 Task: Buy 3 Hand Blenders from Blenders section under best seller category for shipping address: Mitchell Evans, 3618 Station Street, Austin, Texas 78702, Cell Number 5122113583. Pay from credit card ending with 7965, CVV 549
Action: Mouse moved to (28, 89)
Screenshot: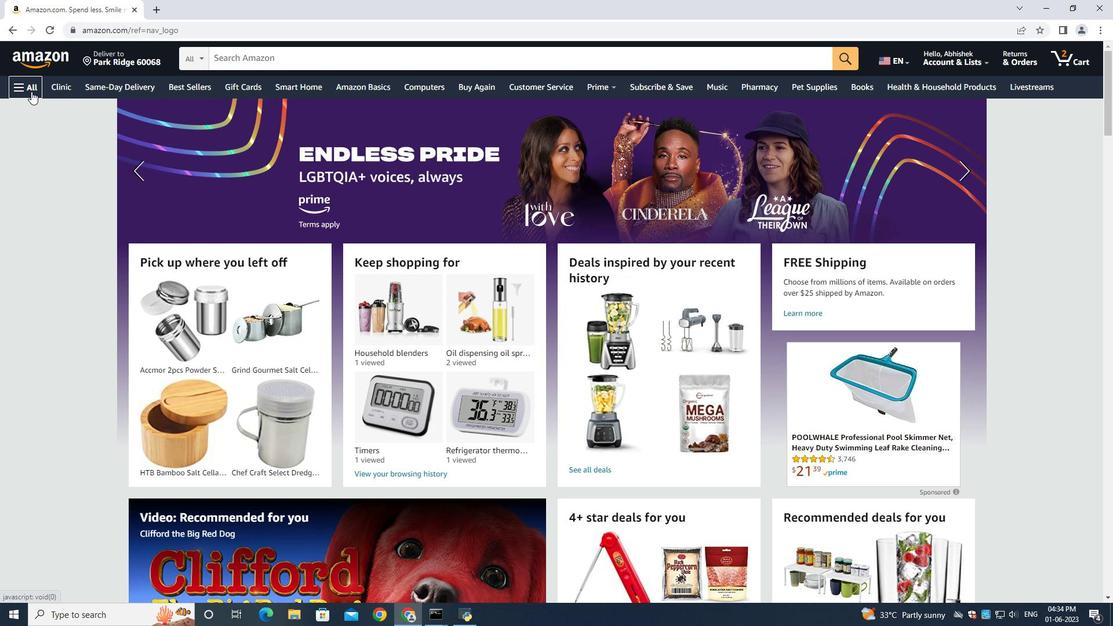 
Action: Mouse pressed left at (28, 89)
Screenshot: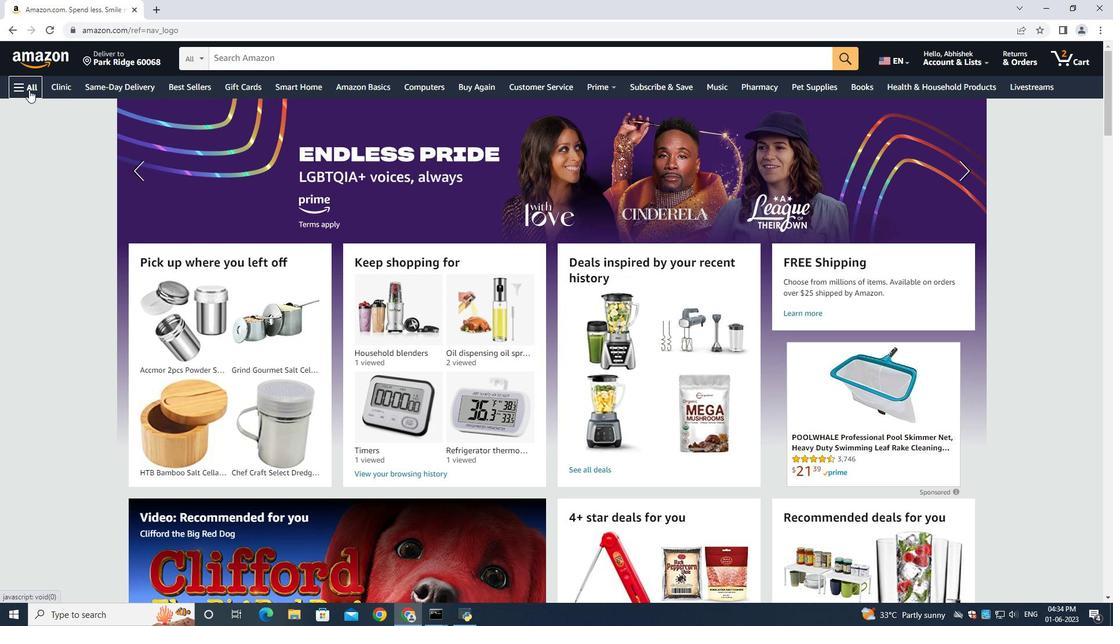 
Action: Mouse moved to (61, 115)
Screenshot: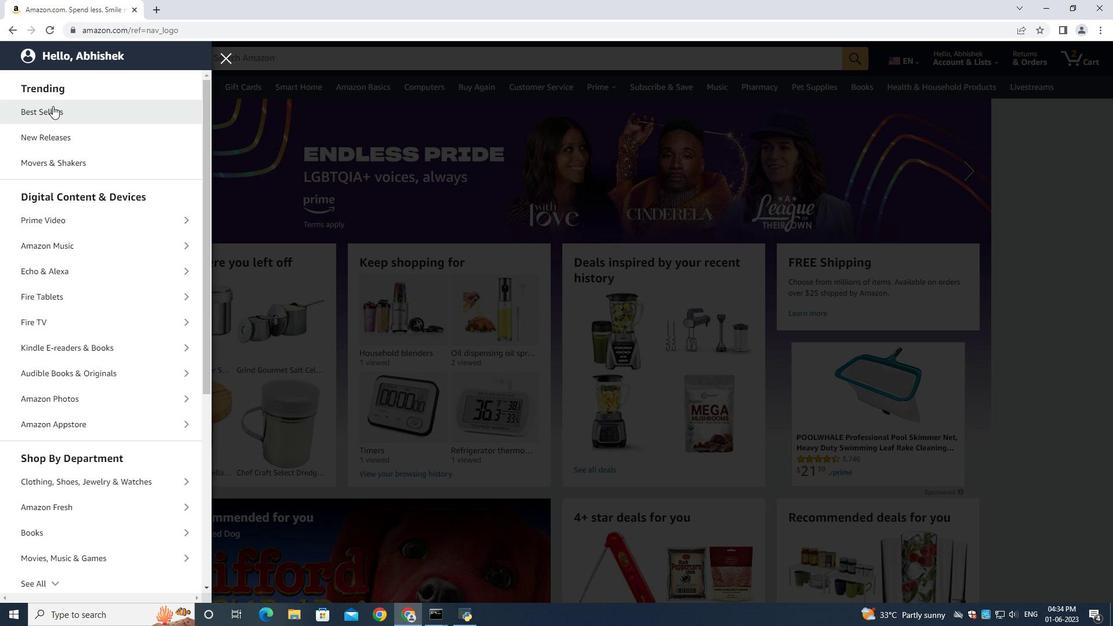 
Action: Mouse pressed left at (61, 115)
Screenshot: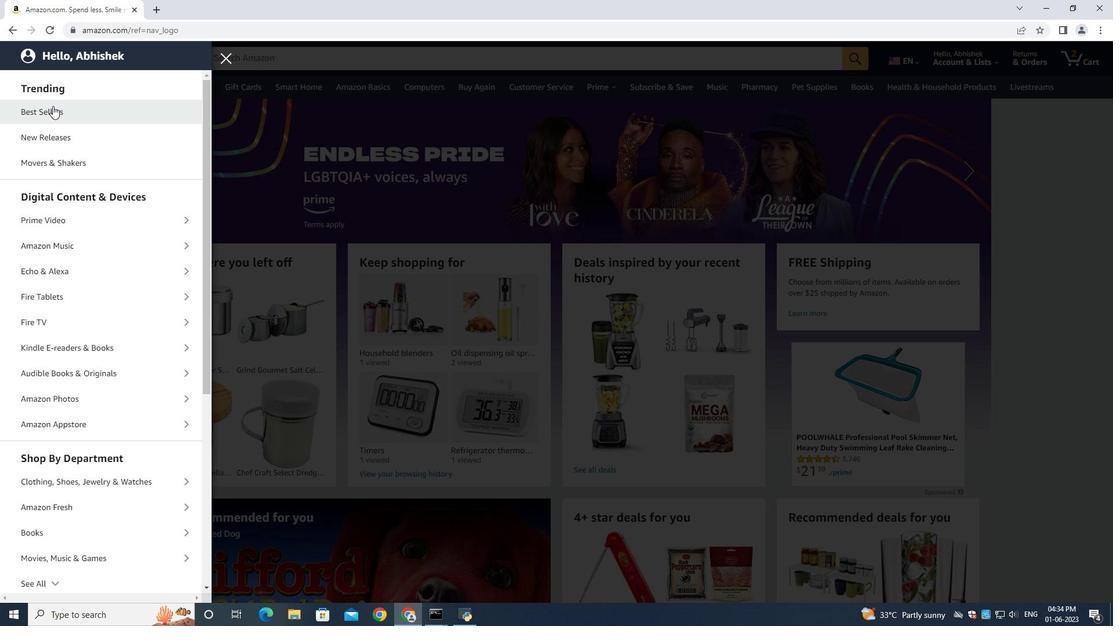 
Action: Mouse moved to (247, 60)
Screenshot: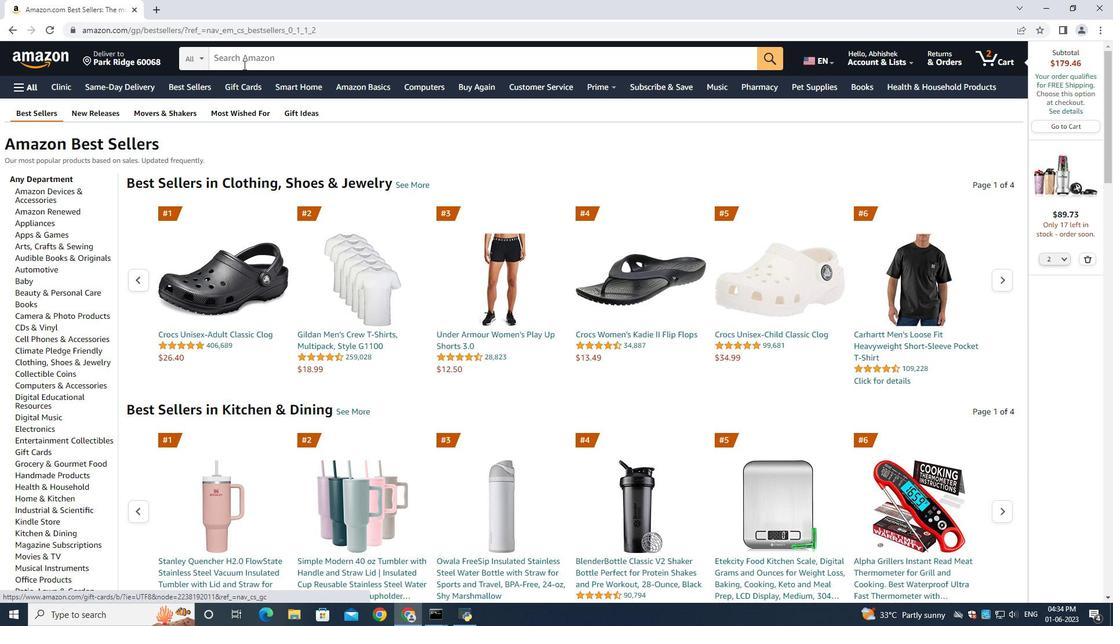 
Action: Mouse pressed left at (247, 60)
Screenshot: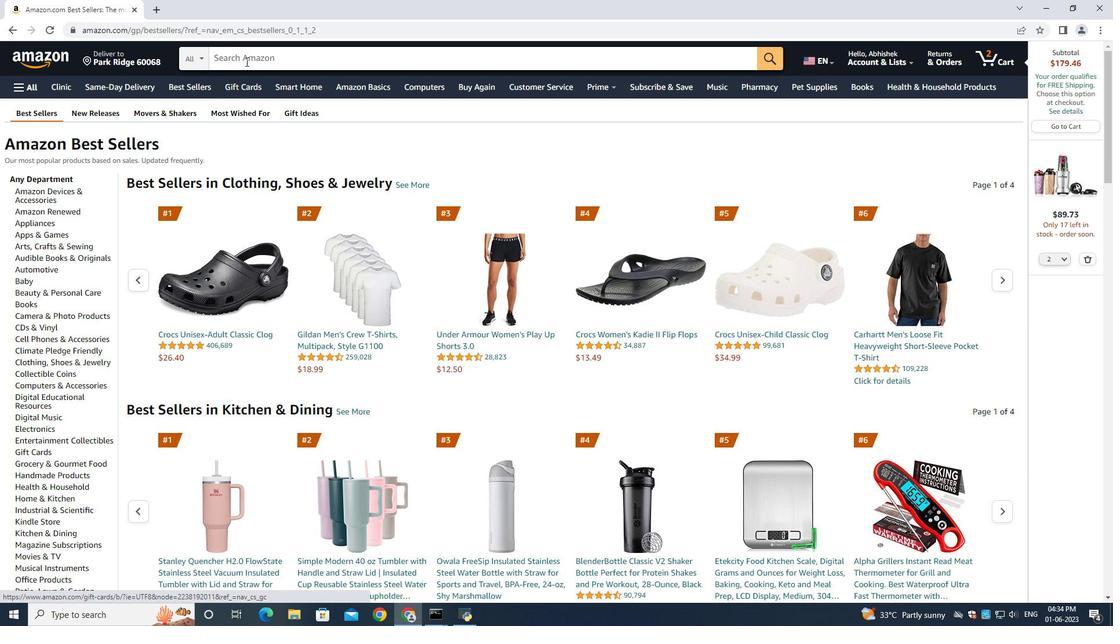 
Action: Key pressed <Key.shift>Hand<Key.space><Key.shift><Key.shift><Key.shift><Key.shift><Key.shift><Key.shift><Key.shift><Key.shift><Key.shift><Key.shift><Key.shift><Key.shift><Key.shift><Key.shift><Key.shift><Key.shift><Key.shift><Key.shift><Key.shift><Key.shift><Key.shift><Key.shift><Key.shift><Key.shift><Key.shift>Blenders<Key.enter>
Screenshot: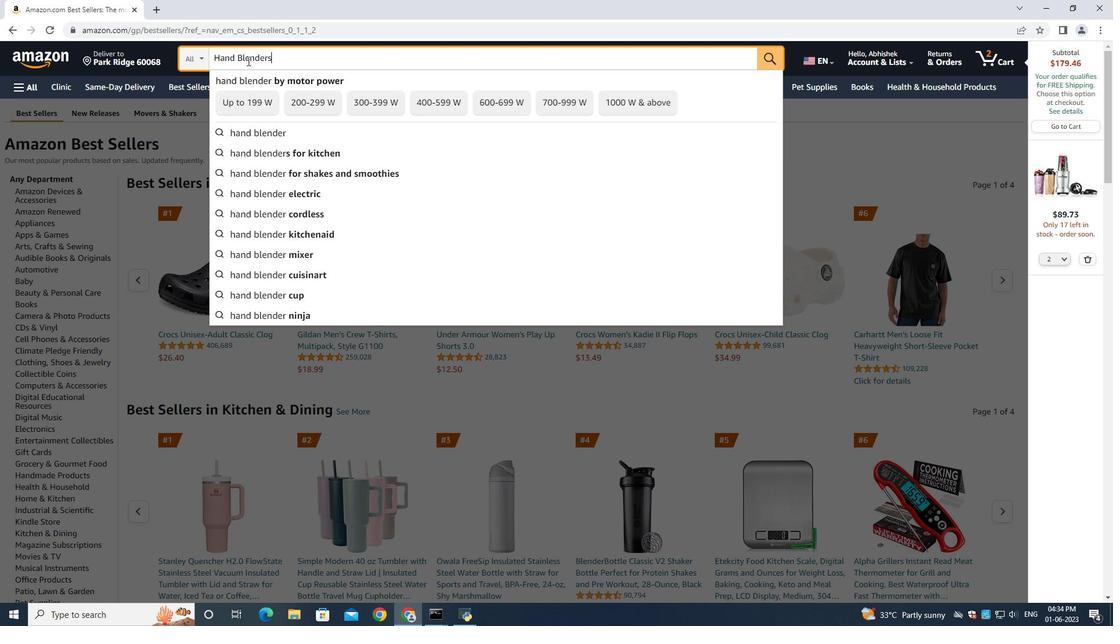 
Action: Mouse moved to (1086, 260)
Screenshot: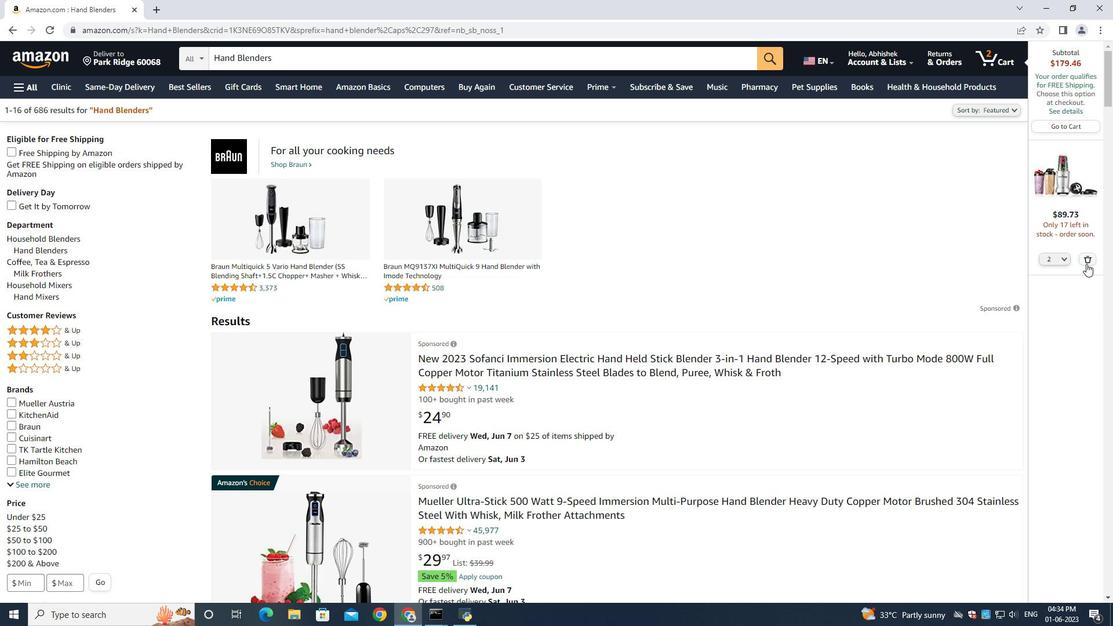 
Action: Mouse pressed left at (1086, 260)
Screenshot: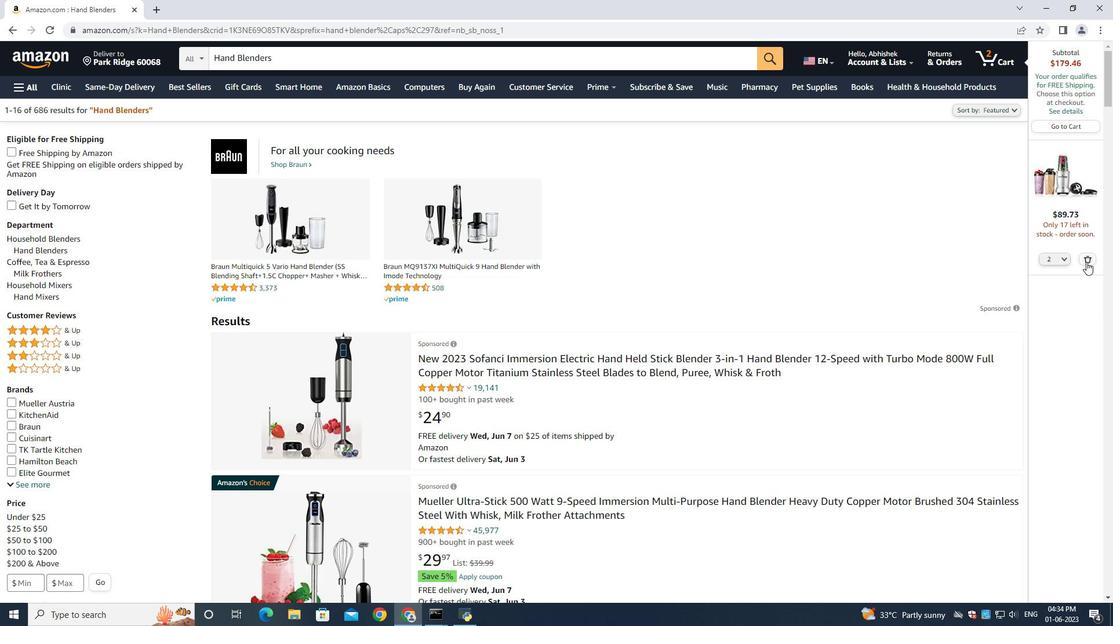 
Action: Mouse moved to (42, 251)
Screenshot: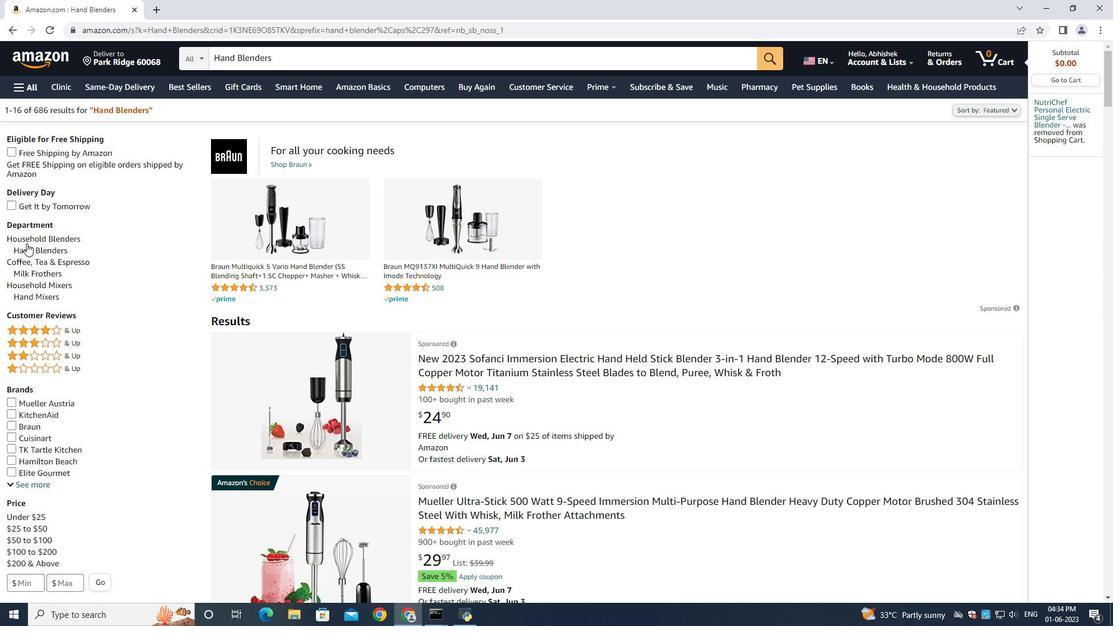
Action: Mouse pressed left at (42, 251)
Screenshot: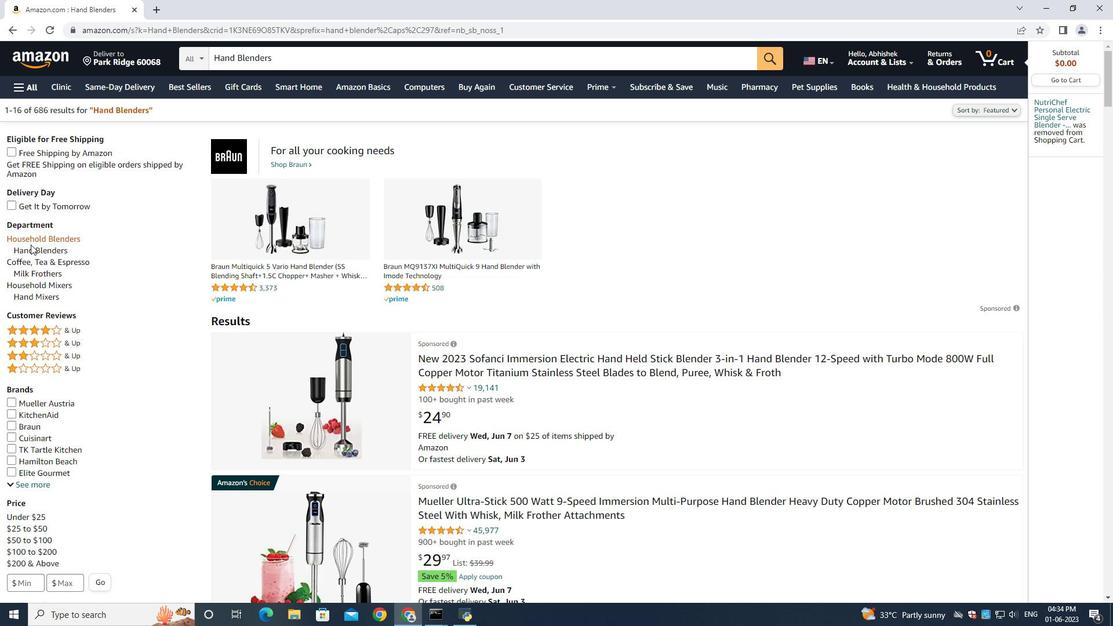 
Action: Mouse moved to (497, 358)
Screenshot: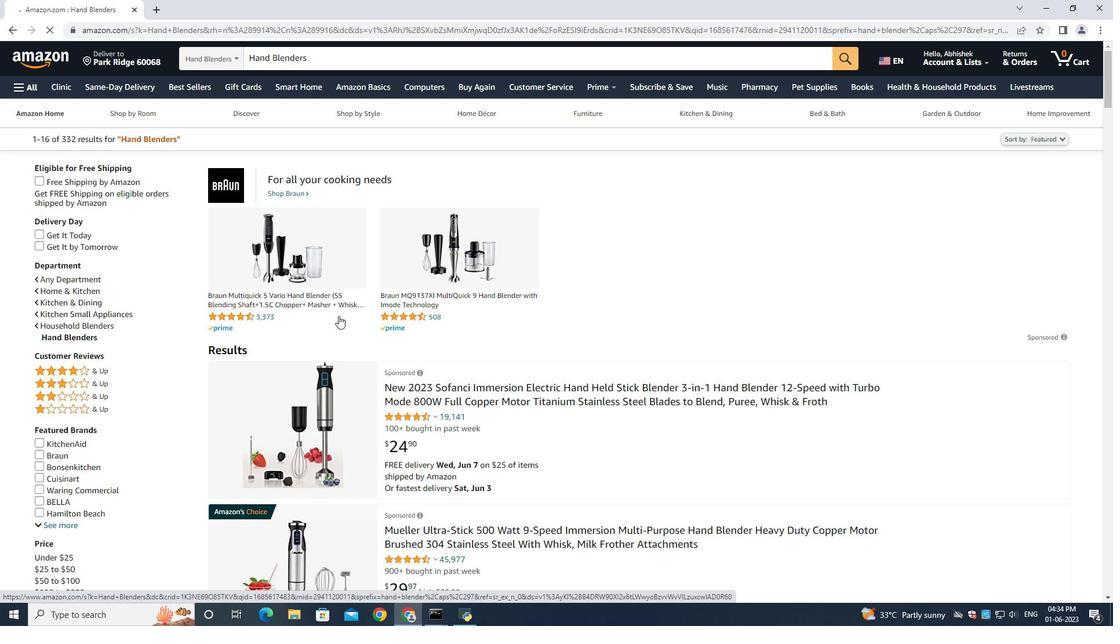 
Action: Mouse scrolled (497, 357) with delta (0, 0)
Screenshot: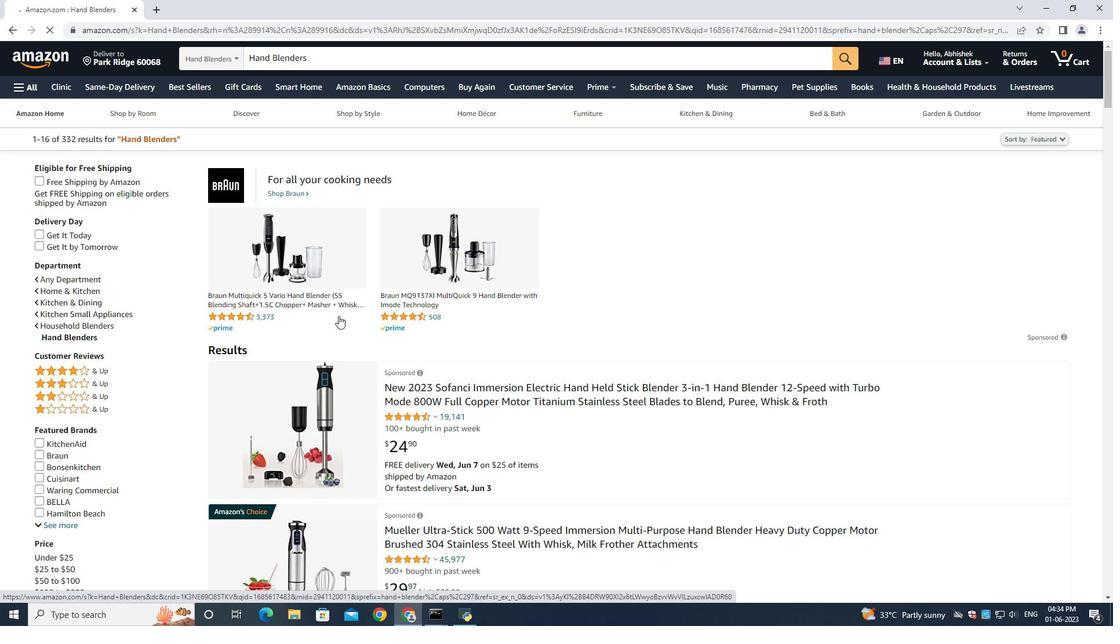 
Action: Mouse moved to (497, 359)
Screenshot: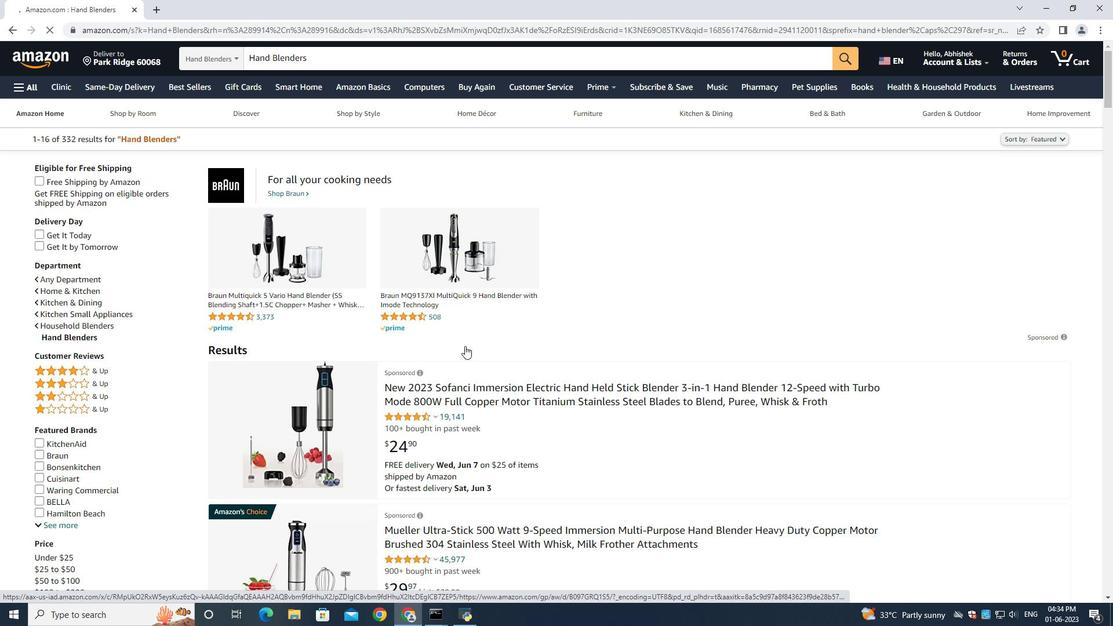 
Action: Mouse scrolled (497, 357) with delta (0, 0)
Screenshot: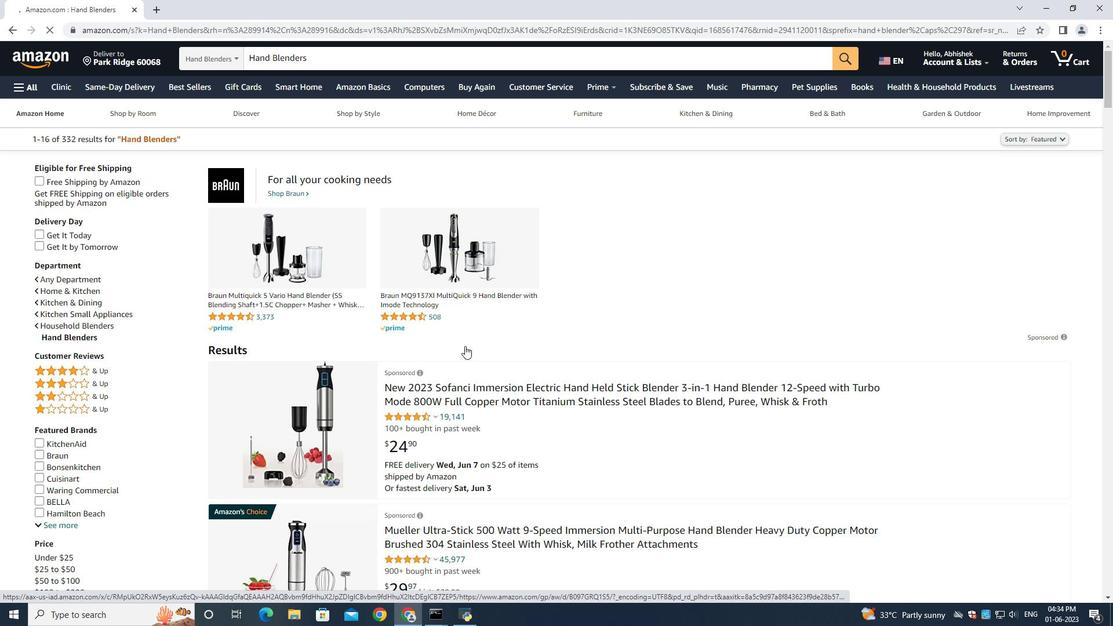 
Action: Mouse moved to (497, 359)
Screenshot: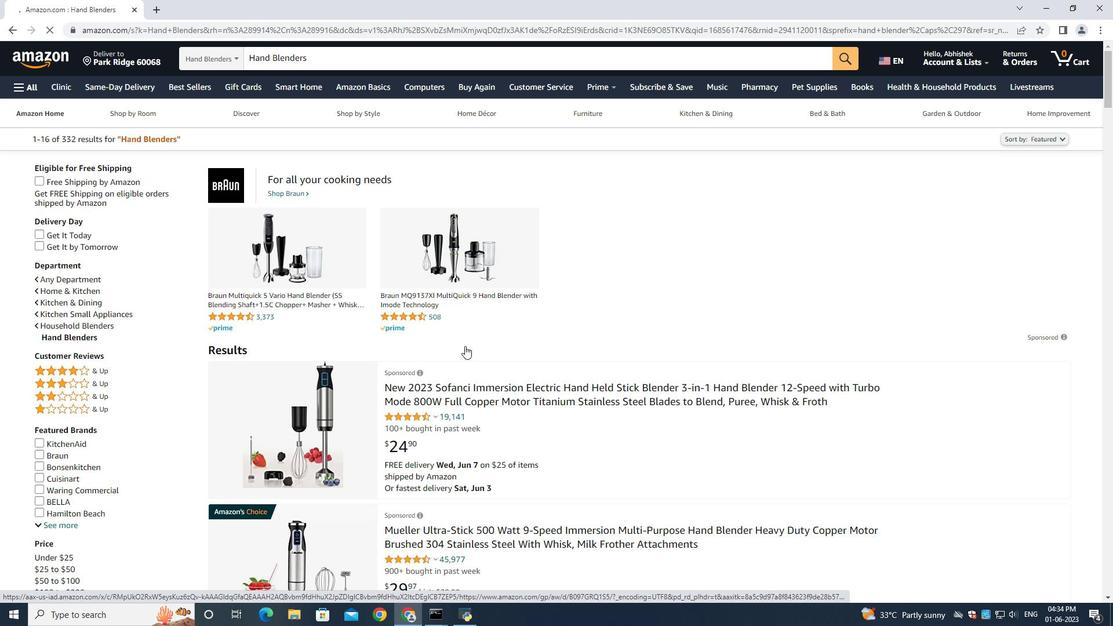 
Action: Mouse scrolled (497, 358) with delta (0, 0)
Screenshot: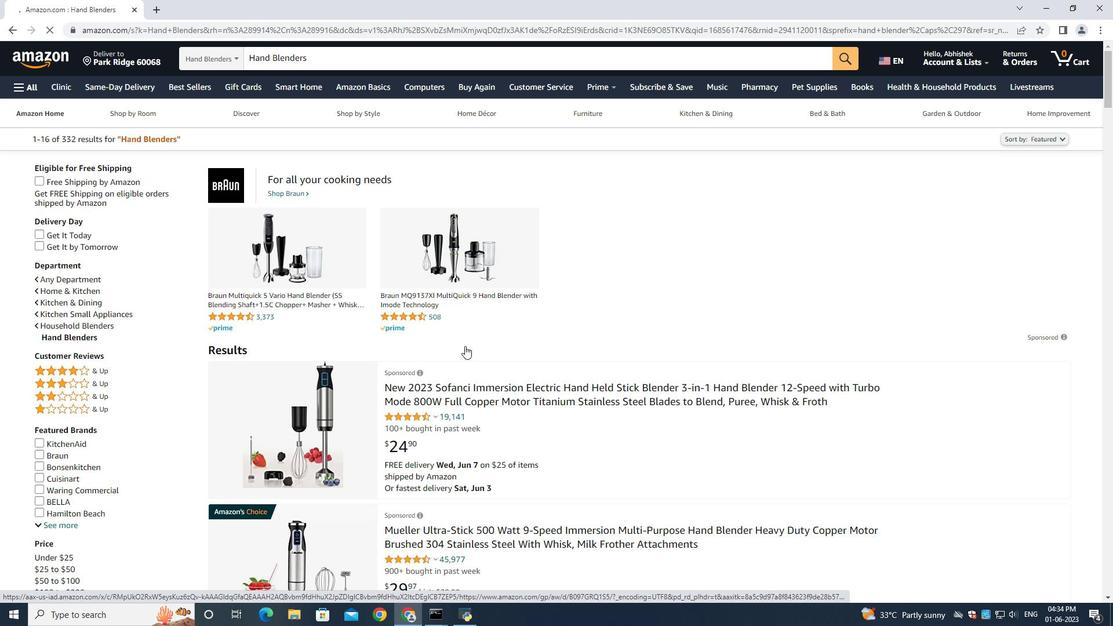 
Action: Mouse moved to (497, 359)
Screenshot: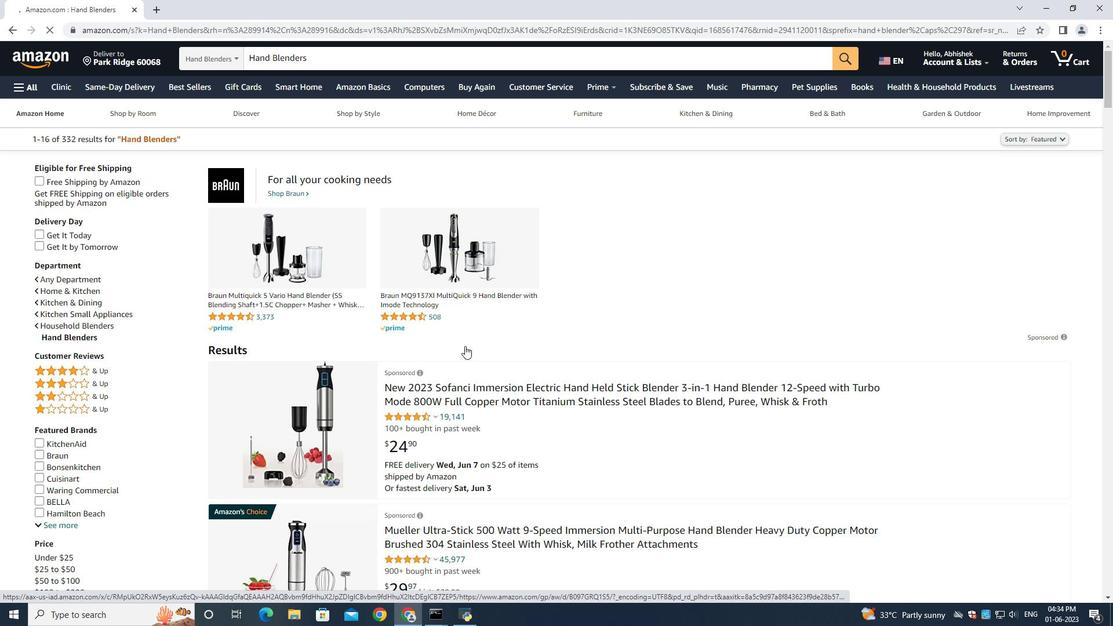 
Action: Mouse scrolled (497, 358) with delta (0, 0)
Screenshot: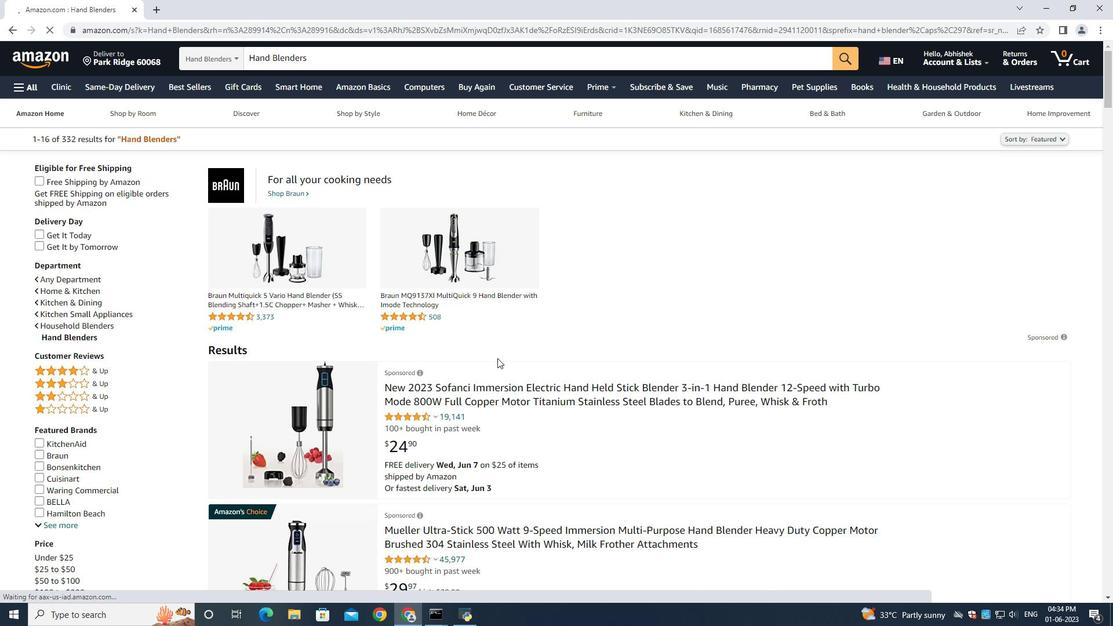 
Action: Mouse moved to (466, 301)
Screenshot: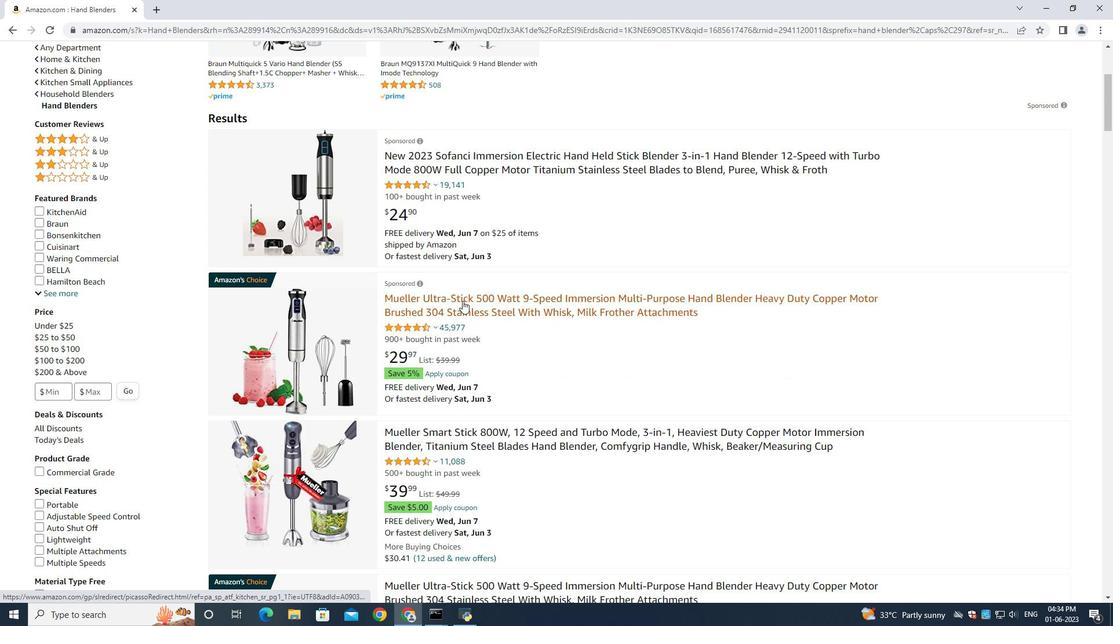 
Action: Mouse pressed left at (466, 301)
Screenshot: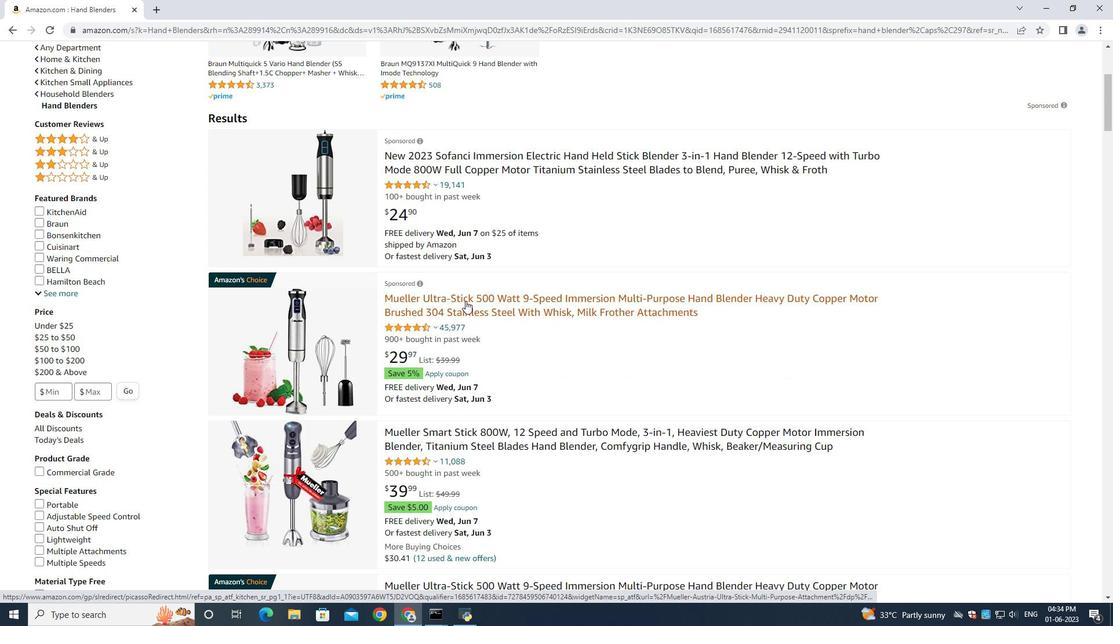 
Action: Mouse moved to (865, 451)
Screenshot: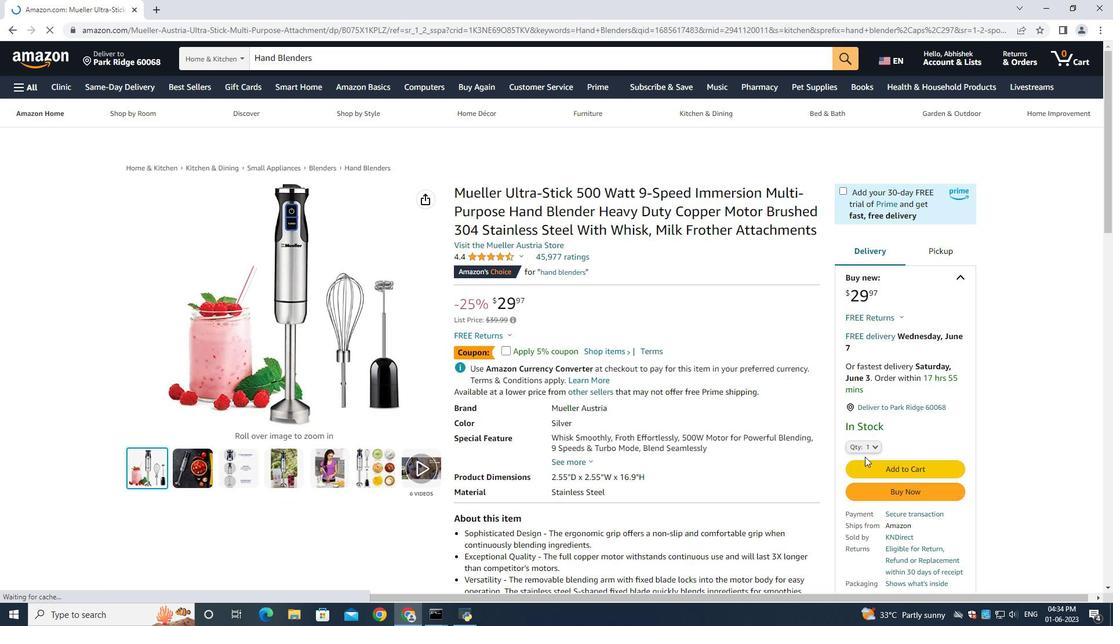 
Action: Mouse pressed left at (865, 451)
Screenshot: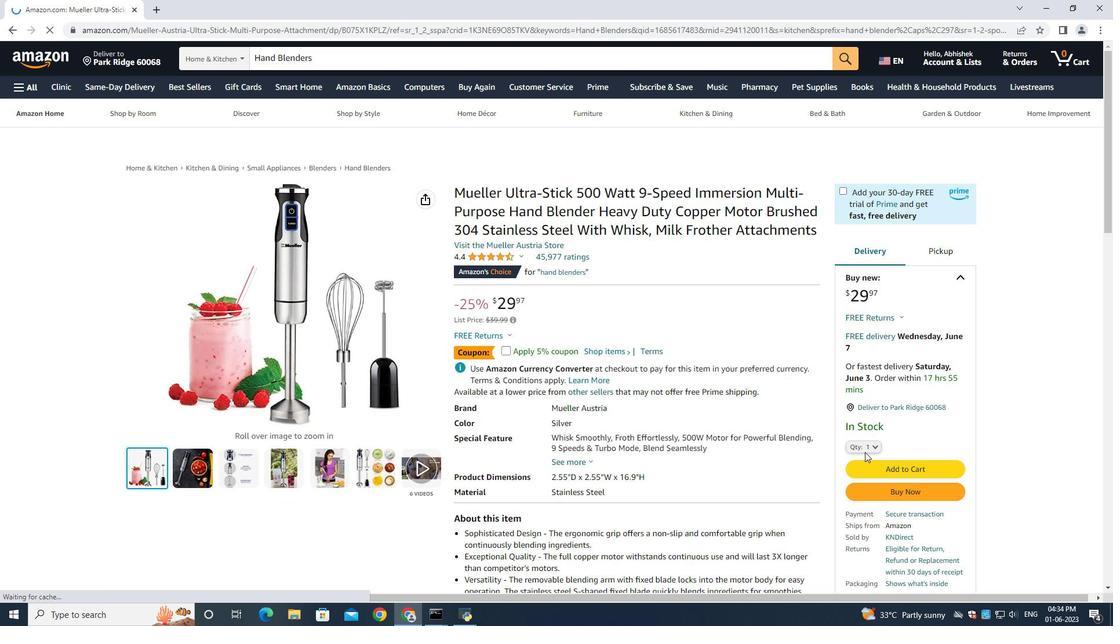 
Action: Mouse moved to (857, 95)
Screenshot: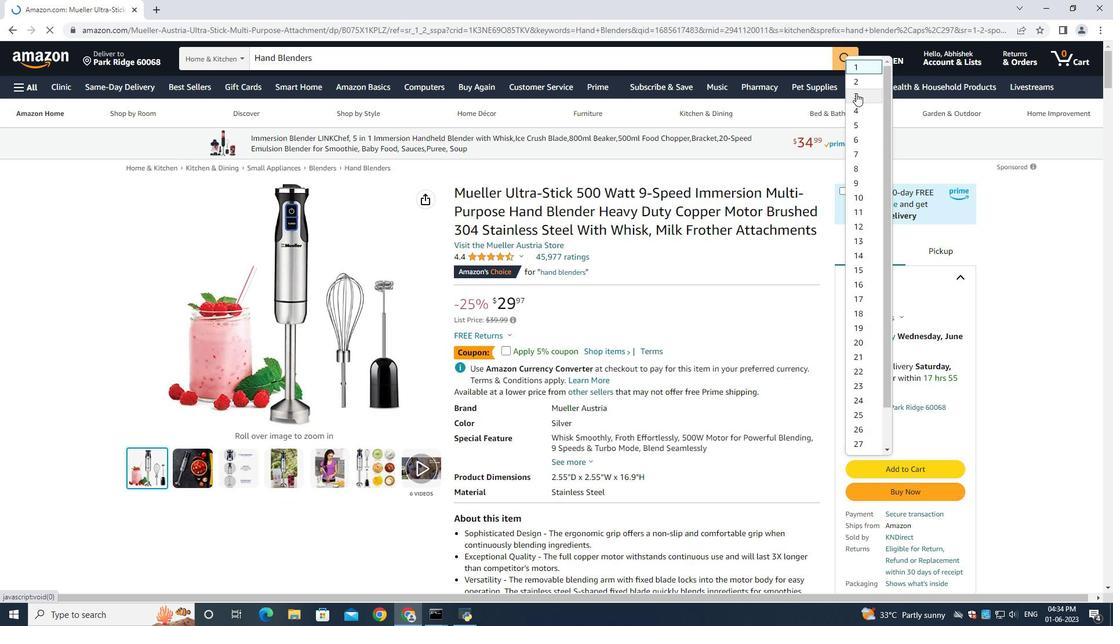 
Action: Mouse pressed left at (857, 94)
Screenshot: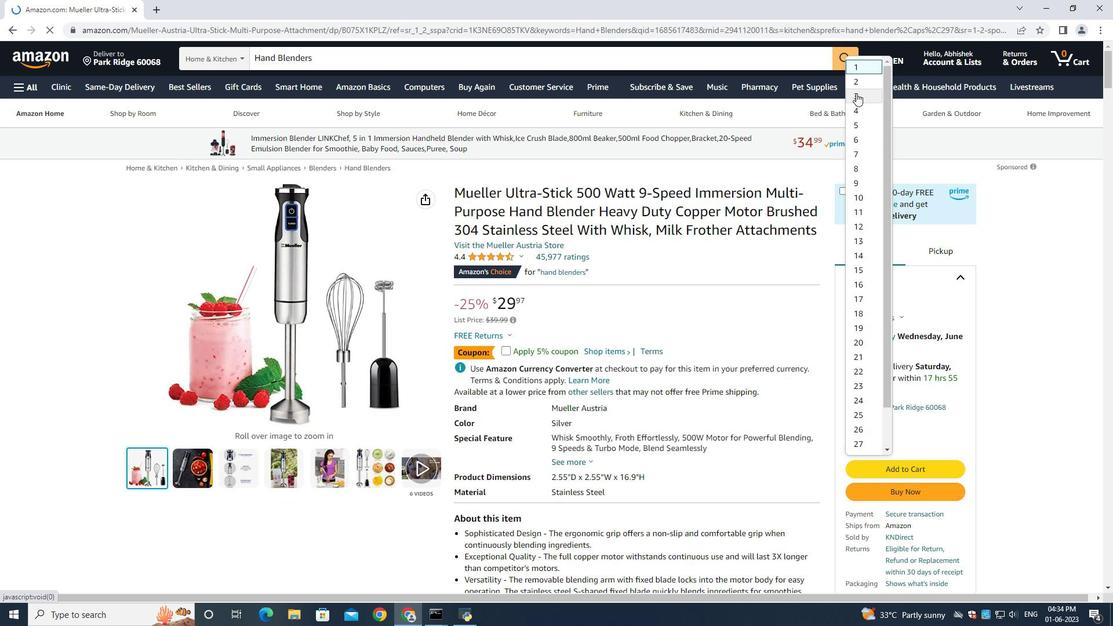 
Action: Mouse moved to (908, 492)
Screenshot: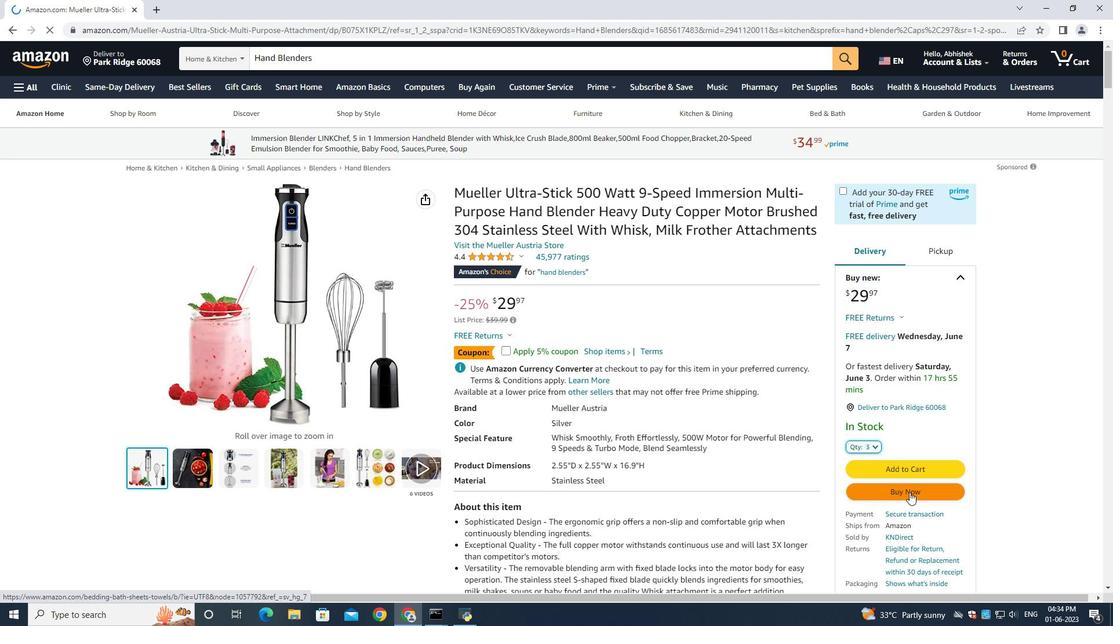 
Action: Mouse pressed left at (908, 492)
Screenshot: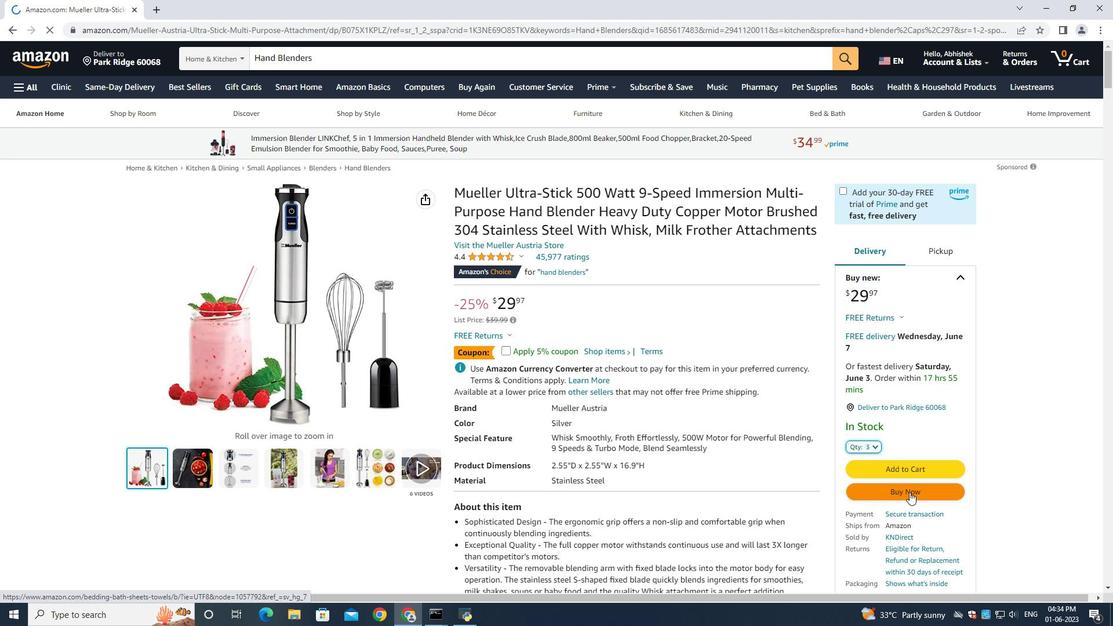 
Action: Mouse moved to (717, 423)
Screenshot: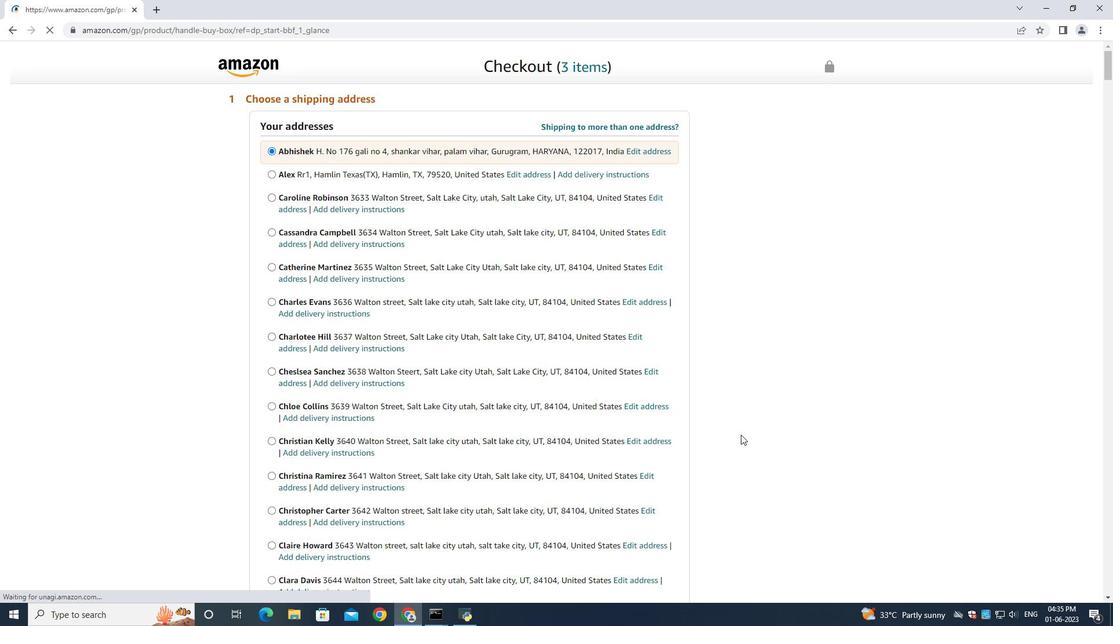
Action: Mouse scrolled (717, 422) with delta (0, 0)
Screenshot: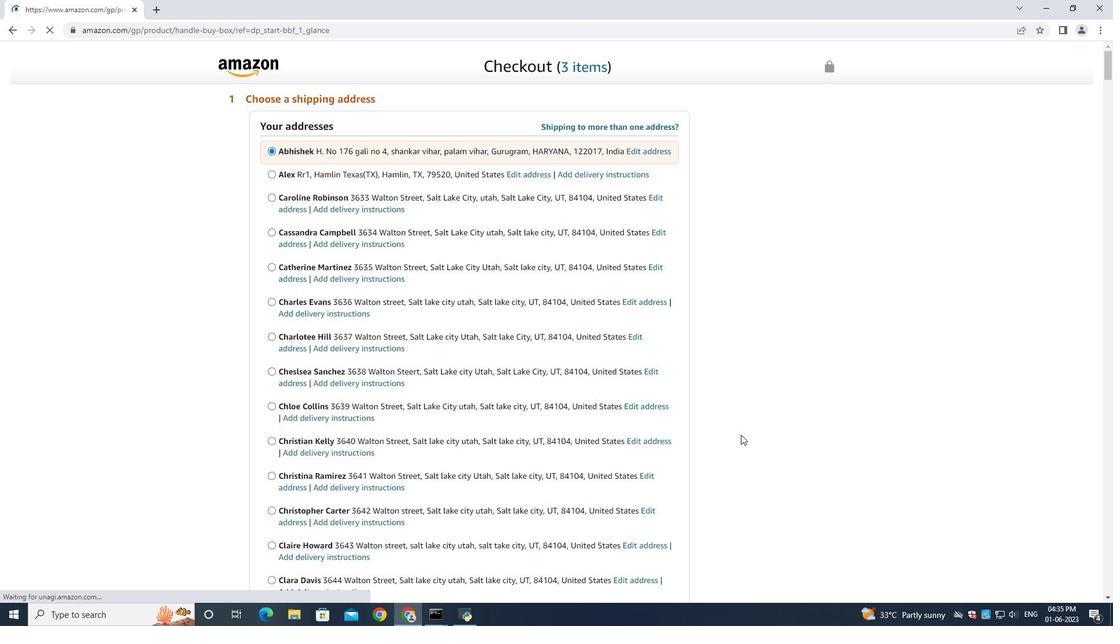 
Action: Mouse moved to (717, 423)
Screenshot: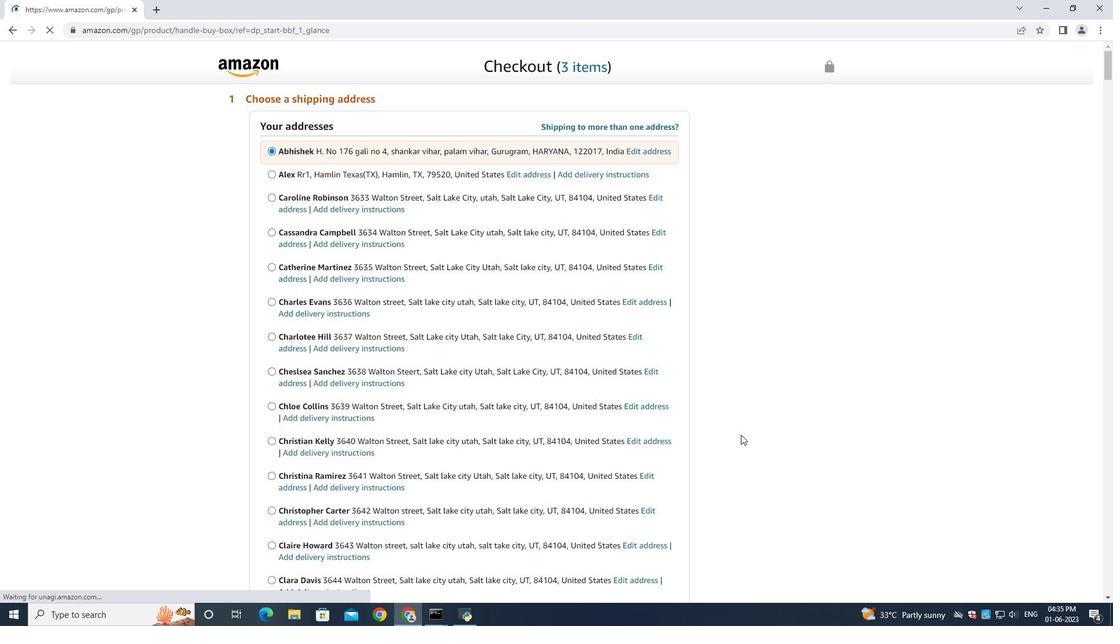 
Action: Mouse scrolled (717, 422) with delta (0, 0)
Screenshot: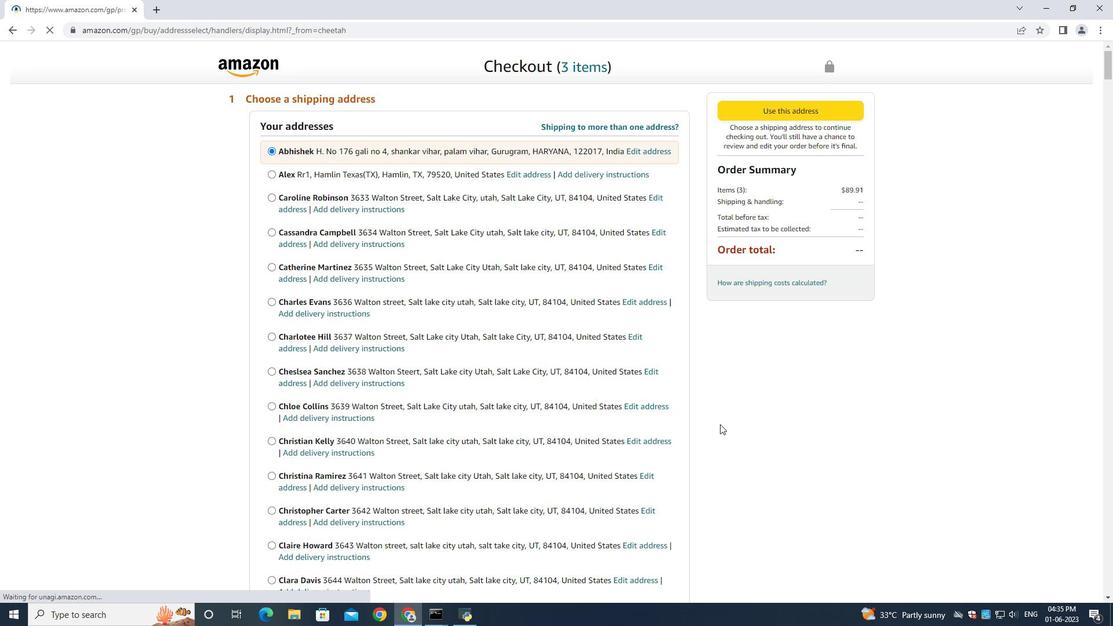 
Action: Mouse moved to (717, 423)
Screenshot: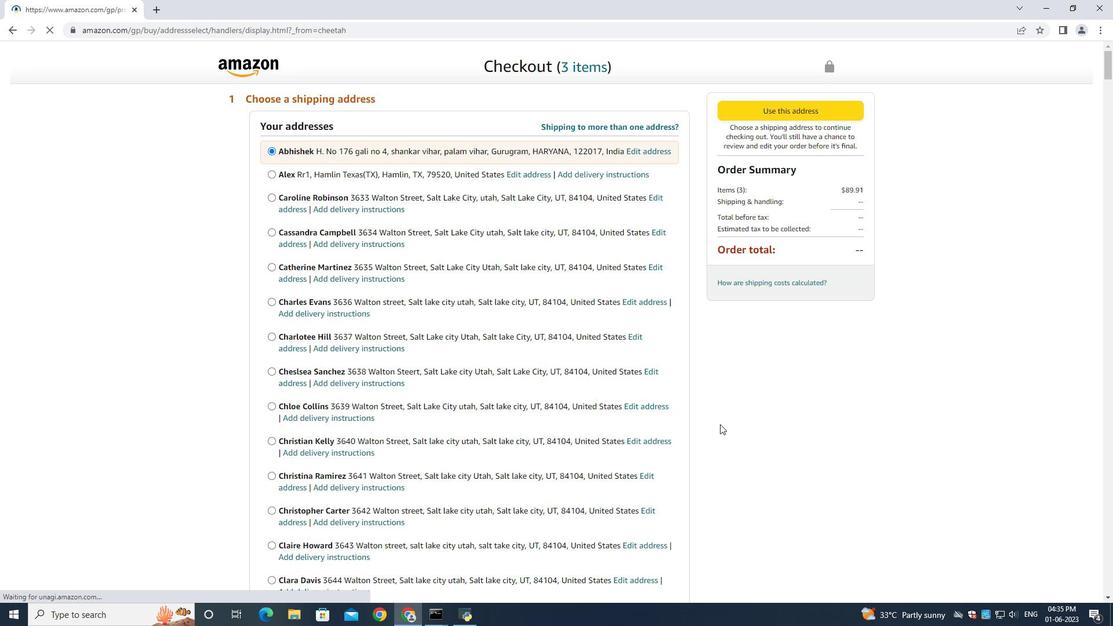 
Action: Mouse scrolled (717, 422) with delta (0, 0)
Screenshot: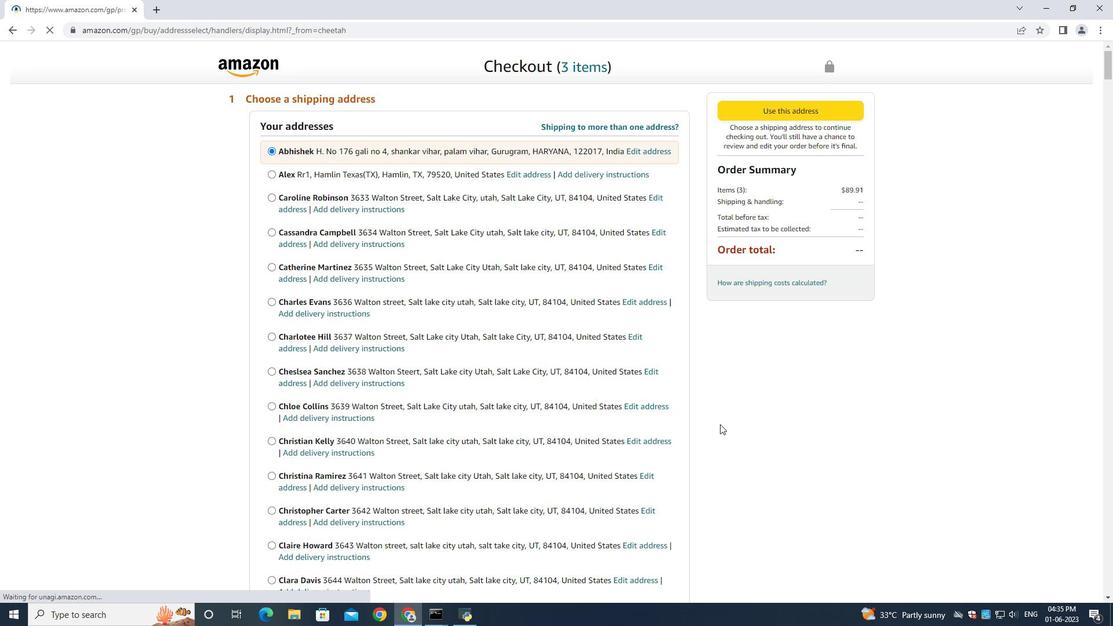 
Action: Mouse moved to (716, 423)
Screenshot: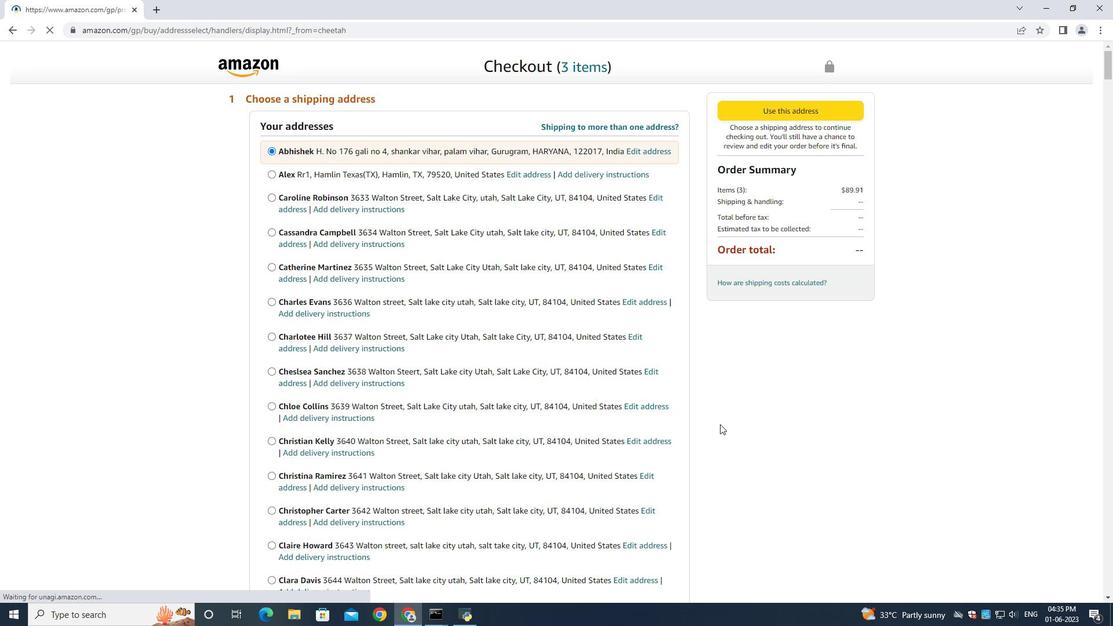 
Action: Mouse scrolled (717, 422) with delta (0, 0)
Screenshot: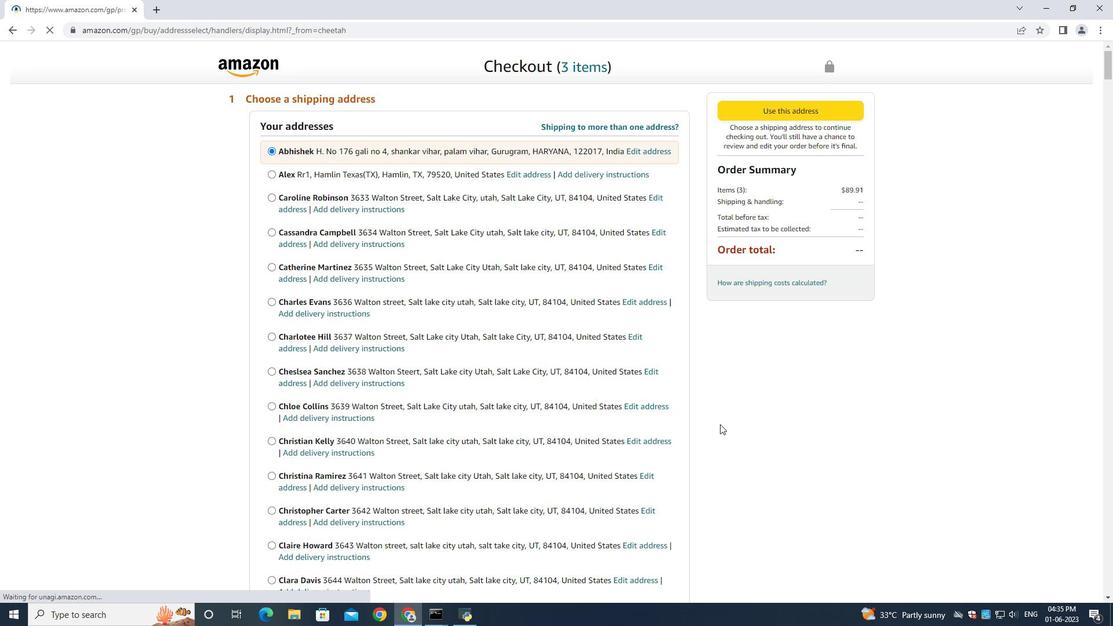 
Action: Mouse moved to (715, 423)
Screenshot: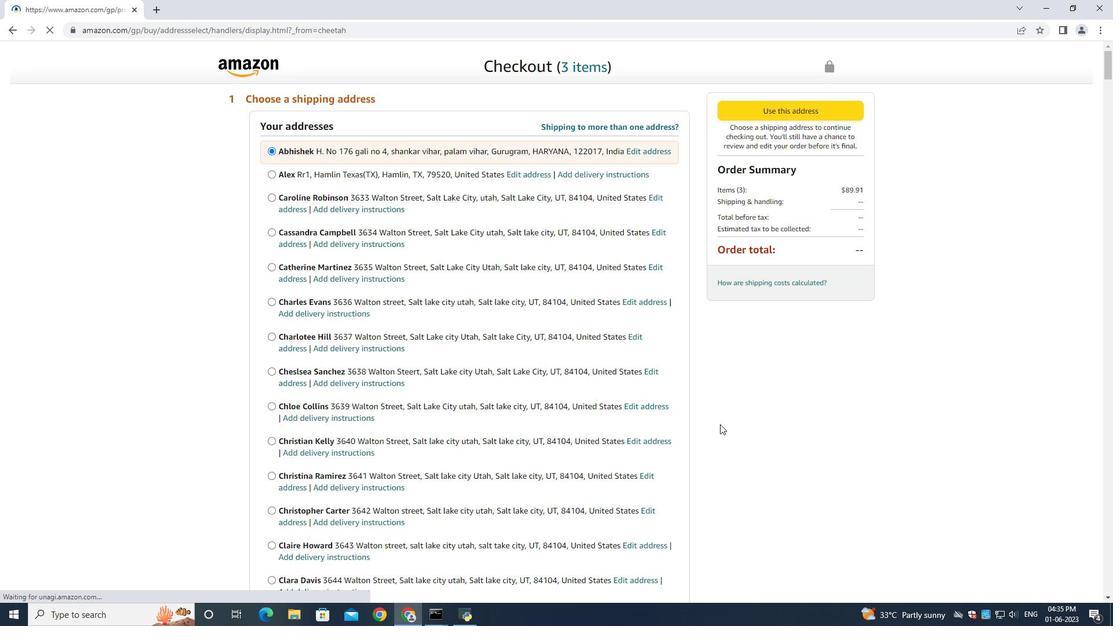 
Action: Mouse scrolled (716, 422) with delta (0, -1)
Screenshot: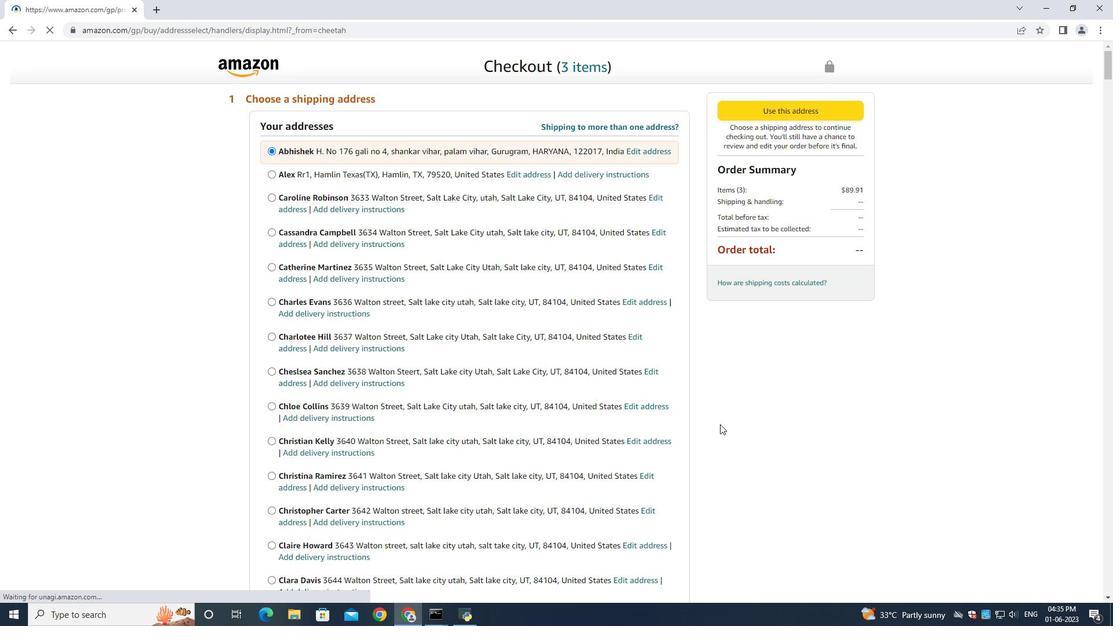 
Action: Mouse moved to (713, 422)
Screenshot: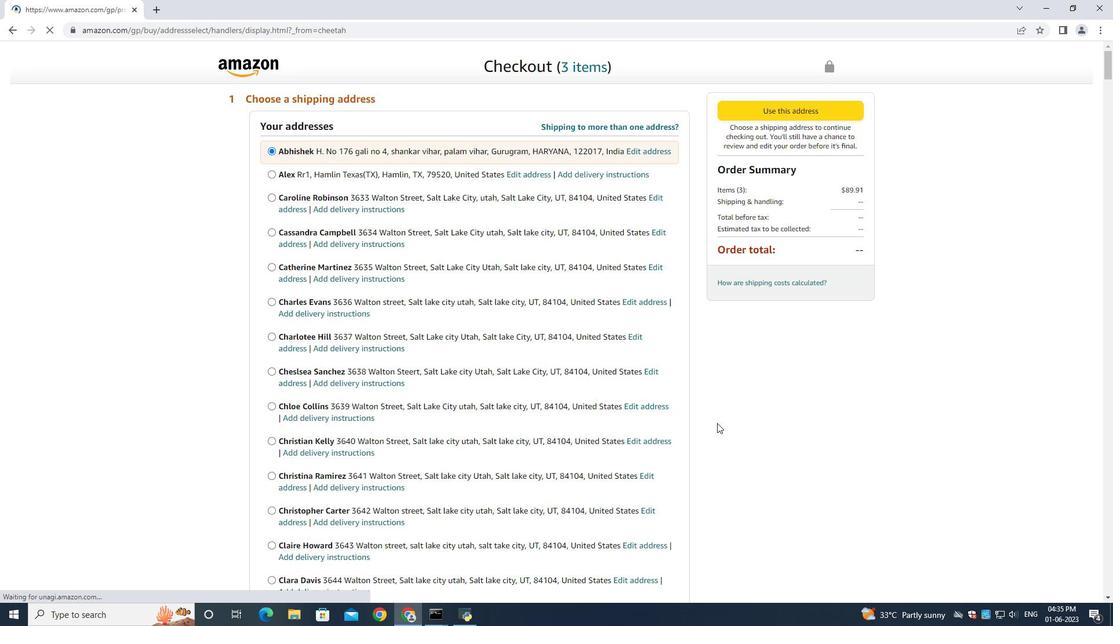 
Action: Mouse scrolled (715, 422) with delta (0, -1)
Screenshot: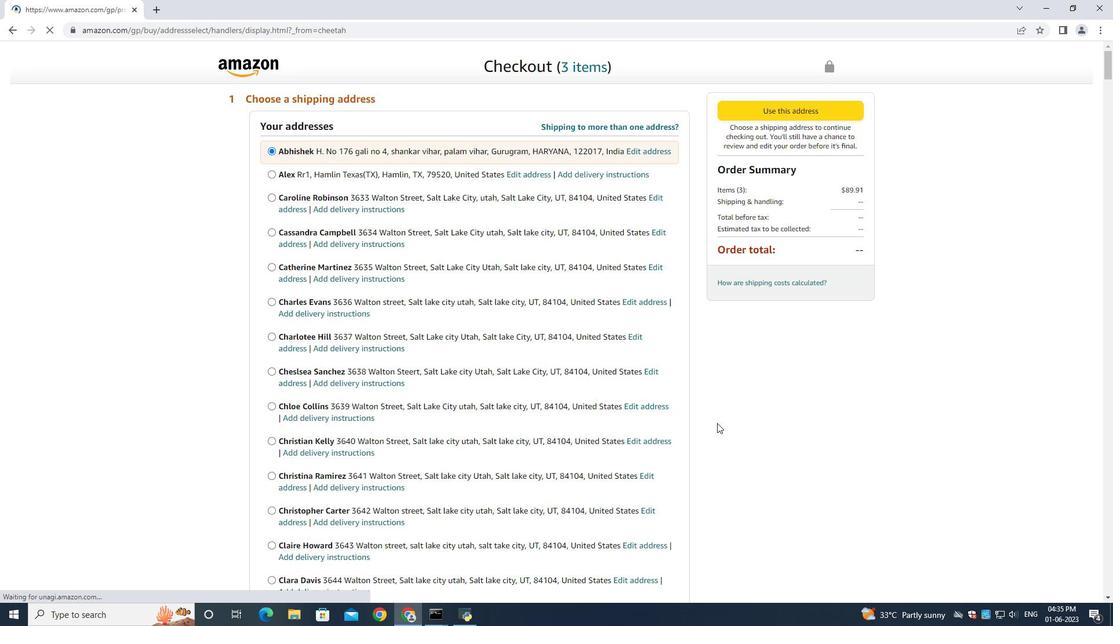 
Action: Mouse moved to (709, 421)
Screenshot: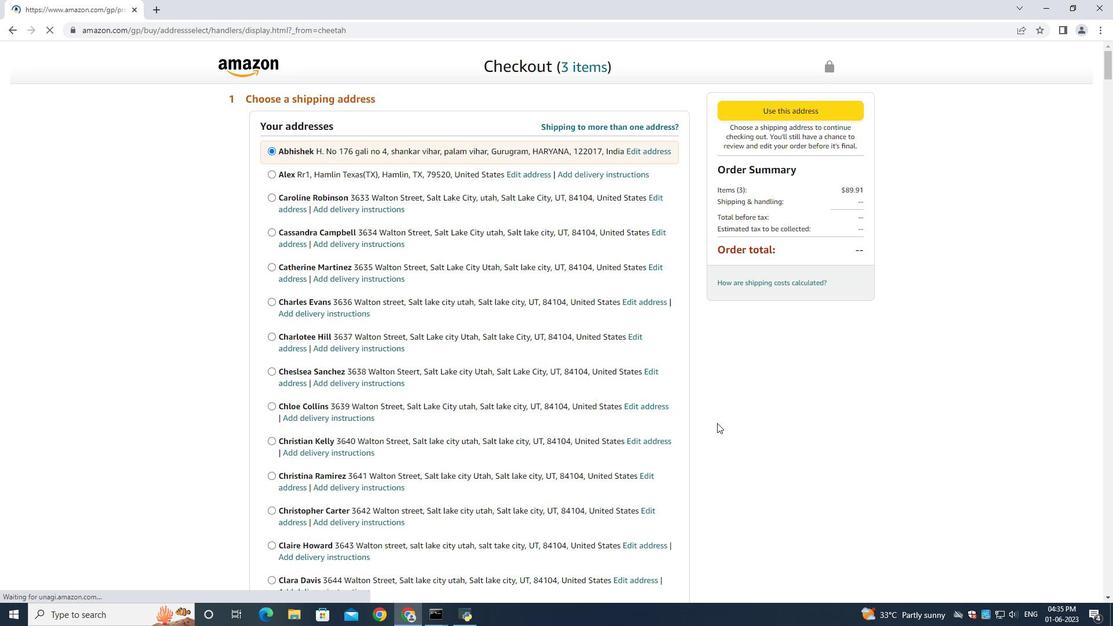 
Action: Mouse scrolled (713, 422) with delta (0, 0)
Screenshot: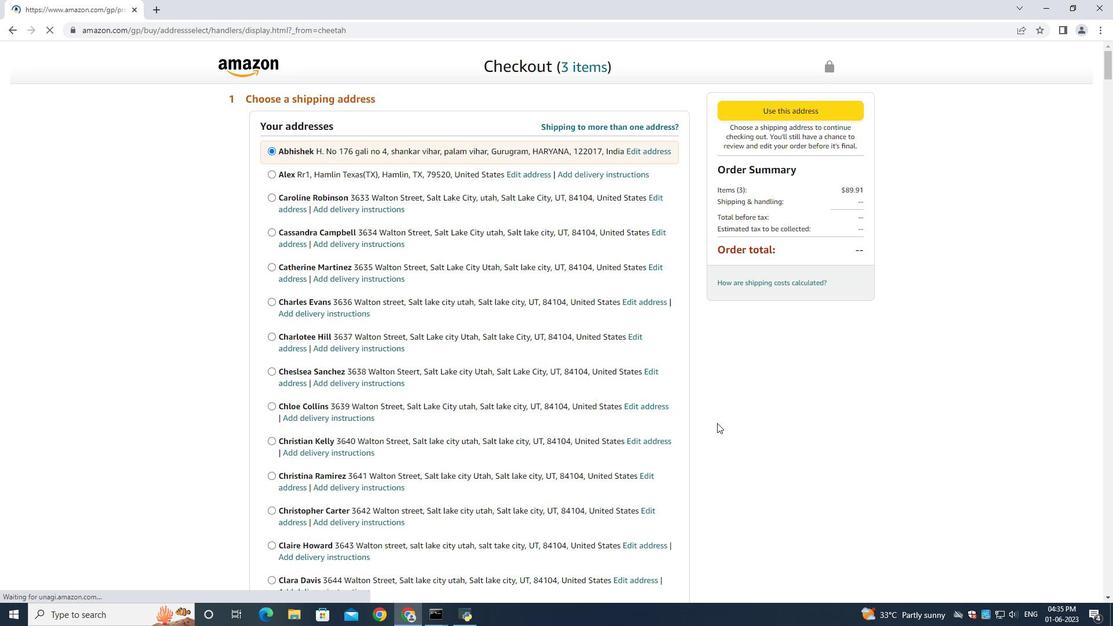 
Action: Mouse moved to (592, 407)
Screenshot: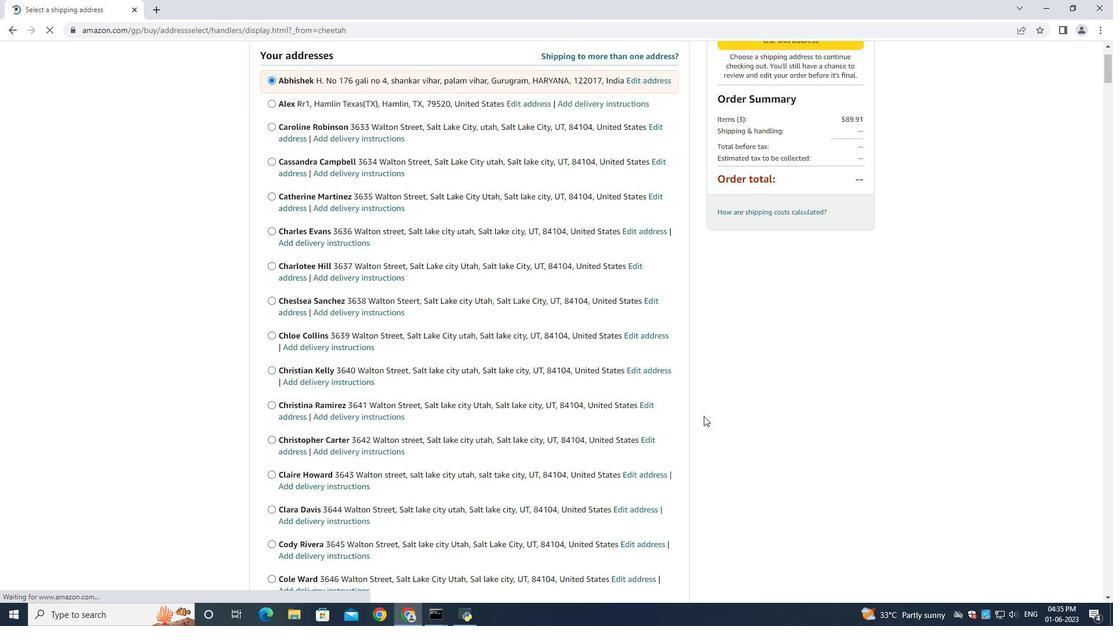 
Action: Mouse scrolled (592, 407) with delta (0, 0)
Screenshot: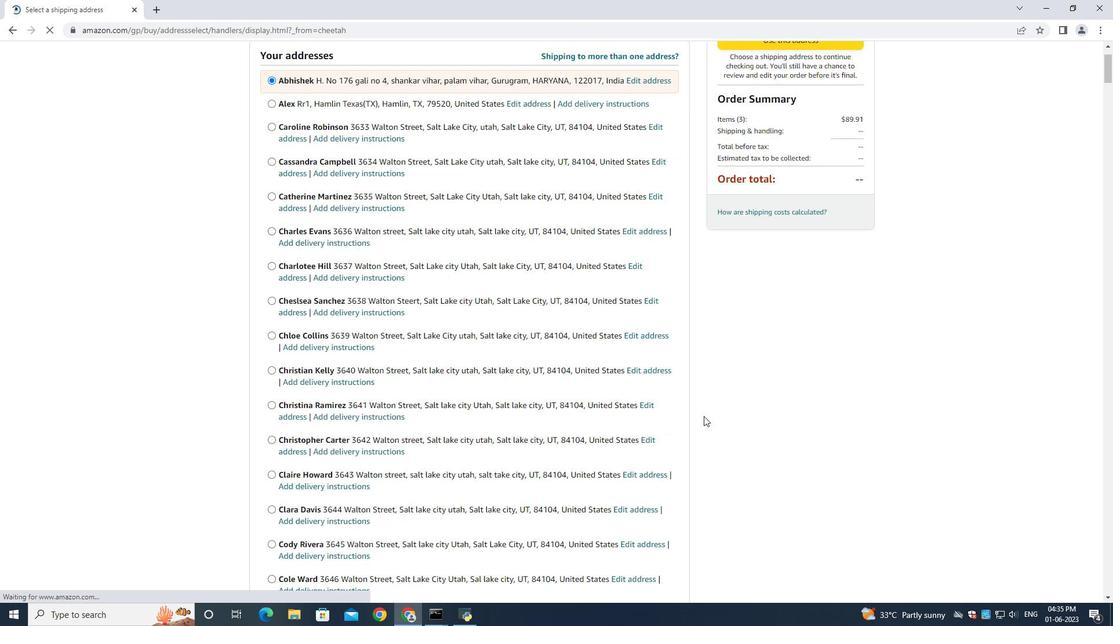 
Action: Mouse scrolled (592, 407) with delta (0, 0)
Screenshot: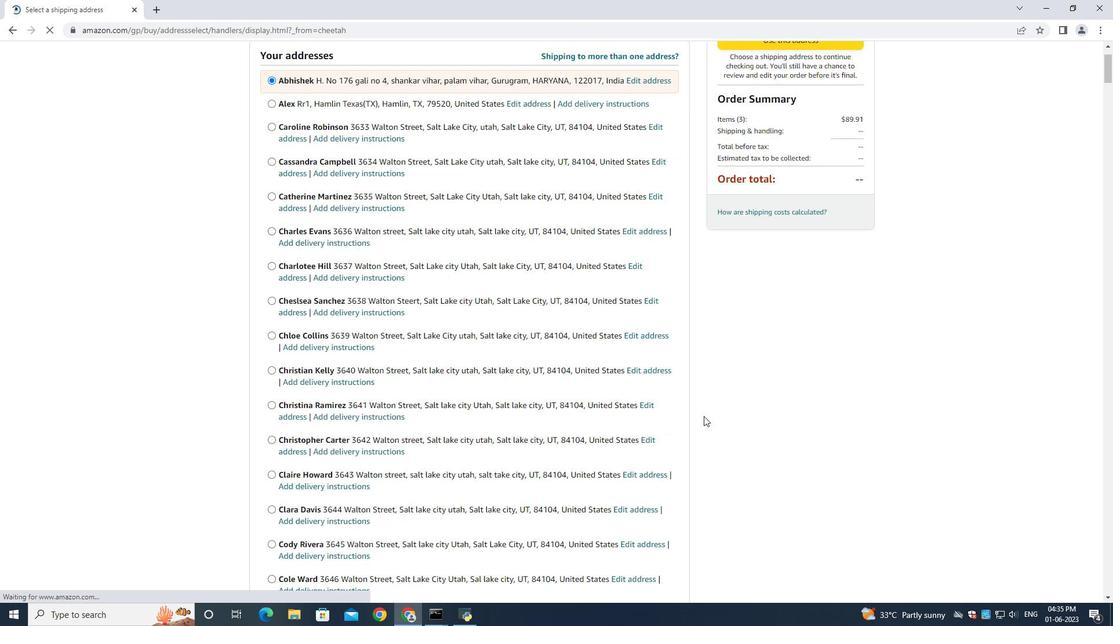 
Action: Mouse scrolled (592, 407) with delta (0, 0)
Screenshot: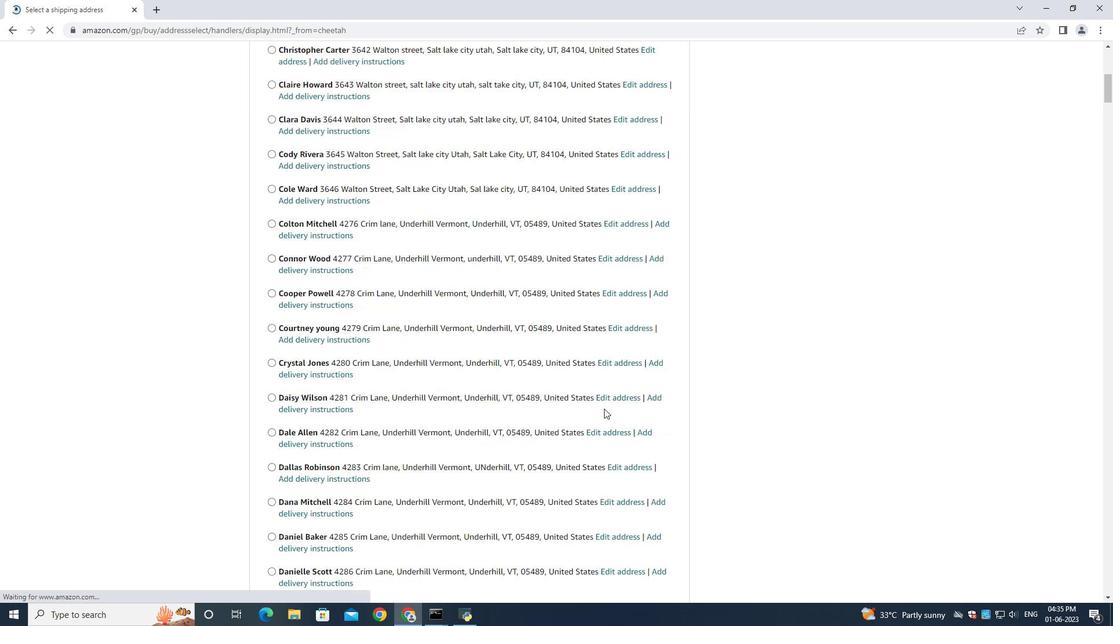
Action: Mouse scrolled (592, 407) with delta (0, 0)
Screenshot: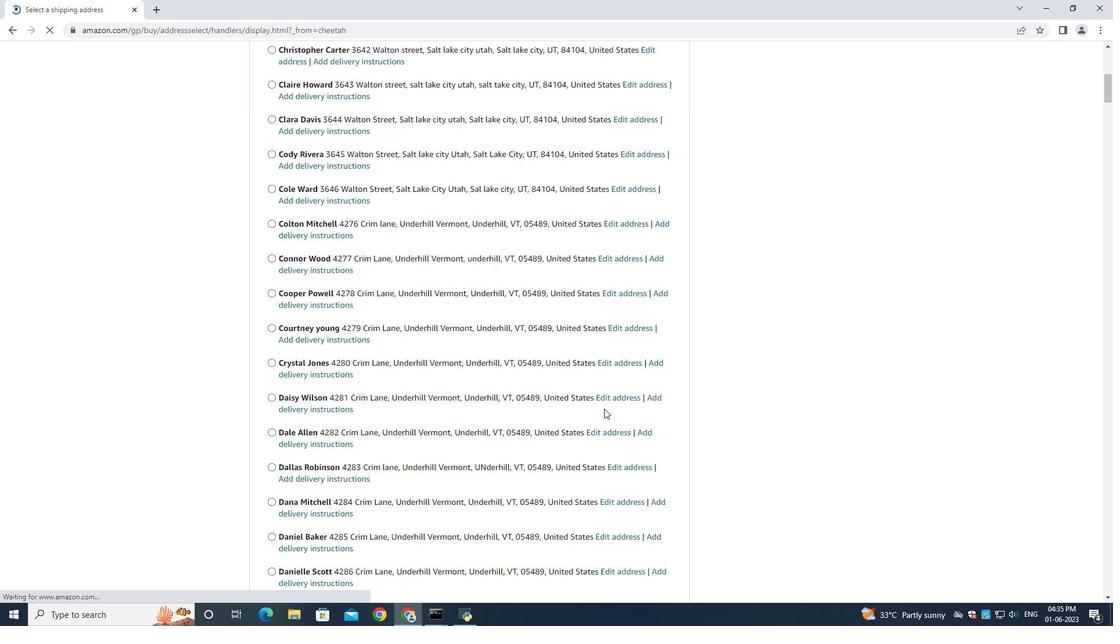 
Action: Mouse scrolled (592, 406) with delta (0, -1)
Screenshot: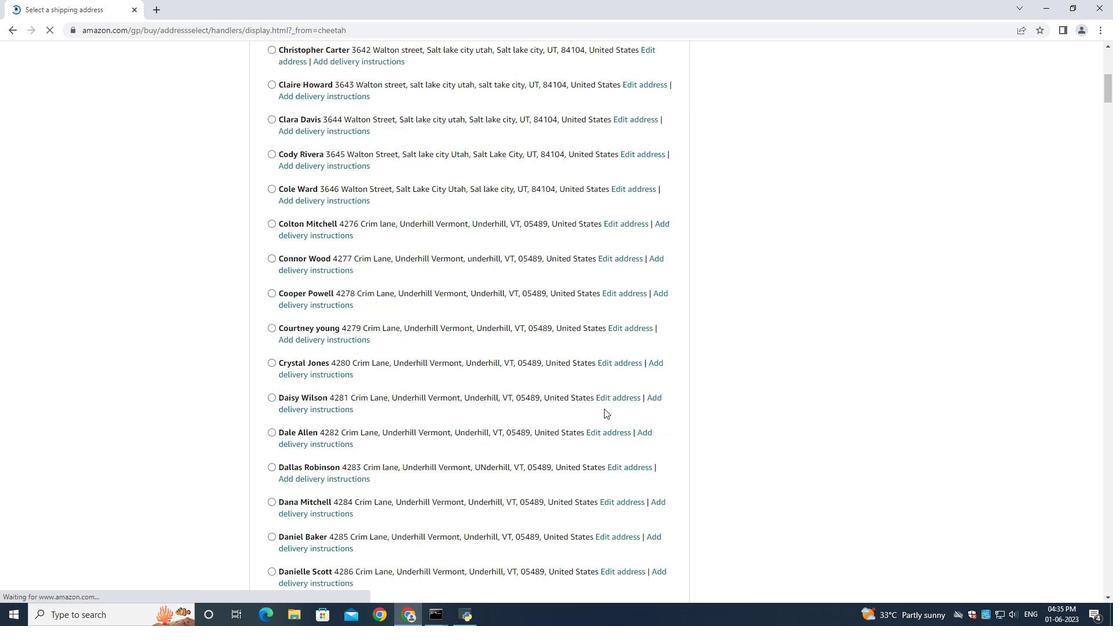 
Action: Mouse scrolled (592, 407) with delta (0, 0)
Screenshot: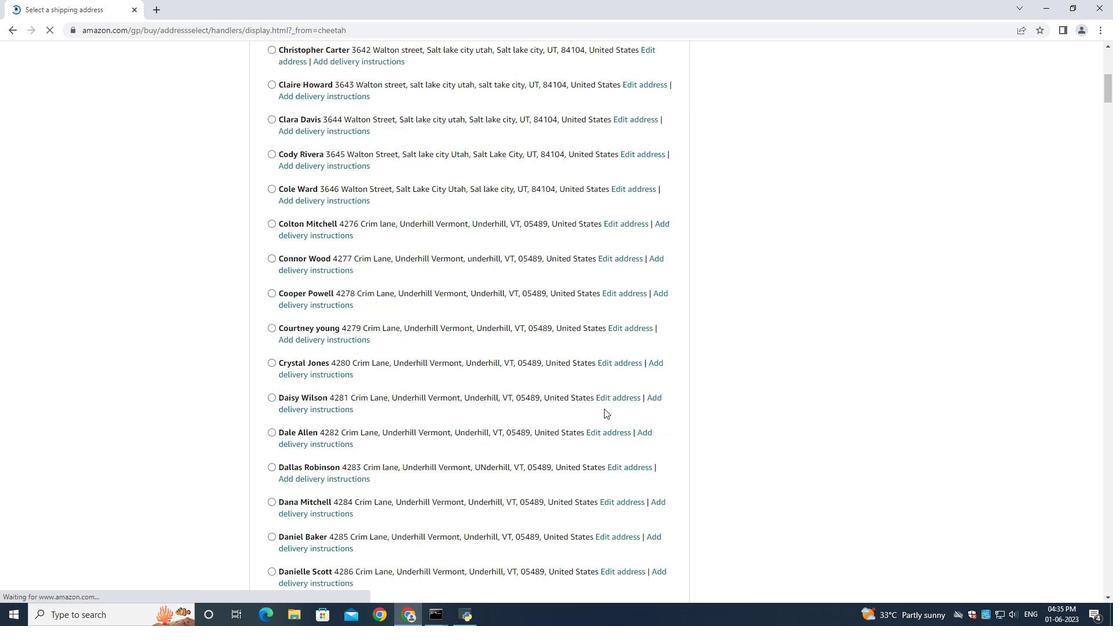 
Action: Mouse scrolled (592, 407) with delta (0, 0)
Screenshot: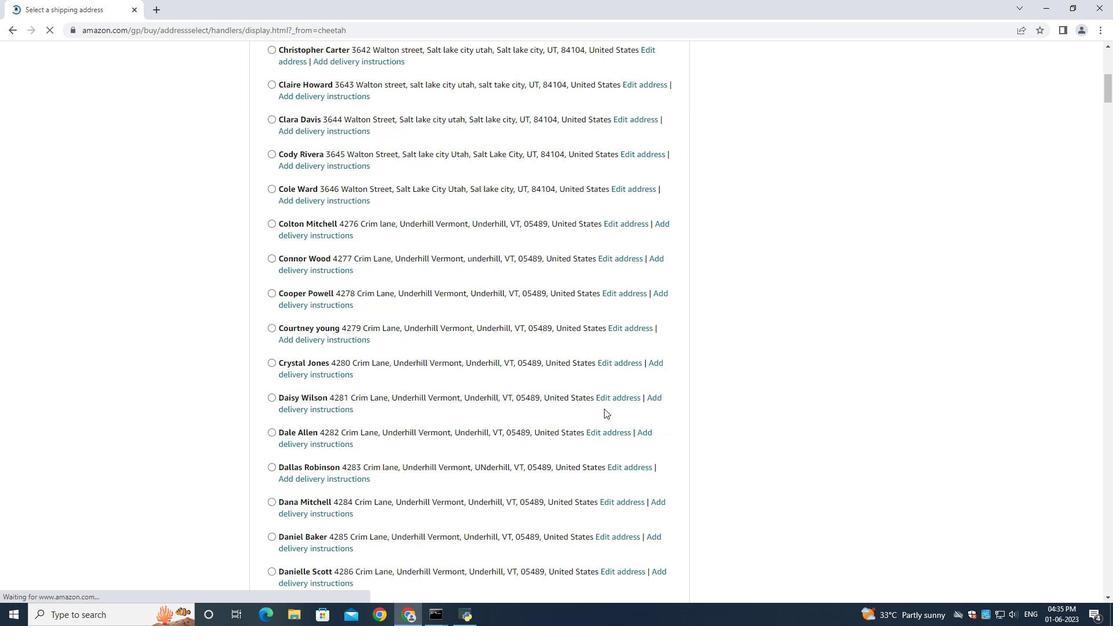 
Action: Mouse scrolled (592, 407) with delta (0, 0)
Screenshot: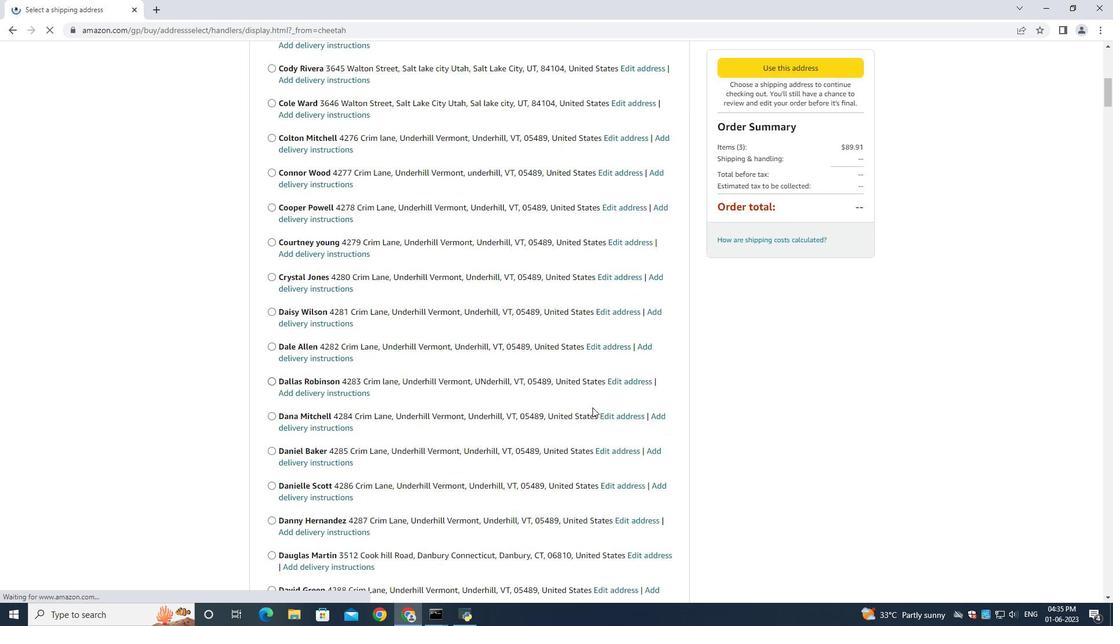
Action: Mouse scrolled (592, 407) with delta (0, 0)
Screenshot: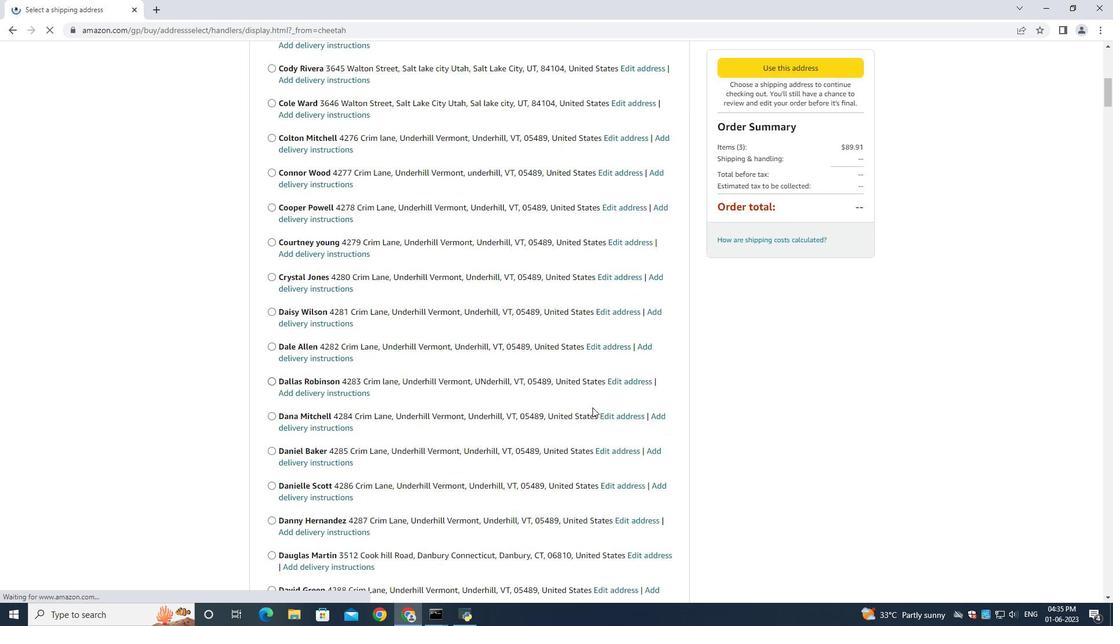 
Action: Mouse scrolled (592, 407) with delta (0, 0)
Screenshot: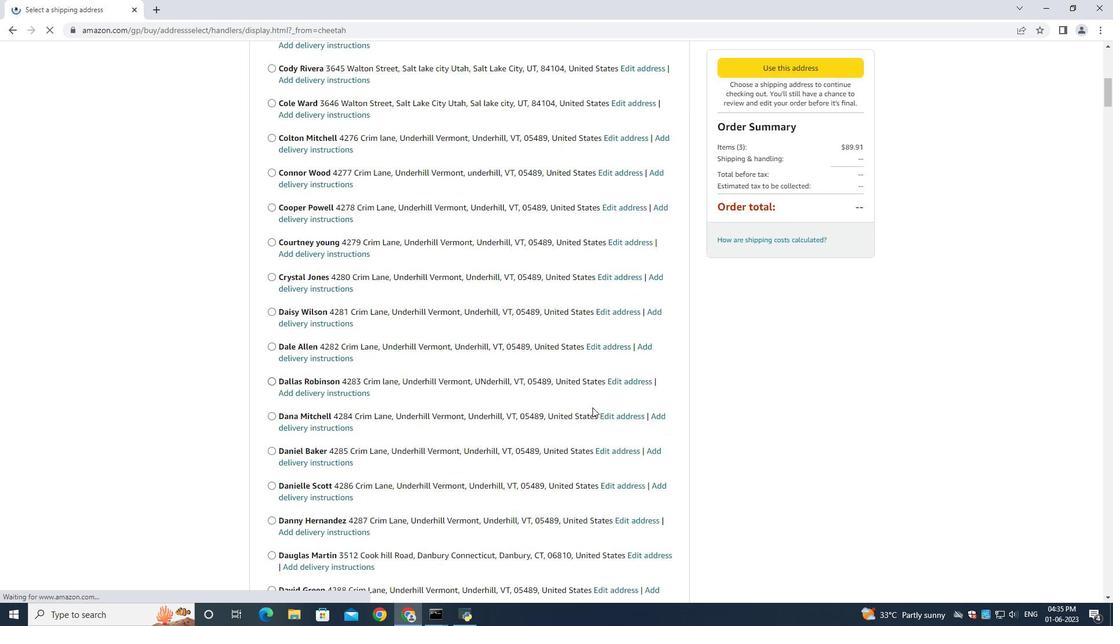 
Action: Mouse scrolled (592, 407) with delta (0, 0)
Screenshot: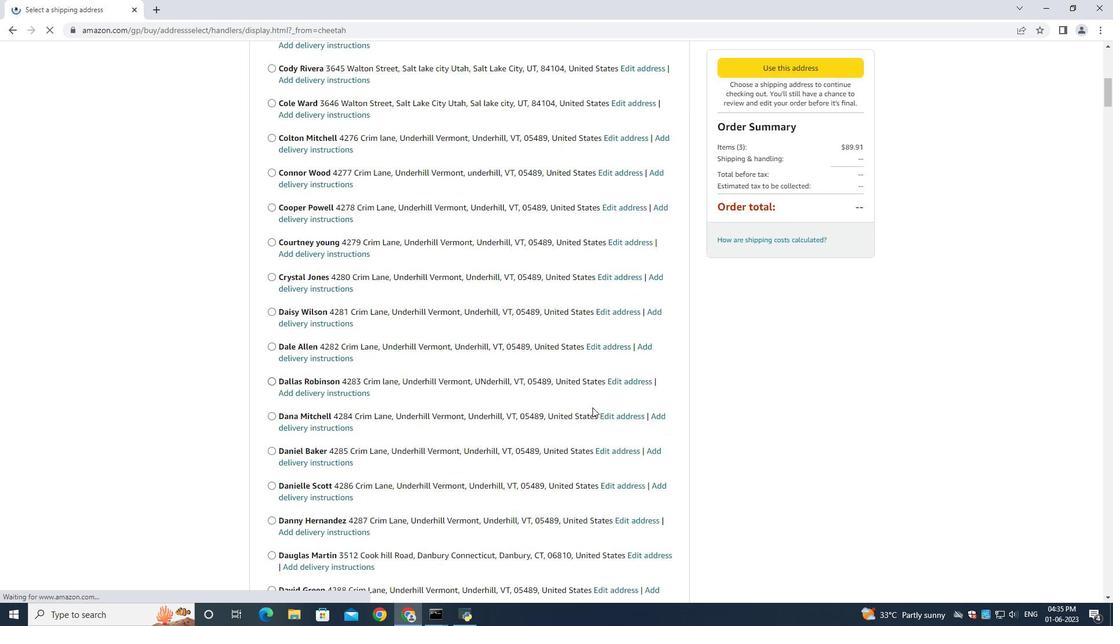 
Action: Mouse scrolled (592, 407) with delta (0, 0)
Screenshot: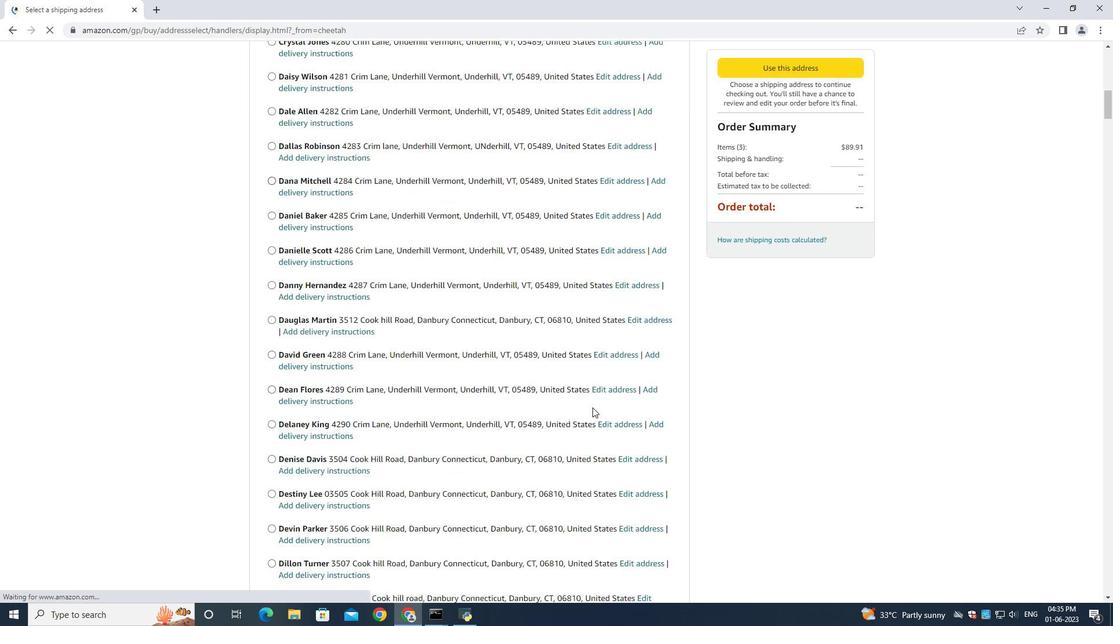 
Action: Mouse scrolled (592, 407) with delta (0, 0)
Screenshot: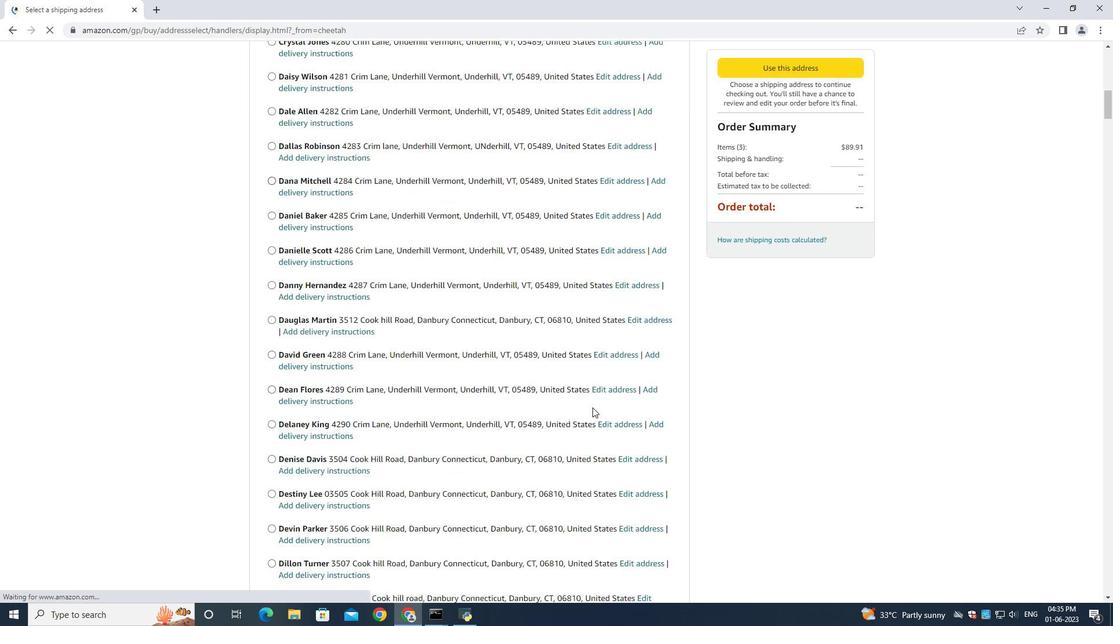 
Action: Mouse scrolled (592, 407) with delta (0, 0)
Screenshot: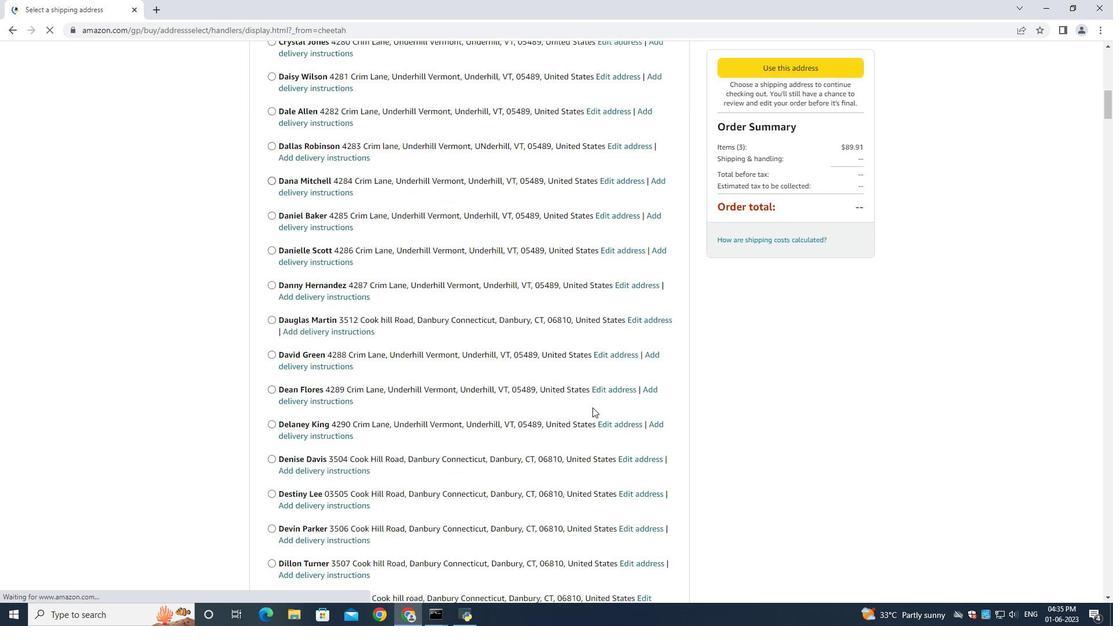 
Action: Mouse scrolled (592, 407) with delta (0, 0)
Screenshot: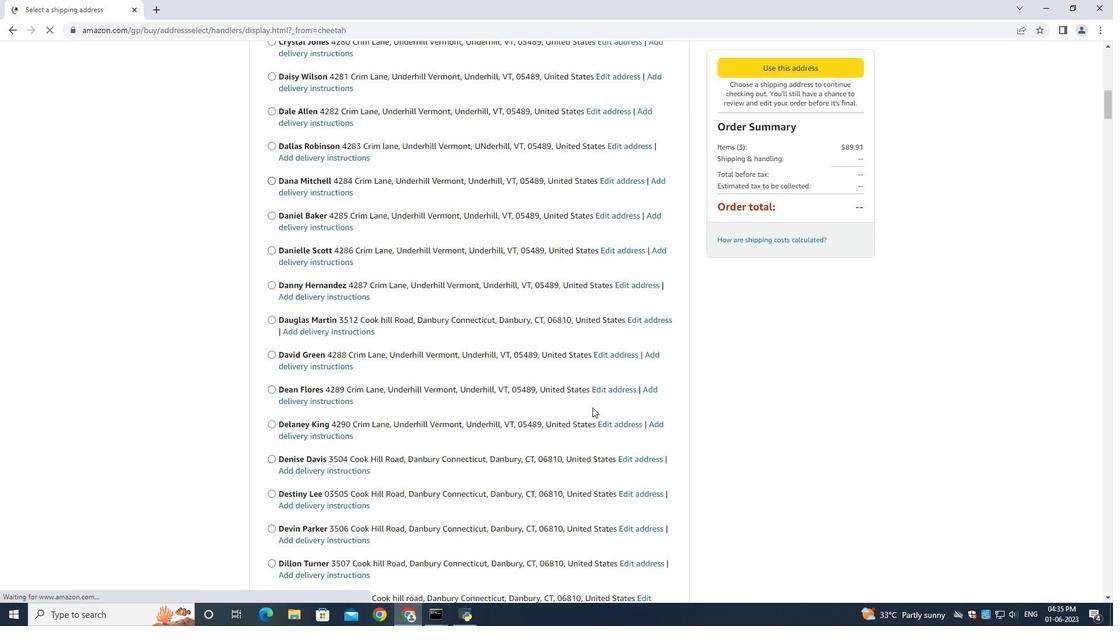 
Action: Mouse moved to (592, 407)
Screenshot: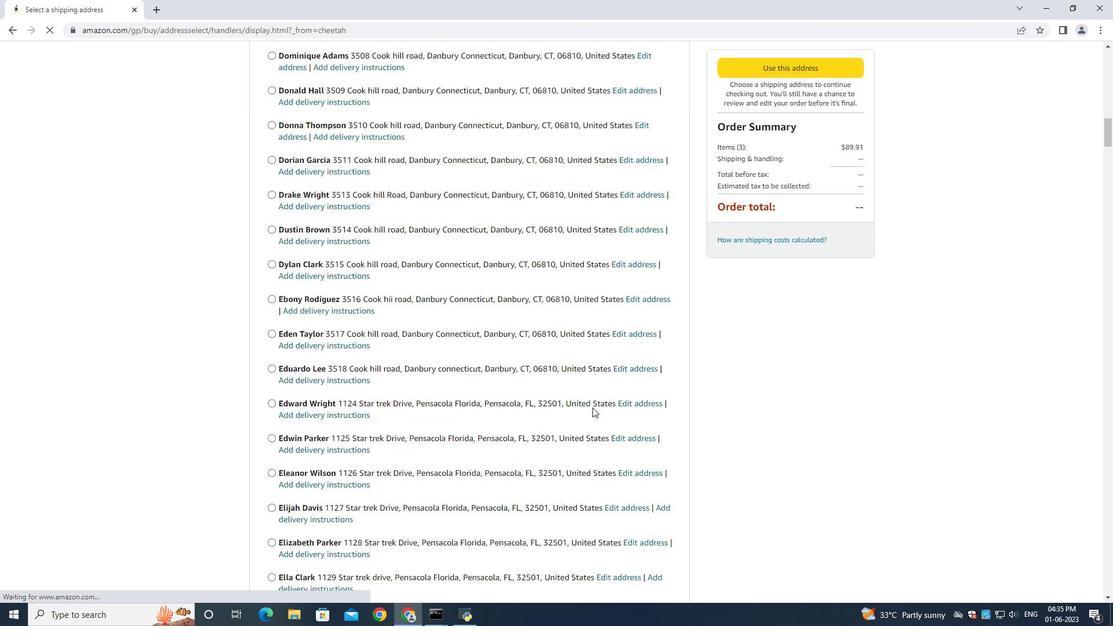 
Action: Mouse scrolled (592, 406) with delta (0, 0)
Screenshot: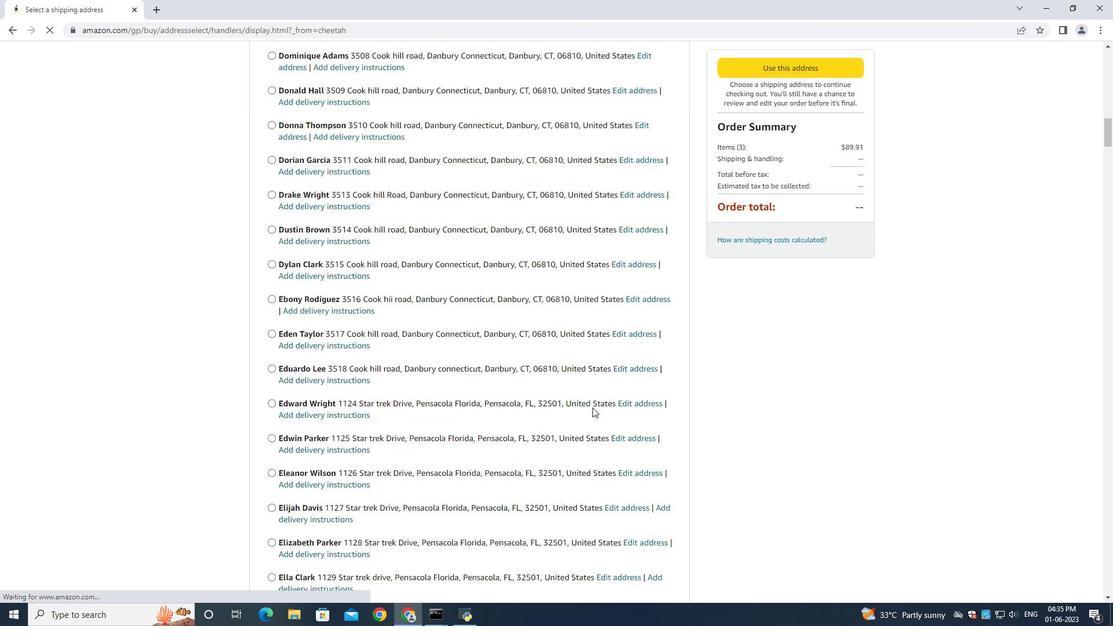 
Action: Mouse scrolled (592, 406) with delta (0, 0)
Screenshot: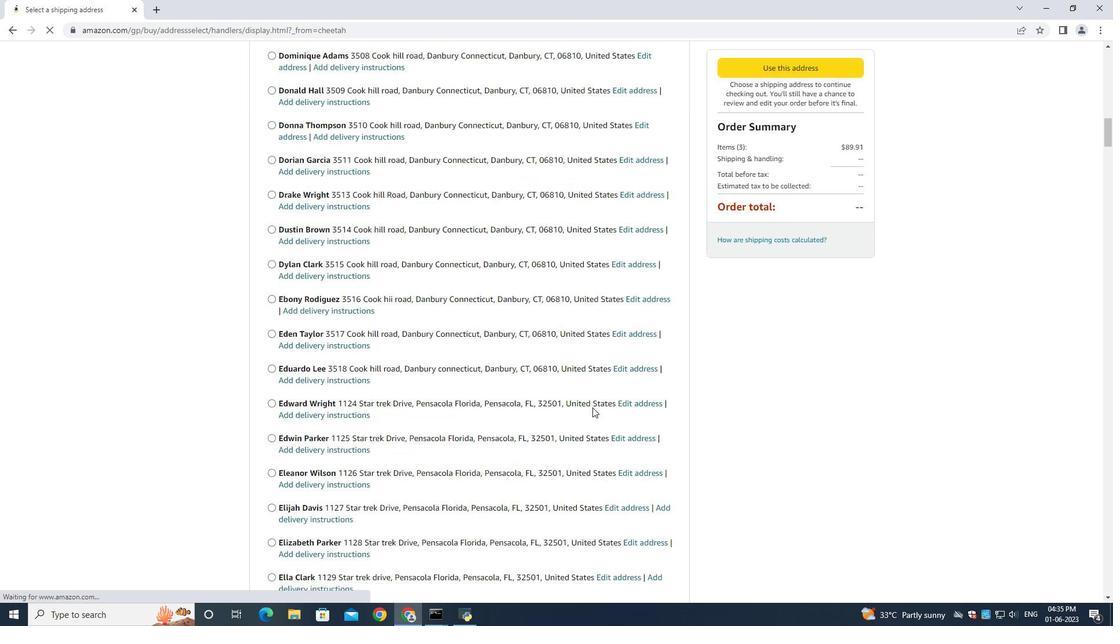 
Action: Mouse scrolled (592, 406) with delta (0, 0)
Screenshot: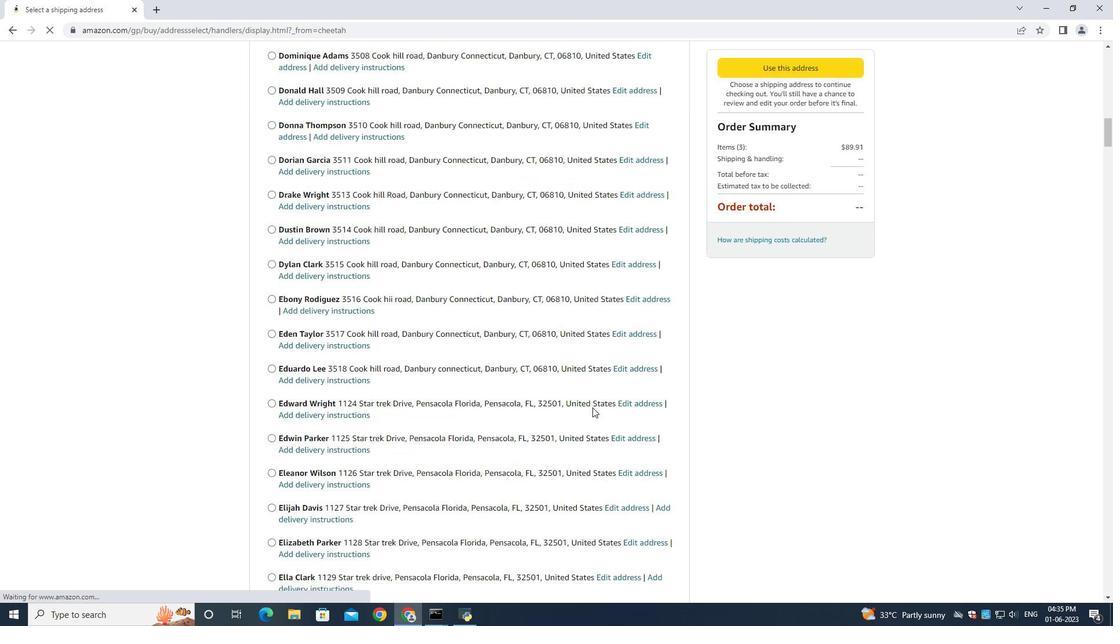 
Action: Mouse scrolled (592, 406) with delta (0, 0)
Screenshot: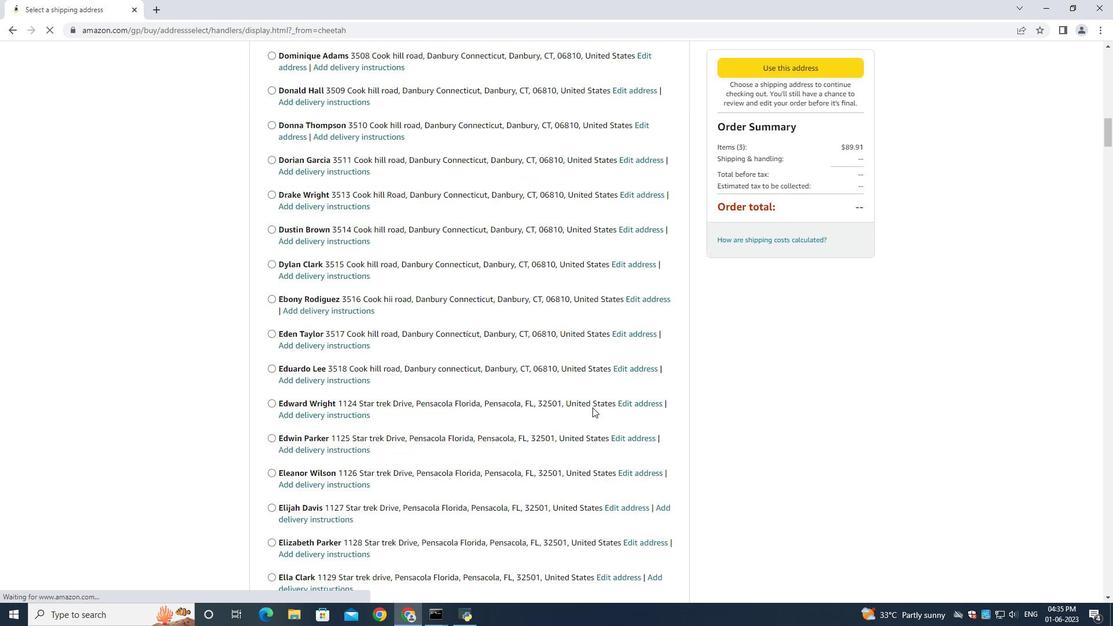 
Action: Mouse moved to (592, 406)
Screenshot: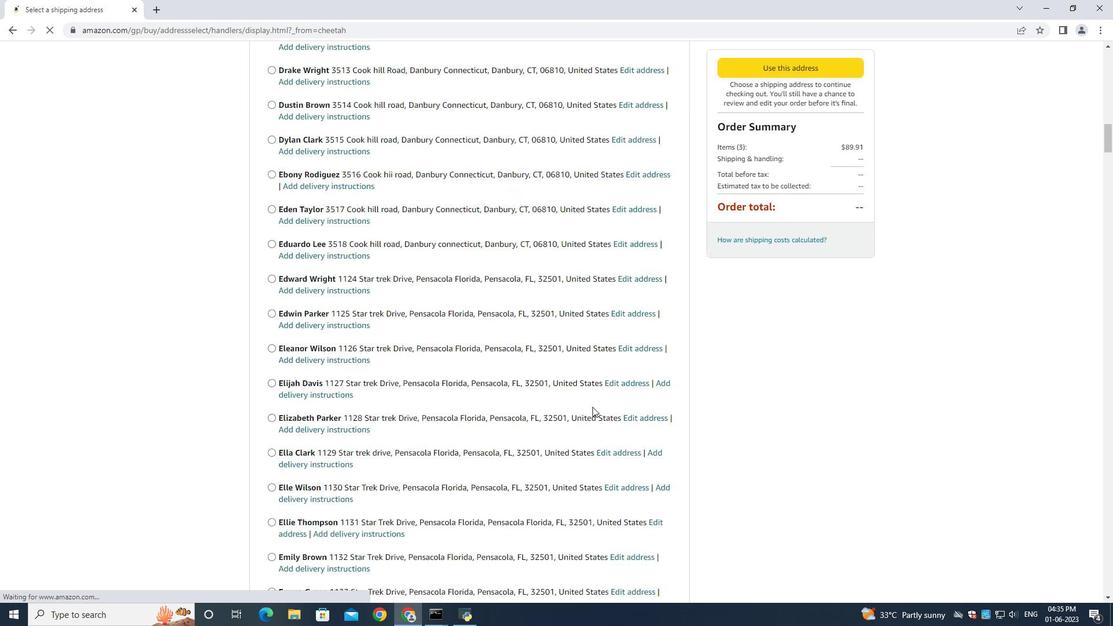 
Action: Mouse scrolled (592, 406) with delta (0, 0)
Screenshot: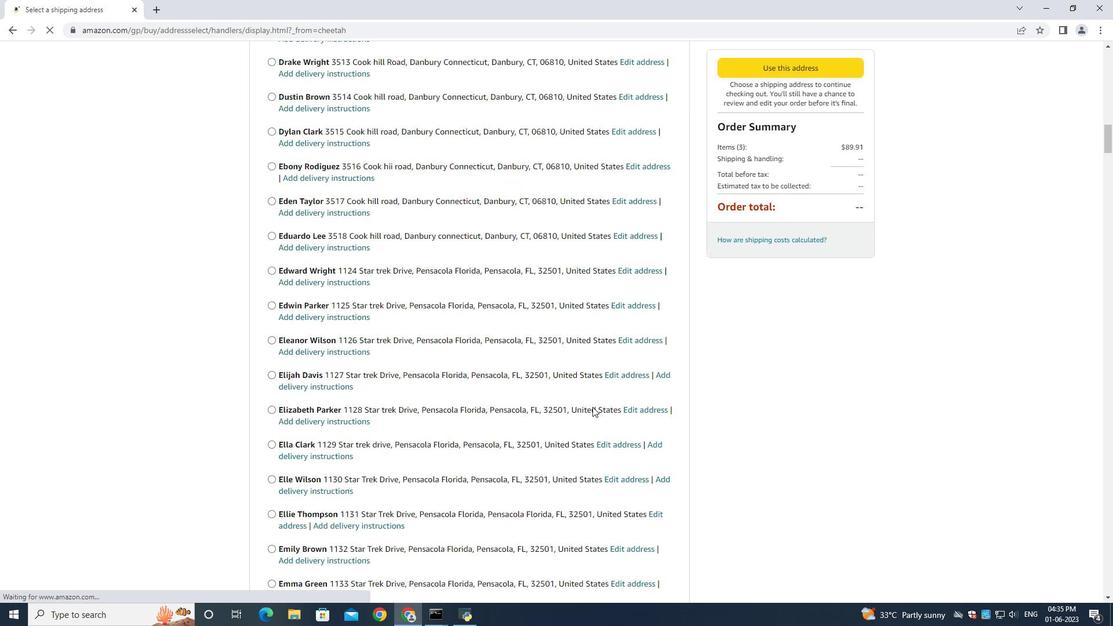 
Action: Mouse moved to (592, 405)
Screenshot: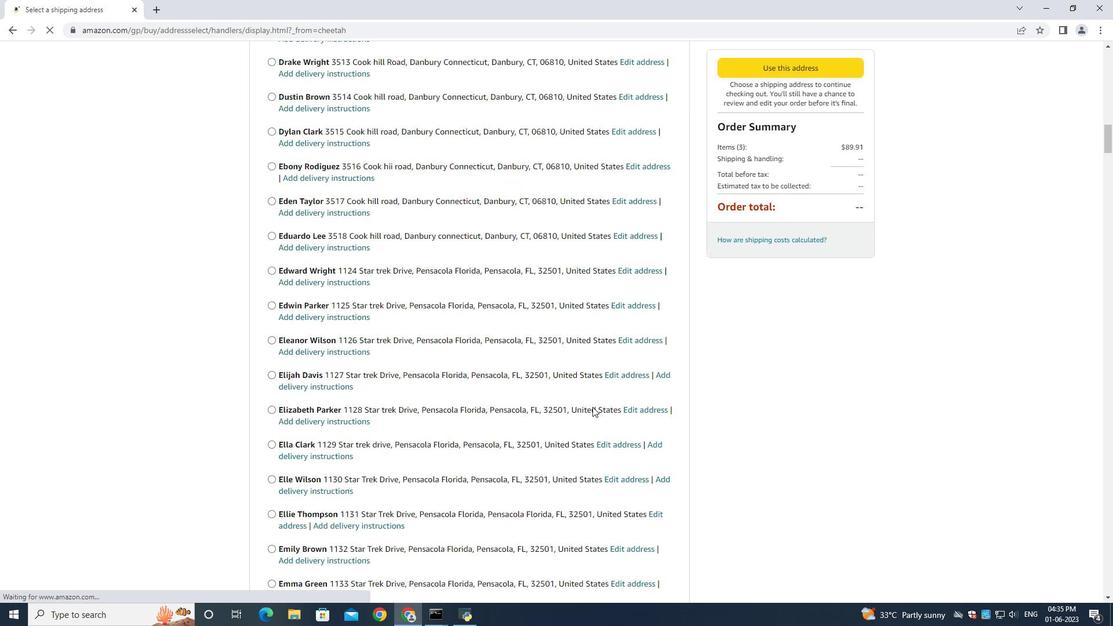 
Action: Mouse scrolled (592, 406) with delta (0, 0)
Screenshot: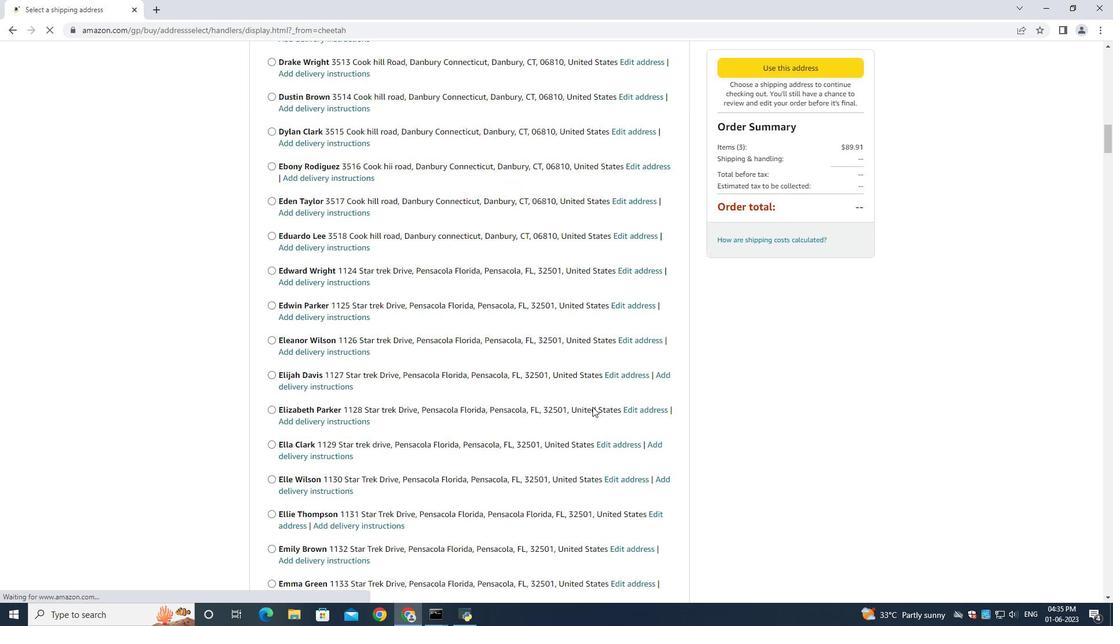 
Action: Mouse moved to (592, 404)
Screenshot: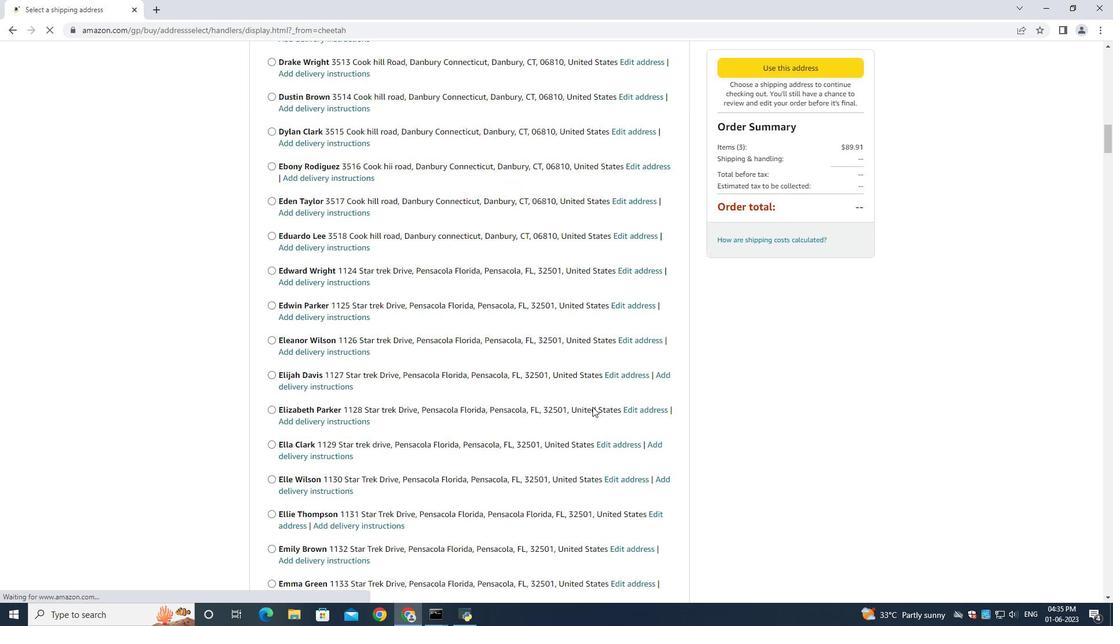 
Action: Mouse scrolled (592, 406) with delta (0, 0)
Screenshot: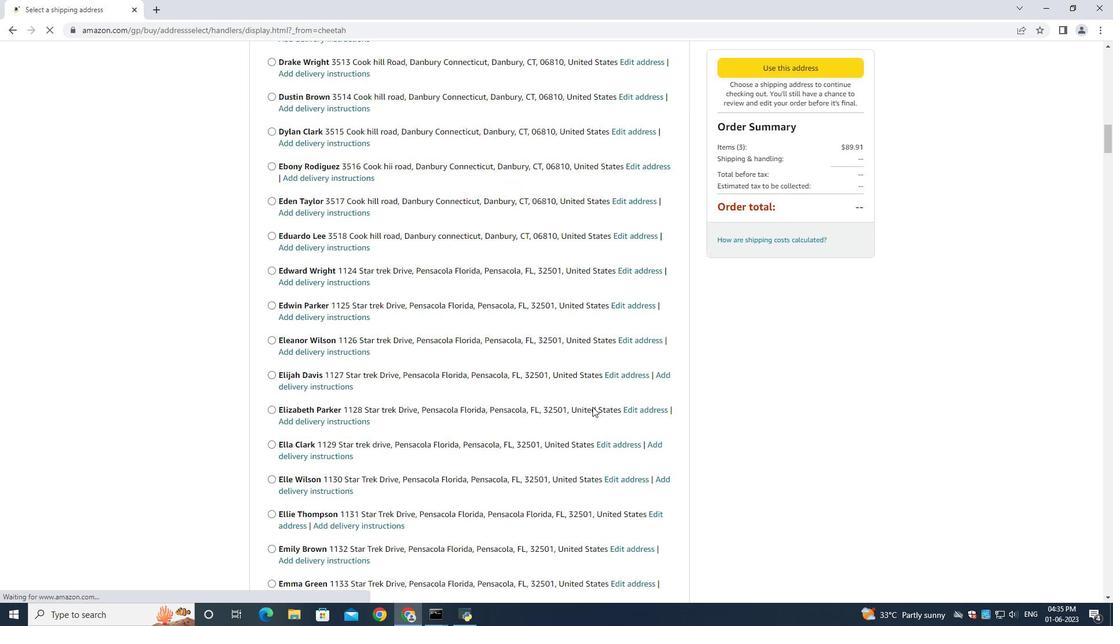 
Action: Mouse moved to (579, 392)
Screenshot: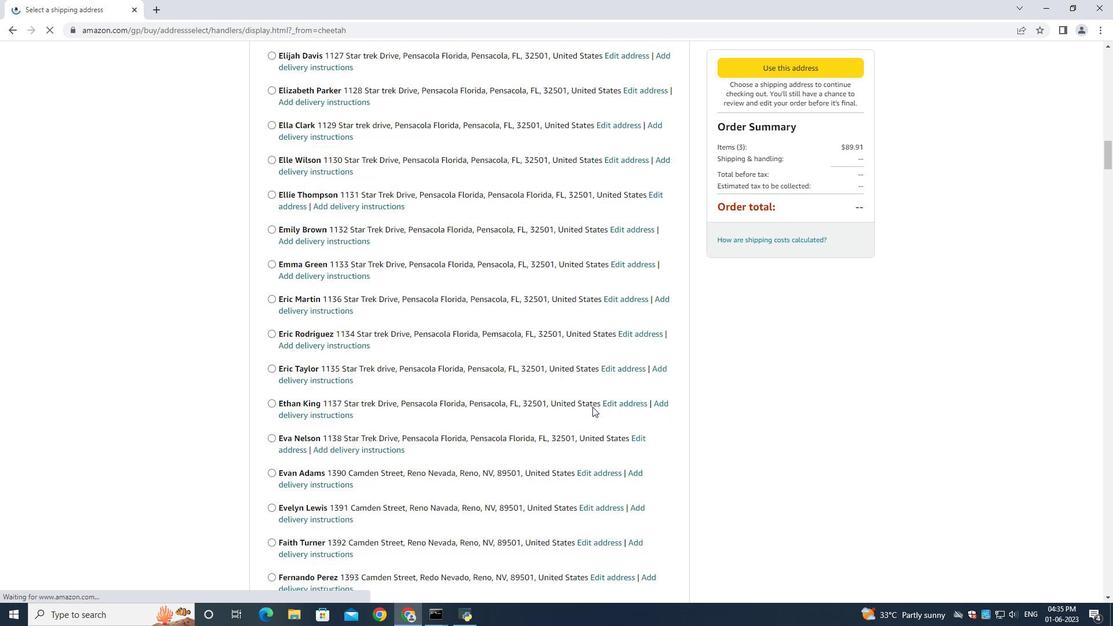 
Action: Mouse scrolled (591, 401) with delta (0, 0)
Screenshot: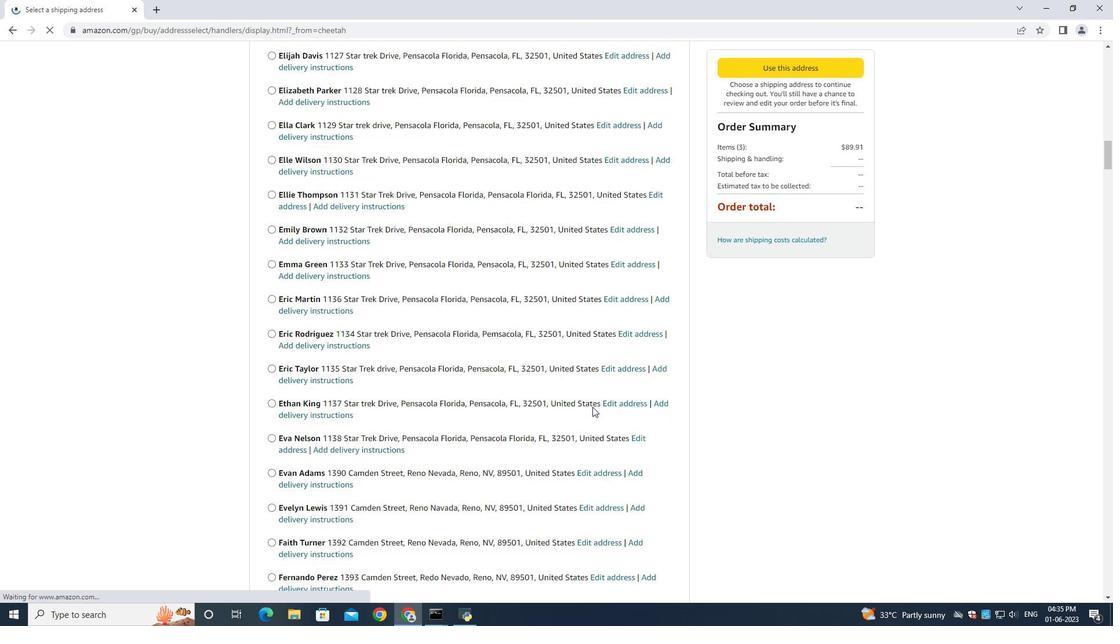 
Action: Mouse moved to (578, 389)
Screenshot: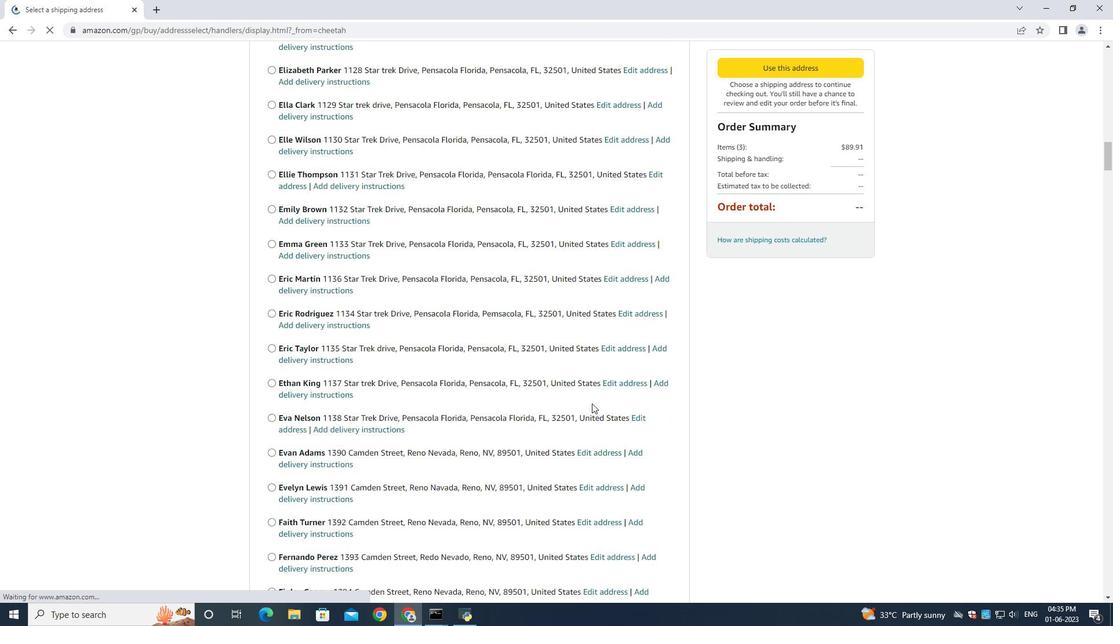 
Action: Mouse scrolled (591, 401) with delta (0, 0)
Screenshot: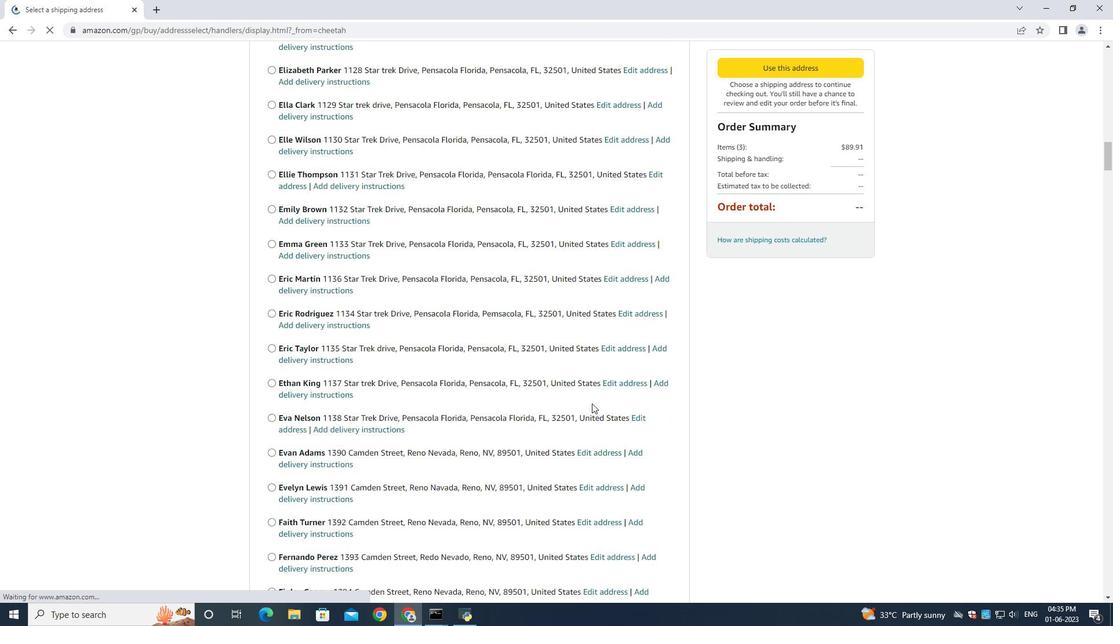 
Action: Mouse moved to (575, 386)
Screenshot: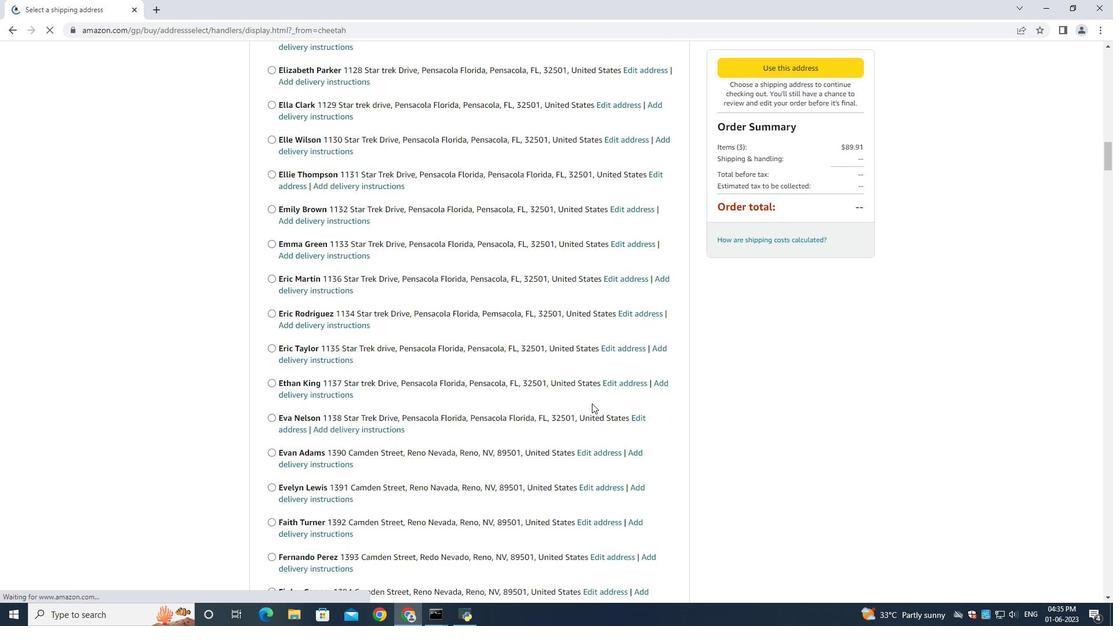 
Action: Mouse scrolled (591, 401) with delta (0, 0)
Screenshot: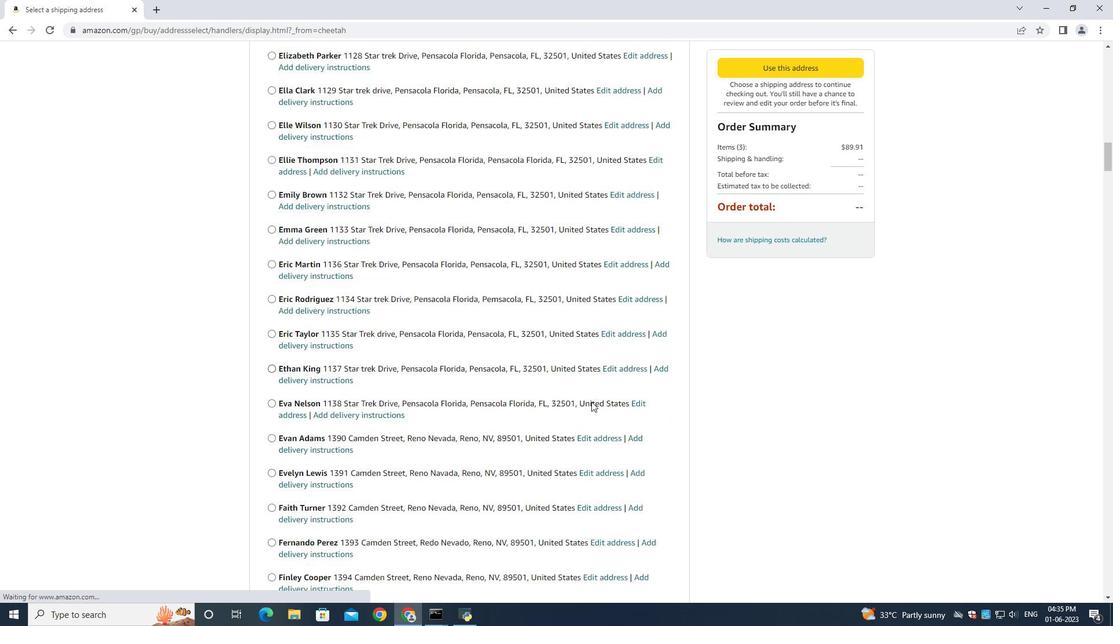 
Action: Mouse moved to (568, 384)
Screenshot: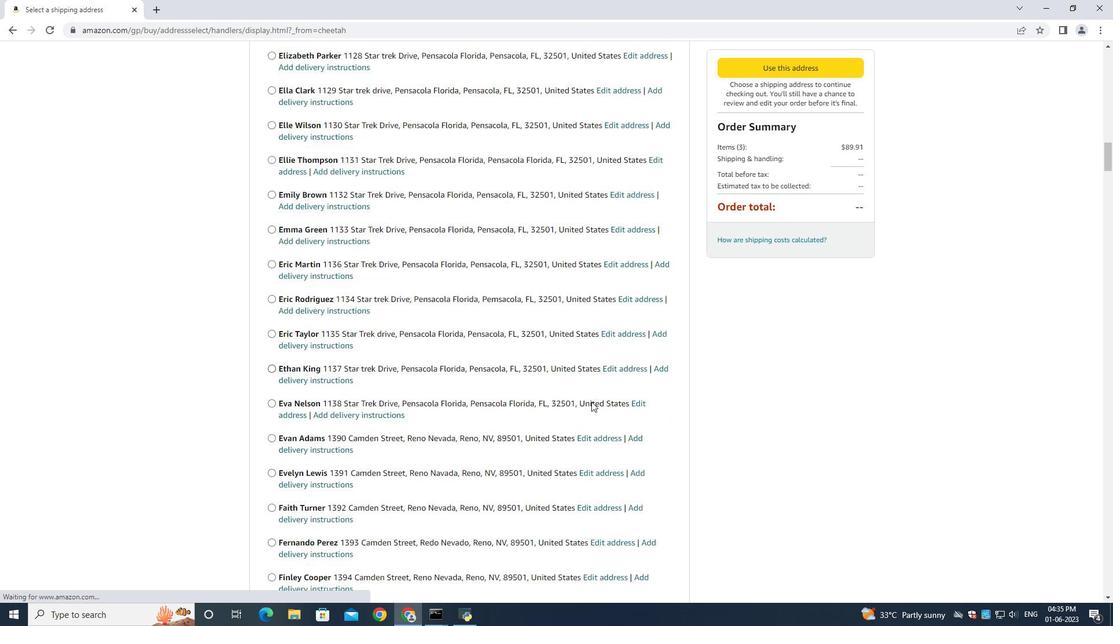 
Action: Mouse scrolled (591, 401) with delta (0, 0)
Screenshot: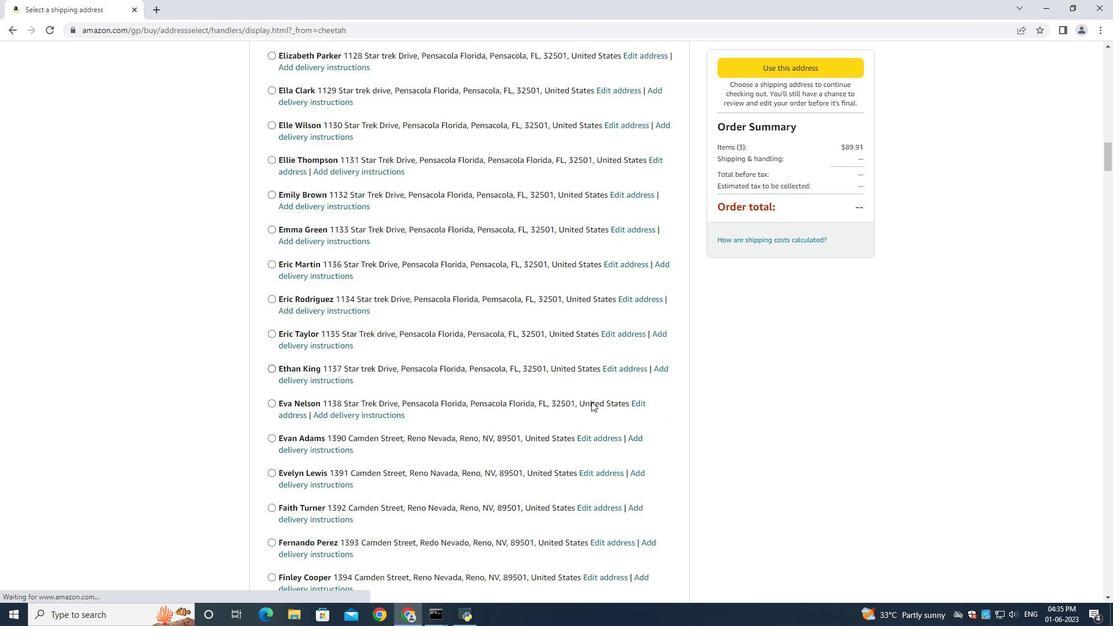 
Action: Mouse scrolled (591, 401) with delta (0, 0)
Screenshot: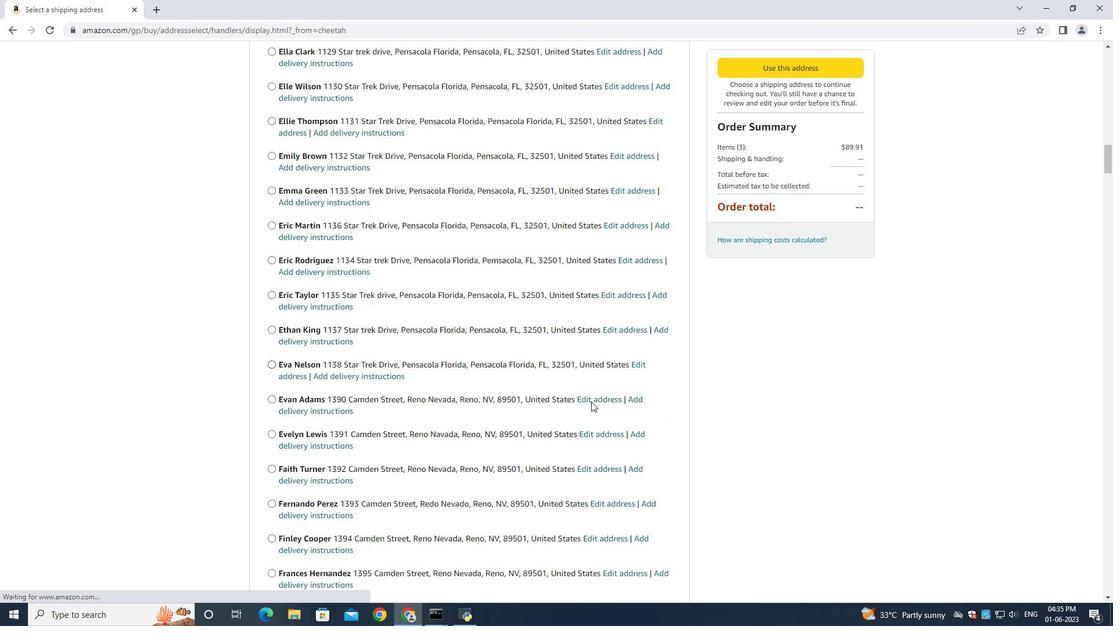 
Action: Mouse scrolled (591, 401) with delta (0, 0)
Screenshot: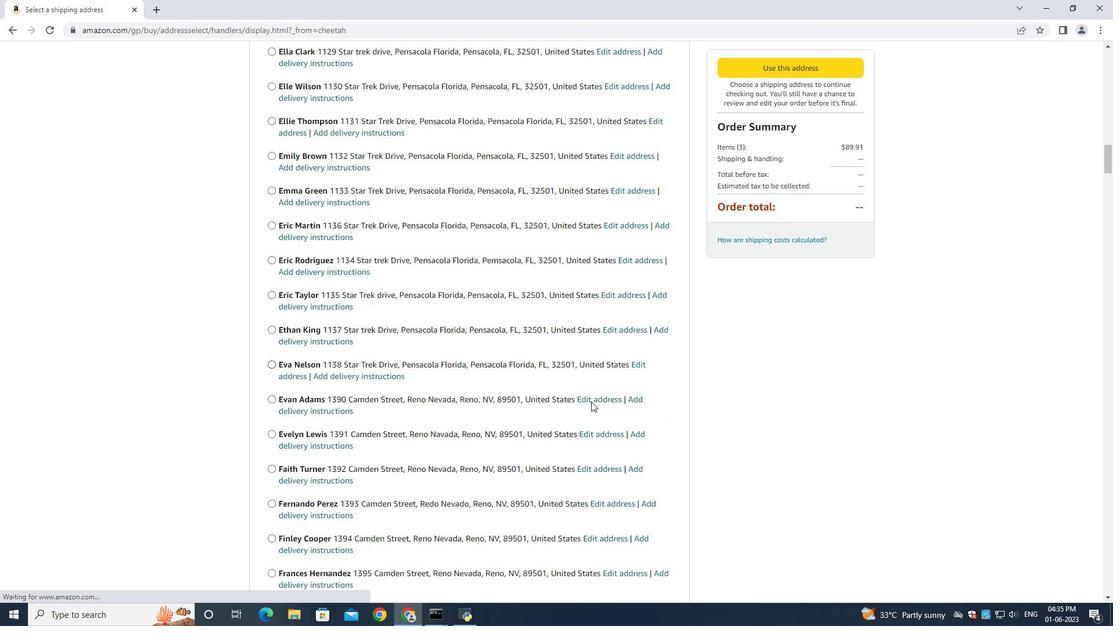 
Action: Mouse scrolled (591, 401) with delta (0, 0)
Screenshot: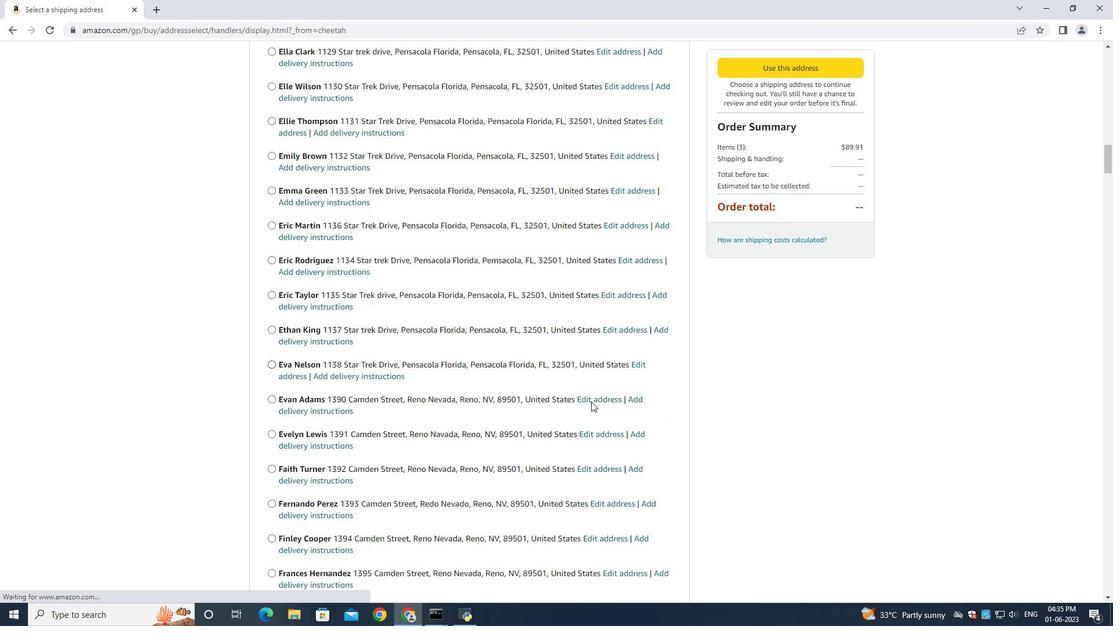 
Action: Mouse scrolled (591, 401) with delta (0, 0)
Screenshot: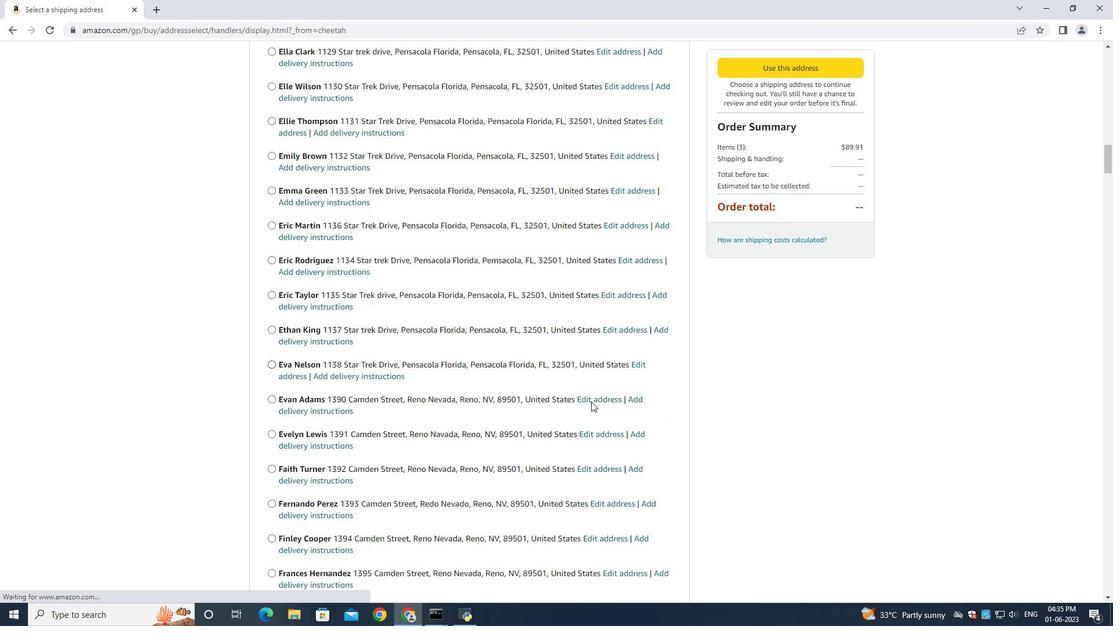 
Action: Mouse scrolled (568, 383) with delta (0, 0)
Screenshot: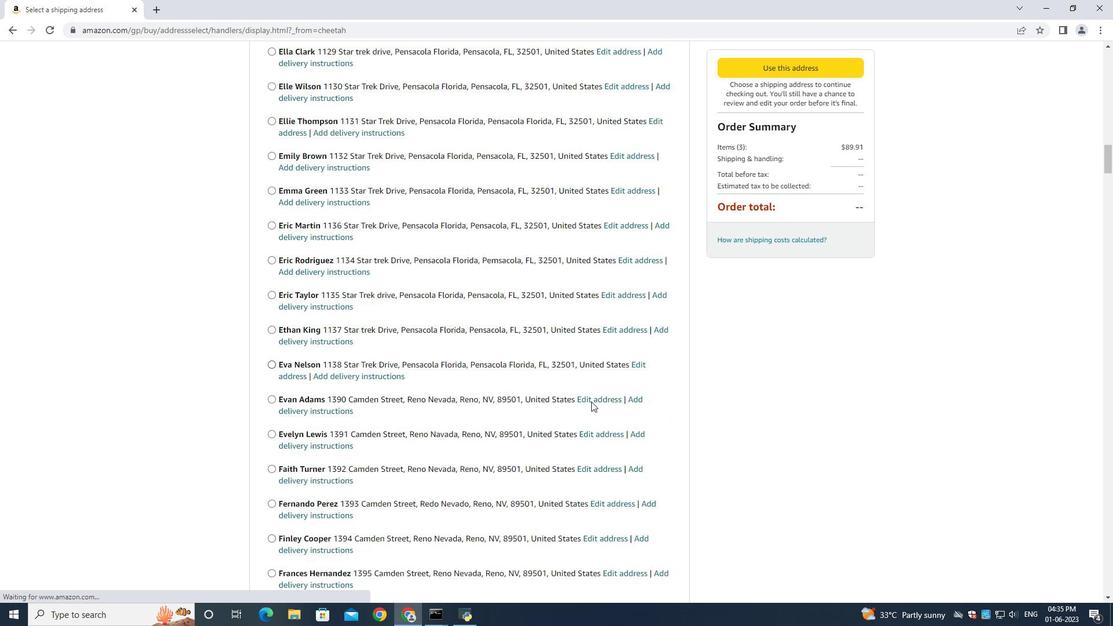 
Action: Mouse scrolled (568, 383) with delta (0, 0)
Screenshot: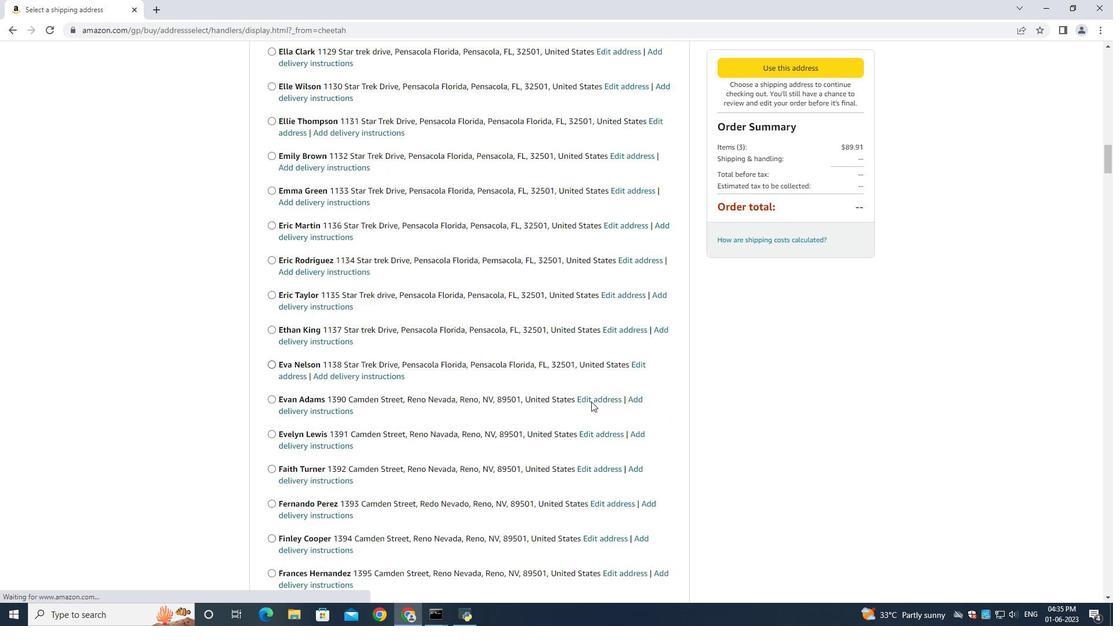 
Action: Mouse scrolled (568, 383) with delta (0, 0)
Screenshot: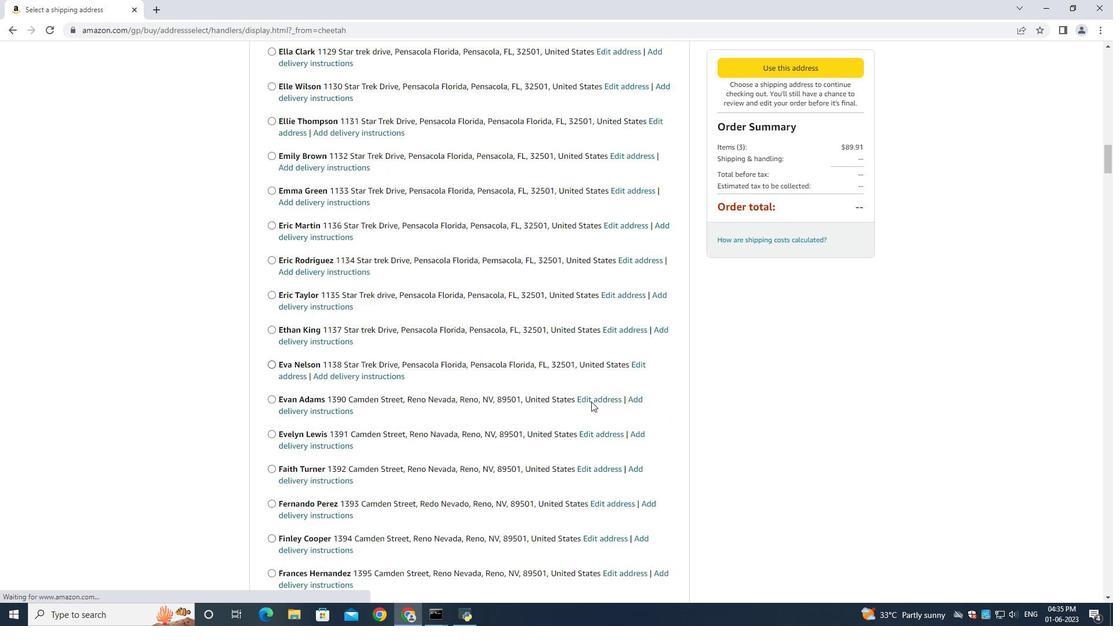
Action: Mouse scrolled (568, 383) with delta (0, 0)
Screenshot: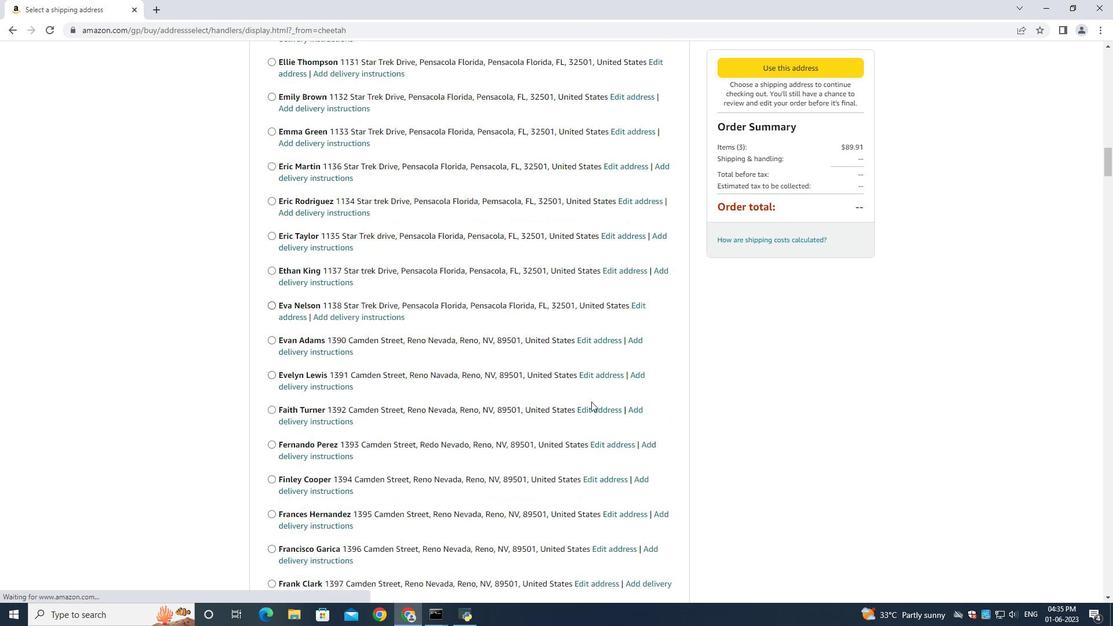 
Action: Mouse scrolled (568, 383) with delta (0, -1)
Screenshot: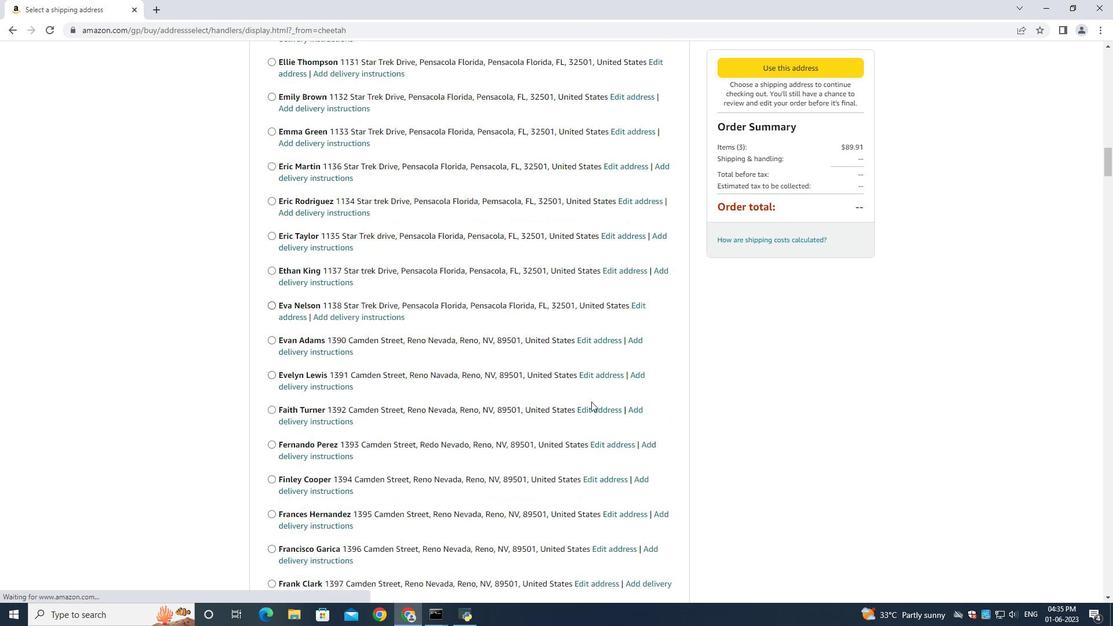 
Action: Mouse scrolled (568, 383) with delta (0, 0)
Screenshot: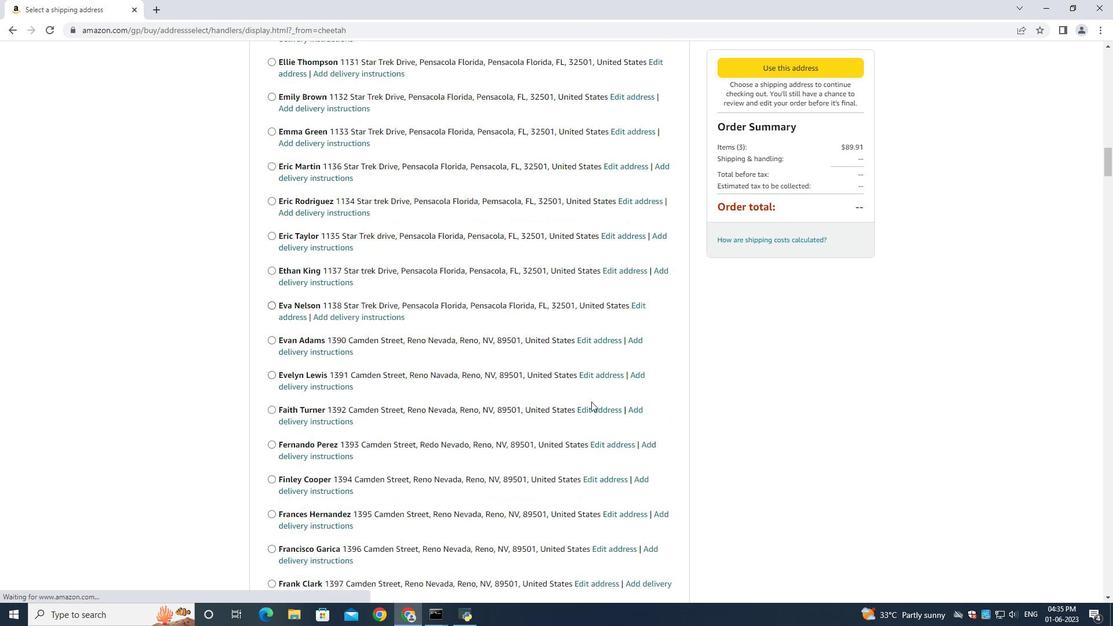 
Action: Mouse scrolled (568, 383) with delta (0, 0)
Screenshot: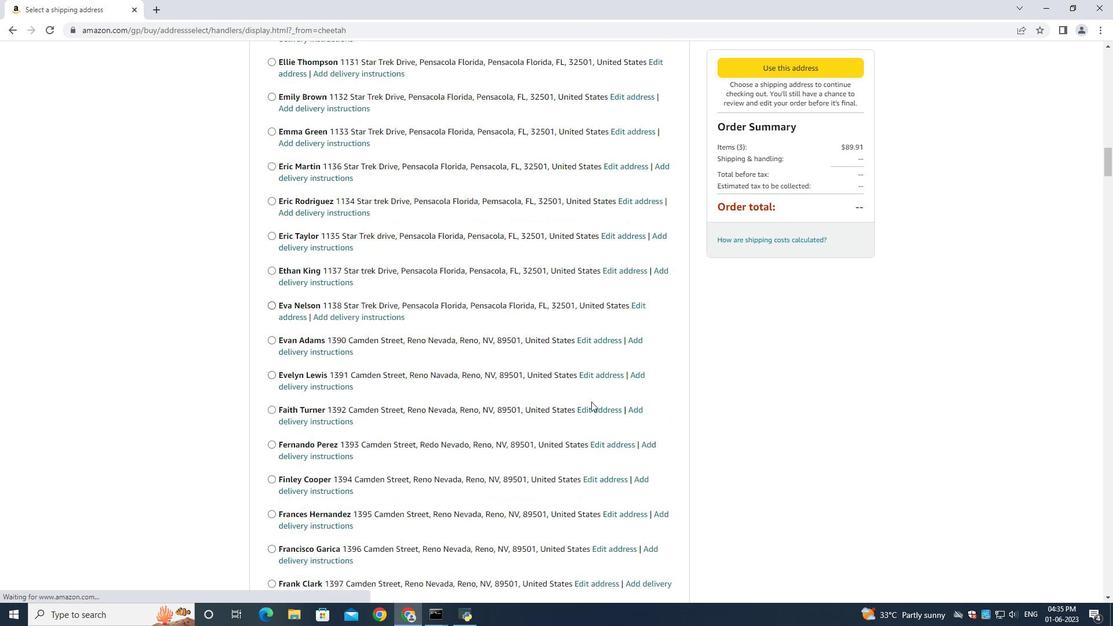 
Action: Mouse scrolled (568, 383) with delta (0, 0)
Screenshot: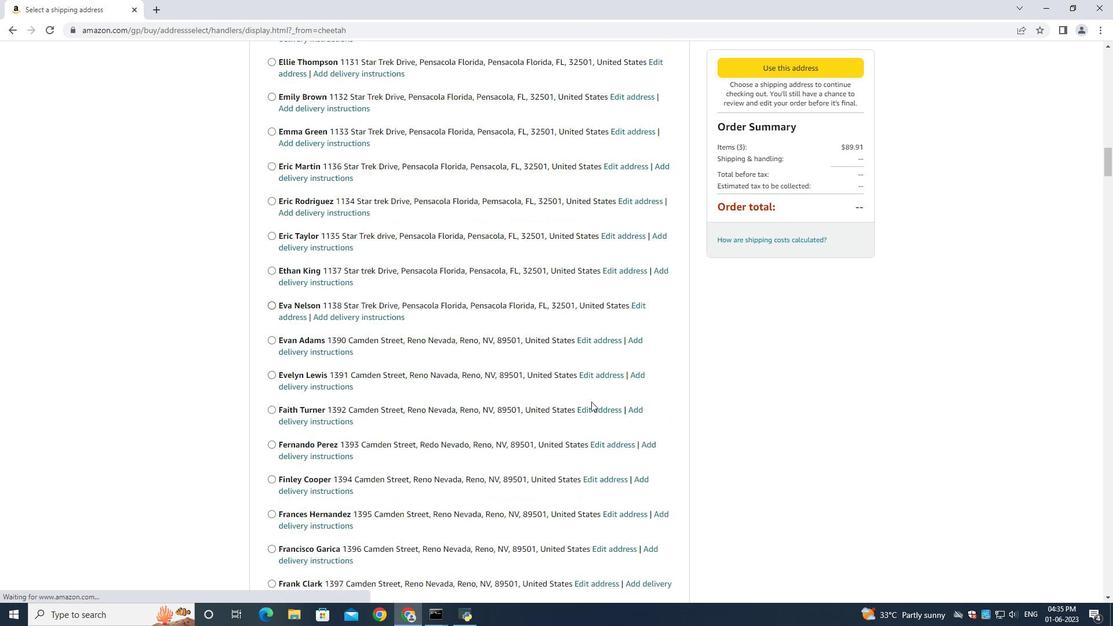 
Action: Mouse scrolled (568, 383) with delta (0, 0)
Screenshot: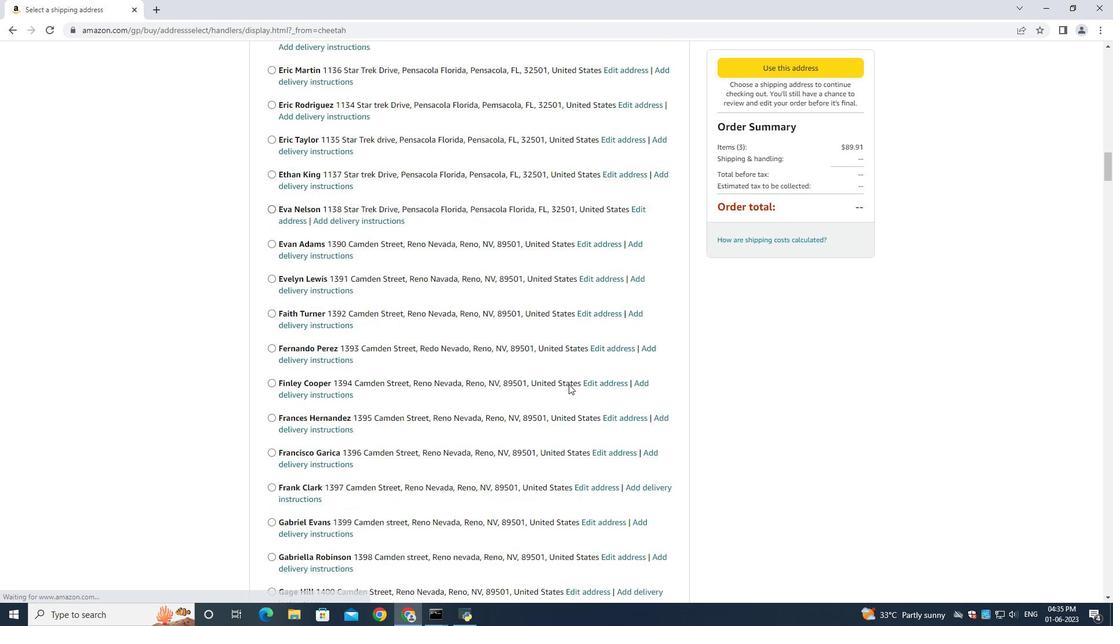 
Action: Mouse scrolled (568, 383) with delta (0, 0)
Screenshot: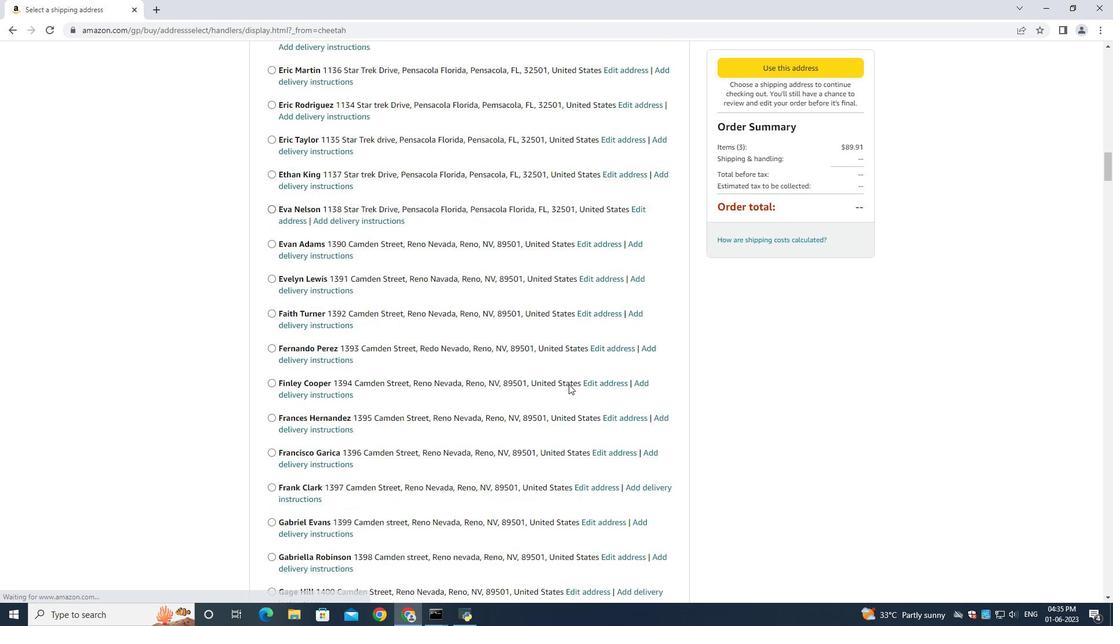 
Action: Mouse moved to (568, 385)
Screenshot: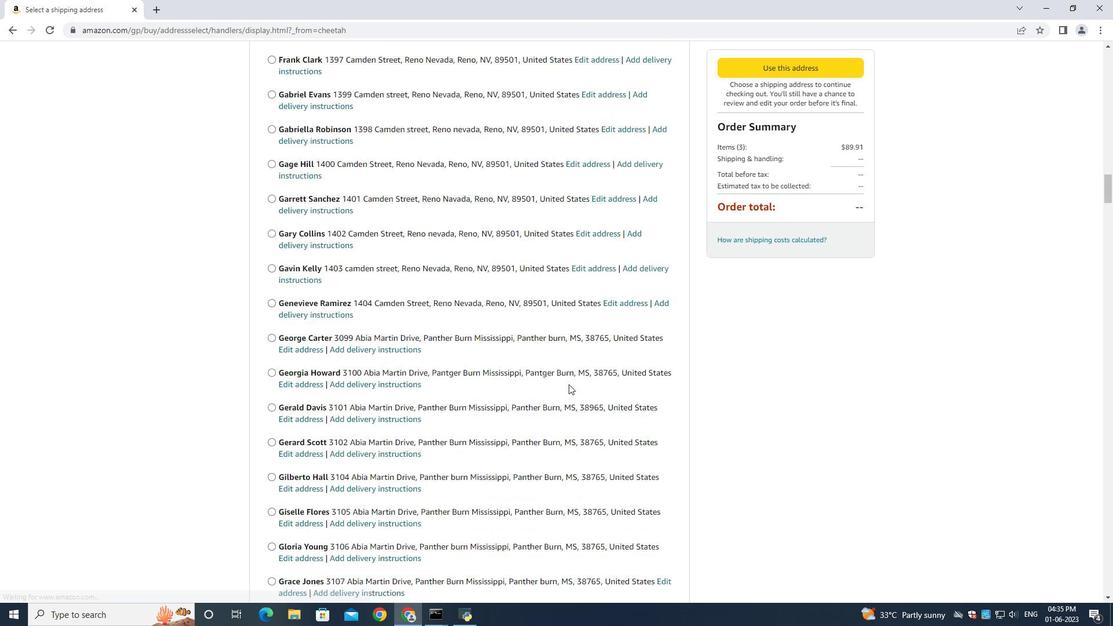 
Action: Mouse scrolled (568, 384) with delta (0, 0)
Screenshot: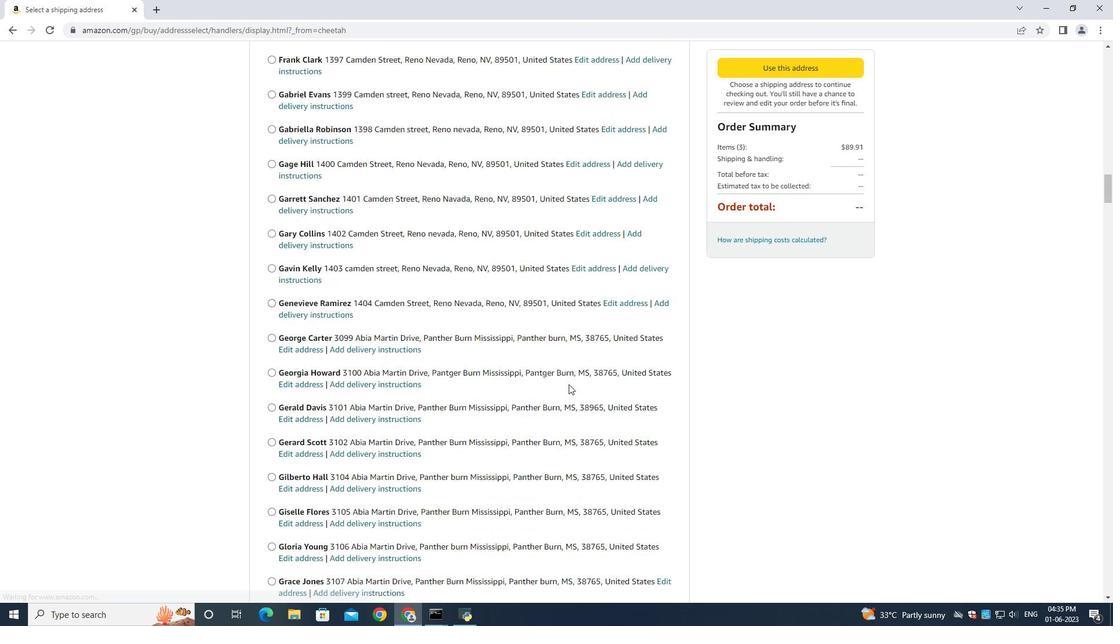 
Action: Mouse moved to (568, 385)
Screenshot: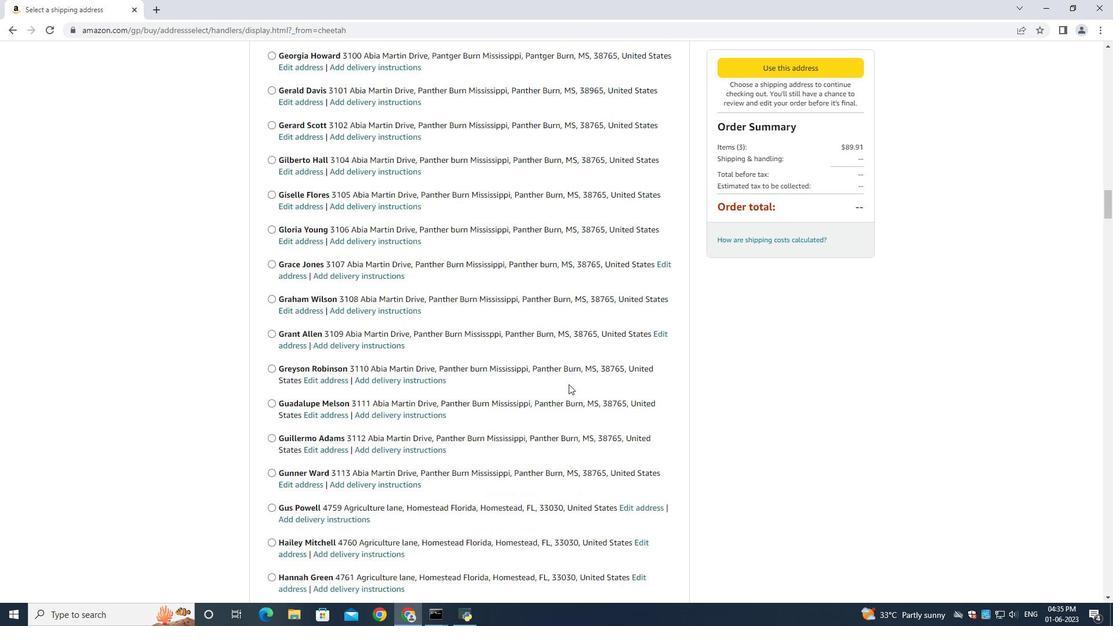 
Action: Mouse scrolled (568, 384) with delta (0, 0)
Screenshot: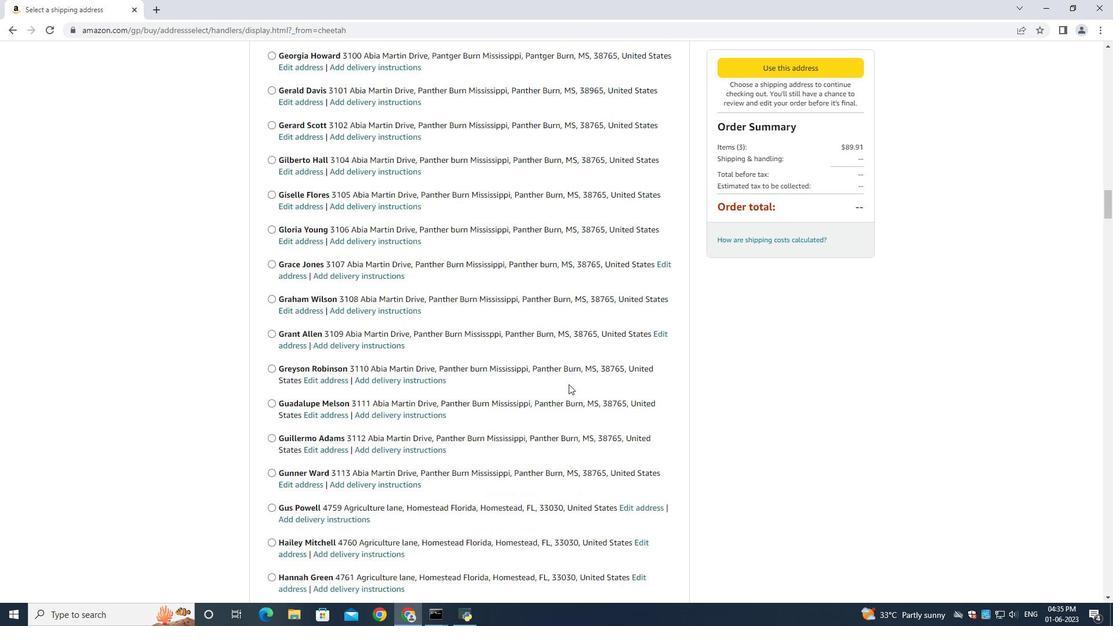 
Action: Mouse scrolled (568, 385) with delta (0, 0)
Screenshot: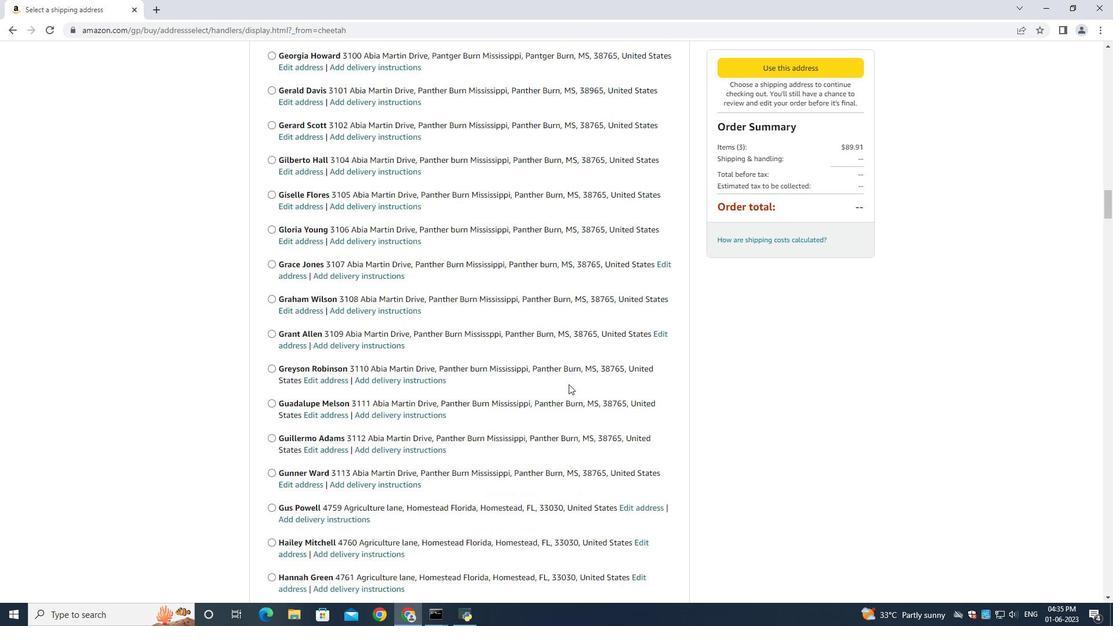 
Action: Mouse scrolled (568, 385) with delta (0, 0)
Screenshot: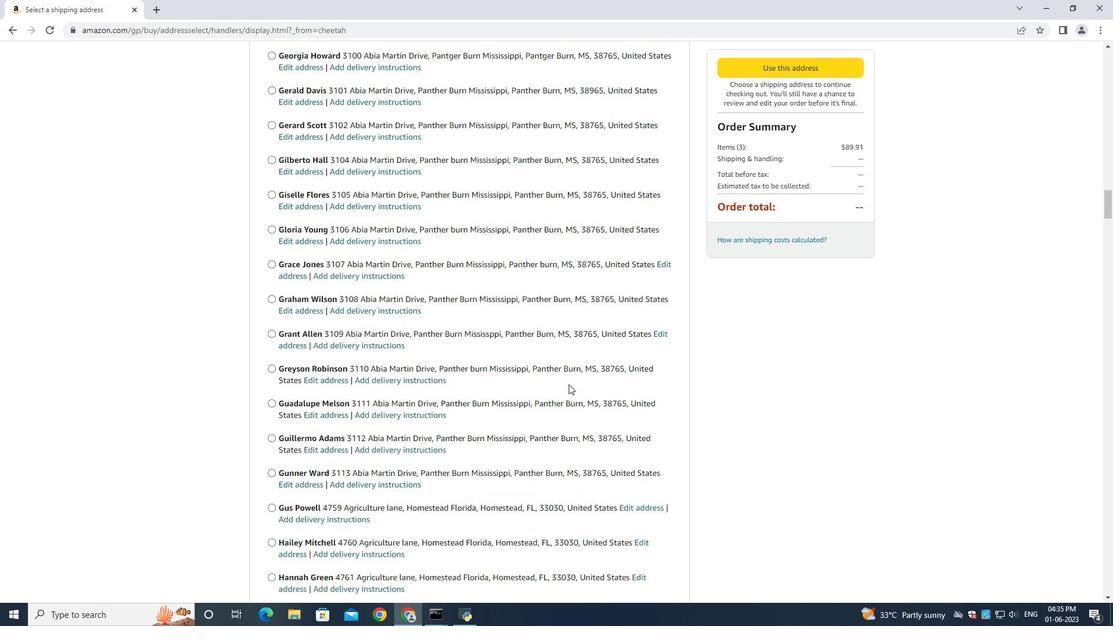 
Action: Mouse scrolled (568, 385) with delta (0, 0)
Screenshot: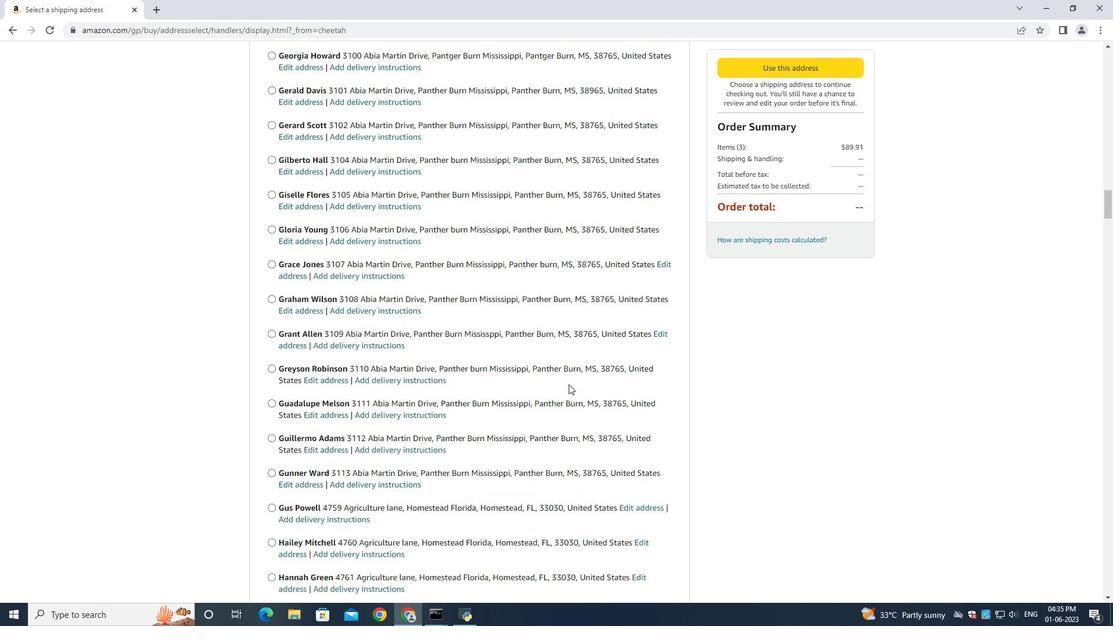 
Action: Mouse scrolled (568, 385) with delta (0, 0)
Screenshot: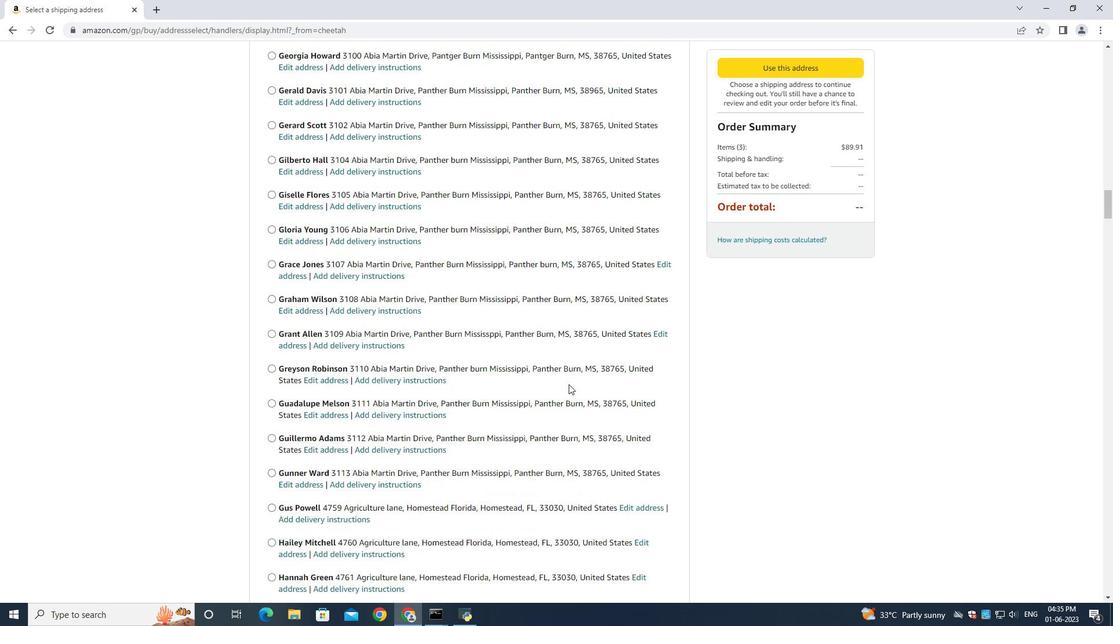 
Action: Mouse scrolled (568, 385) with delta (0, 0)
Screenshot: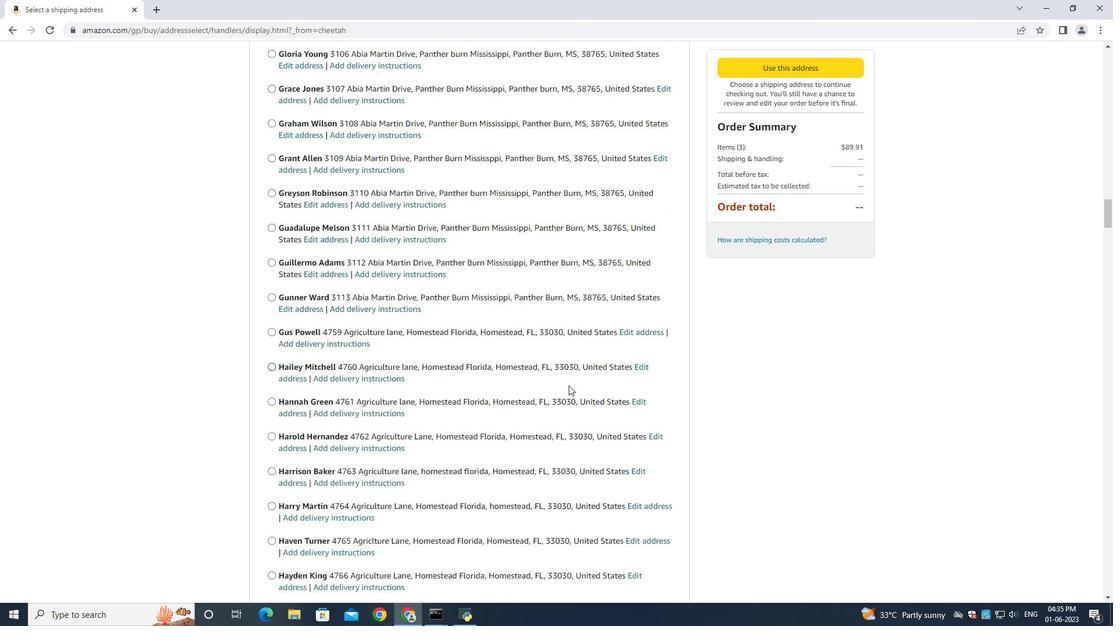 
Action: Mouse scrolled (568, 385) with delta (0, 0)
Screenshot: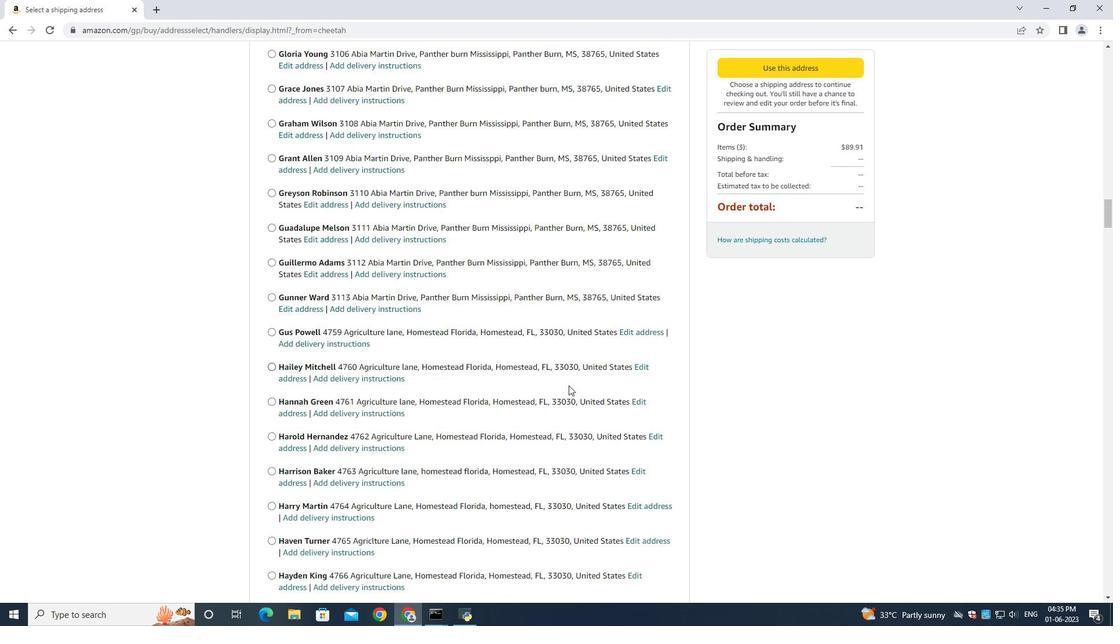 
Action: Mouse scrolled (568, 385) with delta (0, 0)
Screenshot: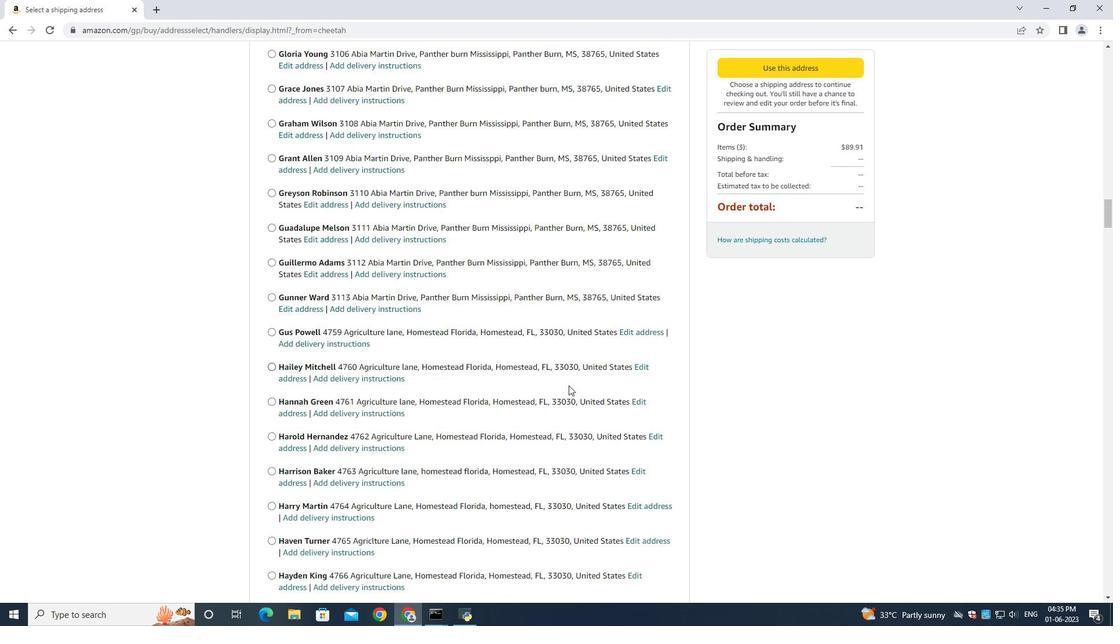 
Action: Mouse scrolled (568, 385) with delta (0, 0)
Screenshot: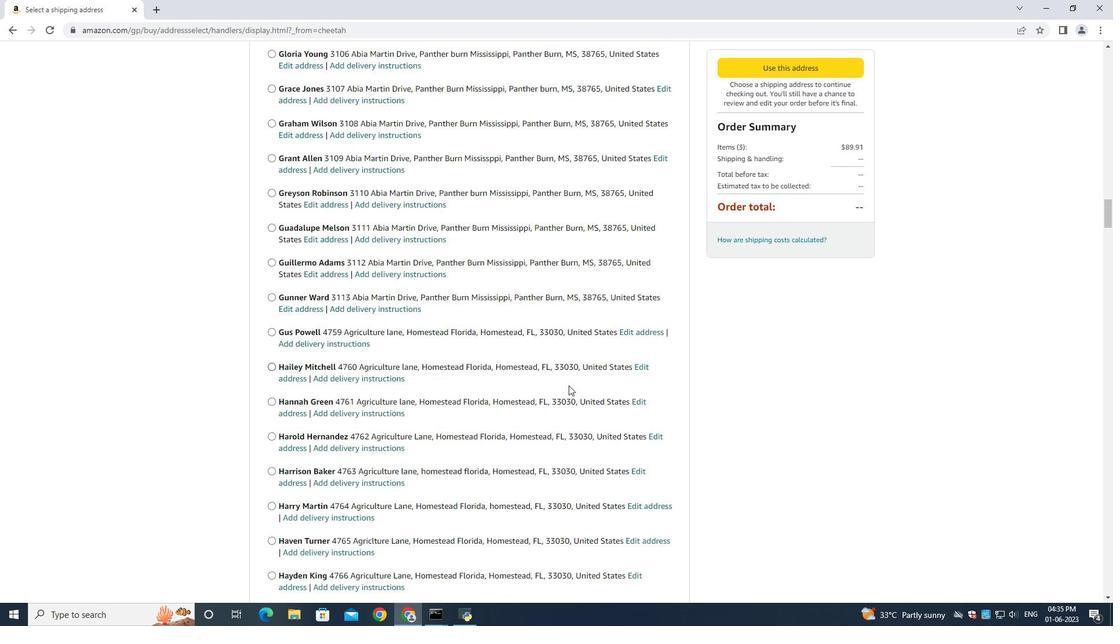 
Action: Mouse scrolled (568, 385) with delta (0, 0)
Screenshot: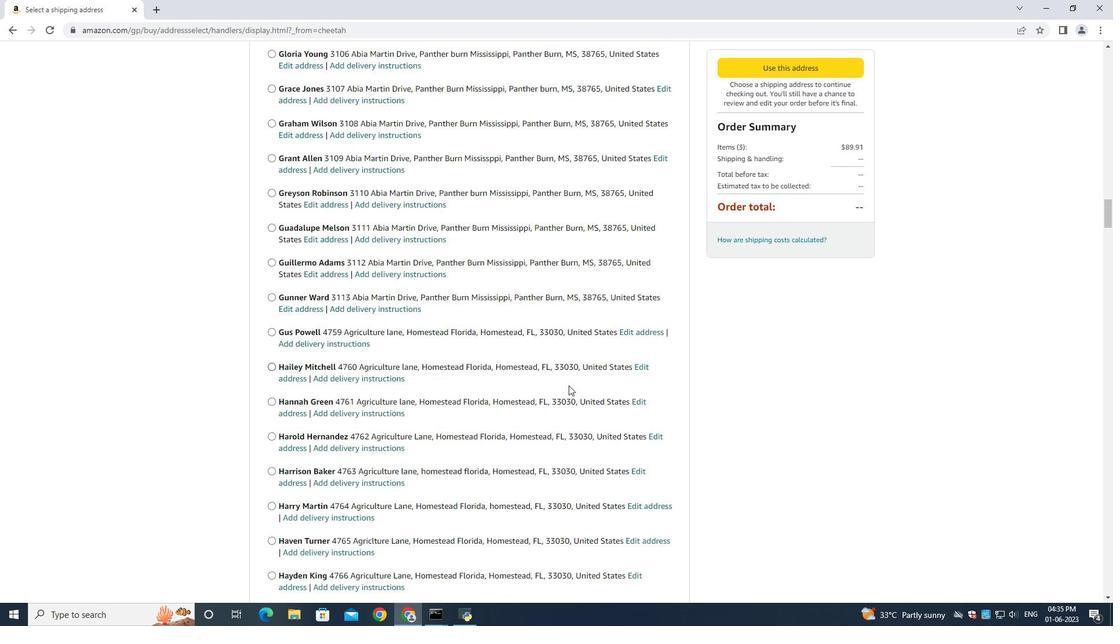 
Action: Mouse scrolled (568, 385) with delta (0, 0)
Screenshot: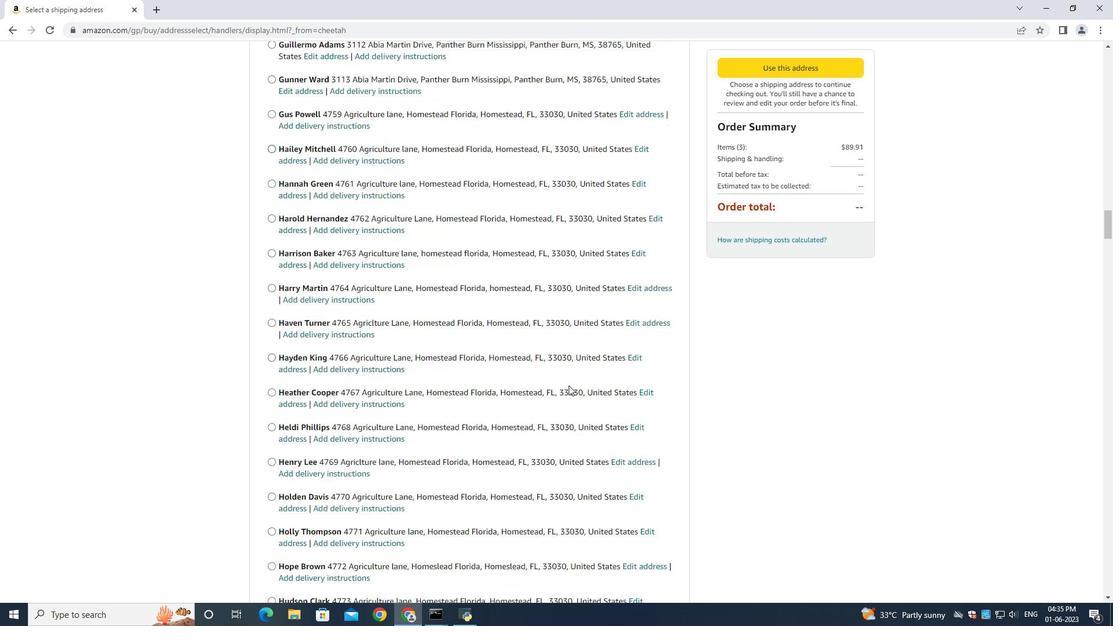 
Action: Mouse scrolled (568, 385) with delta (0, 0)
Screenshot: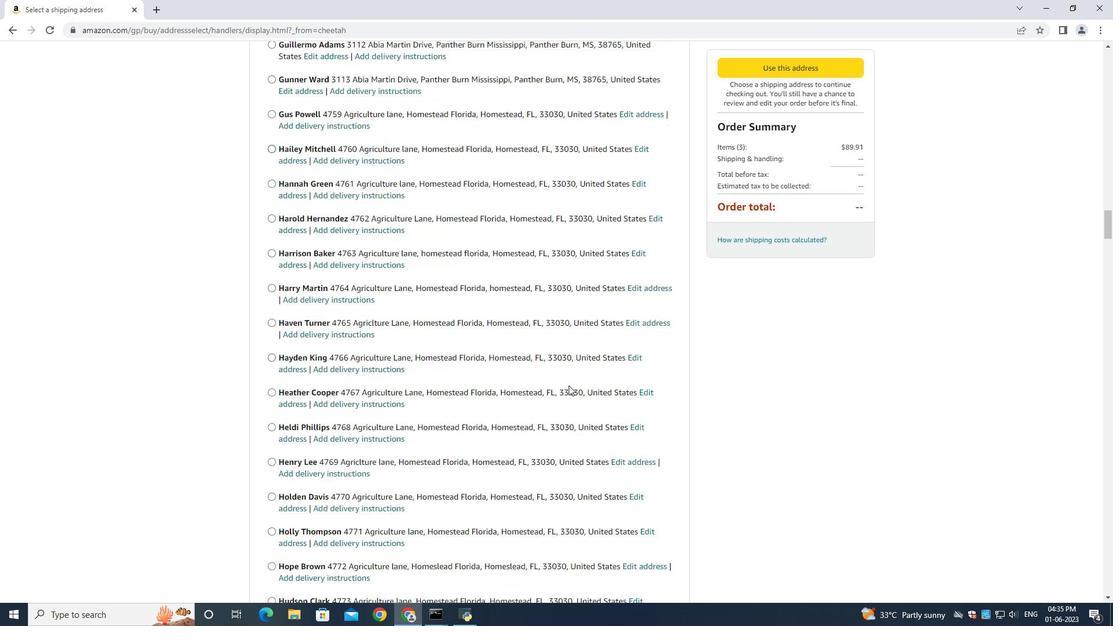 
Action: Mouse scrolled (568, 385) with delta (0, 0)
Screenshot: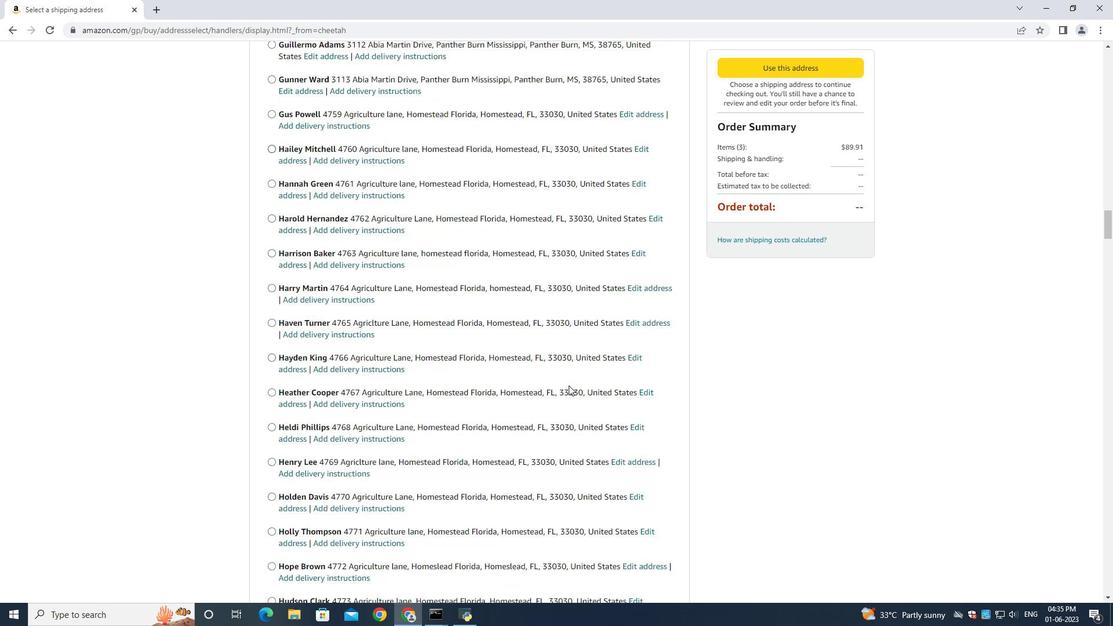 
Action: Mouse moved to (568, 384)
Screenshot: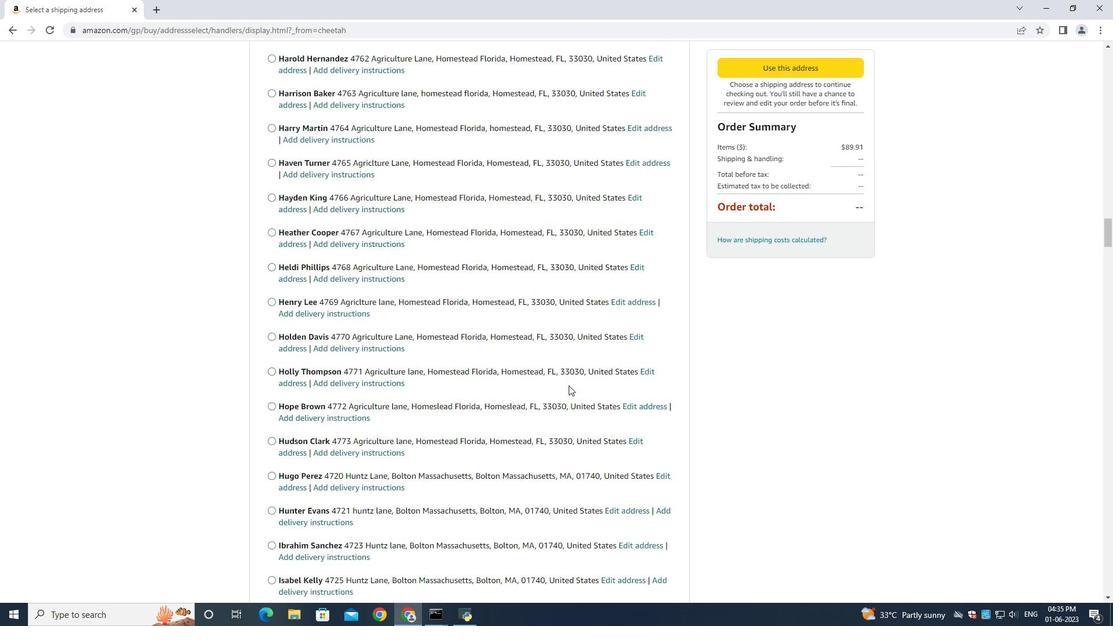 
Action: Mouse scrolled (568, 383) with delta (0, 0)
Screenshot: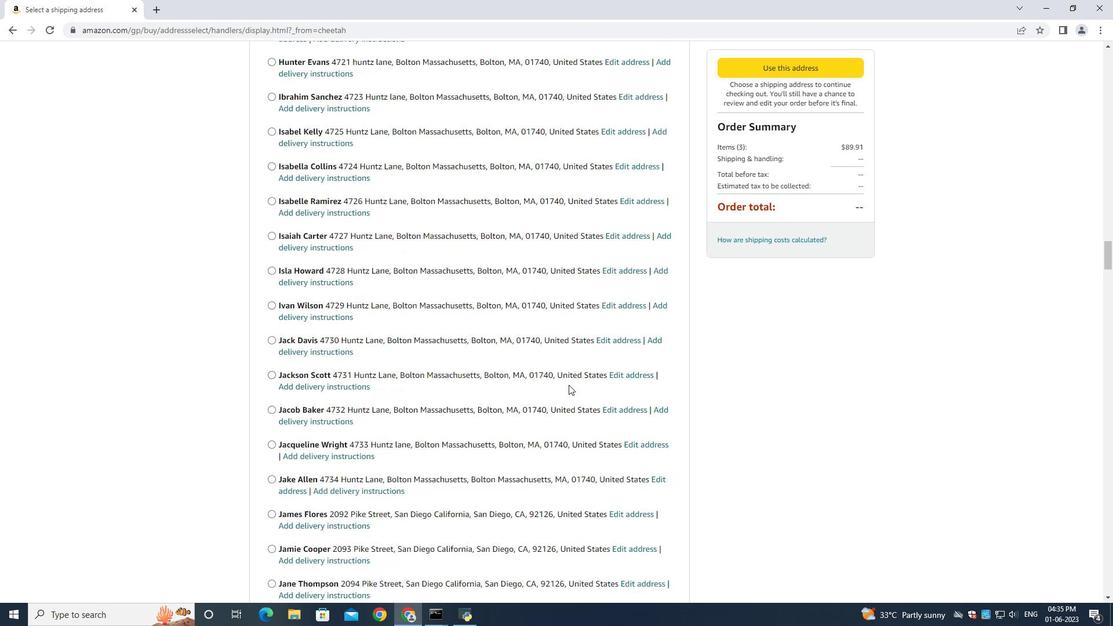 
Action: Mouse scrolled (568, 383) with delta (0, 0)
Screenshot: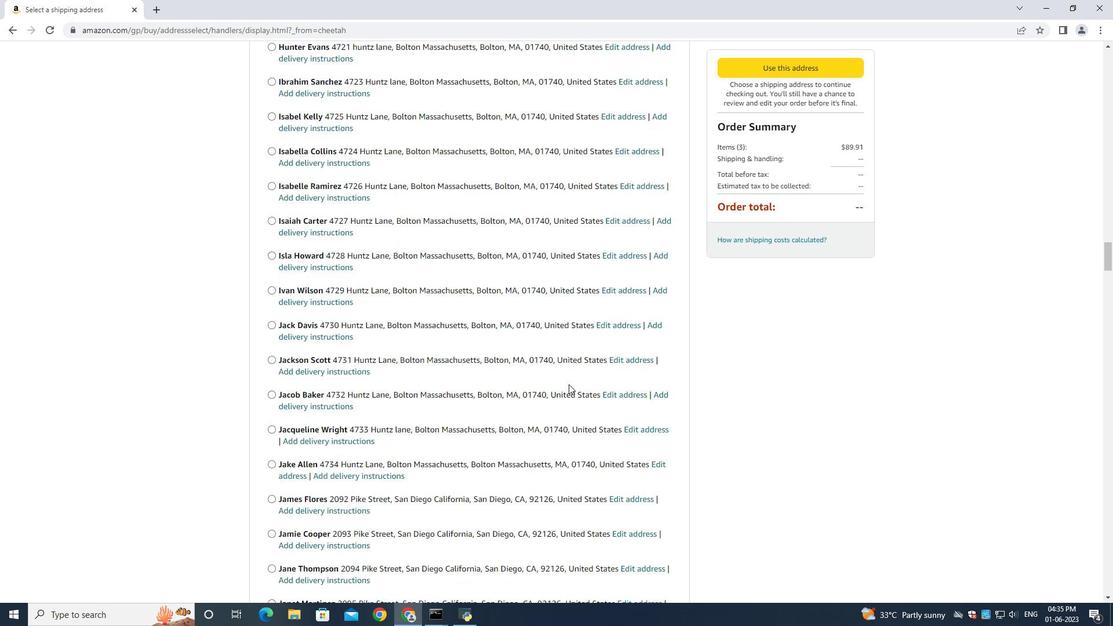 
Action: Mouse moved to (568, 383)
Screenshot: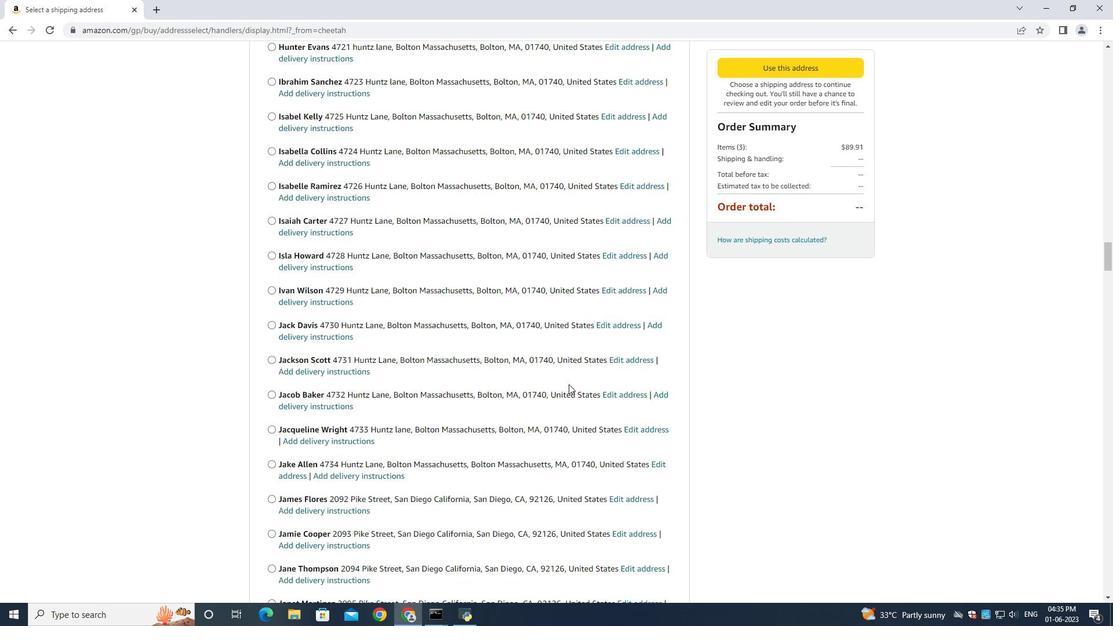 
Action: Mouse scrolled (568, 383) with delta (0, 0)
Screenshot: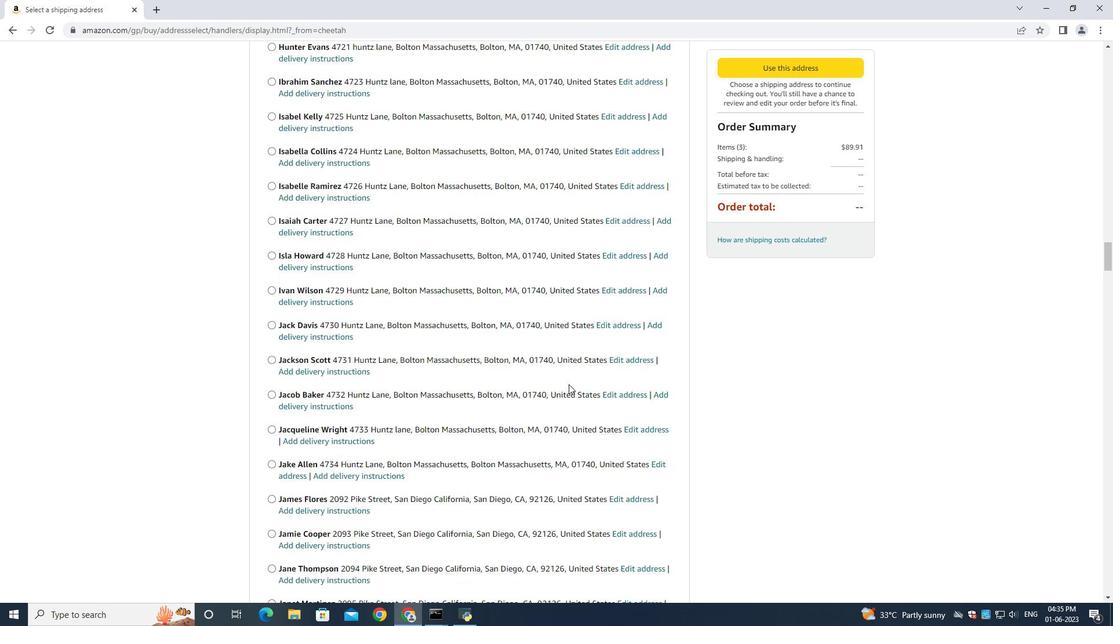 
Action: Mouse moved to (568, 382)
Screenshot: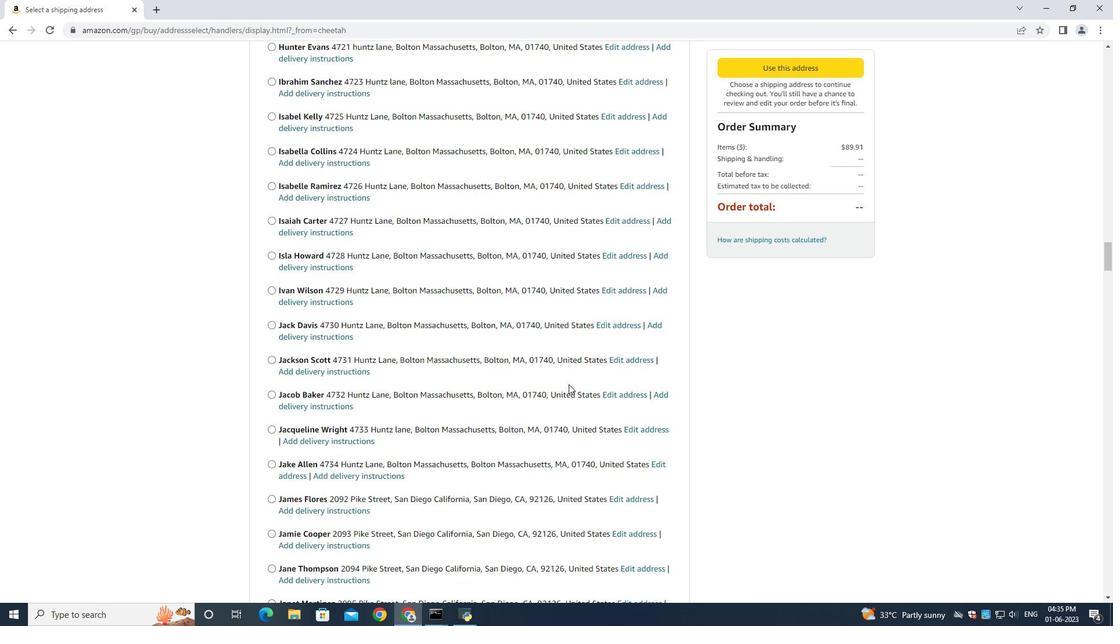 
Action: Mouse scrolled (568, 383) with delta (0, 0)
Screenshot: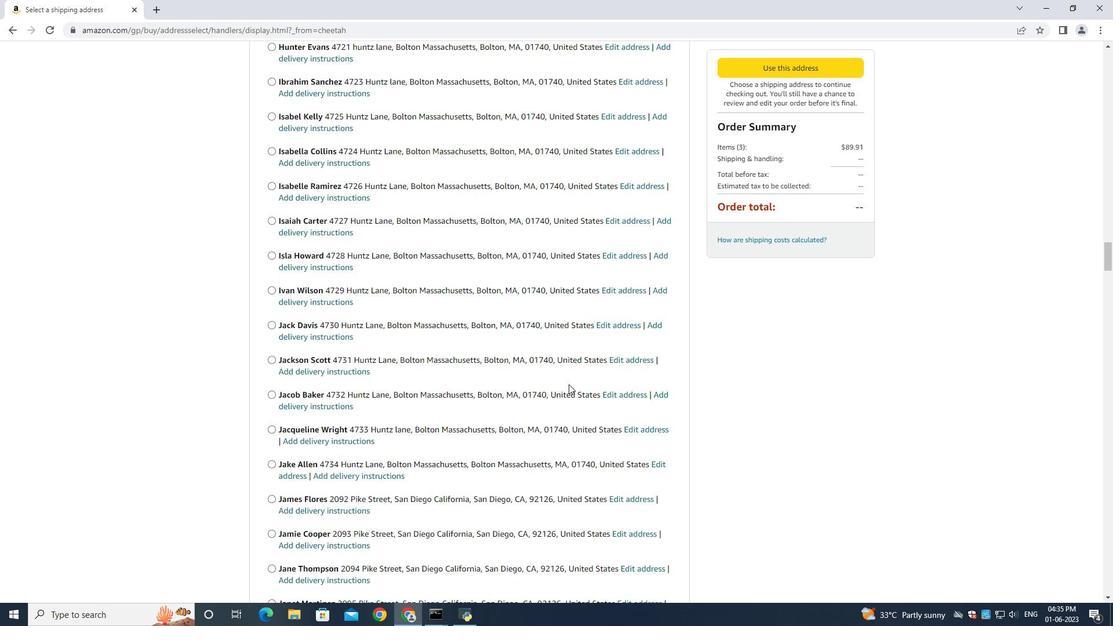 
Action: Mouse scrolled (568, 383) with delta (0, 0)
Screenshot: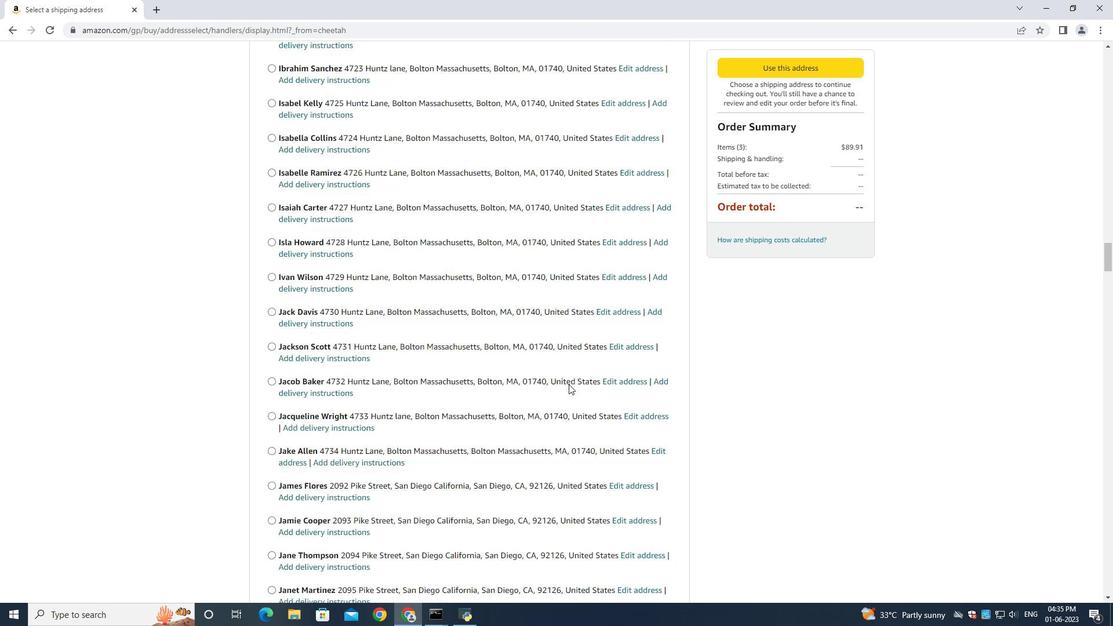 
Action: Mouse scrolled (568, 383) with delta (0, 0)
Screenshot: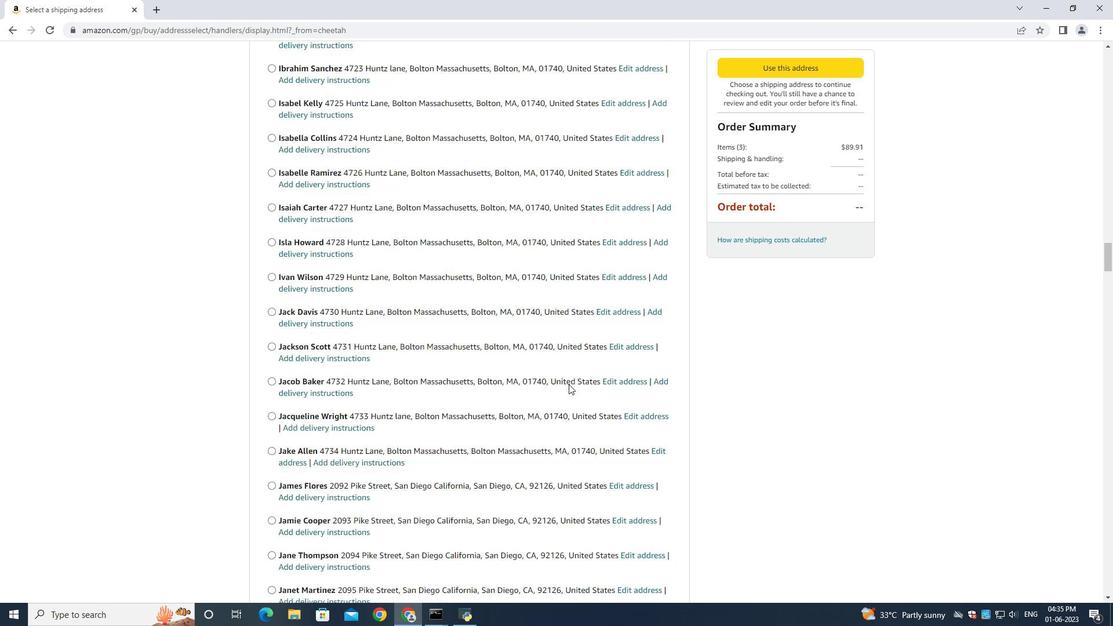 
Action: Mouse scrolled (568, 383) with delta (0, 0)
Screenshot: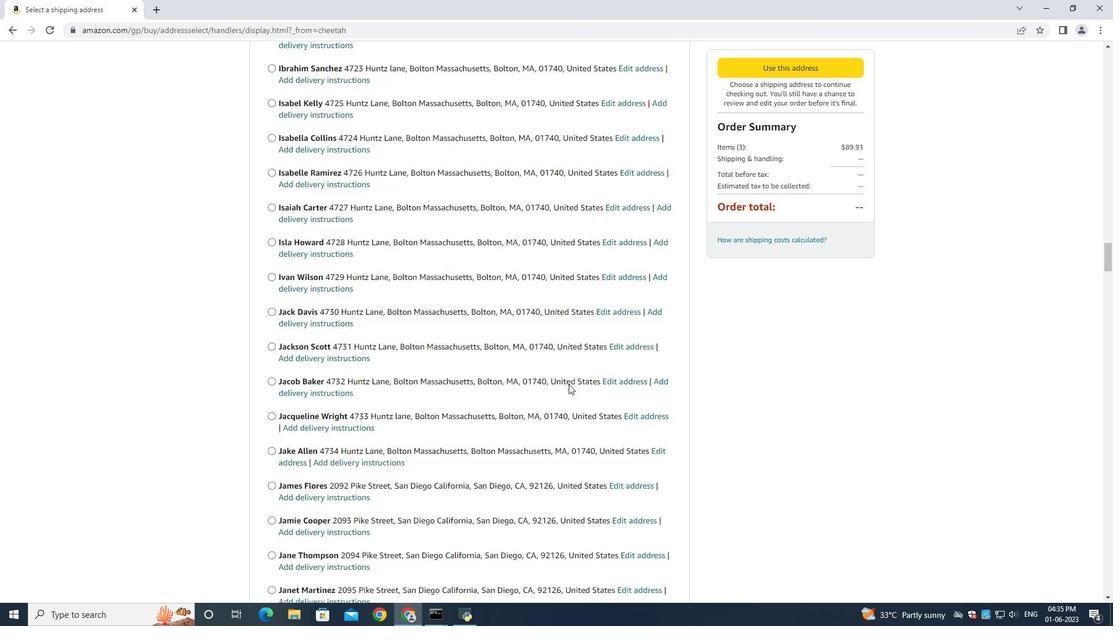 
Action: Mouse scrolled (568, 381) with delta (0, 0)
Screenshot: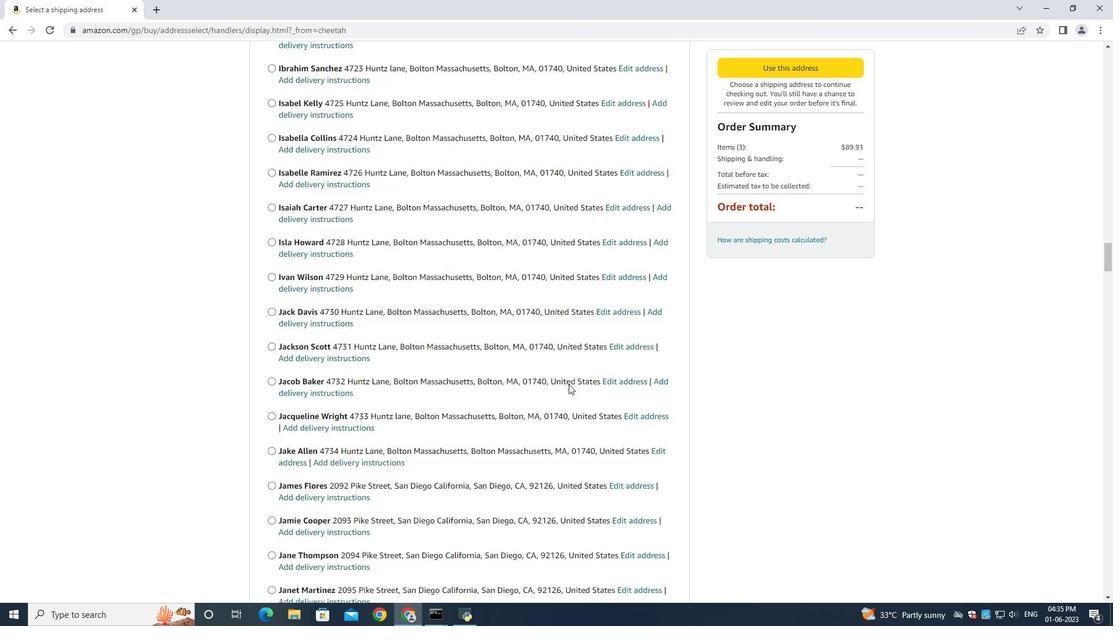 
Action: Mouse scrolled (568, 381) with delta (0, 0)
Screenshot: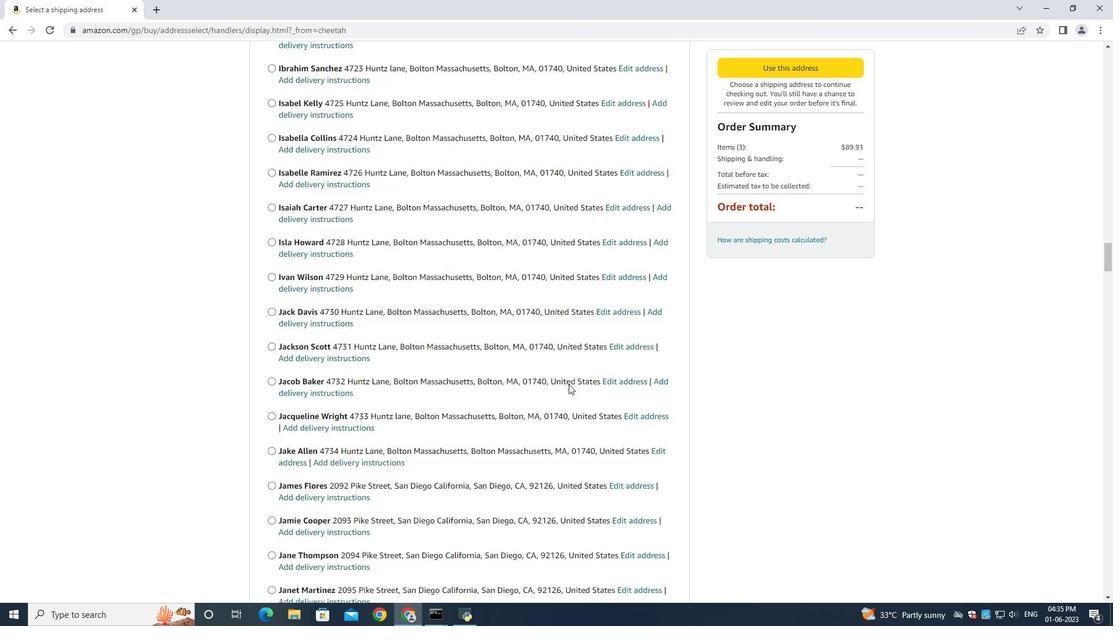 
Action: Mouse scrolled (568, 381) with delta (0, 0)
Screenshot: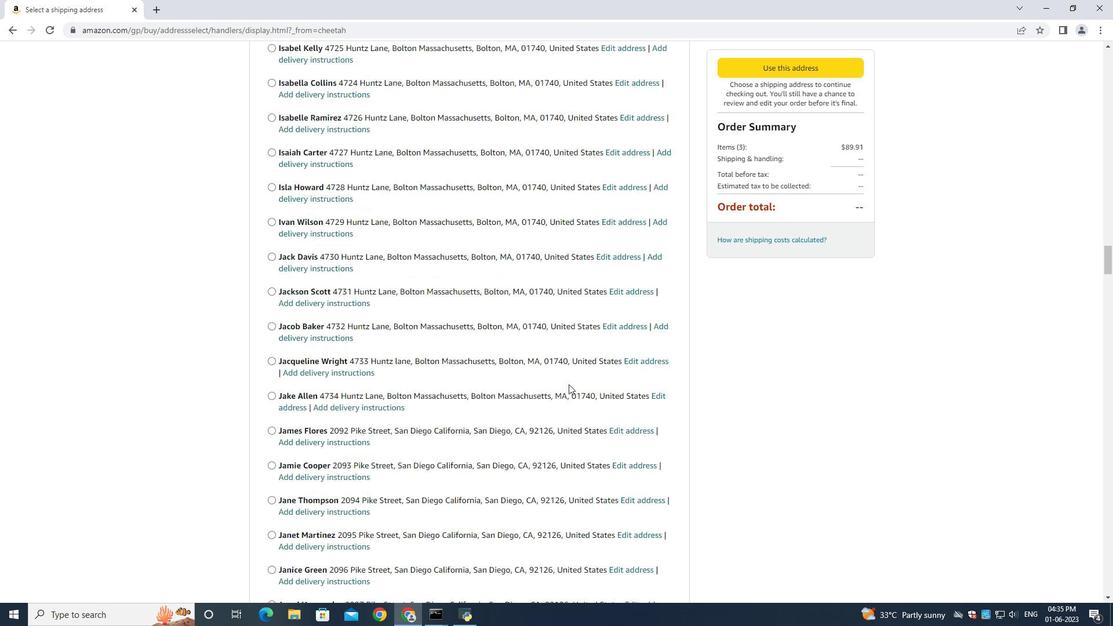 
Action: Mouse scrolled (568, 381) with delta (0, 0)
Screenshot: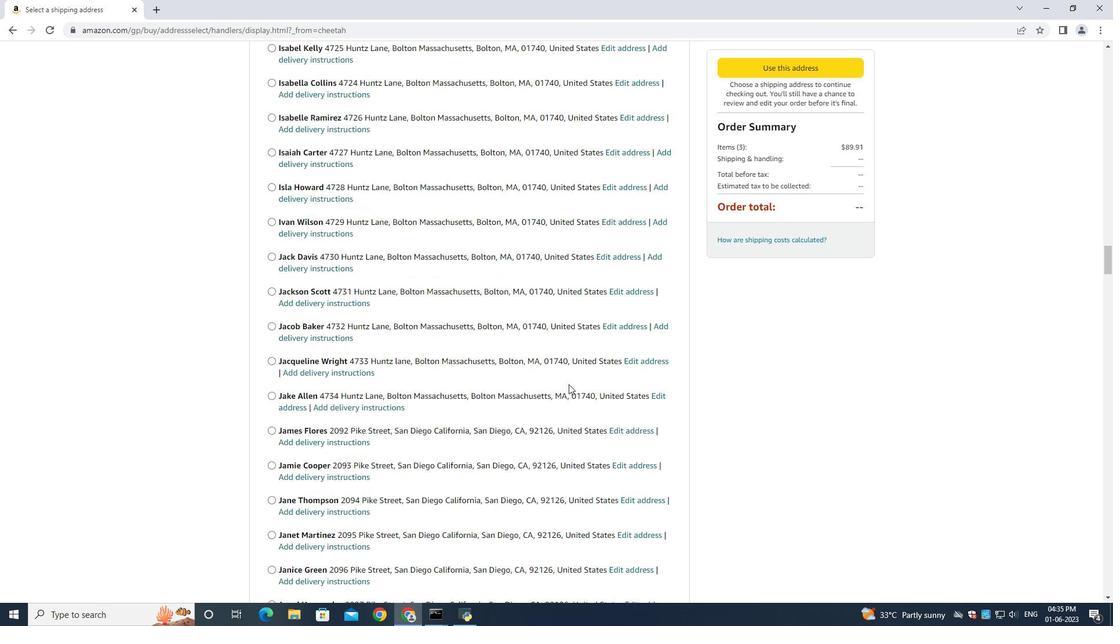 
Action: Mouse moved to (568, 382)
Screenshot: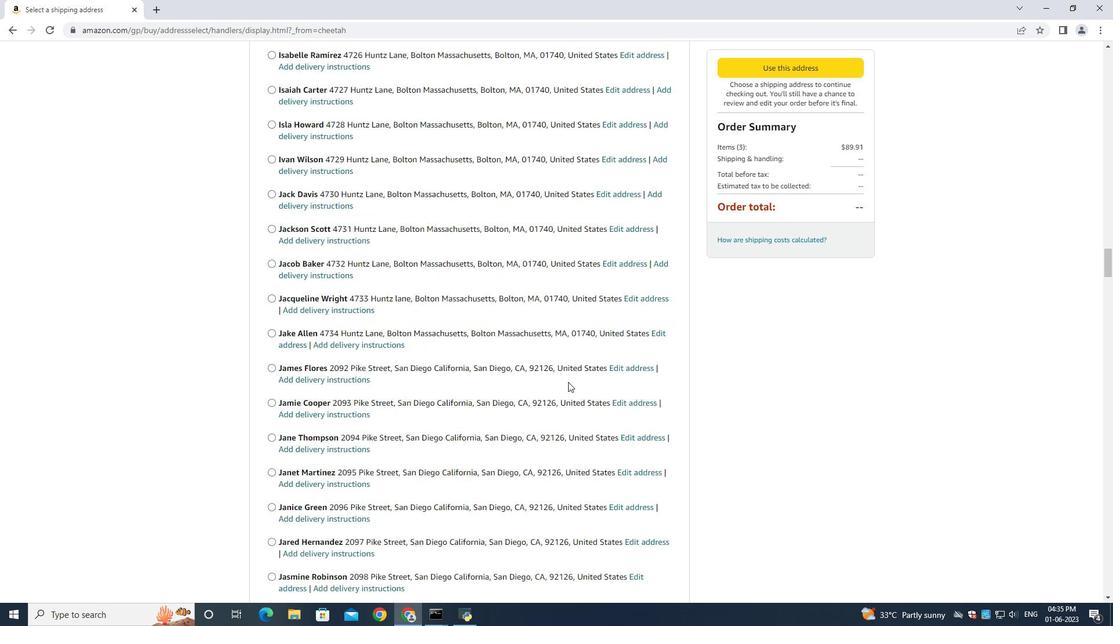 
Action: Mouse scrolled (568, 381) with delta (0, 0)
Screenshot: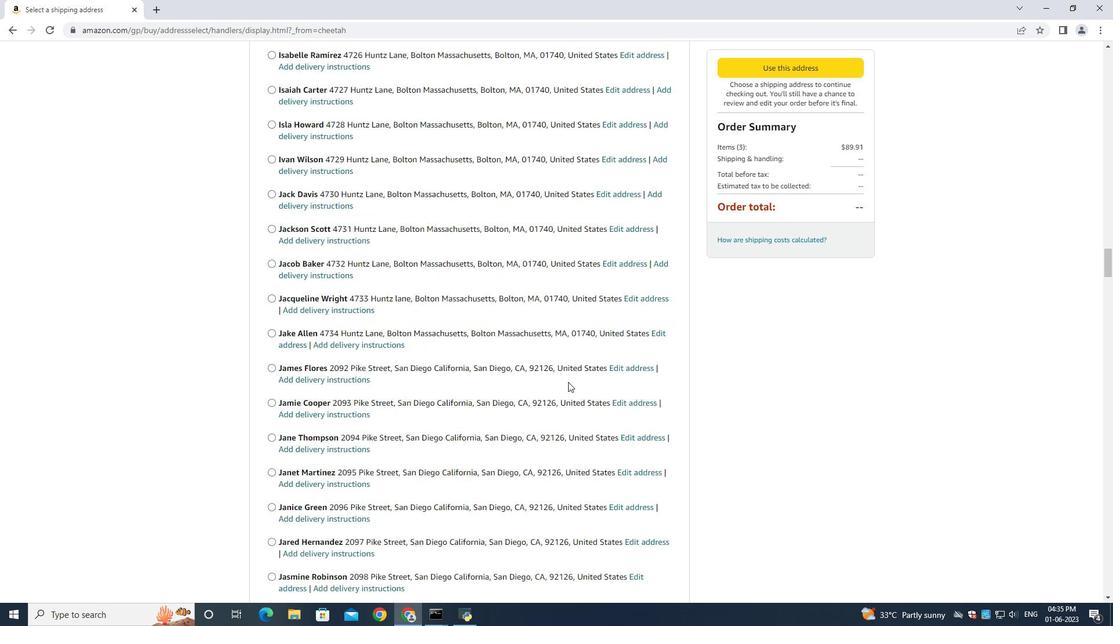 
Action: Mouse scrolled (568, 381) with delta (0, 0)
Screenshot: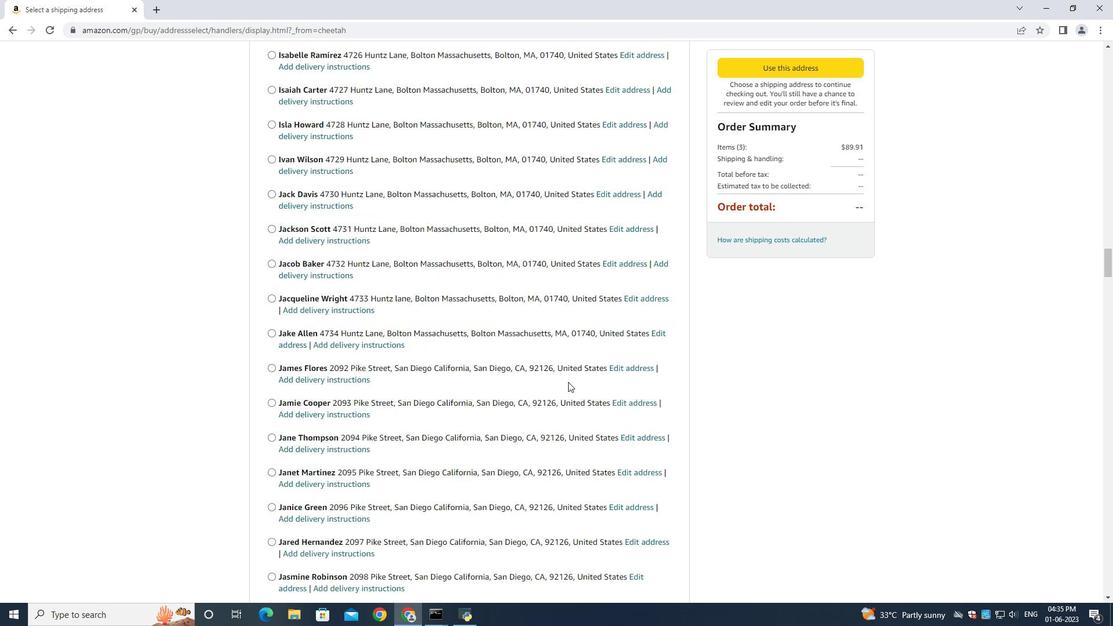 
Action: Mouse scrolled (568, 381) with delta (0, 0)
Screenshot: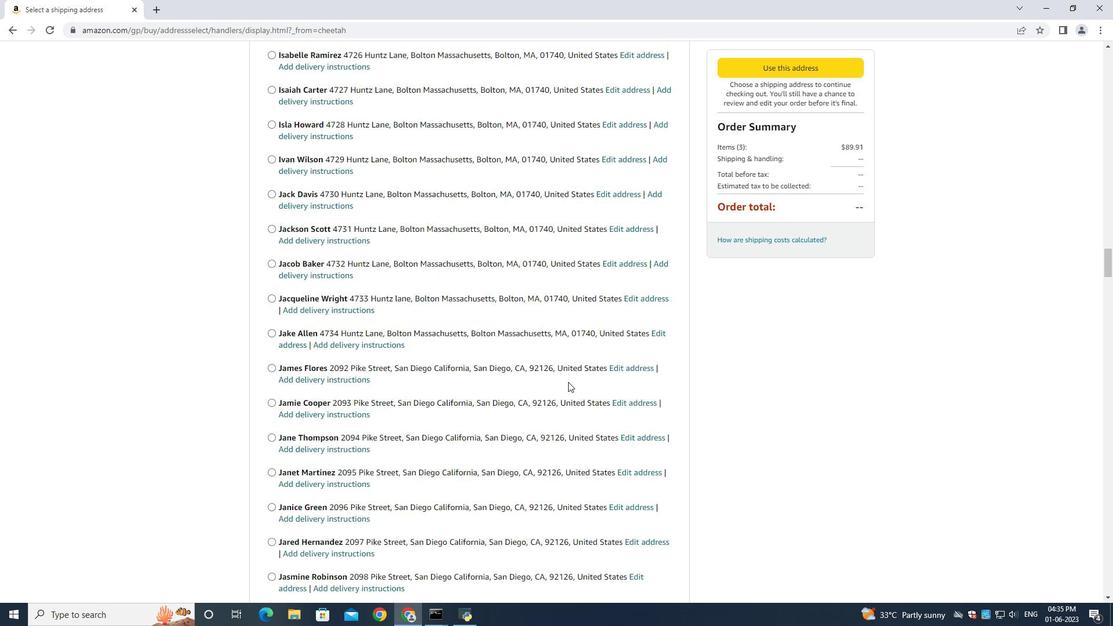 
Action: Mouse scrolled (568, 381) with delta (0, 0)
Screenshot: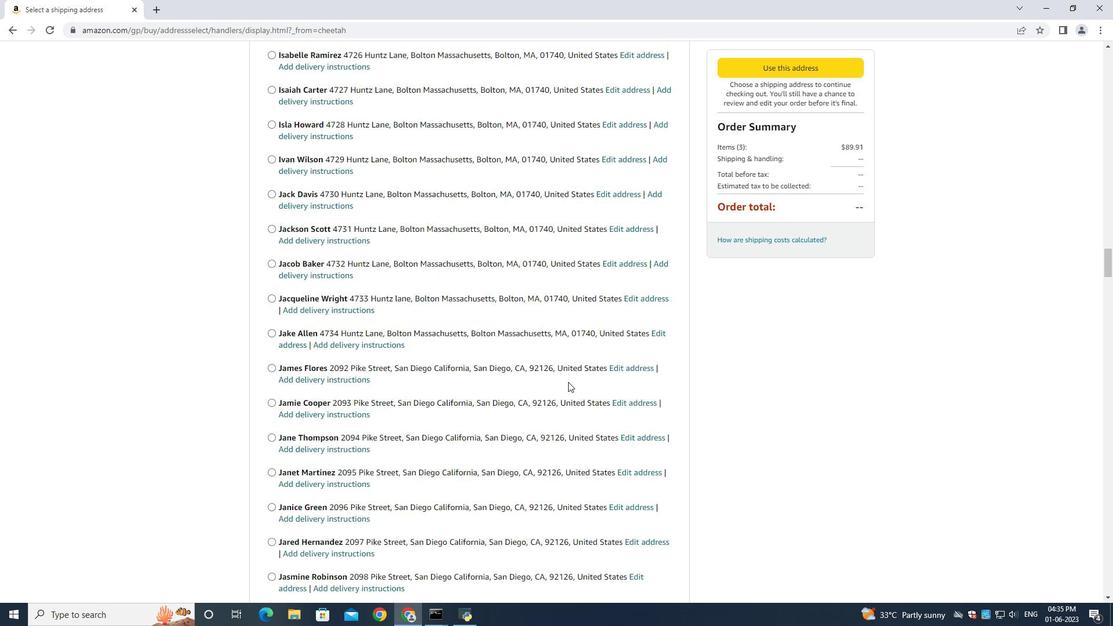 
Action: Mouse scrolled (568, 381) with delta (0, 0)
Screenshot: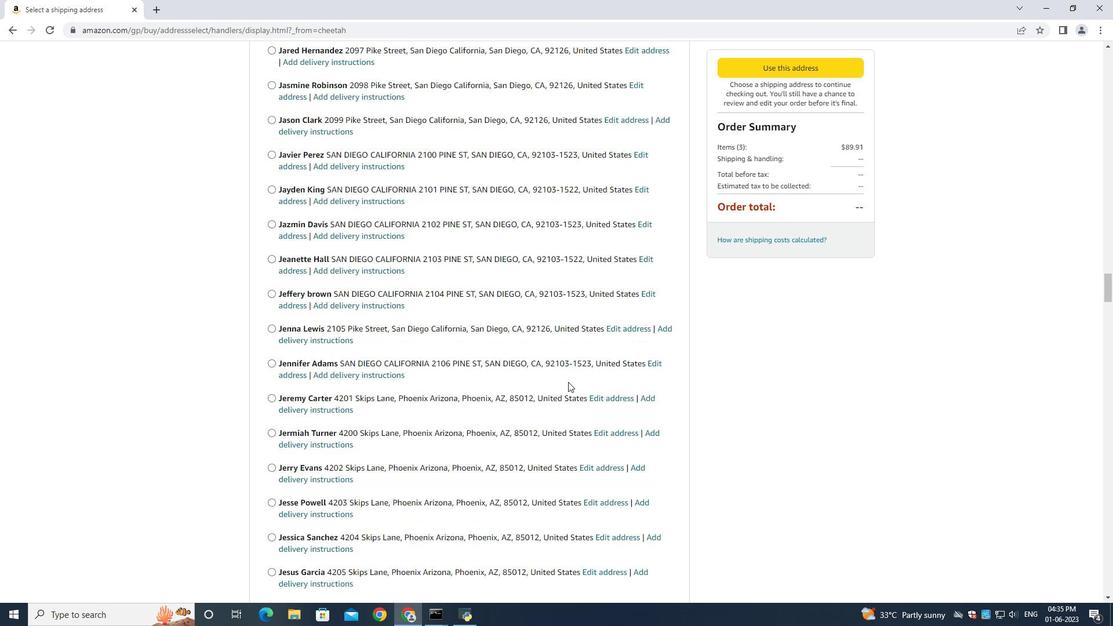 
Action: Mouse scrolled (568, 381) with delta (0, 0)
Screenshot: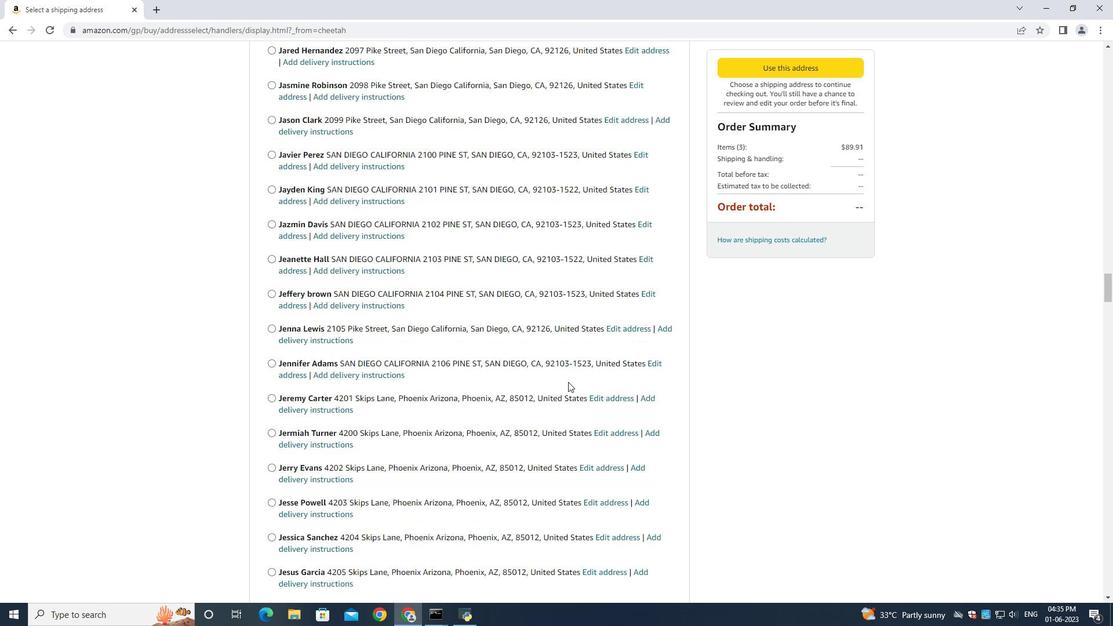 
Action: Mouse scrolled (568, 381) with delta (0, 0)
Screenshot: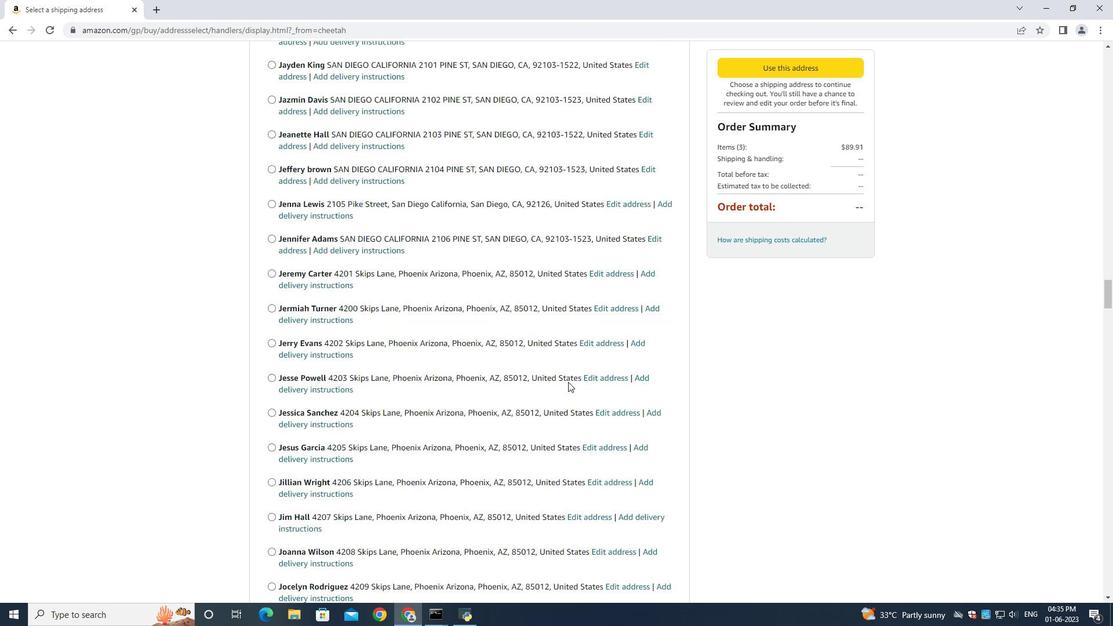 
Action: Mouse scrolled (568, 381) with delta (0, 0)
Screenshot: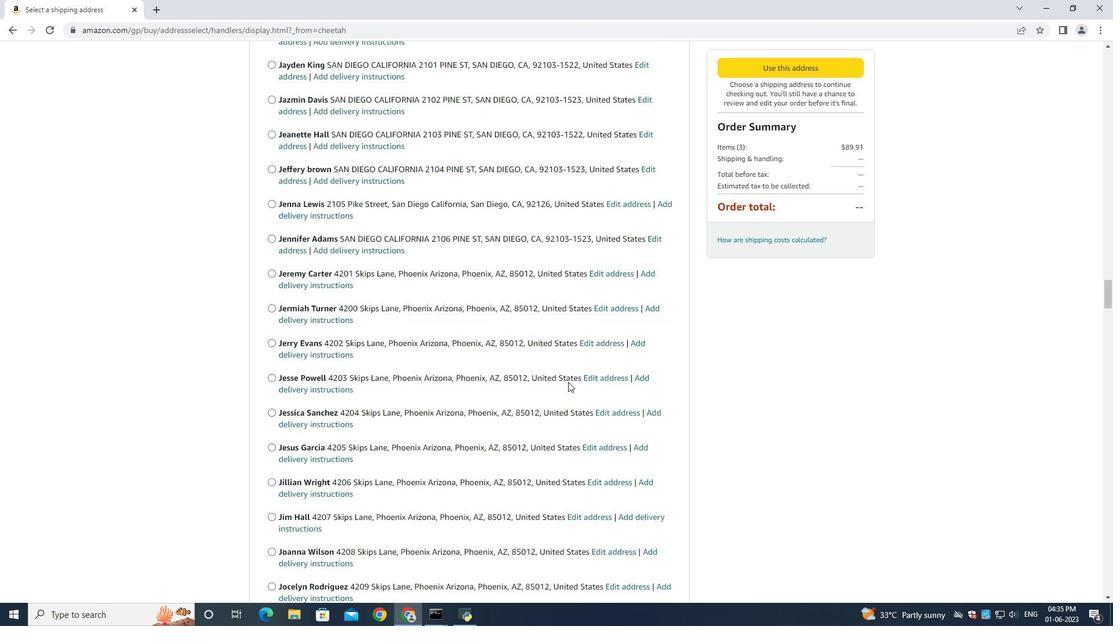 
Action: Mouse scrolled (568, 381) with delta (0, 0)
Screenshot: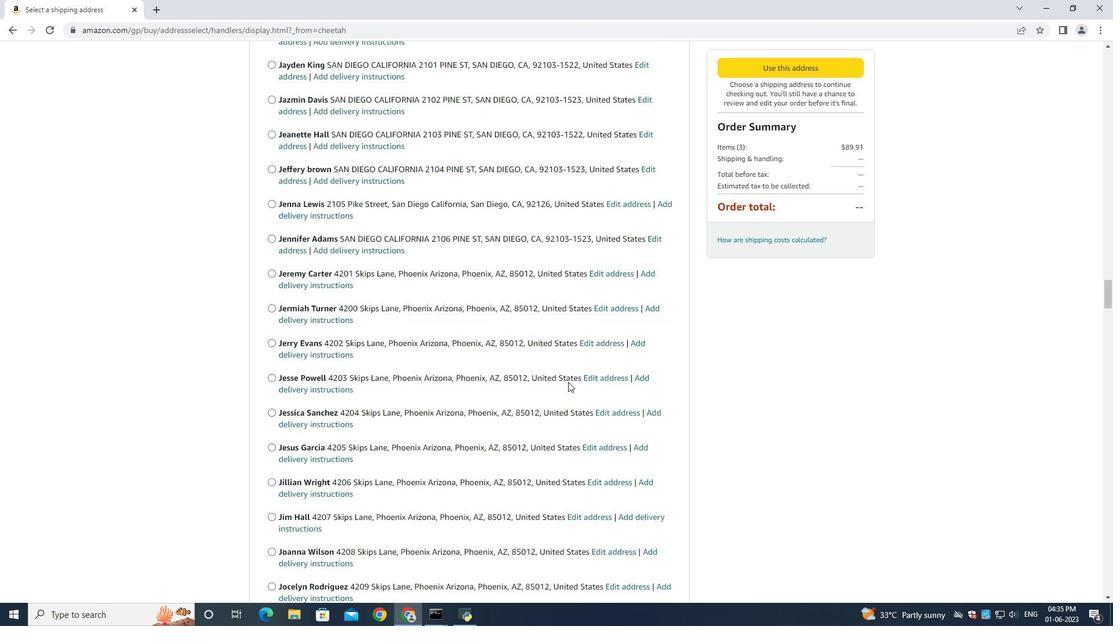 
Action: Mouse scrolled (568, 381) with delta (0, 0)
Screenshot: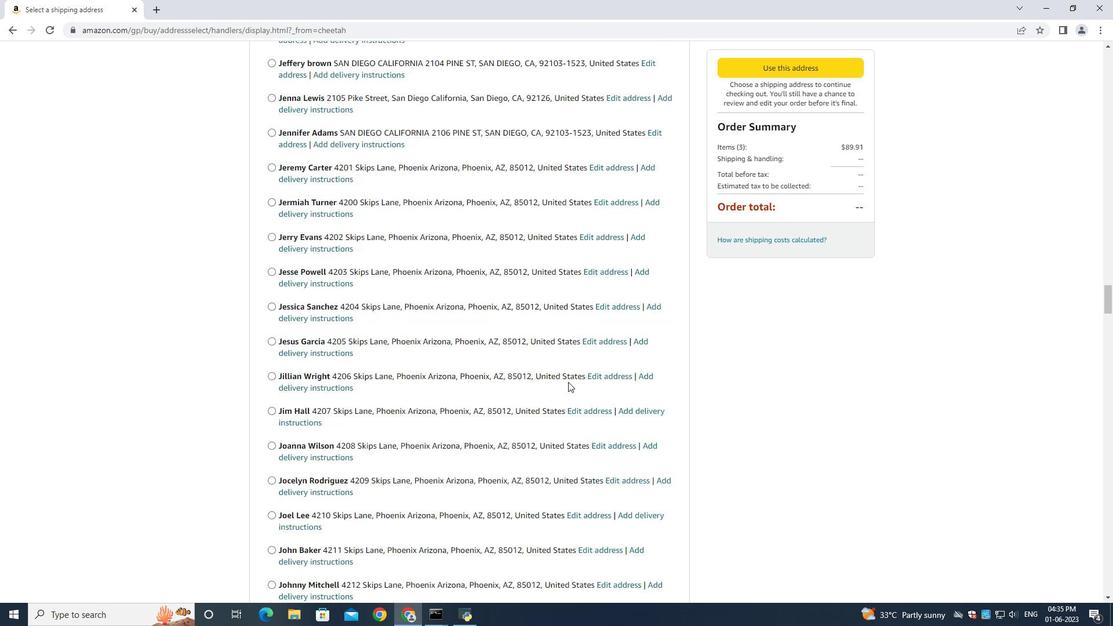 
Action: Mouse scrolled (568, 381) with delta (0, 0)
Screenshot: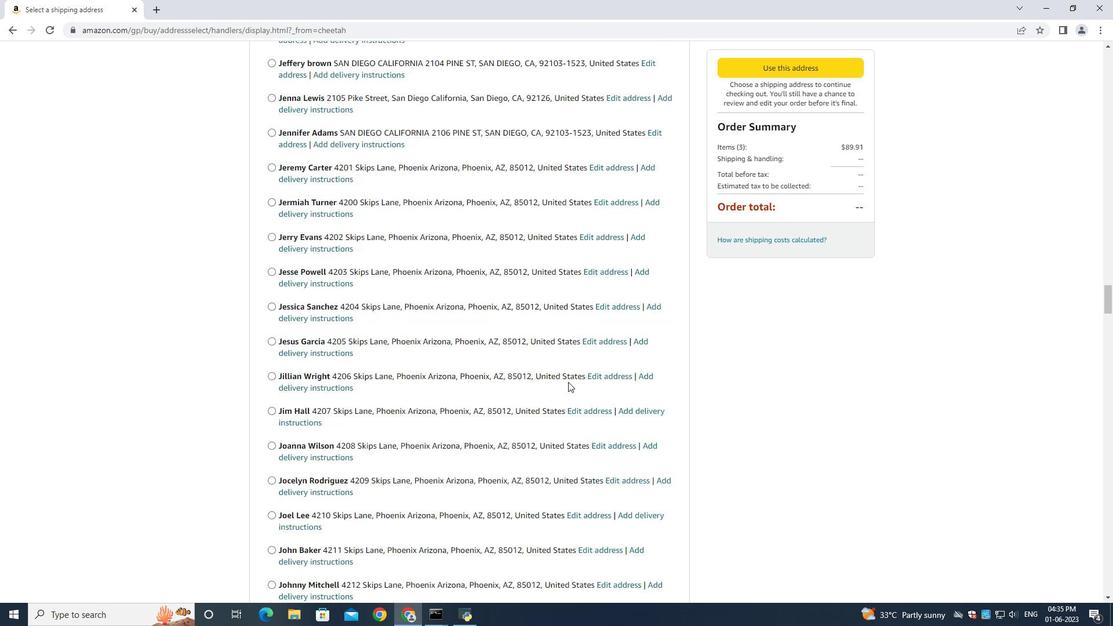 
Action: Mouse scrolled (568, 381) with delta (0, 0)
Screenshot: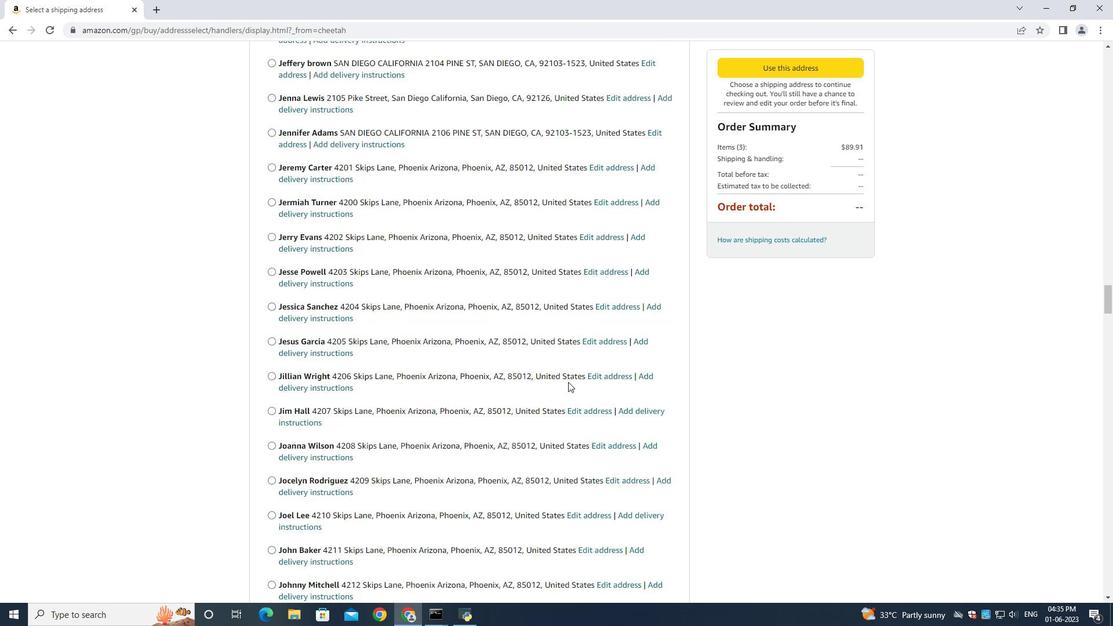 
Action: Mouse moved to (567, 382)
Screenshot: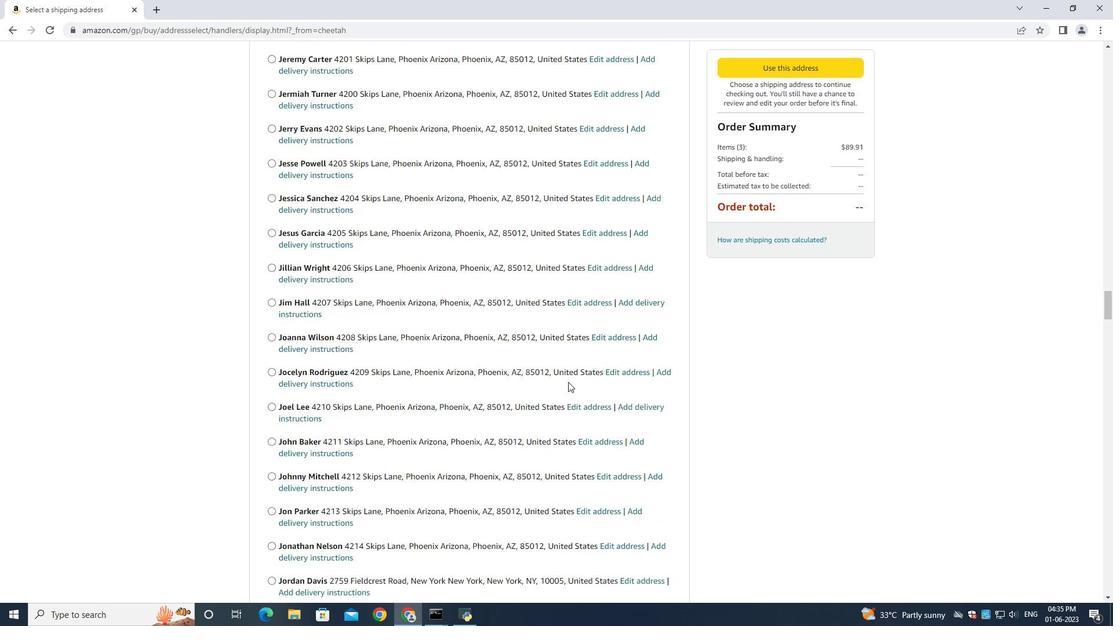 
Action: Mouse scrolled (567, 381) with delta (0, 0)
Screenshot: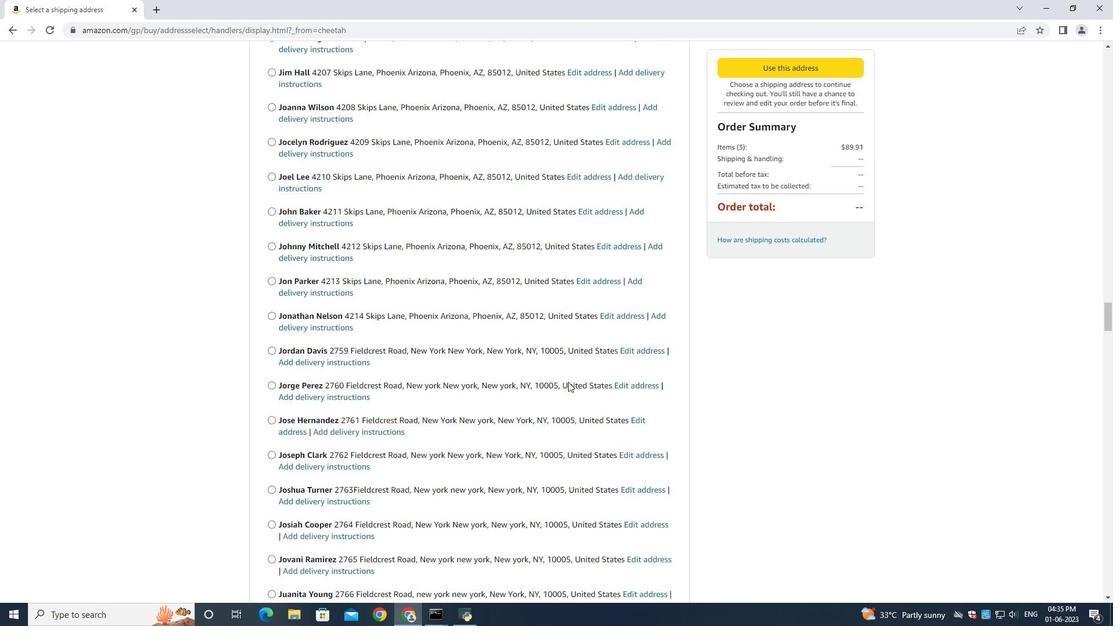 
Action: Mouse moved to (567, 384)
Screenshot: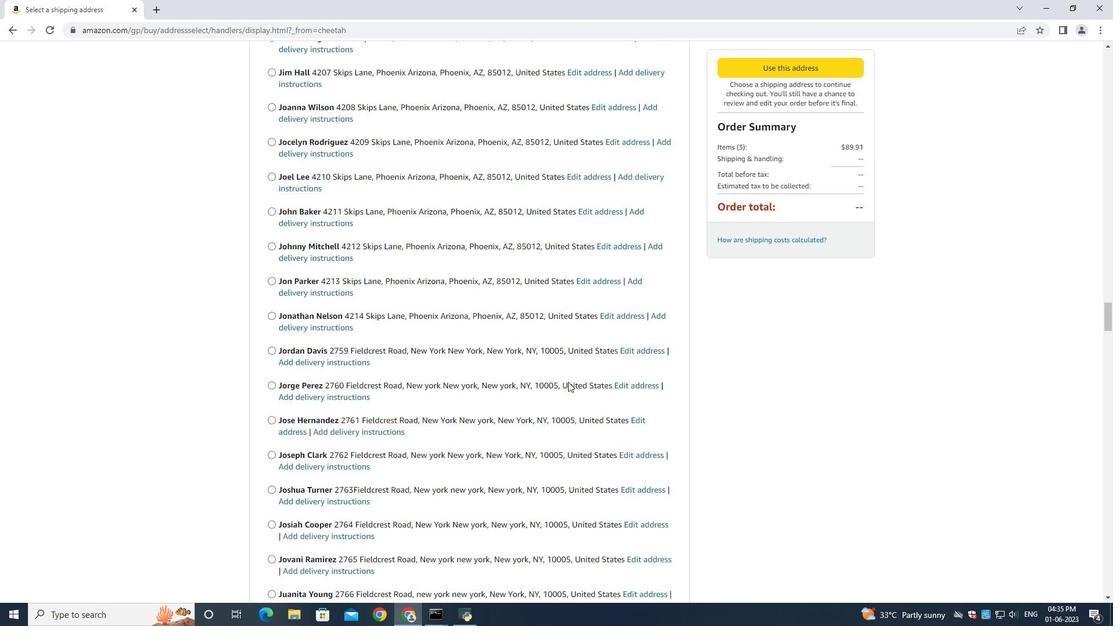 
Action: Mouse scrolled (567, 382) with delta (0, 0)
Screenshot: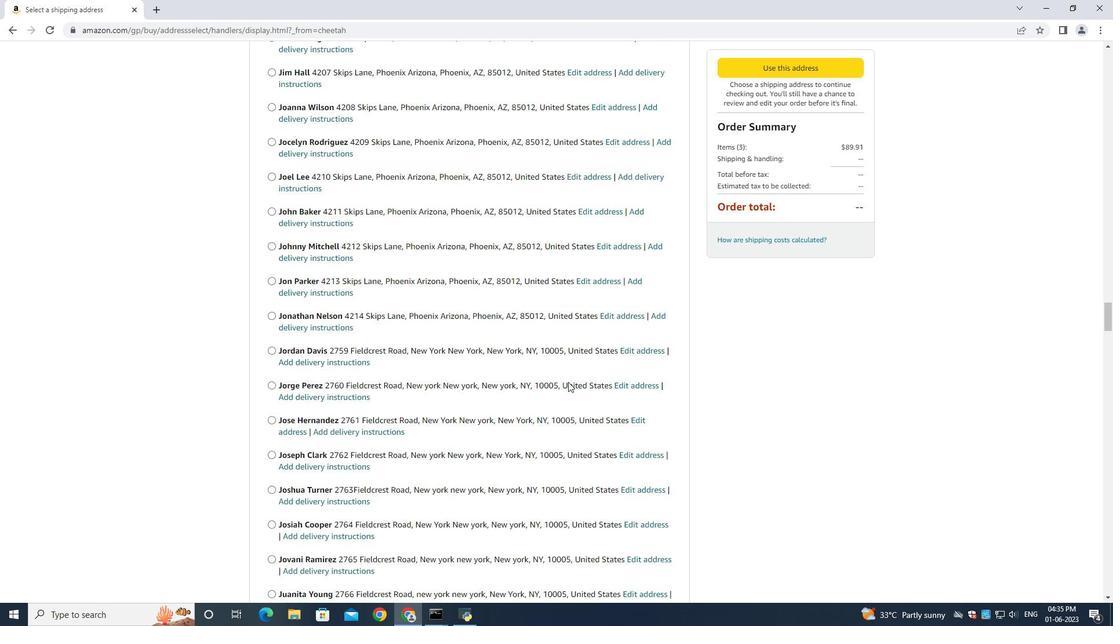 
Action: Mouse moved to (567, 384)
Screenshot: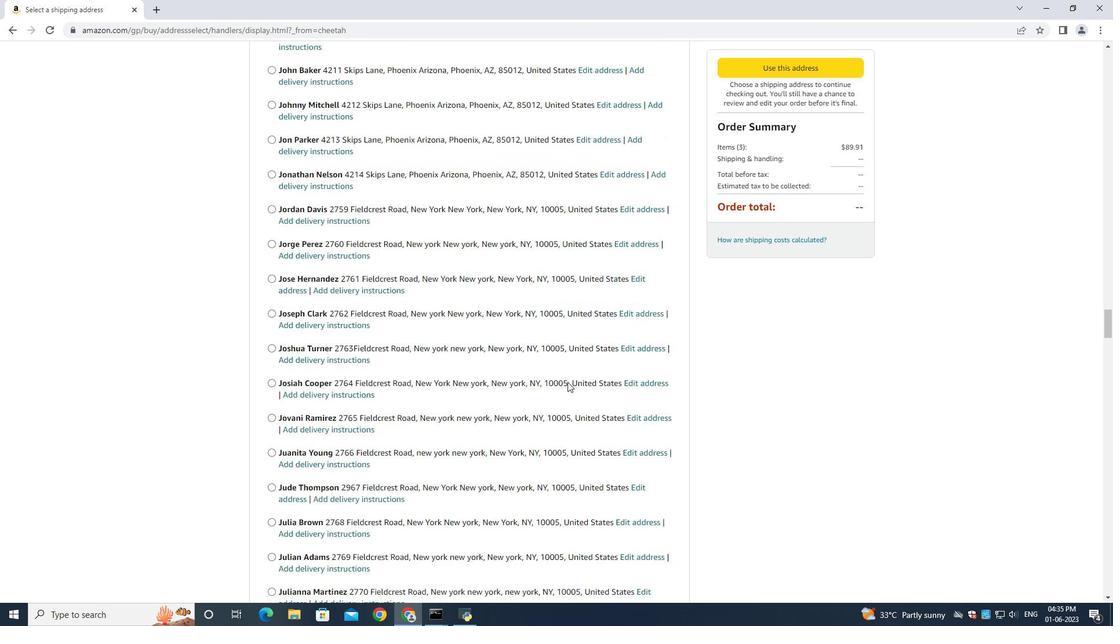 
Action: Mouse scrolled (567, 383) with delta (0, 0)
Screenshot: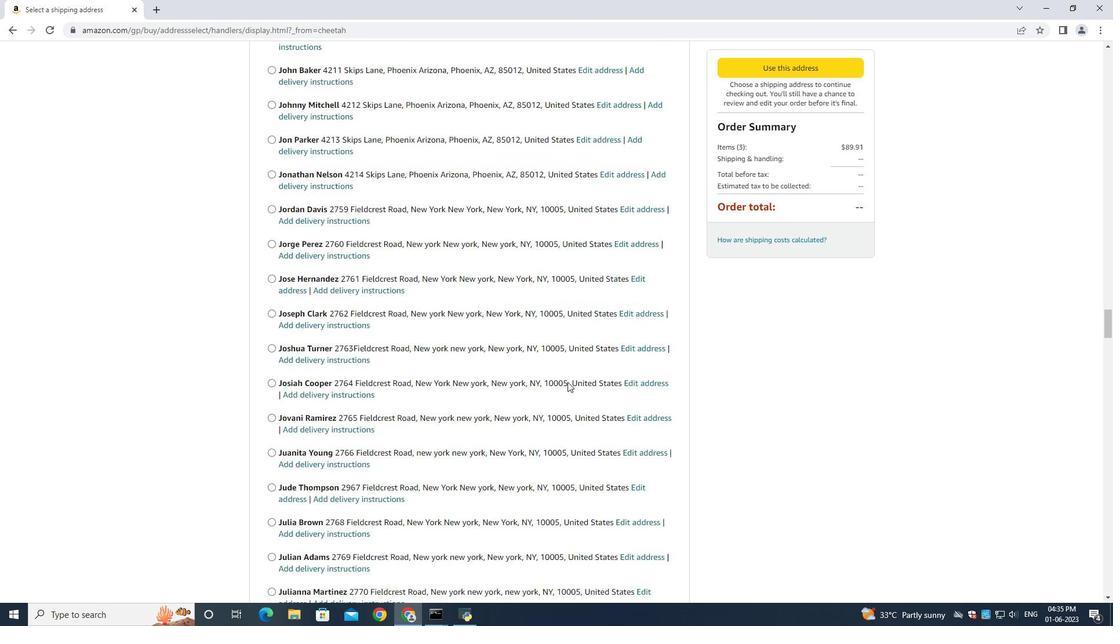 
Action: Mouse moved to (566, 385)
Screenshot: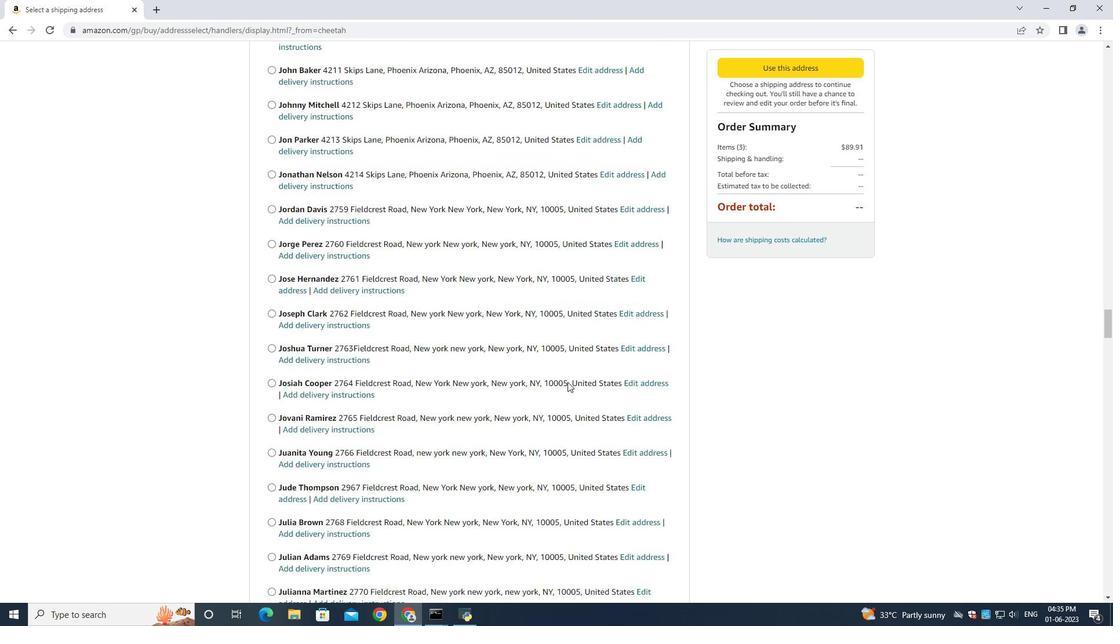 
Action: Mouse scrolled (567, 383) with delta (0, 0)
Screenshot: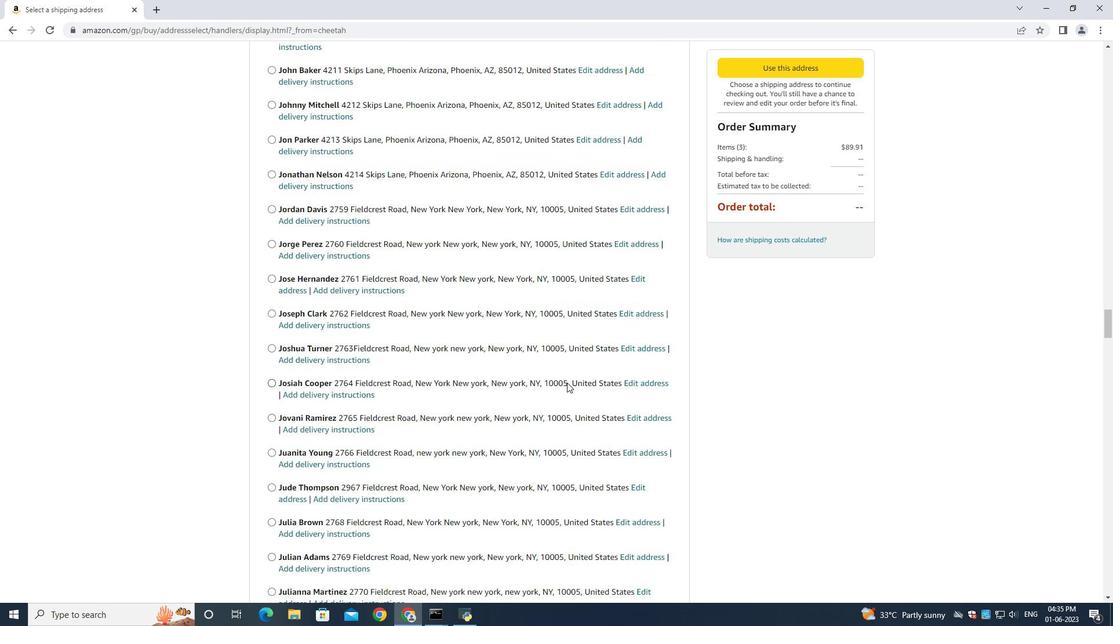 
Action: Mouse moved to (566, 385)
Screenshot: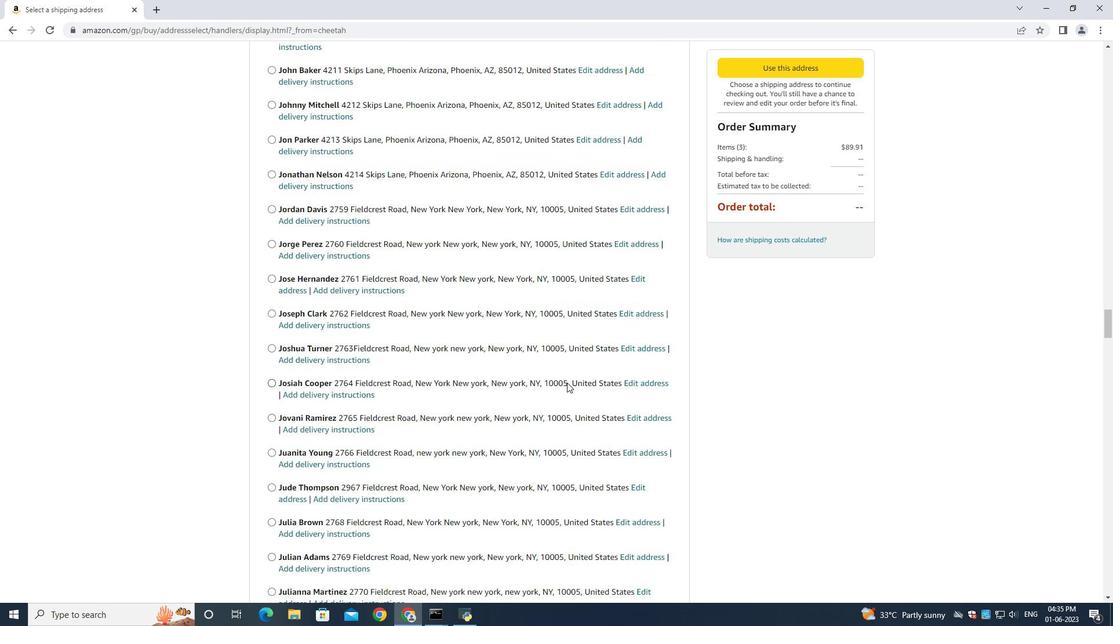 
Action: Mouse scrolled (567, 383) with delta (0, 0)
Screenshot: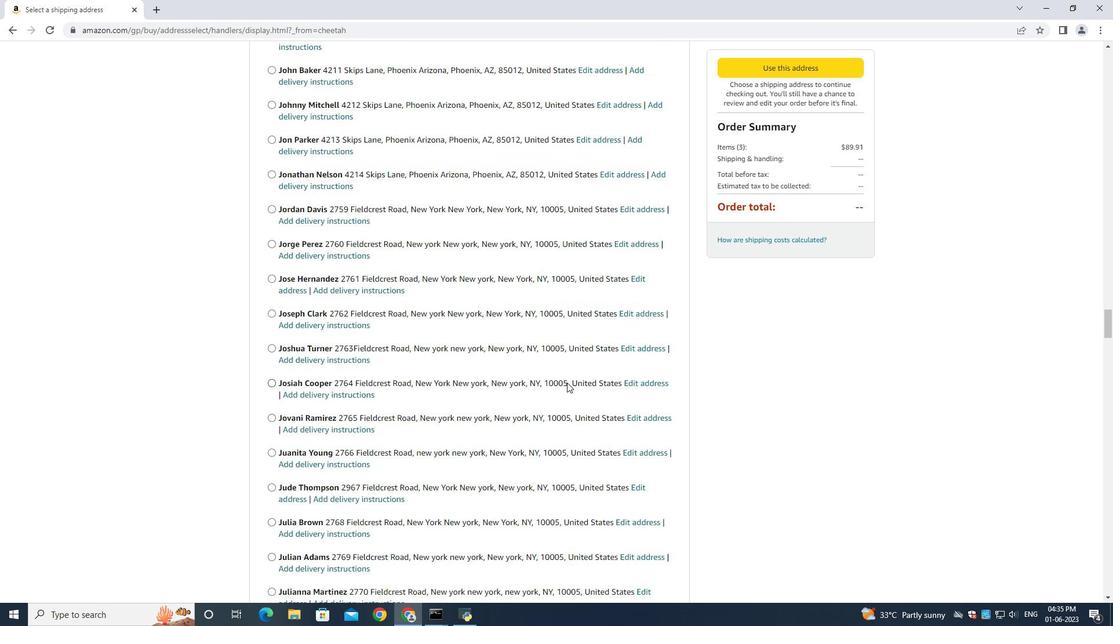 
Action: Mouse moved to (565, 385)
Screenshot: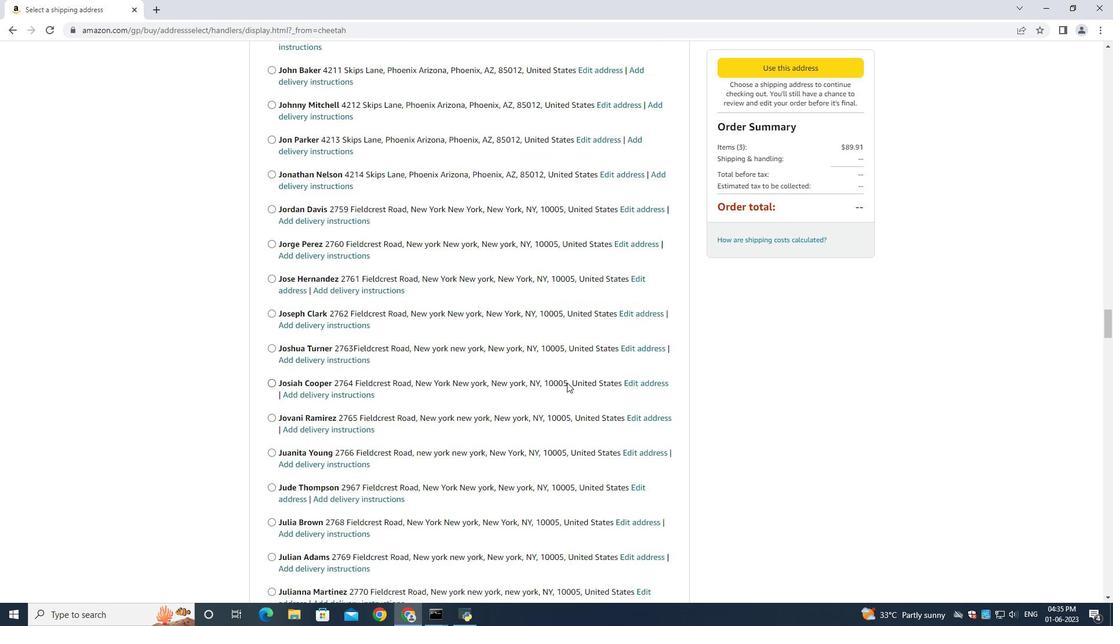 
Action: Mouse scrolled (567, 383) with delta (0, 0)
Screenshot: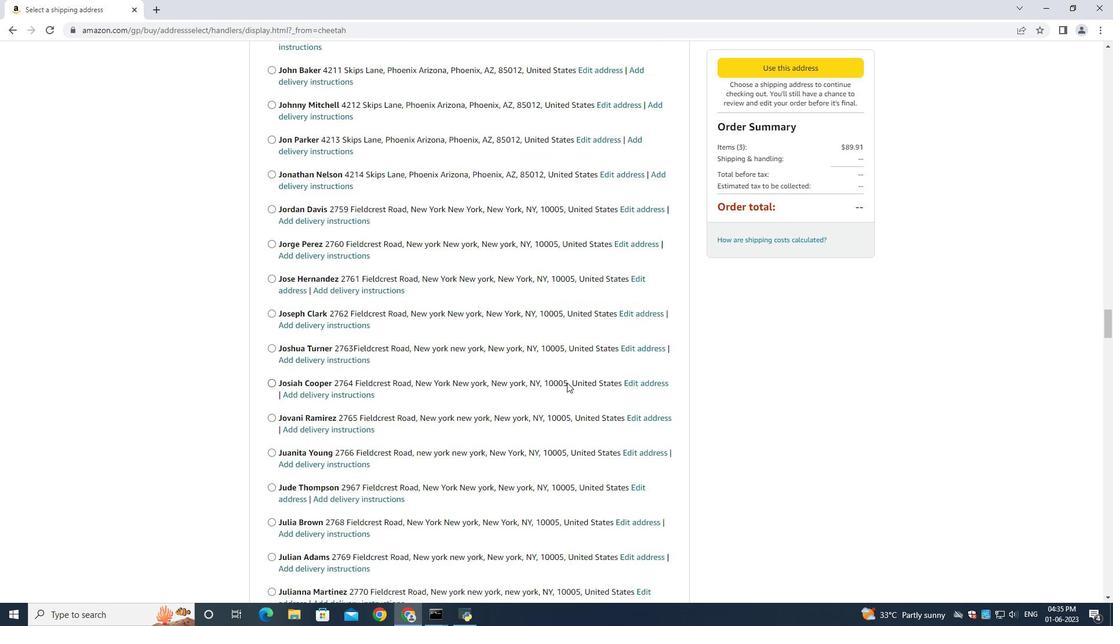 
Action: Mouse moved to (565, 385)
Screenshot: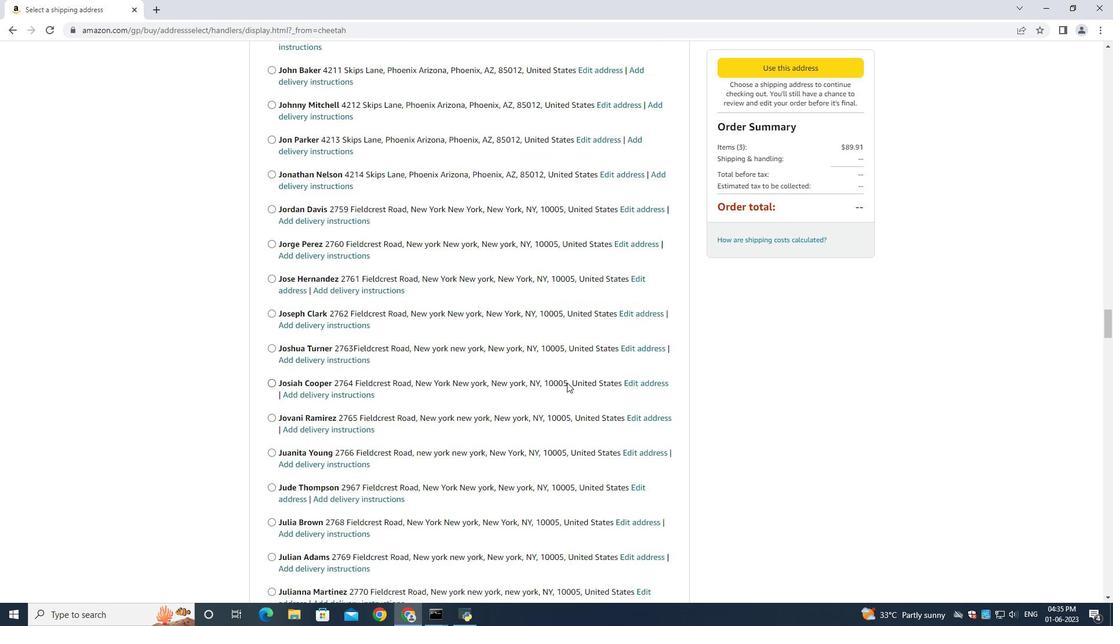 
Action: Mouse scrolled (567, 383) with delta (0, 0)
Screenshot: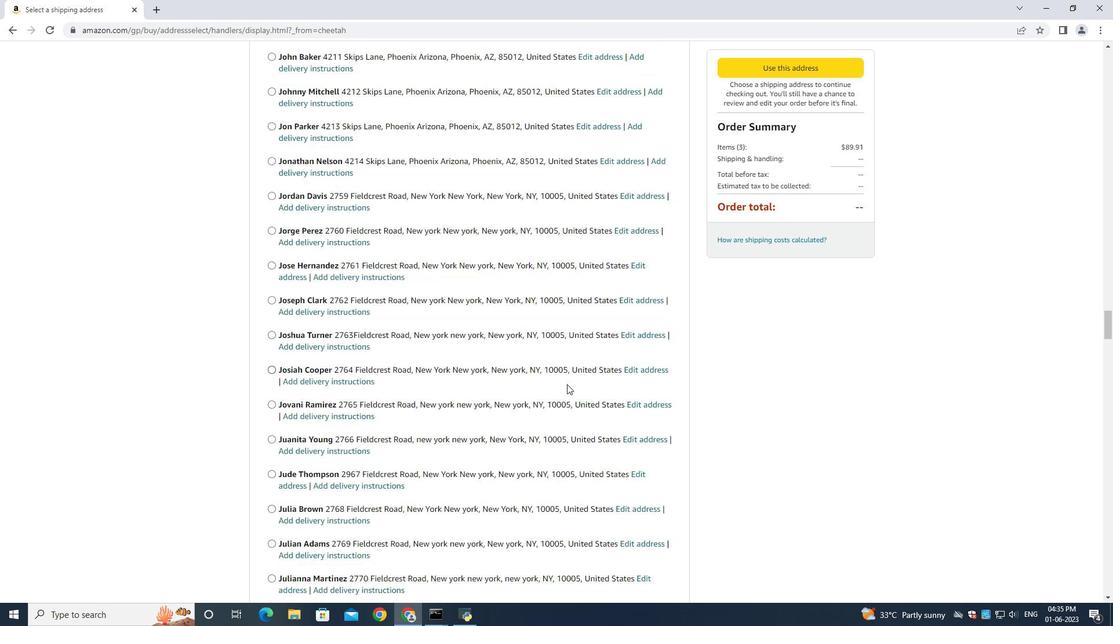 
Action: Mouse moved to (564, 384)
Screenshot: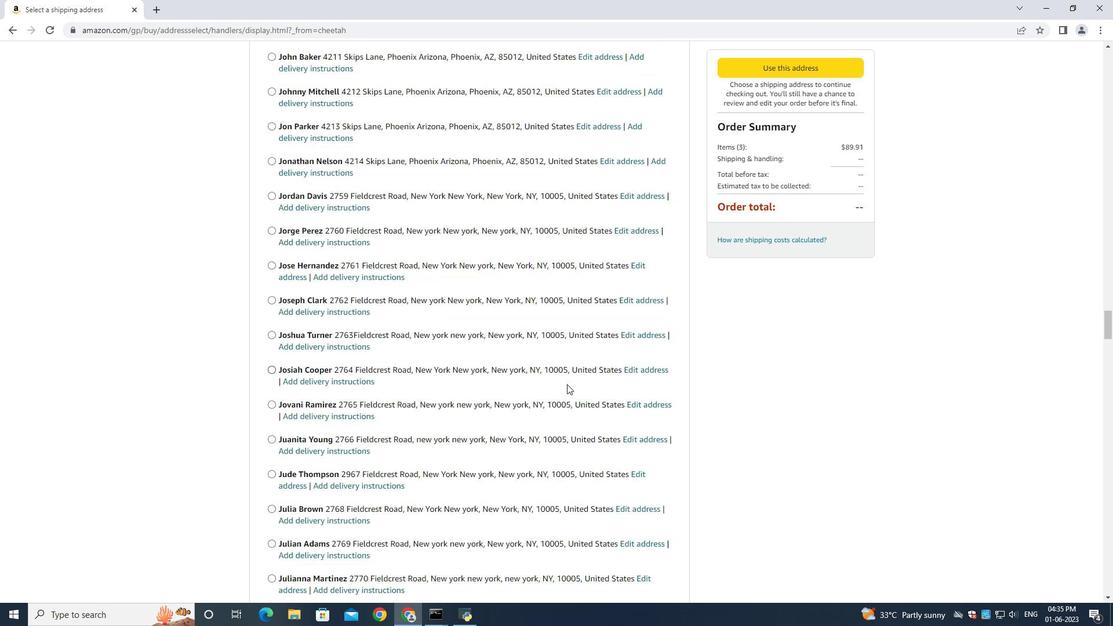 
Action: Mouse scrolled (567, 383) with delta (0, 0)
Screenshot: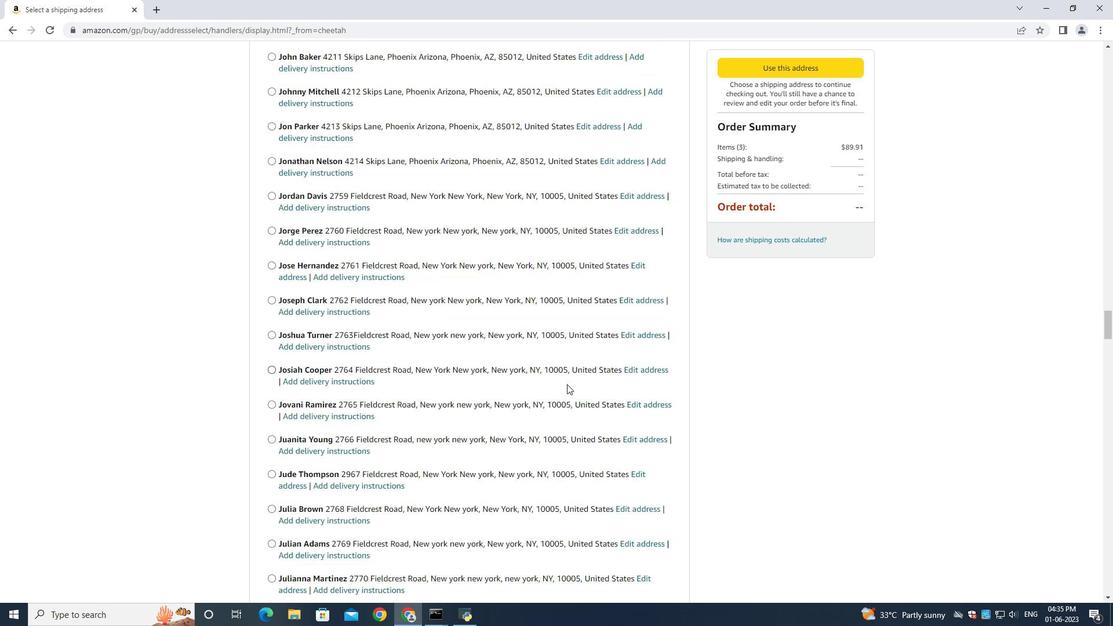 
Action: Mouse scrolled (564, 383) with delta (0, 0)
Screenshot: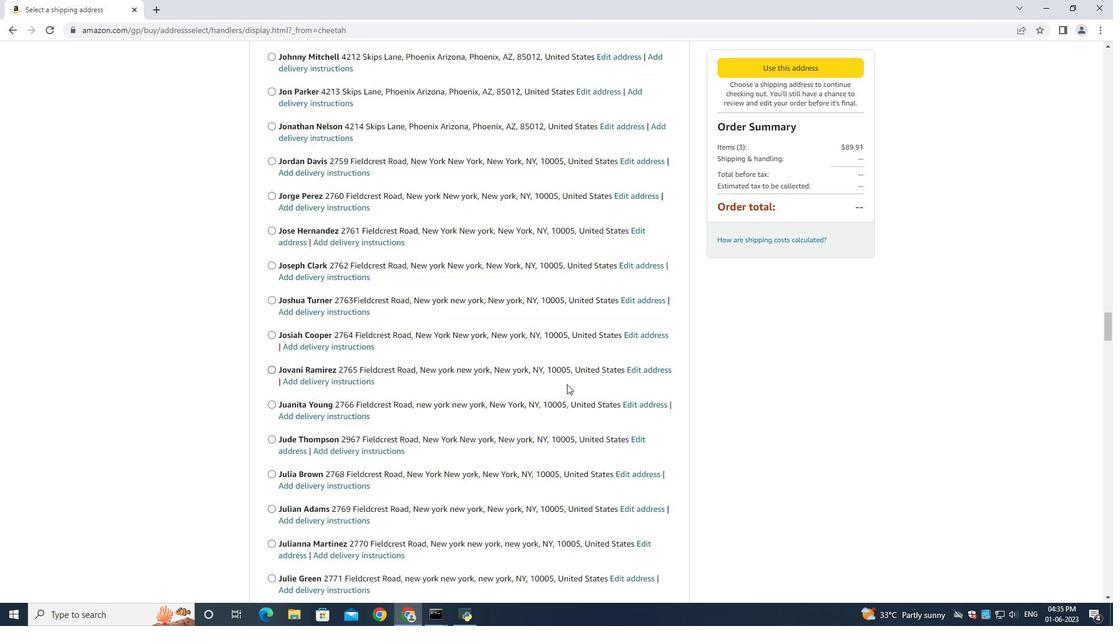 
Action: Mouse moved to (564, 385)
Screenshot: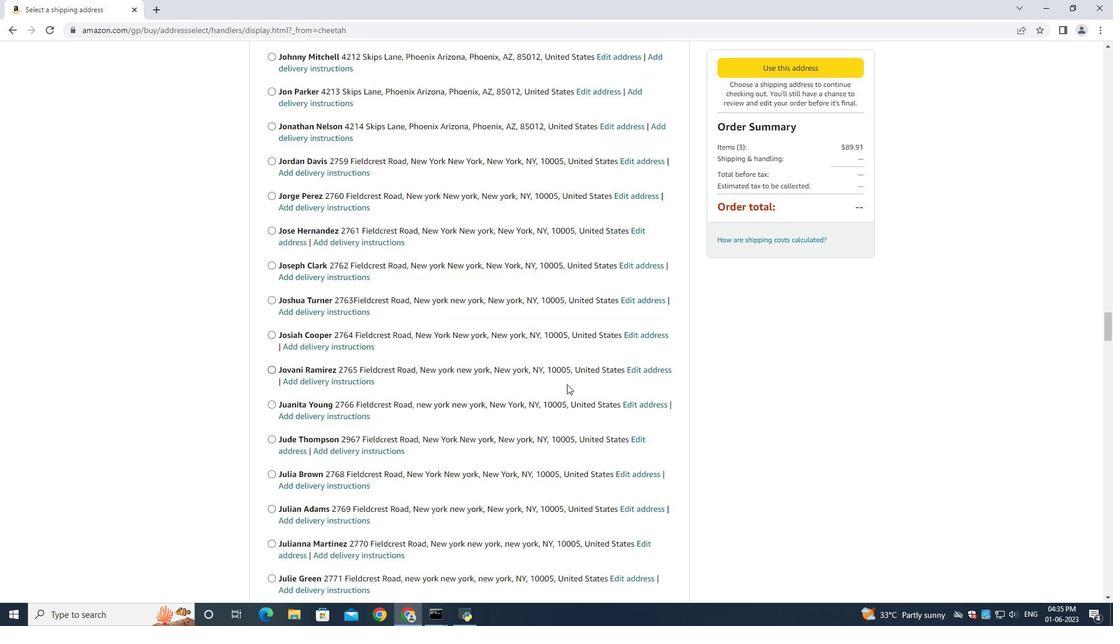 
Action: Mouse scrolled (564, 385) with delta (0, 0)
Screenshot: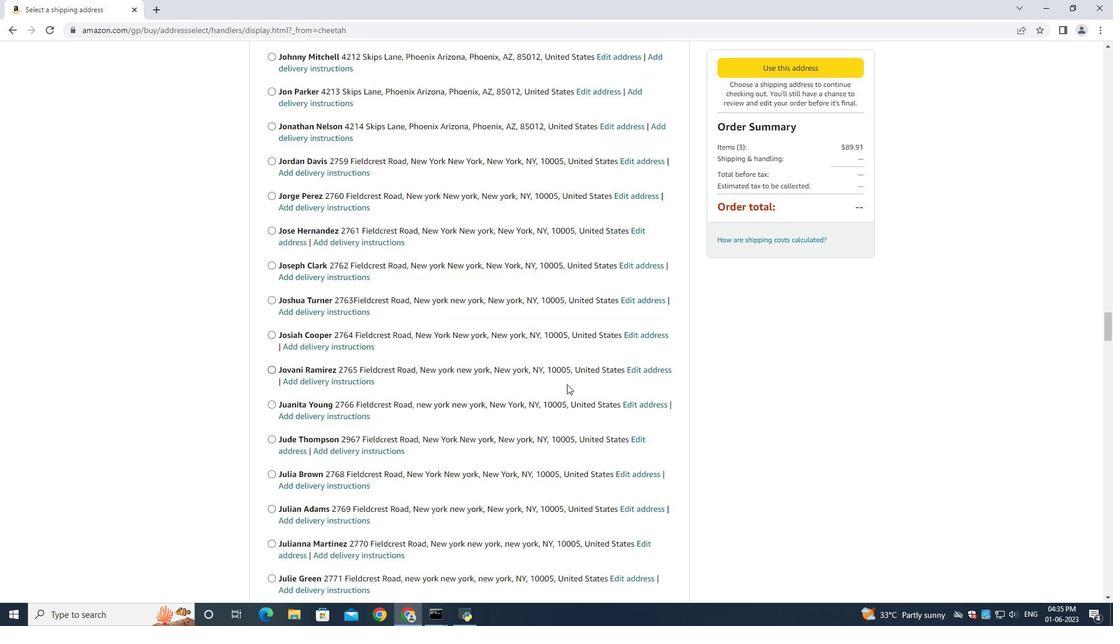 
Action: Mouse moved to (564, 386)
Screenshot: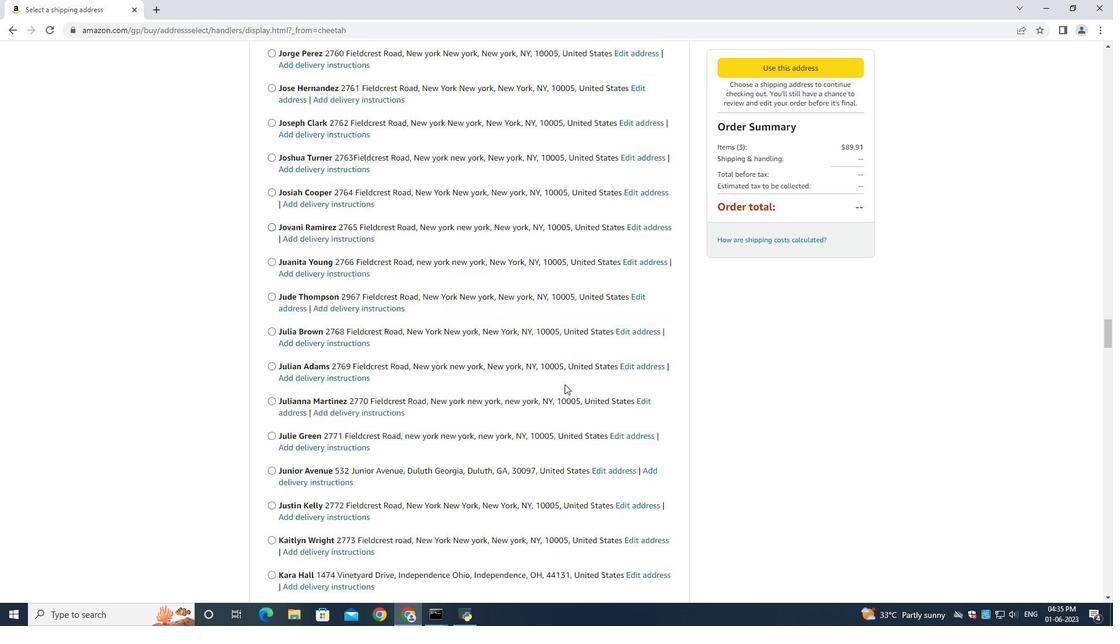 
Action: Mouse scrolled (564, 385) with delta (0, 0)
Screenshot: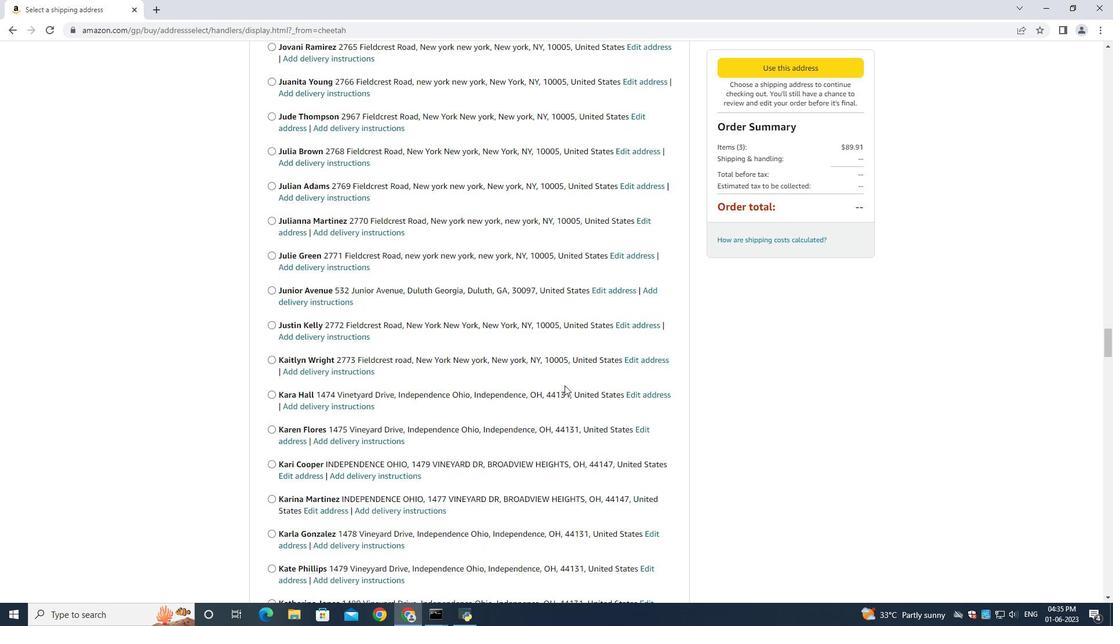
Action: Mouse moved to (563, 386)
Screenshot: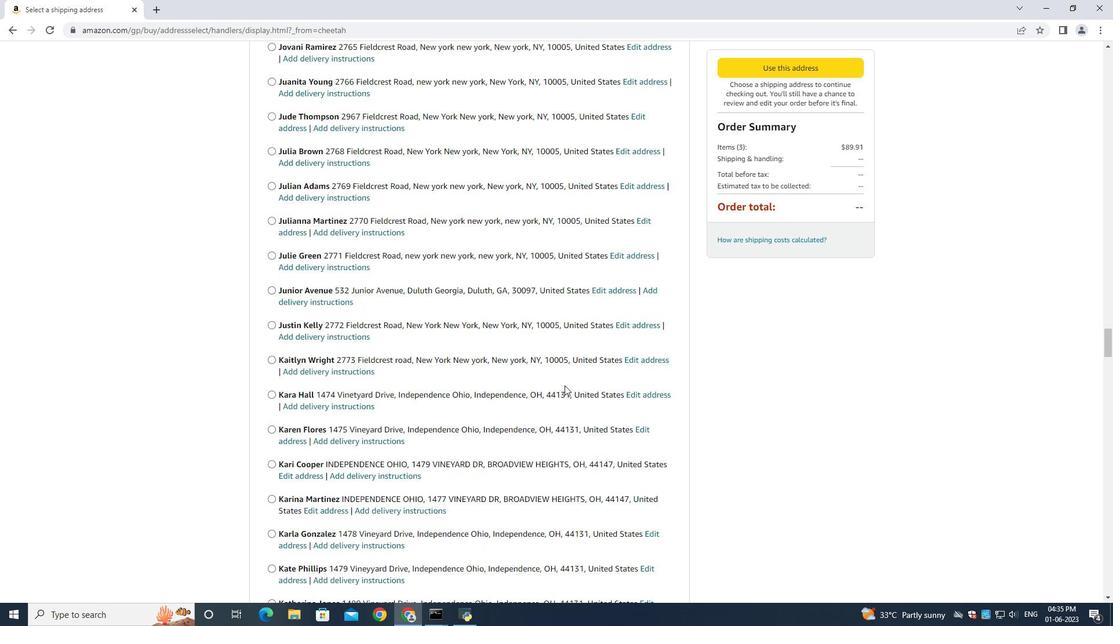 
Action: Mouse scrolled (564, 385) with delta (0, 0)
Screenshot: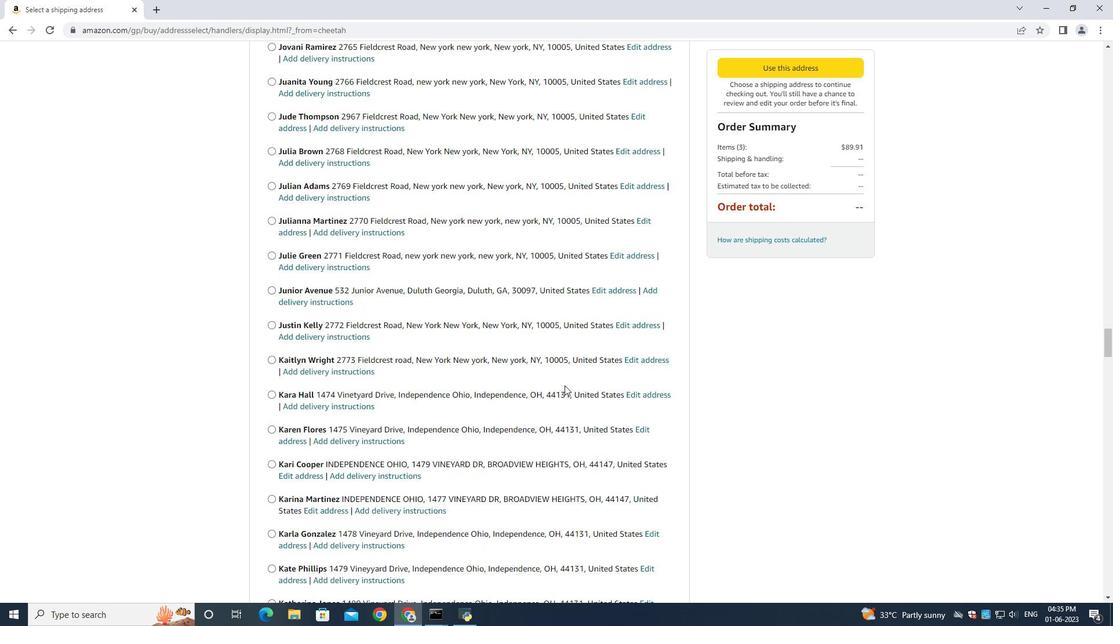 
Action: Mouse moved to (561, 383)
Screenshot: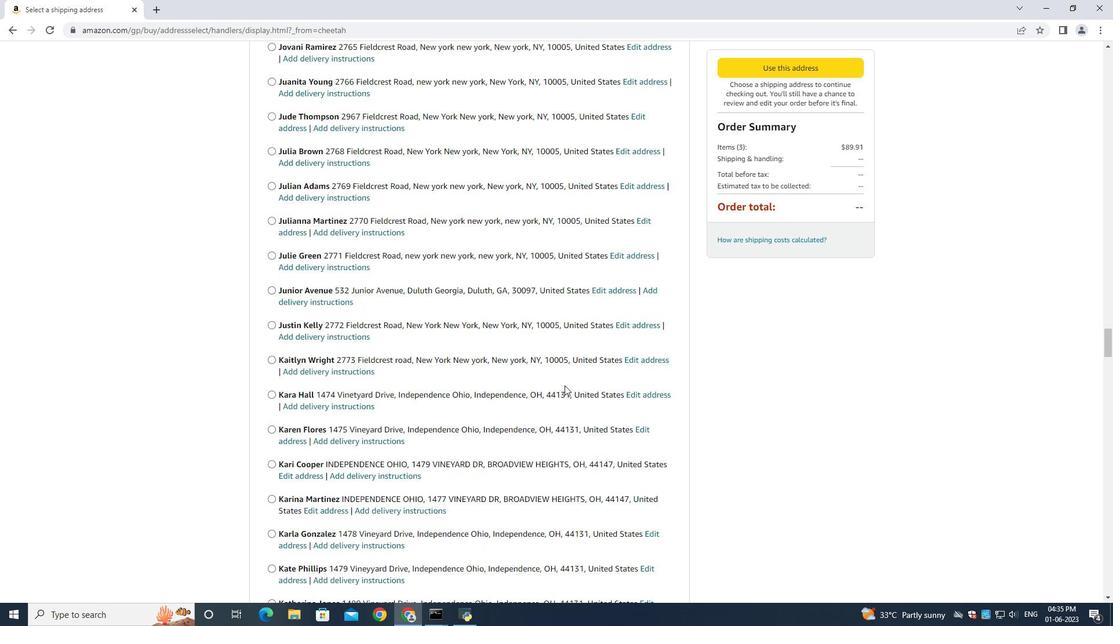 
Action: Mouse scrolled (564, 385) with delta (0, 0)
Screenshot: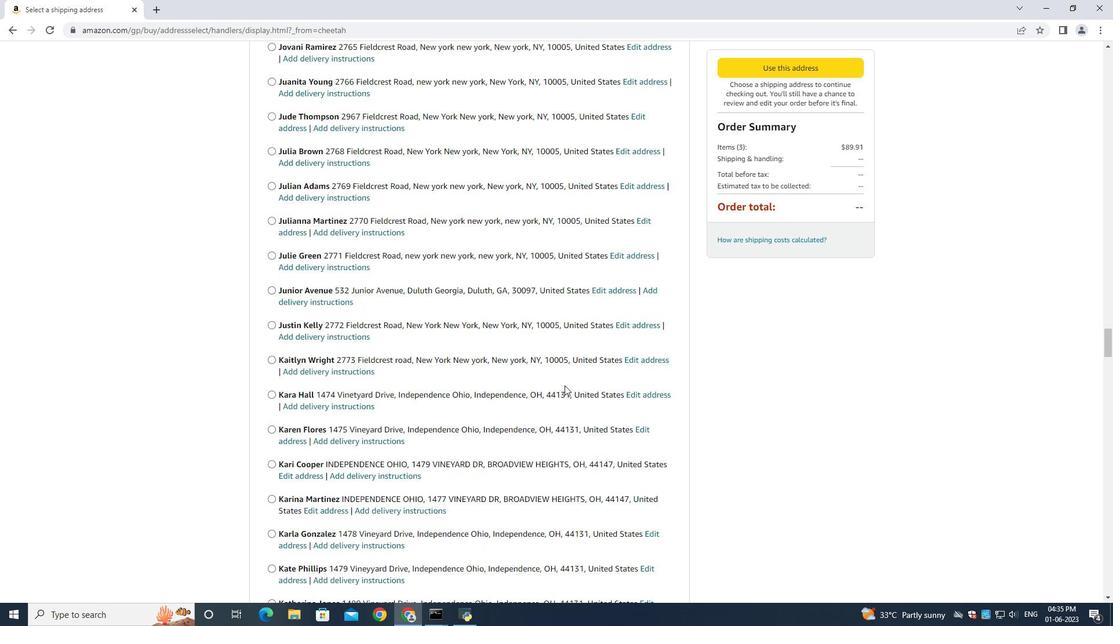 
Action: Mouse moved to (560, 383)
Screenshot: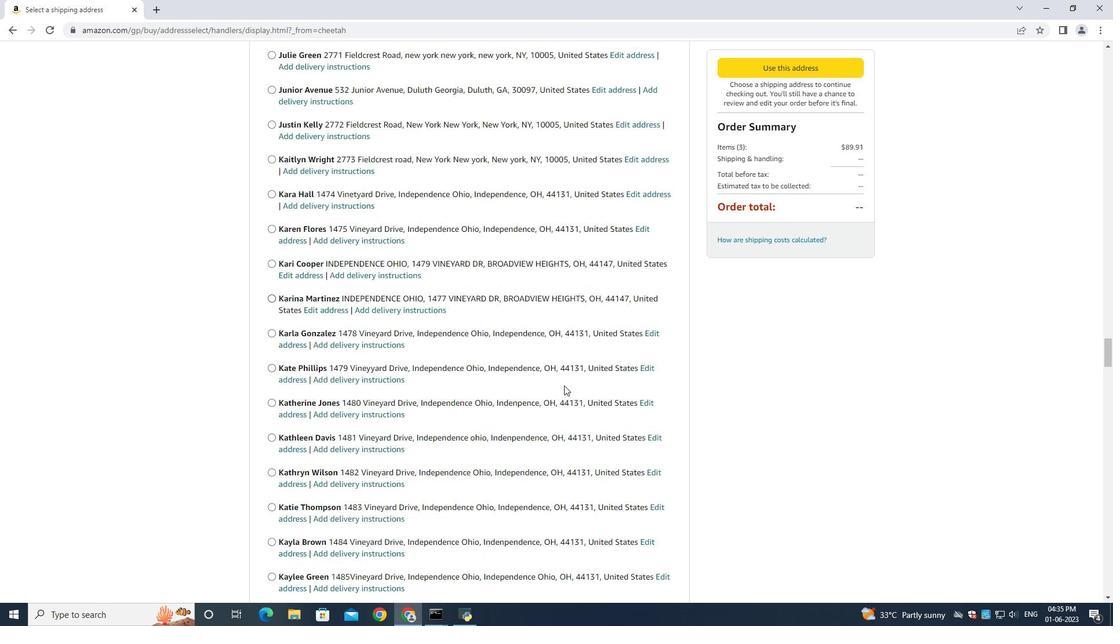 
Action: Mouse scrolled (564, 385) with delta (0, 0)
Screenshot: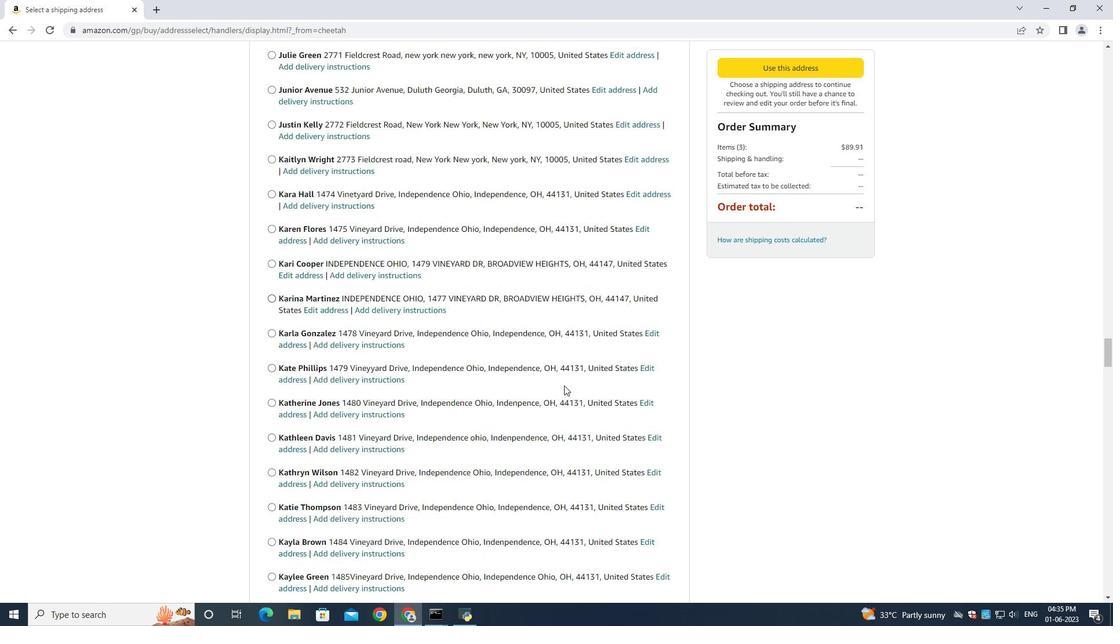 
Action: Mouse moved to (560, 383)
Screenshot: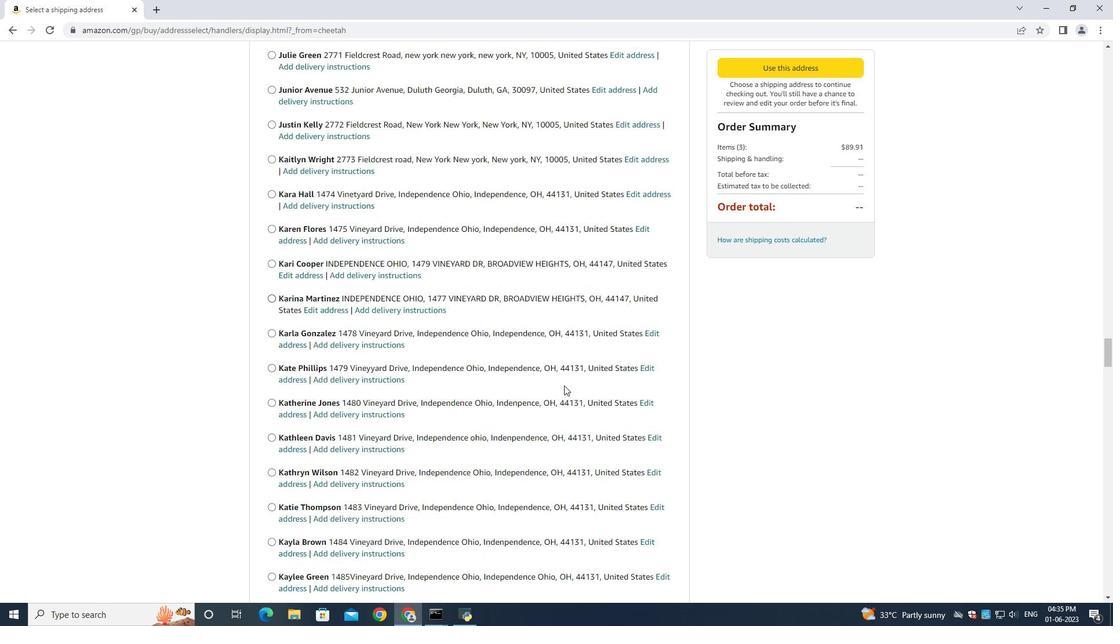 
Action: Mouse scrolled (564, 385) with delta (0, 0)
Screenshot: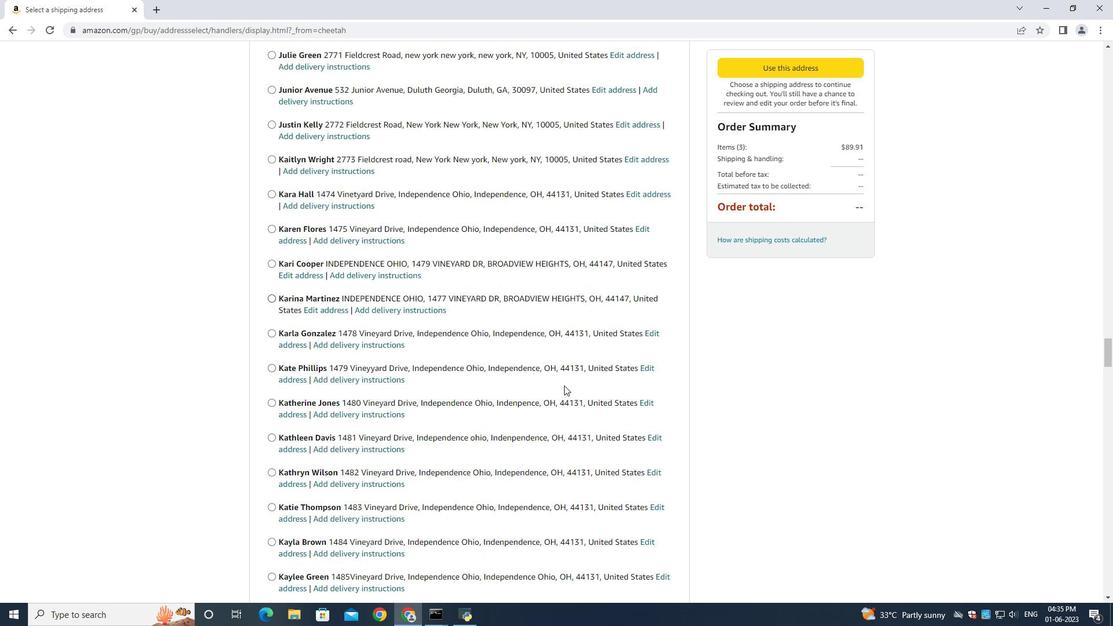 
Action: Mouse moved to (560, 385)
Screenshot: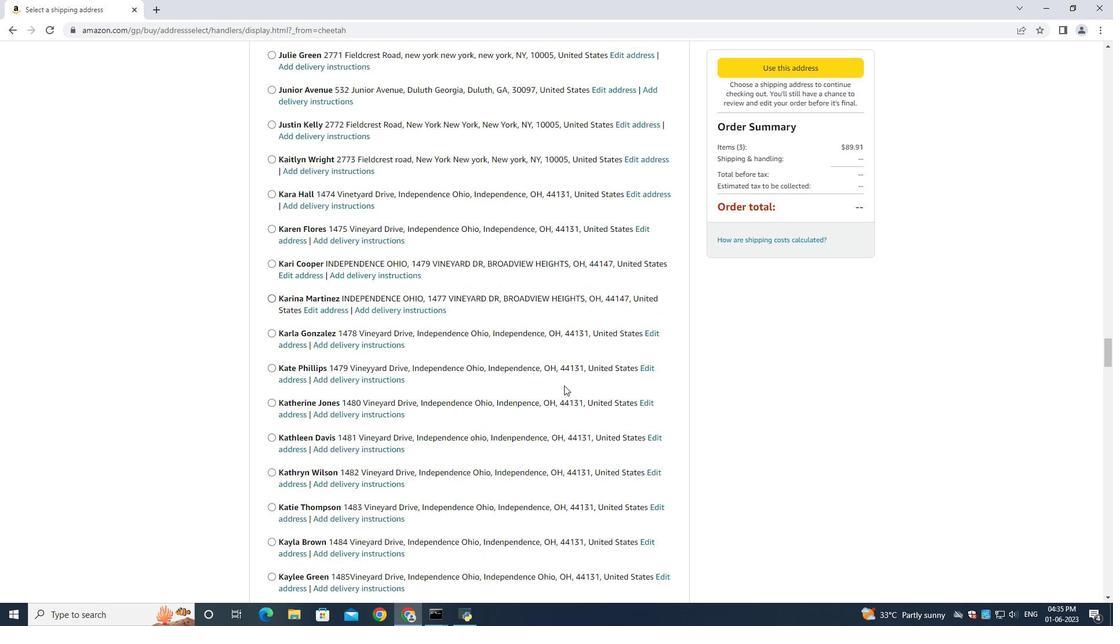 
Action: Mouse scrolled (563, 385) with delta (0, 0)
Screenshot: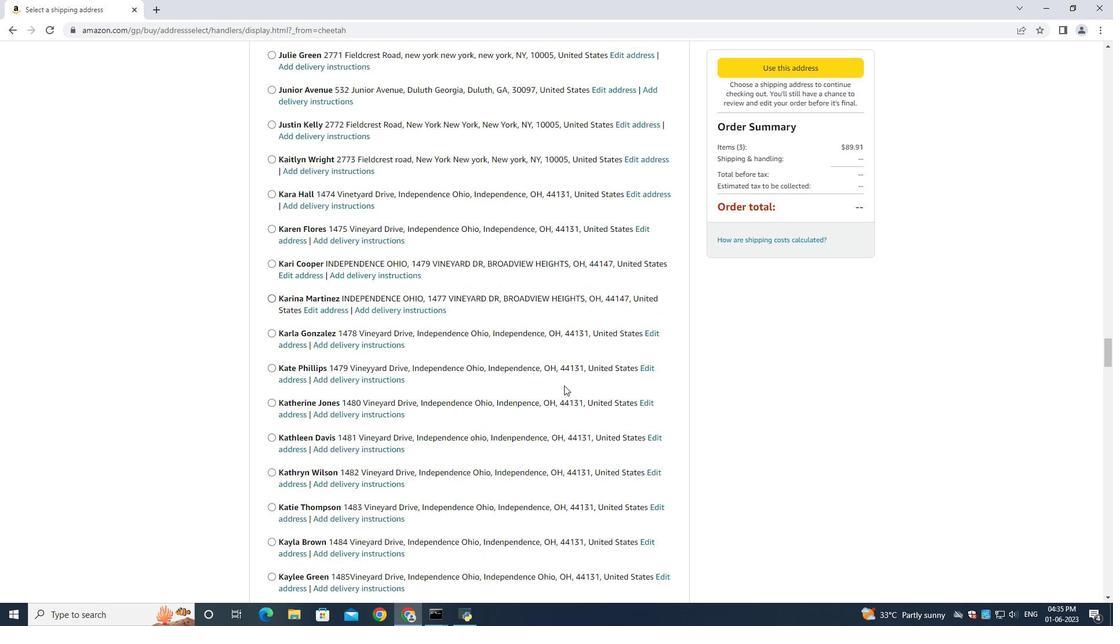 
Action: Mouse moved to (560, 386)
Screenshot: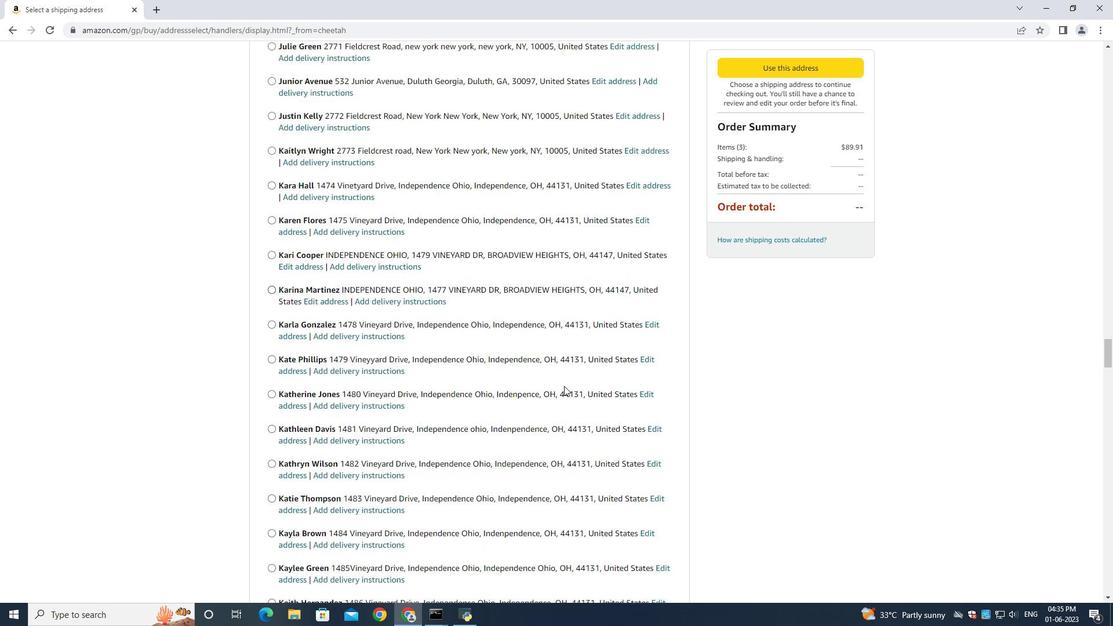 
Action: Mouse scrolled (560, 385) with delta (0, 0)
Screenshot: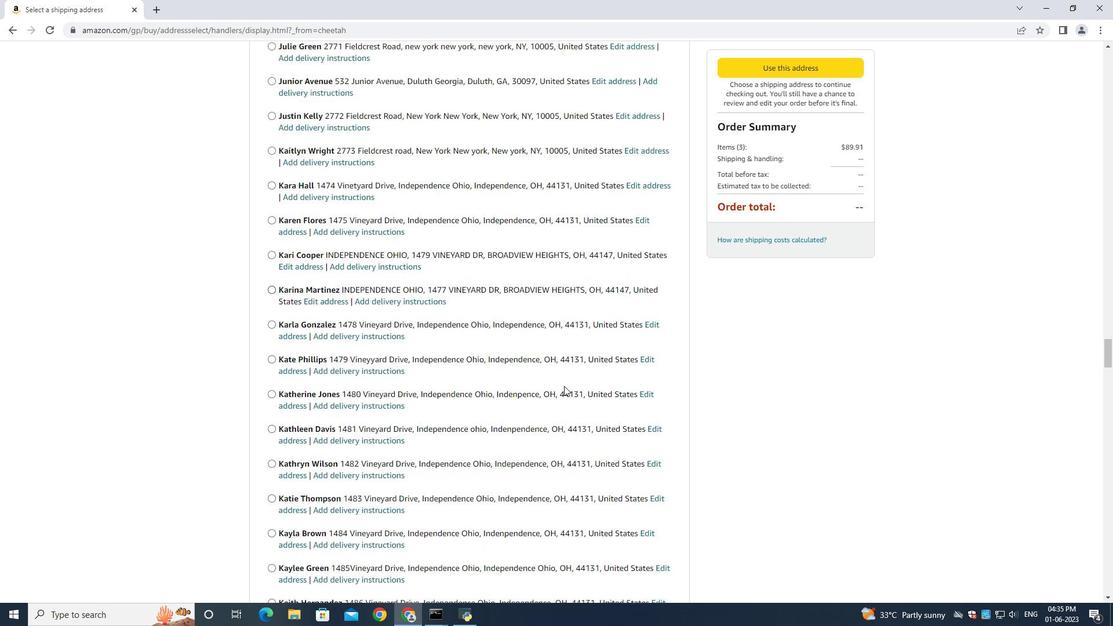 
Action: Mouse moved to (560, 386)
Screenshot: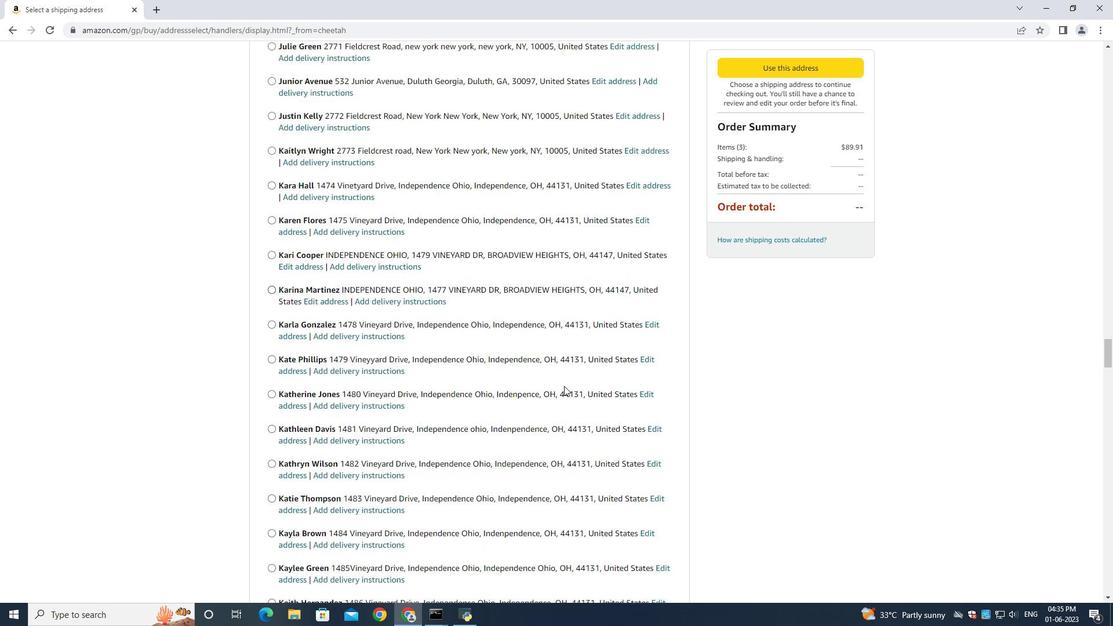 
Action: Mouse scrolled (560, 386) with delta (0, 0)
Screenshot: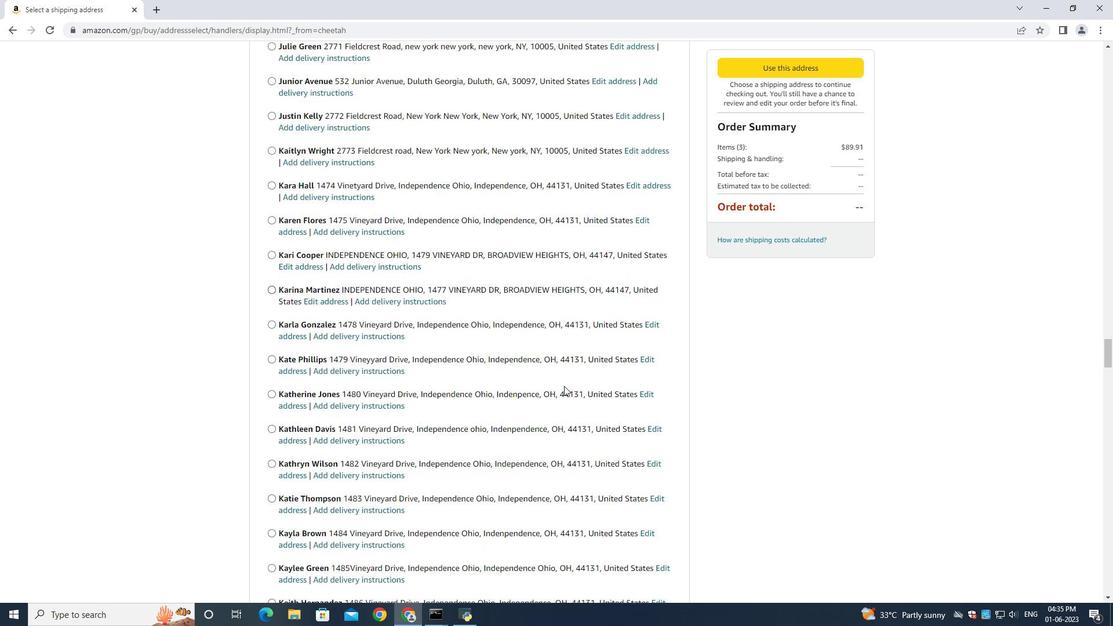 
Action: Mouse scrolled (560, 386) with delta (0, 0)
Screenshot: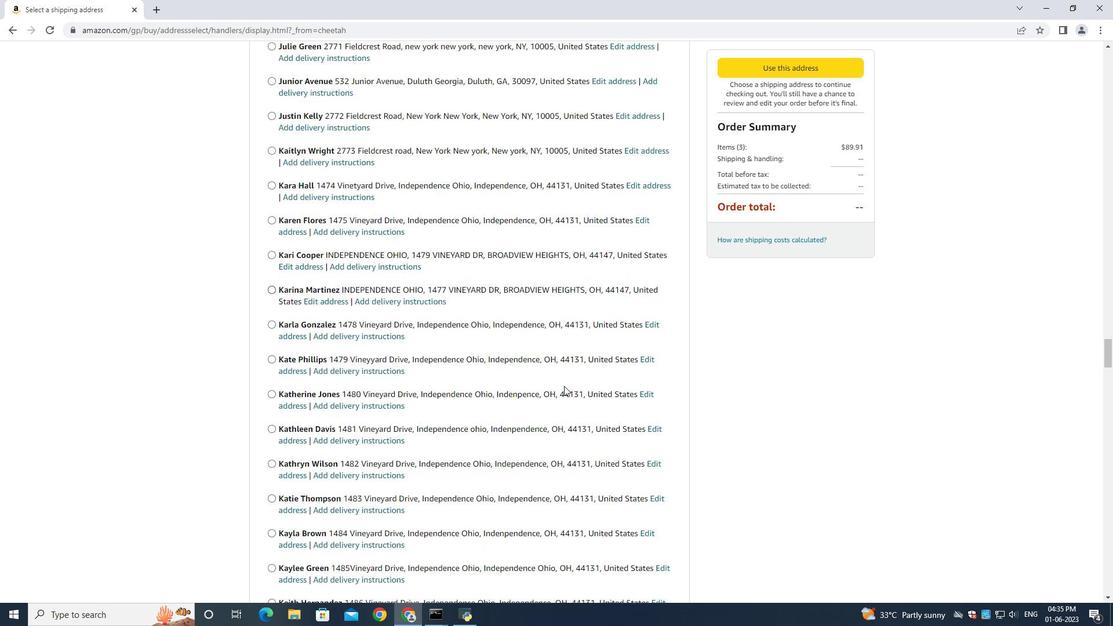 
Action: Mouse scrolled (560, 386) with delta (0, 0)
Screenshot: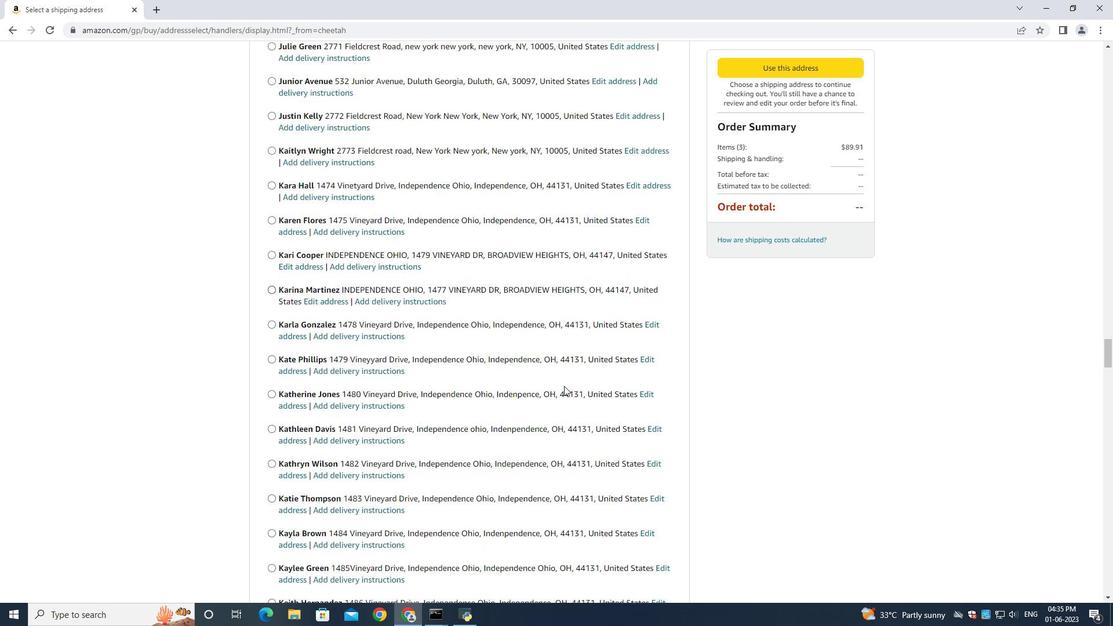 
Action: Mouse scrolled (560, 386) with delta (0, 0)
Screenshot: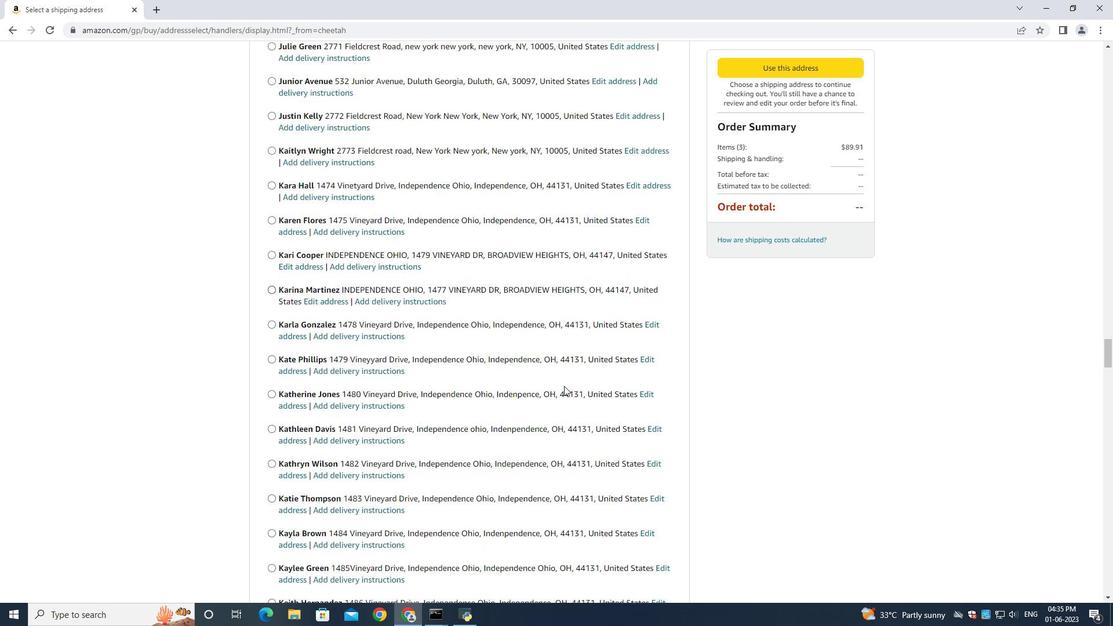 
Action: Mouse scrolled (560, 386) with delta (0, 0)
Screenshot: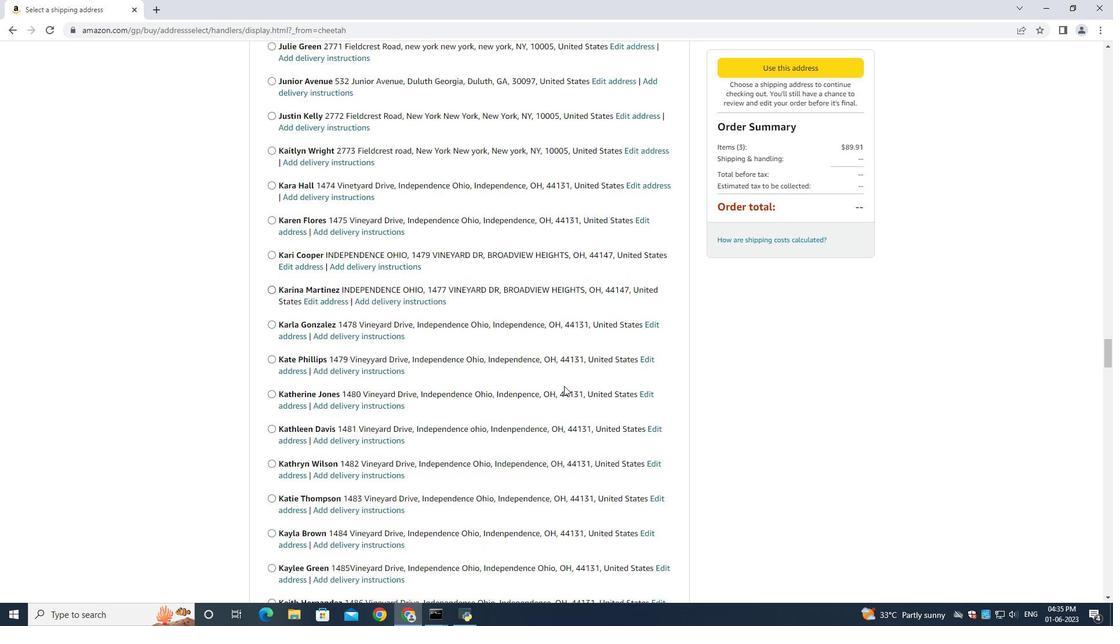 
Action: Mouse scrolled (560, 386) with delta (0, 0)
Screenshot: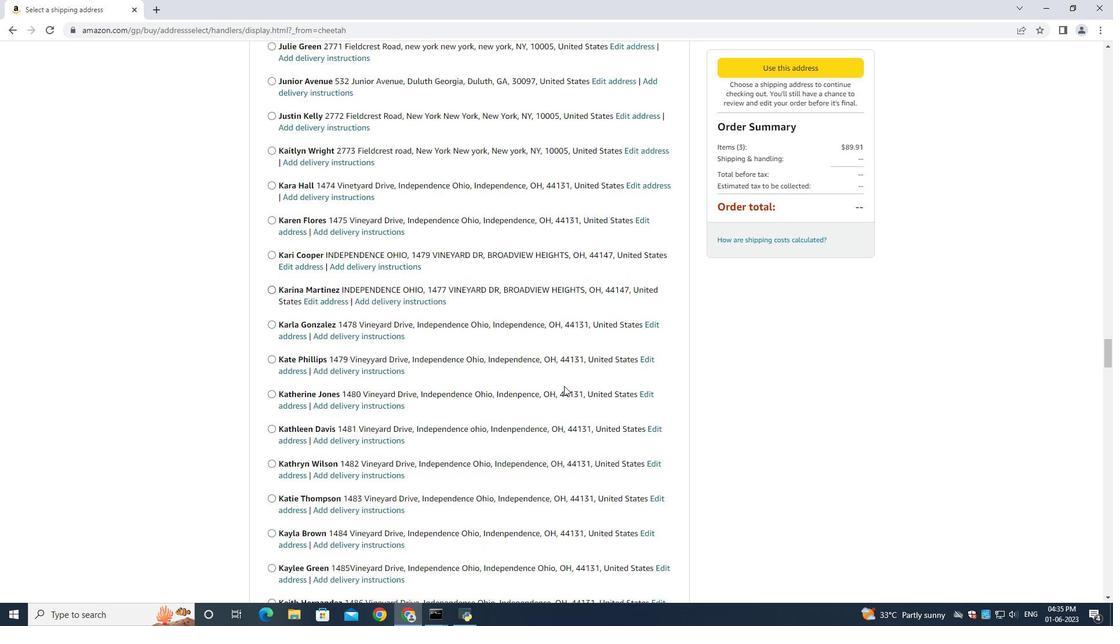 
Action: Mouse scrolled (560, 386) with delta (0, 0)
Screenshot: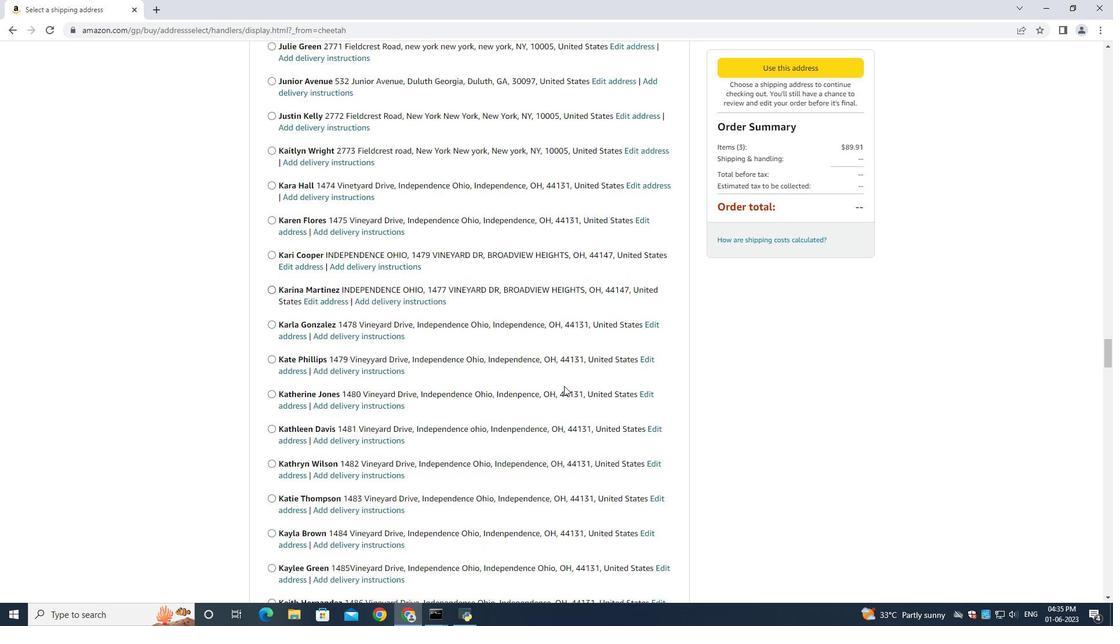 
Action: Mouse scrolled (560, 386) with delta (0, 0)
Screenshot: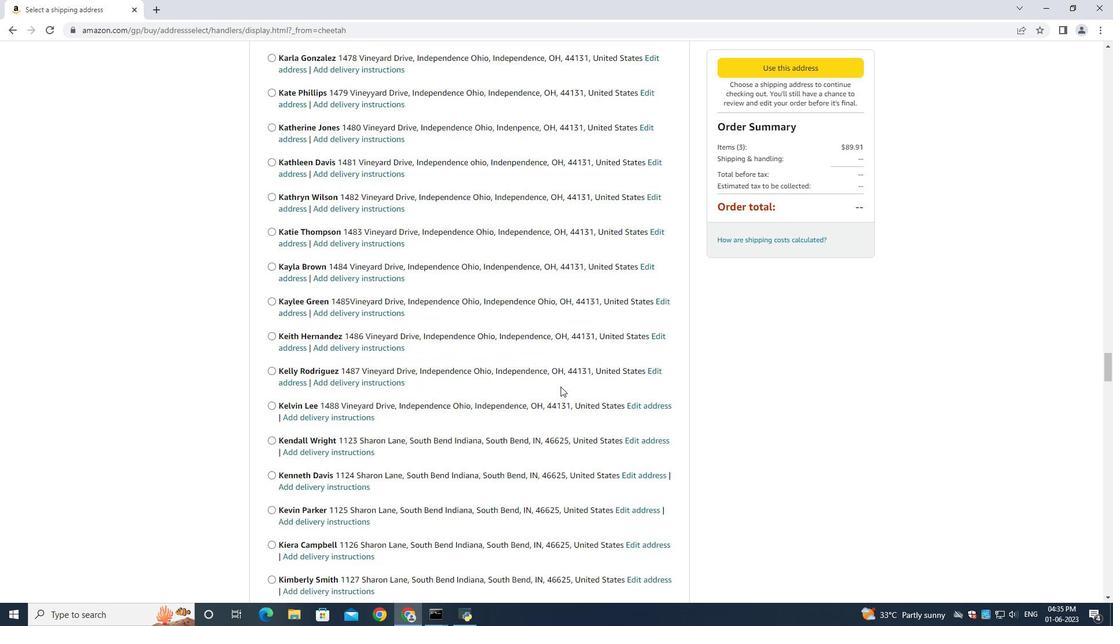 
Action: Mouse scrolled (560, 386) with delta (0, 0)
Screenshot: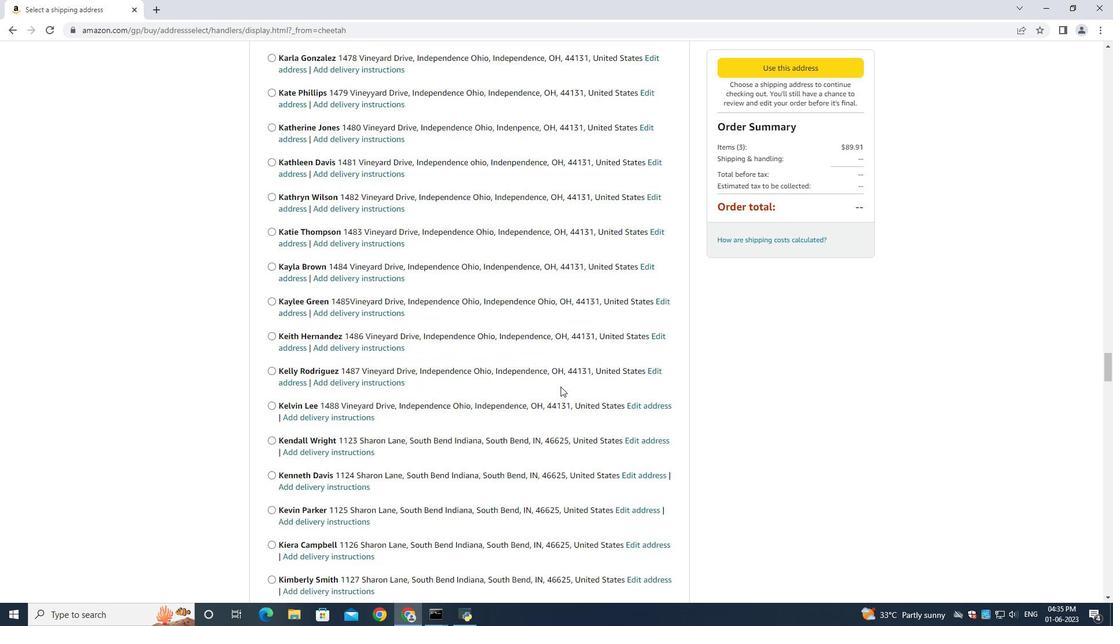 
Action: Mouse scrolled (560, 386) with delta (0, 0)
Screenshot: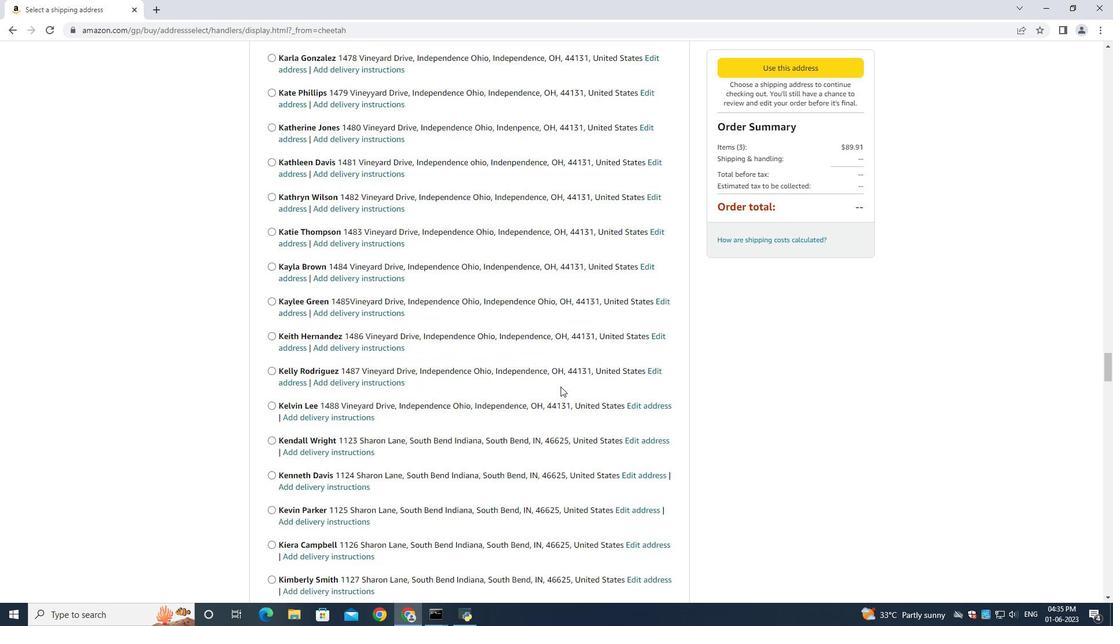 
Action: Mouse scrolled (560, 386) with delta (0, 0)
Screenshot: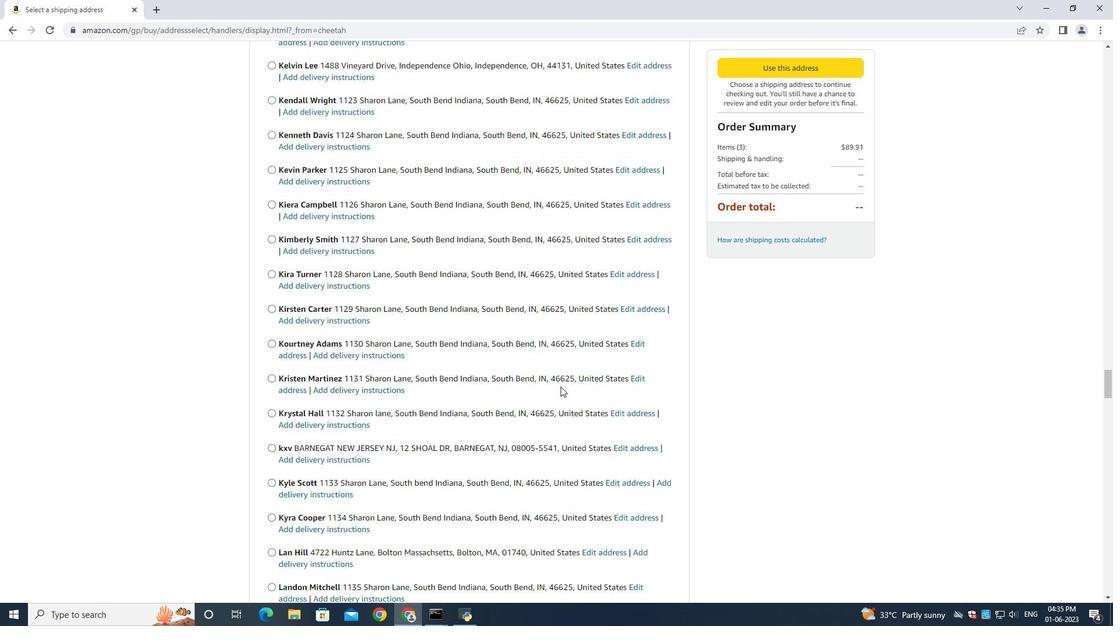 
Action: Mouse scrolled (560, 386) with delta (0, 0)
Screenshot: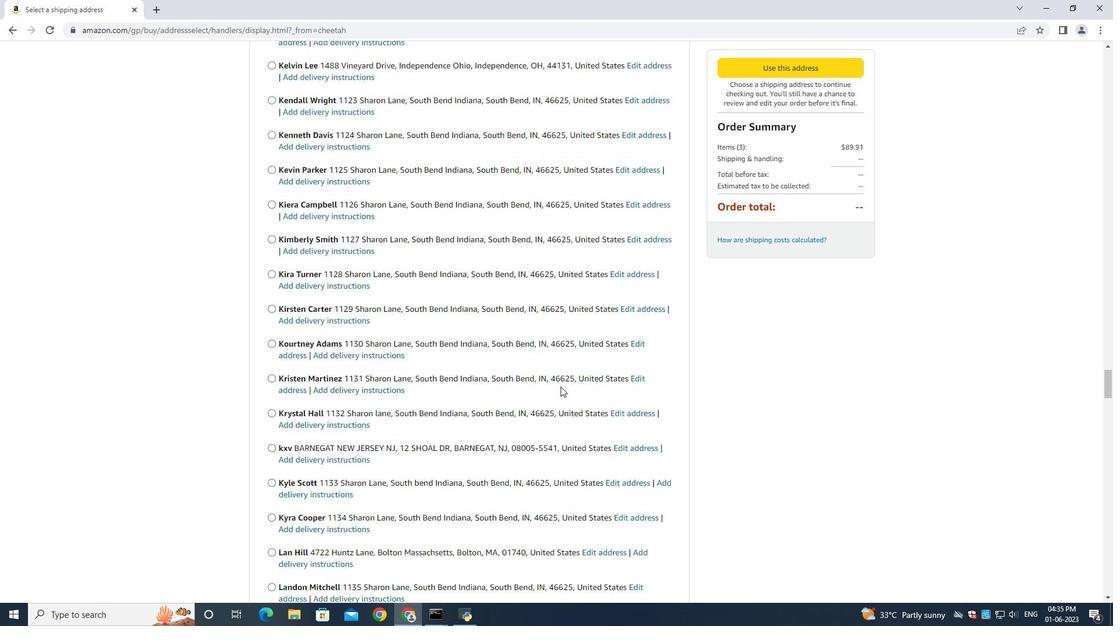 
Action: Mouse scrolled (560, 386) with delta (0, 0)
Screenshot: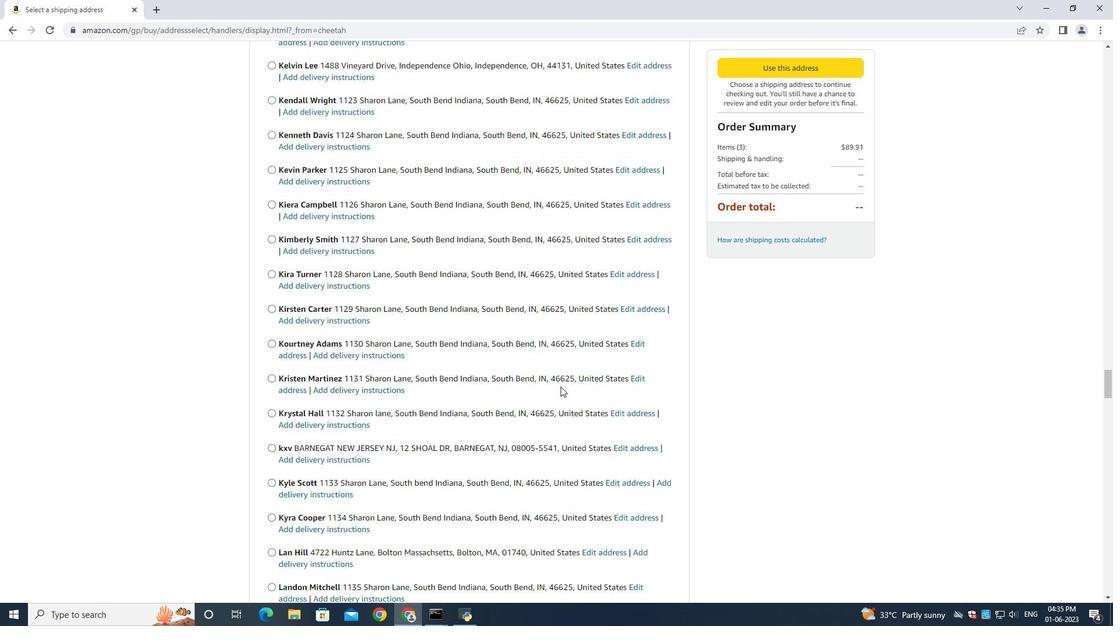 
Action: Mouse scrolled (560, 386) with delta (0, 0)
Screenshot: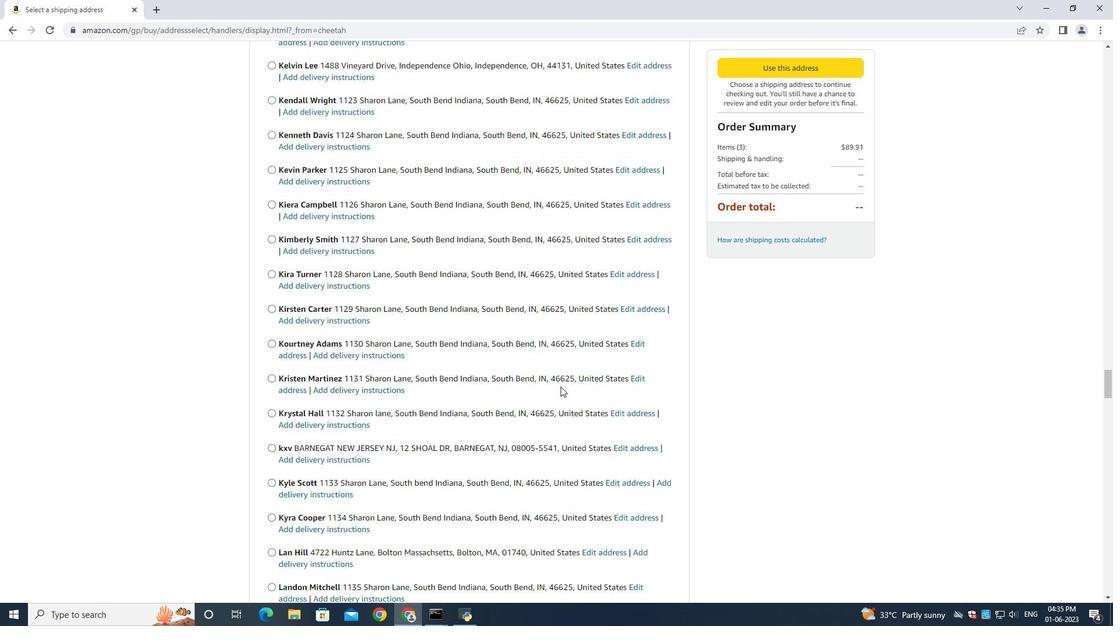 
Action: Mouse scrolled (560, 386) with delta (0, 0)
Screenshot: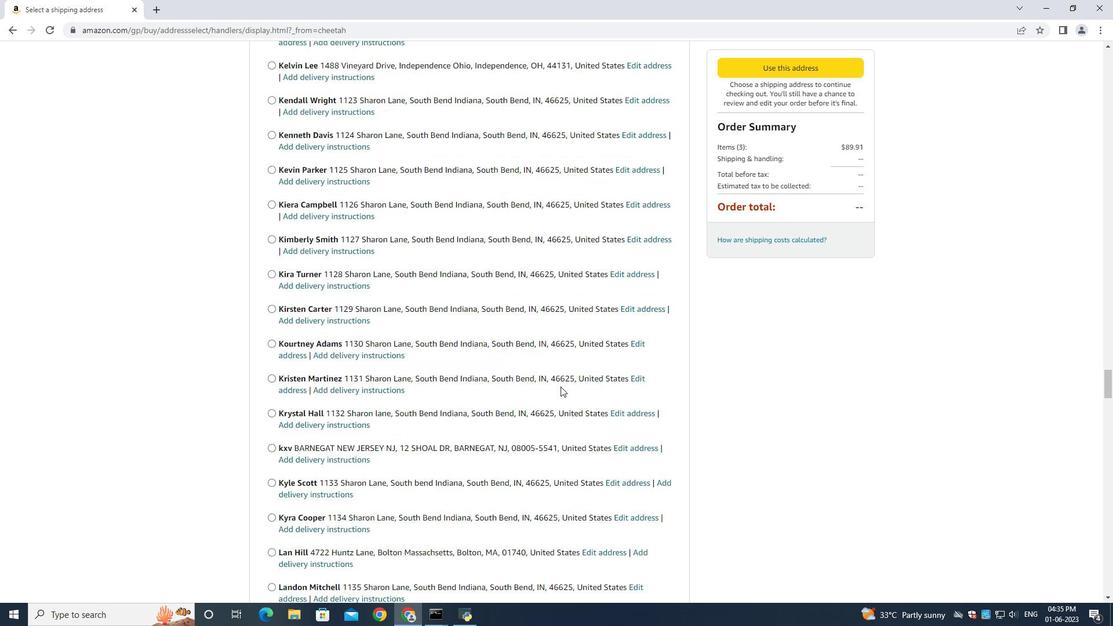 
Action: Mouse scrolled (560, 386) with delta (0, 0)
Screenshot: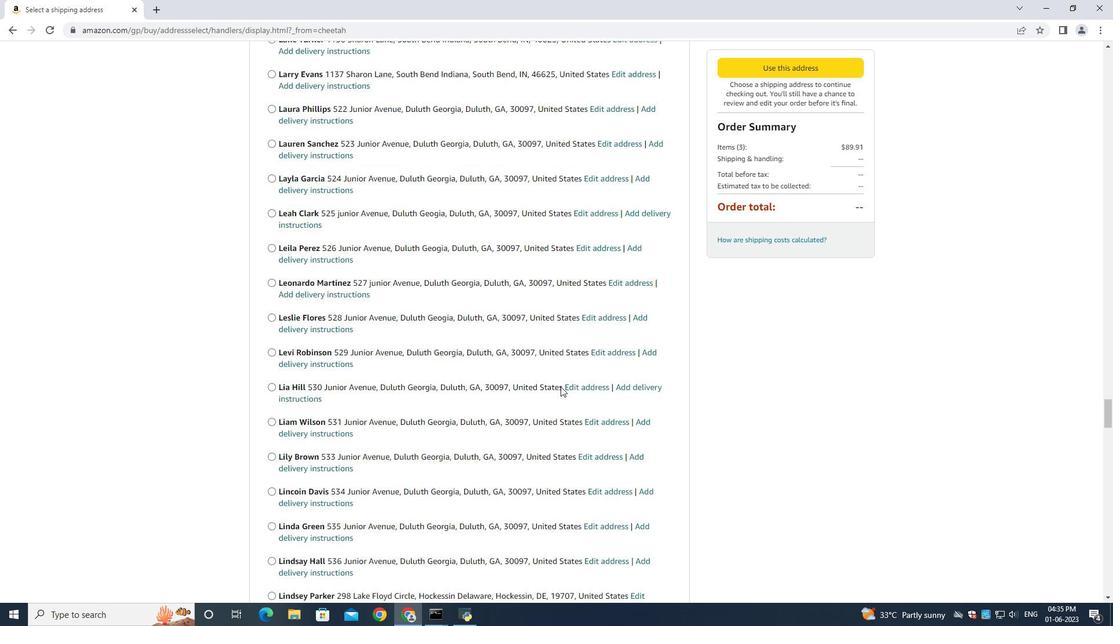 
Action: Mouse scrolled (560, 386) with delta (0, 0)
Screenshot: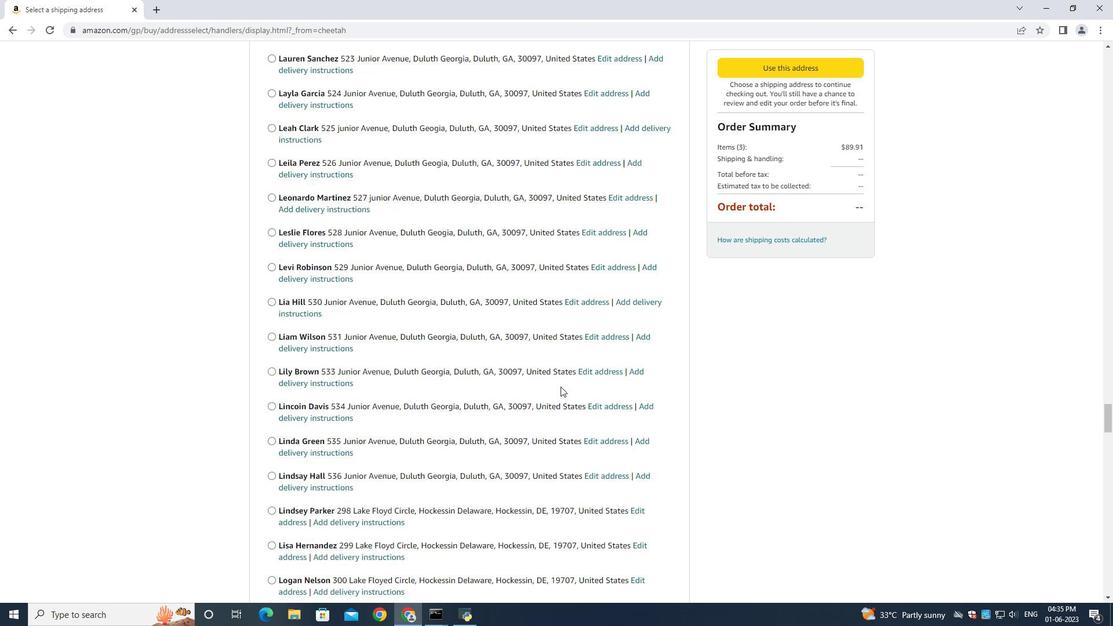 
Action: Mouse scrolled (560, 386) with delta (0, 0)
Screenshot: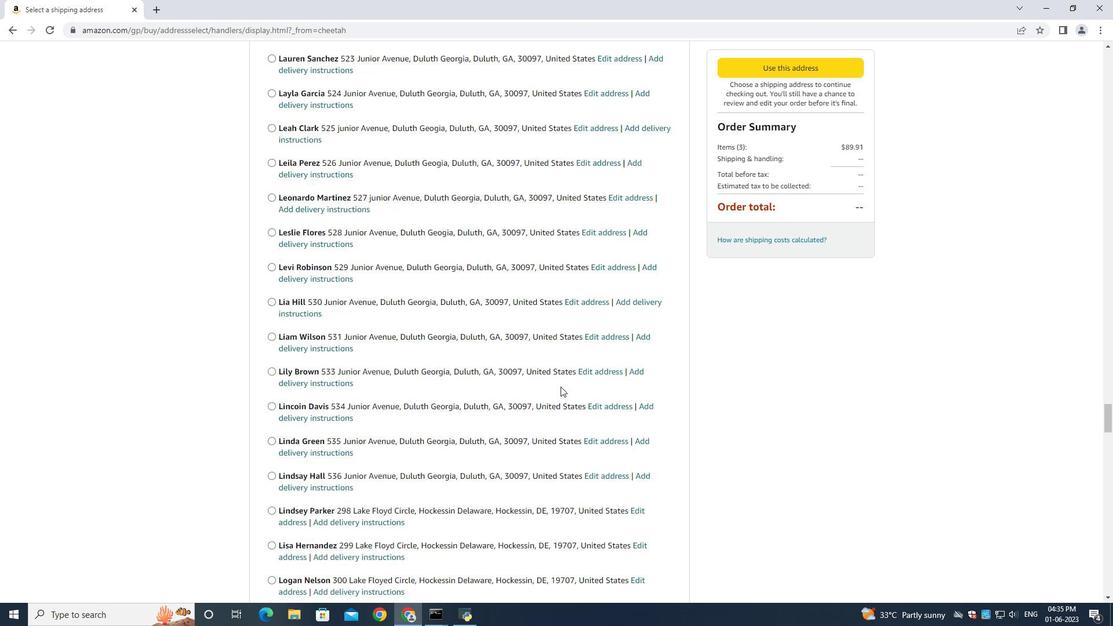 
Action: Mouse scrolled (560, 386) with delta (0, 0)
Screenshot: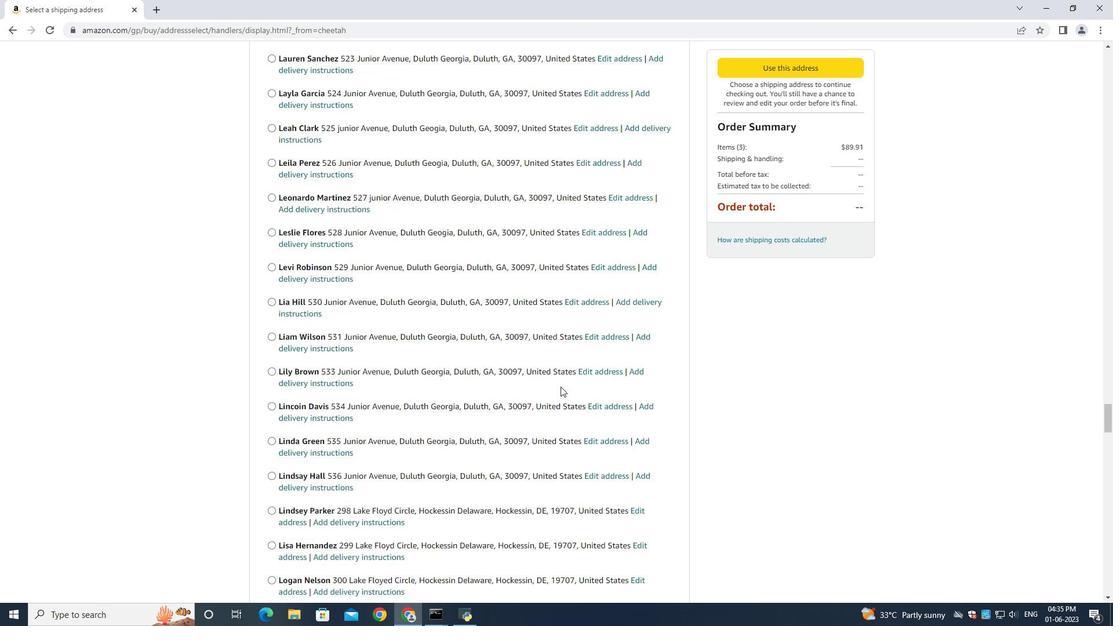 
Action: Mouse scrolled (560, 386) with delta (0, 0)
Screenshot: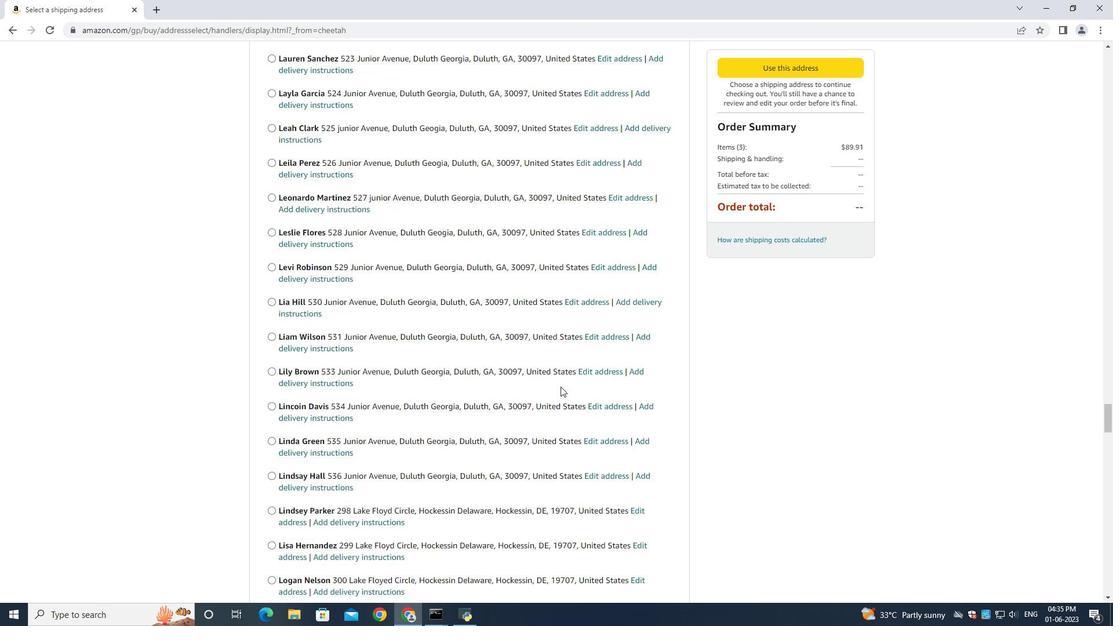 
Action: Mouse scrolled (560, 386) with delta (0, 0)
Screenshot: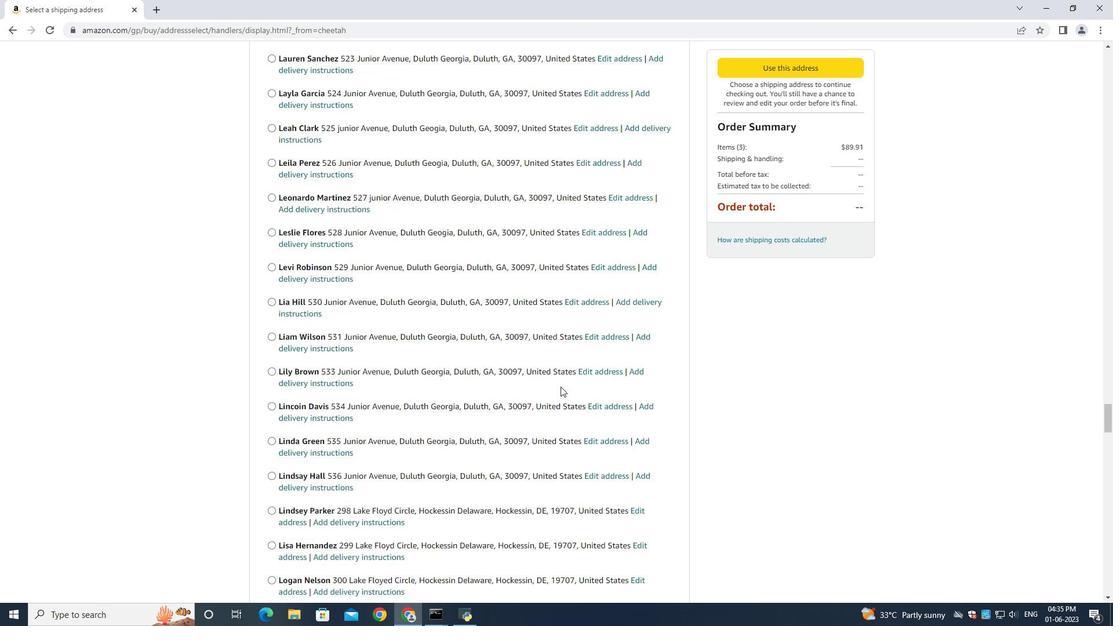 
Action: Mouse scrolled (560, 386) with delta (0, 0)
Screenshot: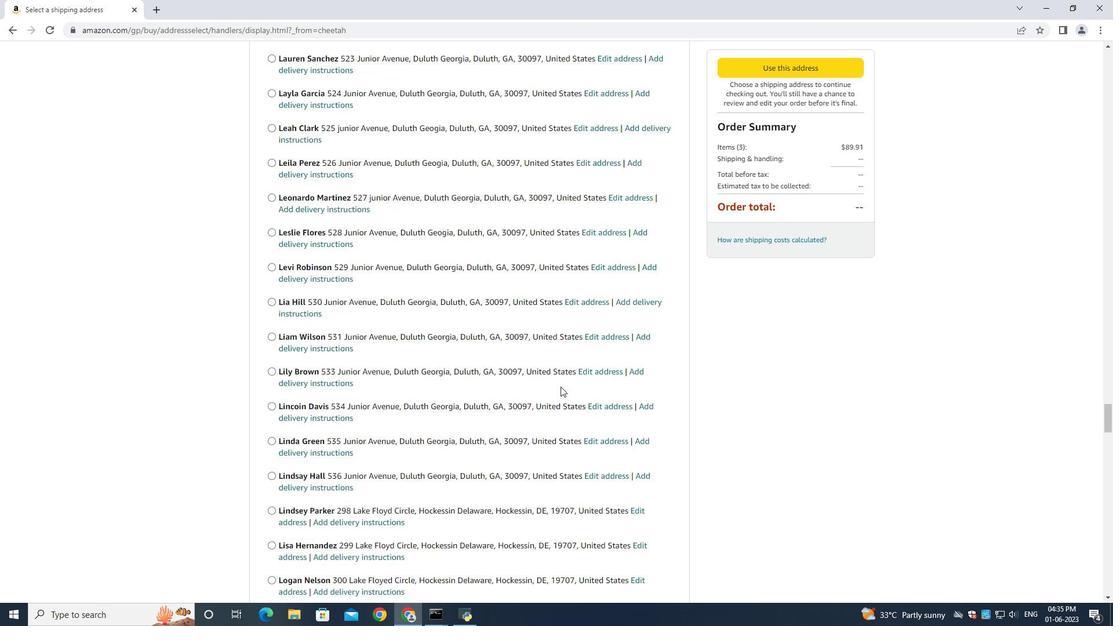 
Action: Mouse scrolled (560, 386) with delta (0, 0)
Screenshot: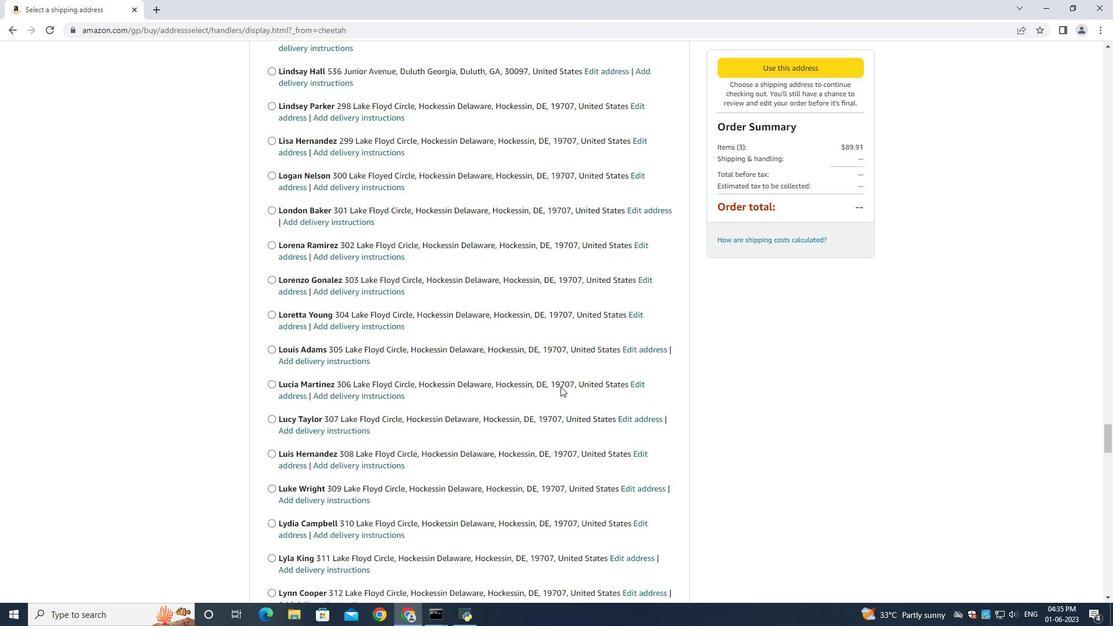 
Action: Mouse scrolled (560, 386) with delta (0, 0)
Screenshot: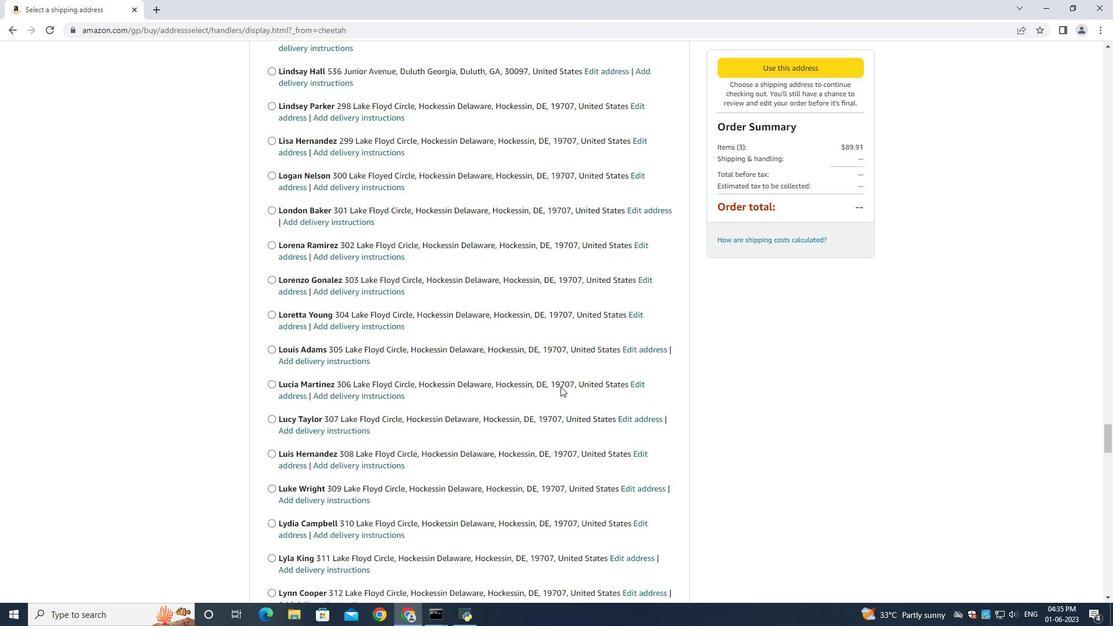 
Action: Mouse scrolled (560, 386) with delta (0, 0)
Screenshot: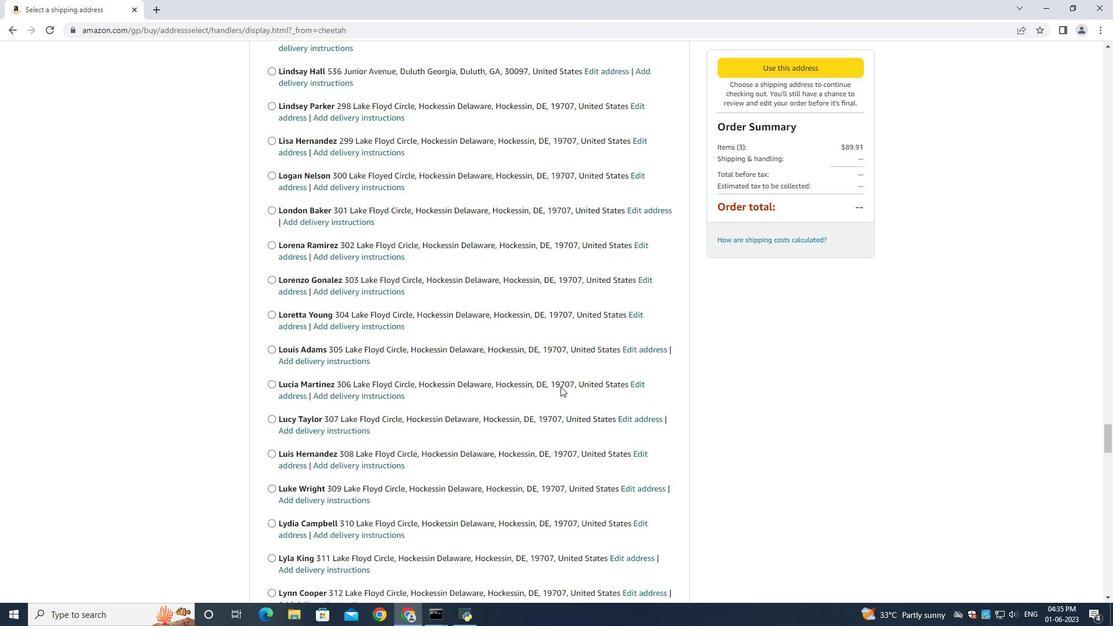 
Action: Mouse scrolled (560, 386) with delta (0, 0)
Screenshot: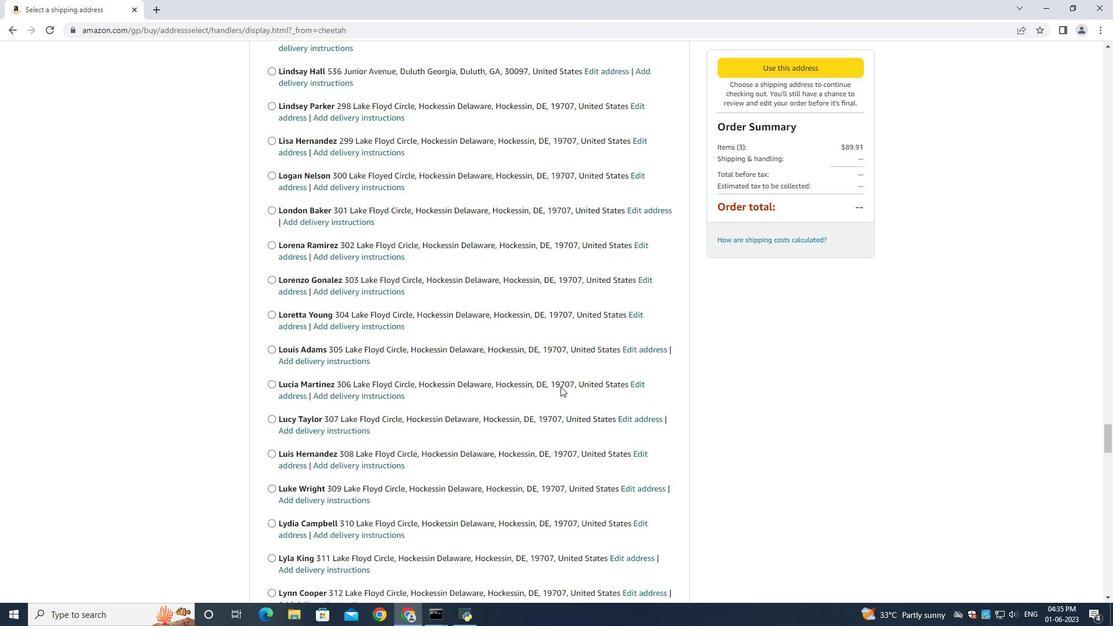 
Action: Mouse scrolled (560, 386) with delta (0, 0)
Screenshot: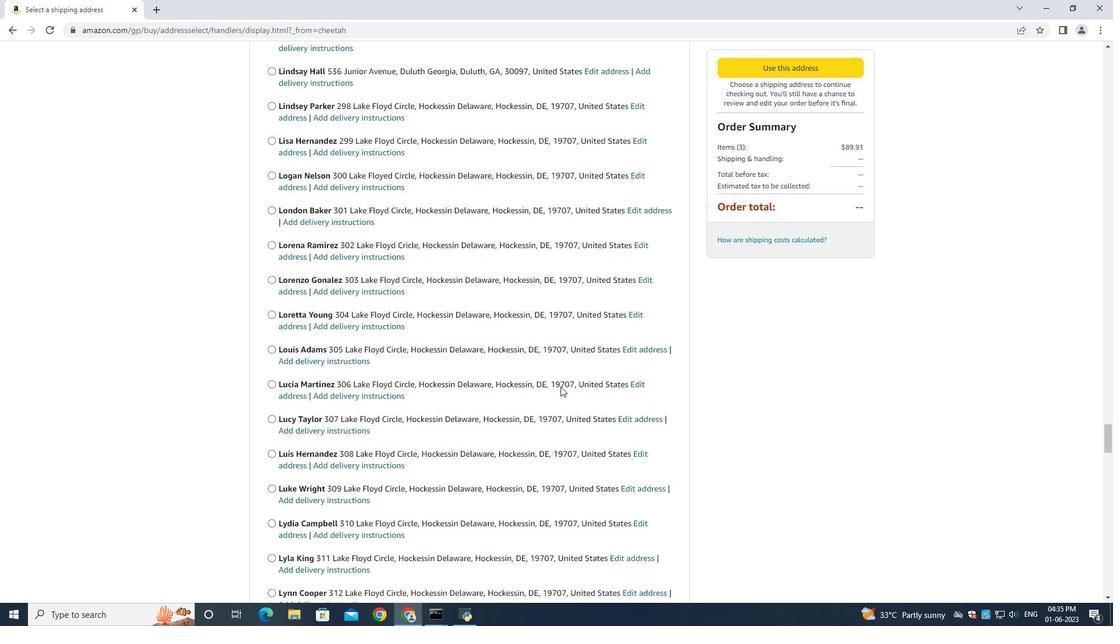 
Action: Mouse scrolled (560, 386) with delta (0, 0)
Screenshot: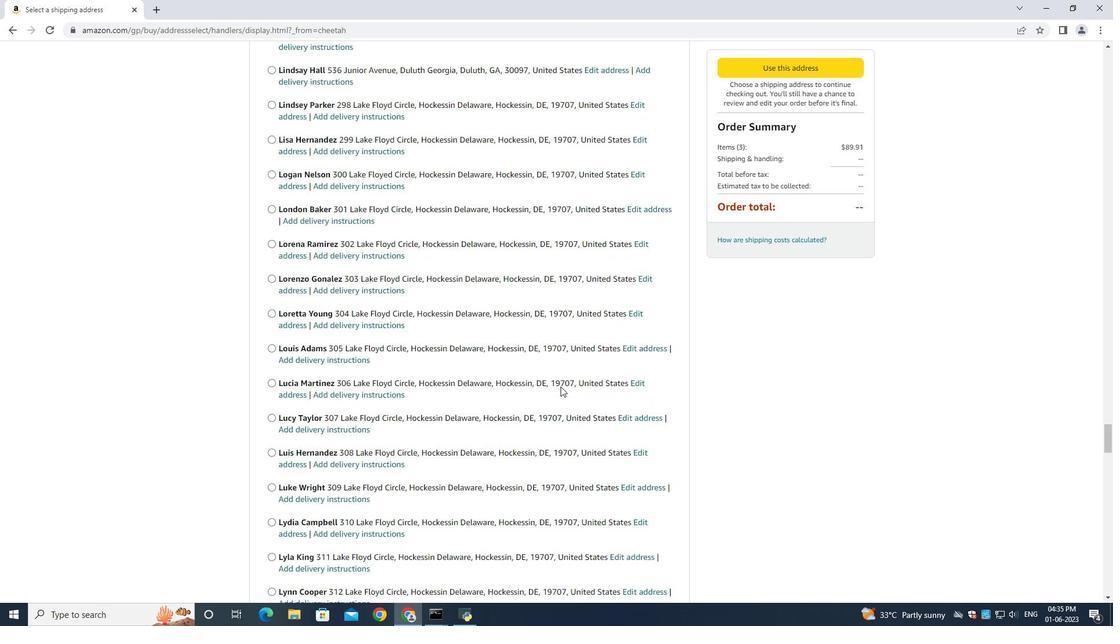 
Action: Mouse scrolled (560, 386) with delta (0, 0)
Screenshot: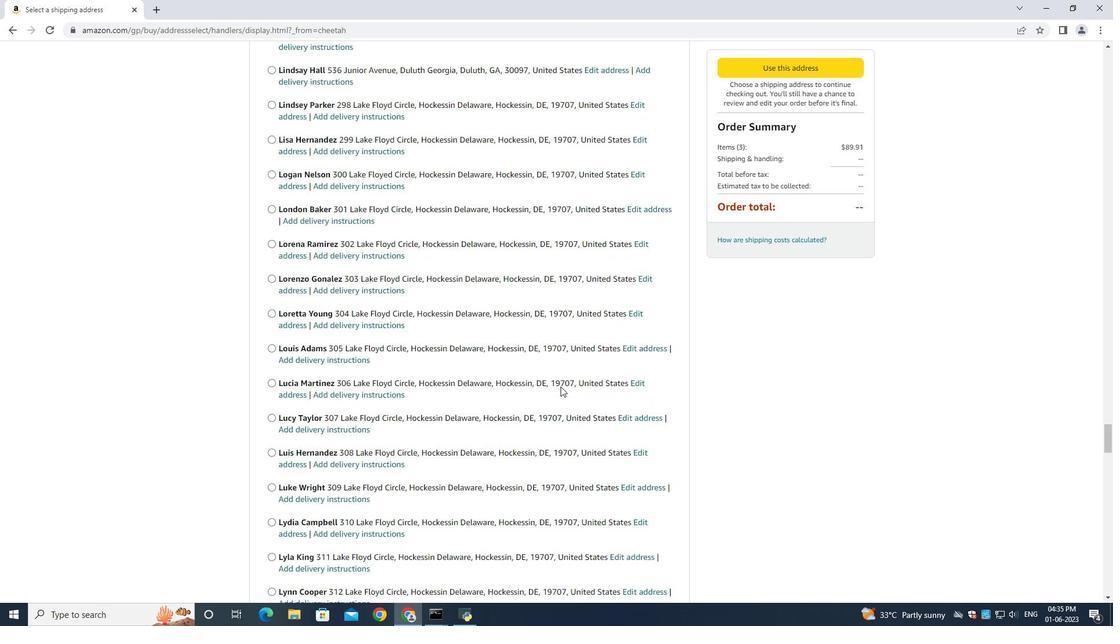 
Action: Mouse scrolled (560, 386) with delta (0, 0)
Screenshot: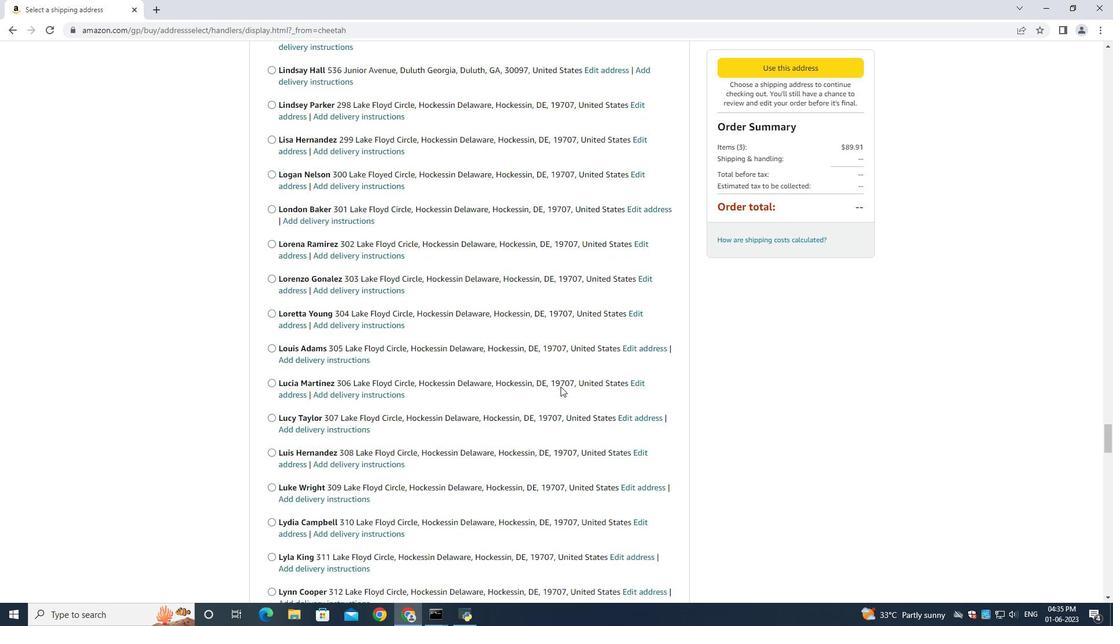 
Action: Mouse scrolled (560, 386) with delta (0, 0)
Screenshot: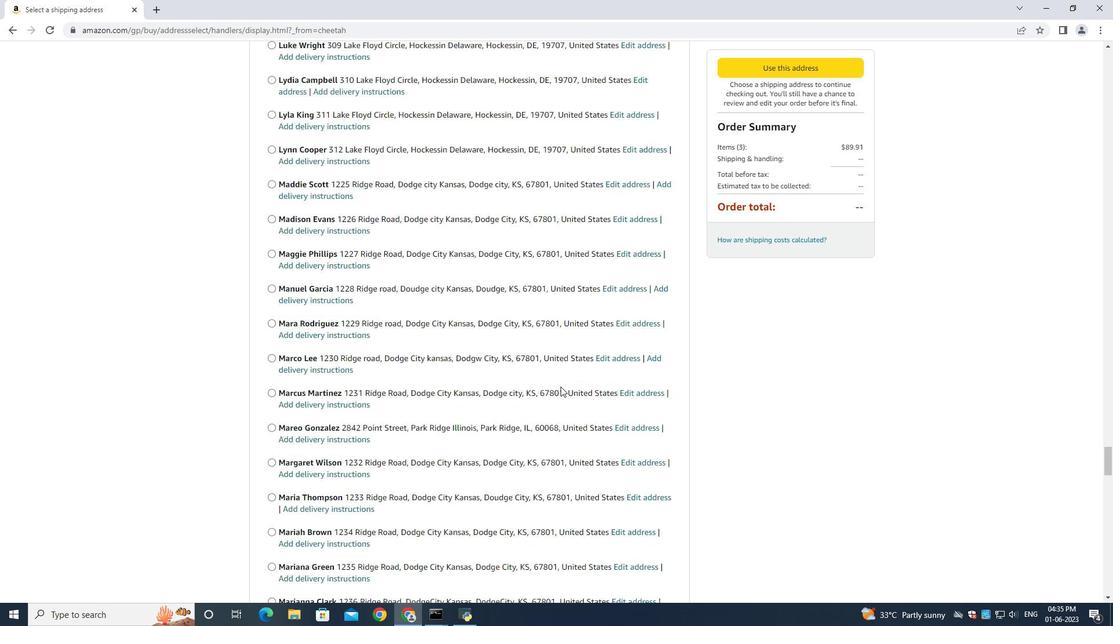 
Action: Mouse scrolled (560, 386) with delta (0, 0)
Screenshot: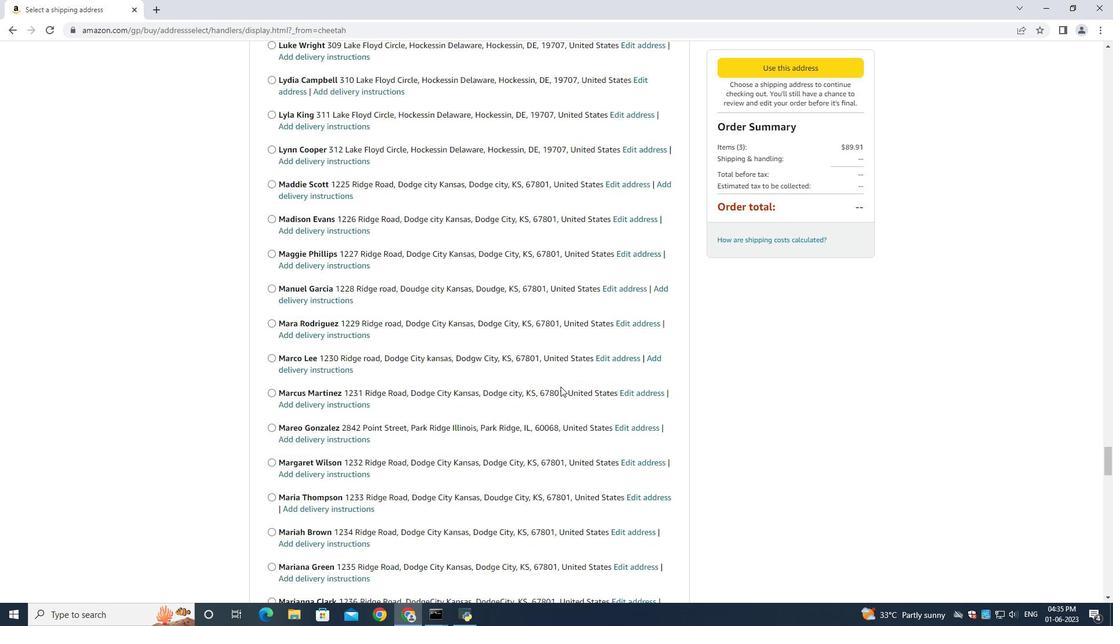 
Action: Mouse scrolled (560, 386) with delta (0, 0)
Screenshot: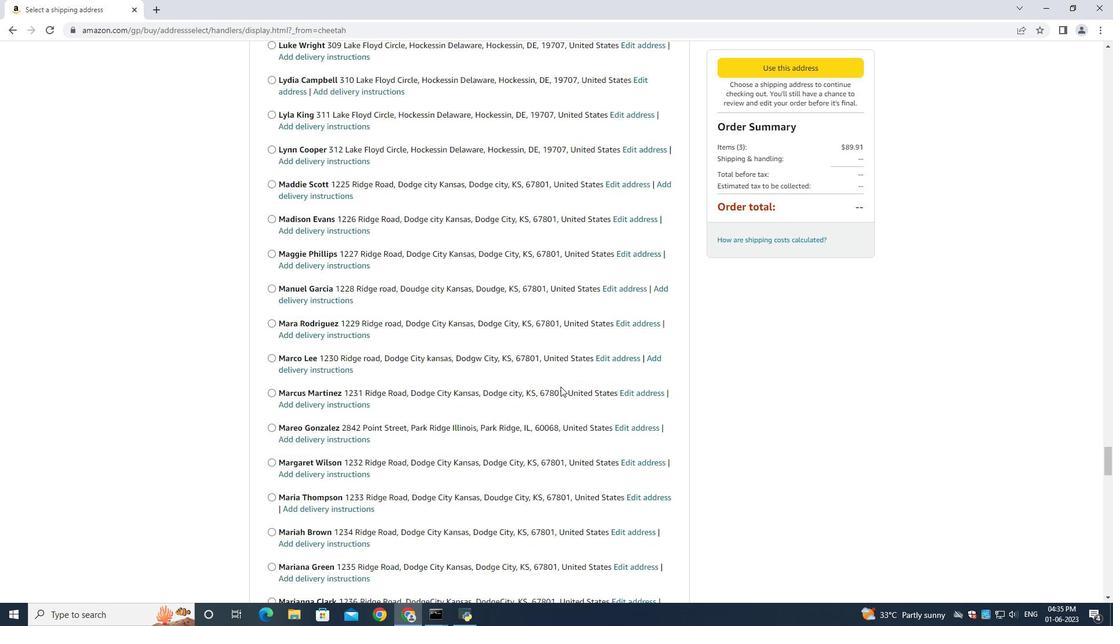 
Action: Mouse scrolled (560, 386) with delta (0, 0)
Screenshot: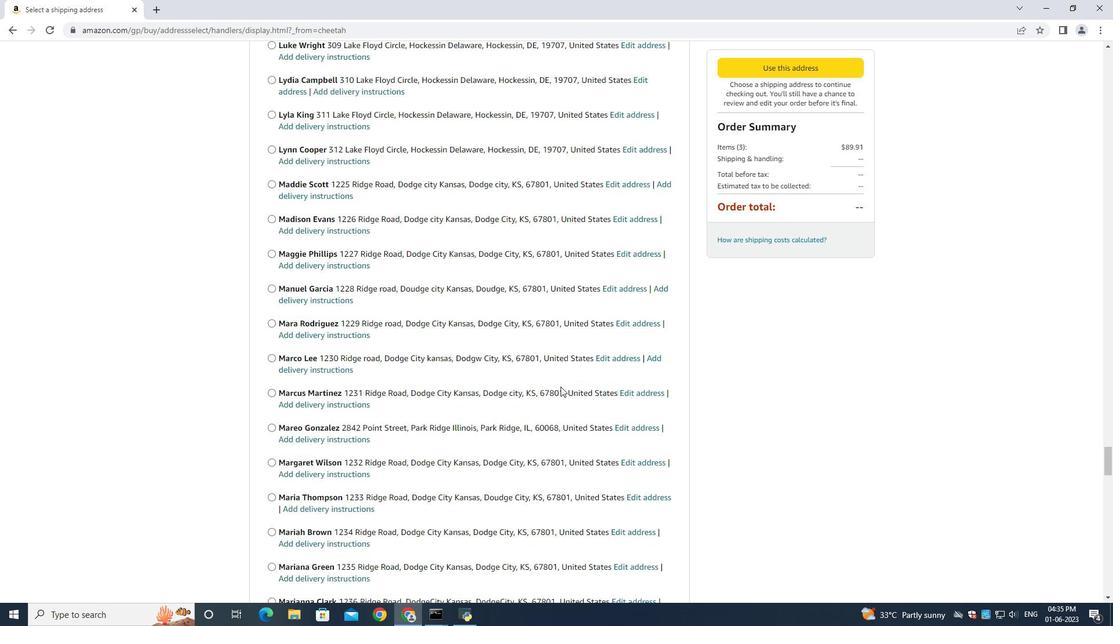 
Action: Mouse scrolled (560, 386) with delta (0, 0)
Screenshot: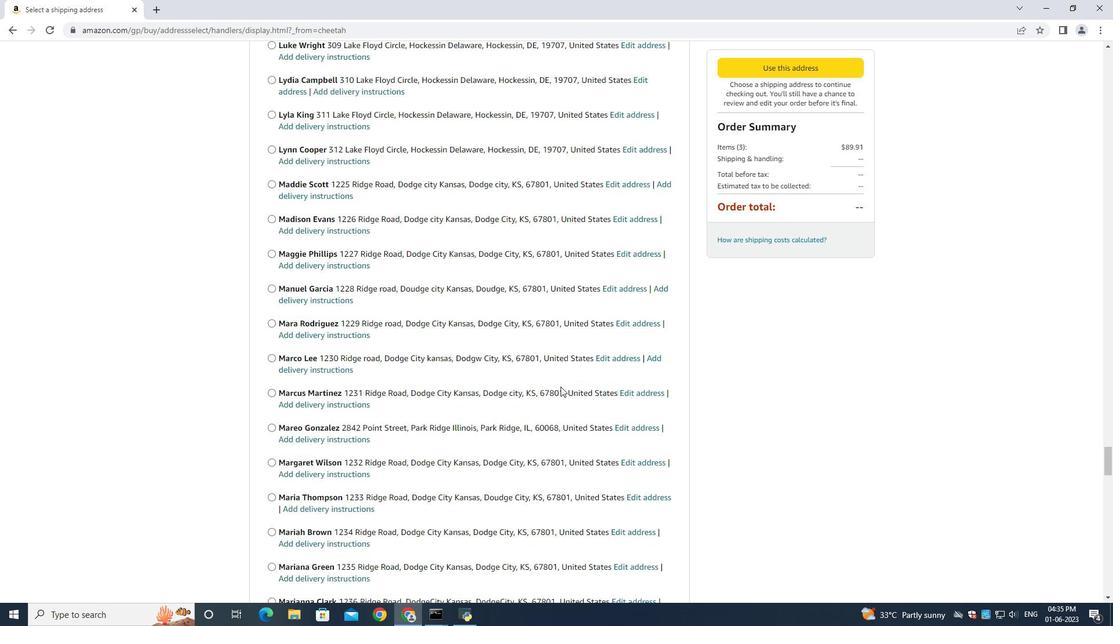 
Action: Mouse scrolled (560, 386) with delta (0, 0)
Screenshot: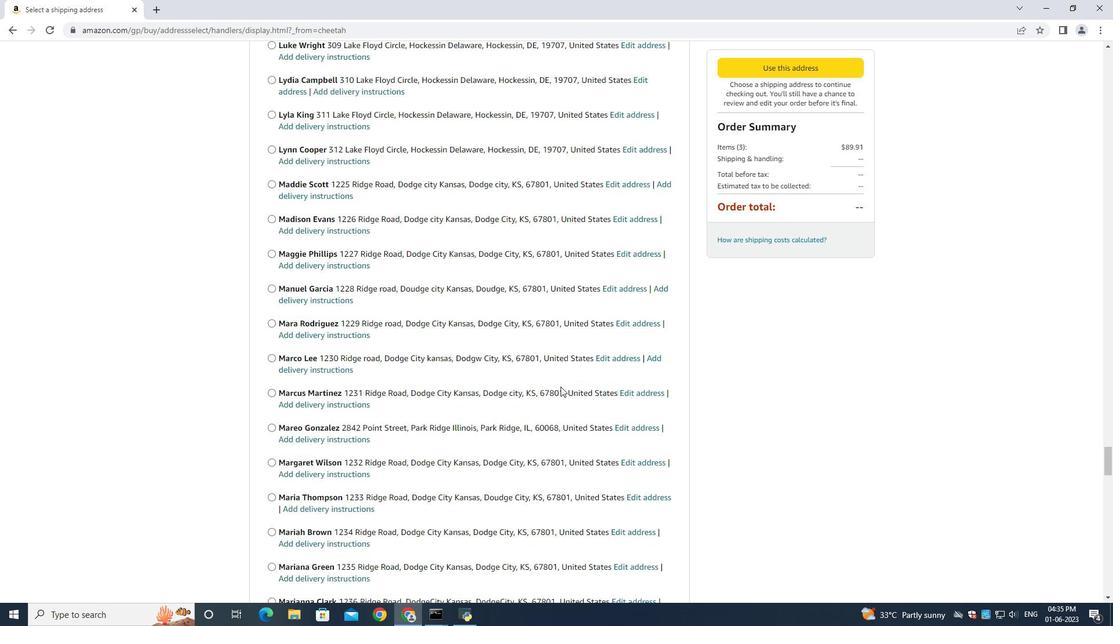
Action: Mouse scrolled (560, 386) with delta (0, 0)
Screenshot: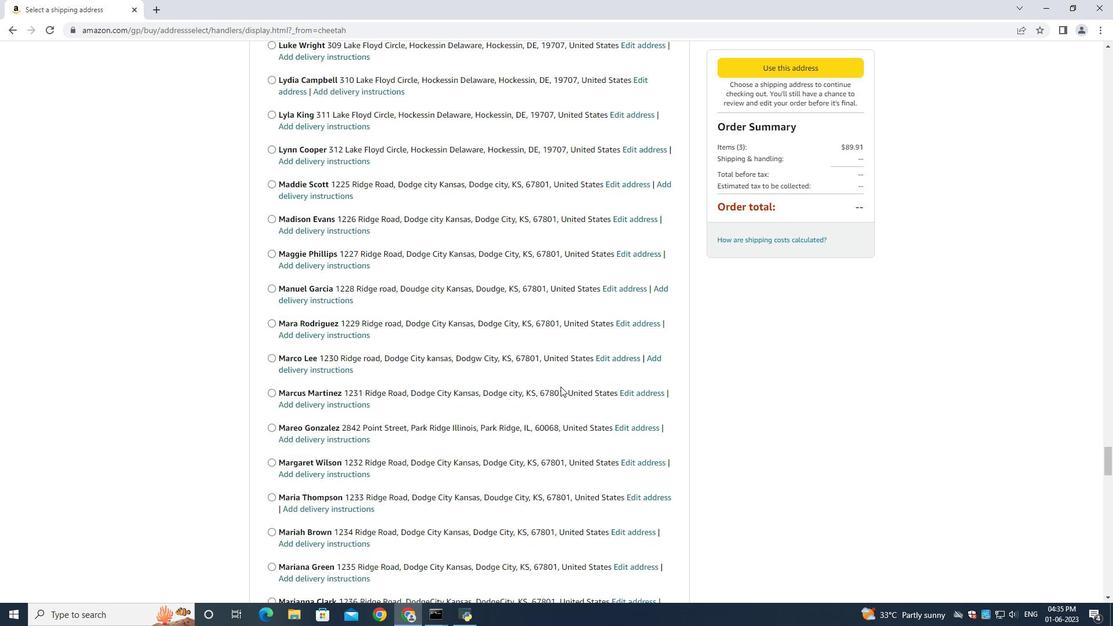 
Action: Mouse scrolled (560, 386) with delta (0, 0)
Screenshot: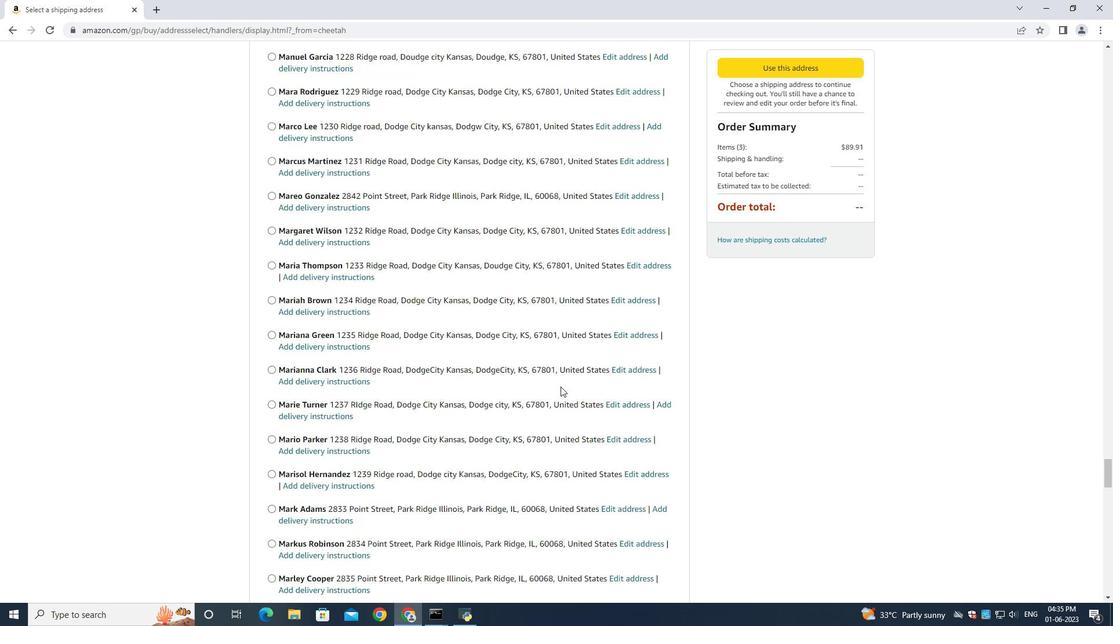 
Action: Mouse moved to (560, 387)
Screenshot: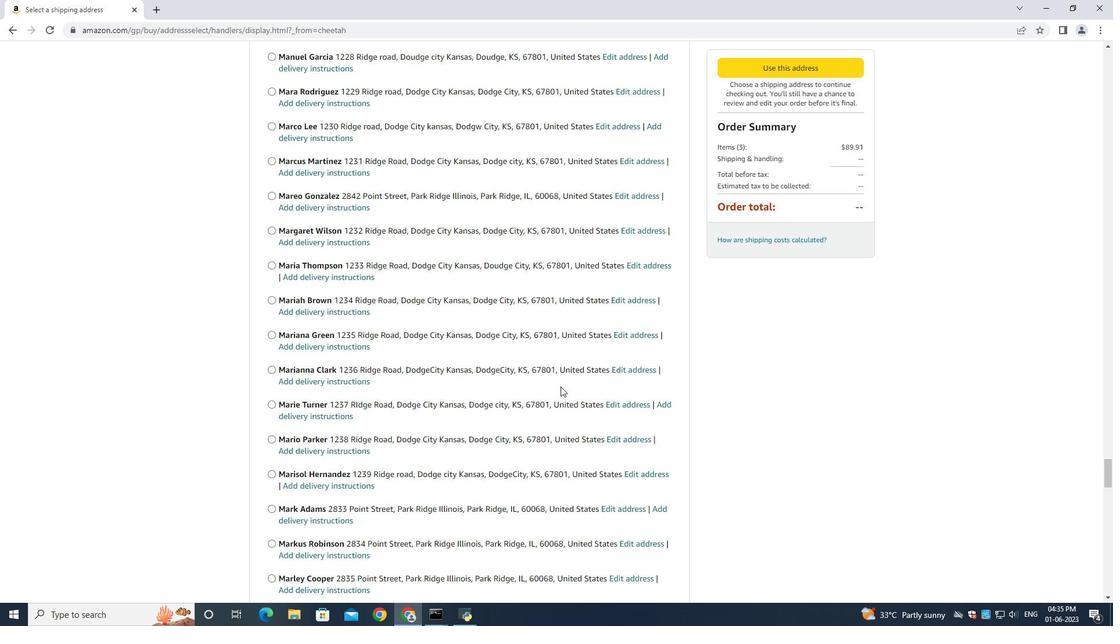 
Action: Mouse scrolled (560, 386) with delta (0, 0)
Screenshot: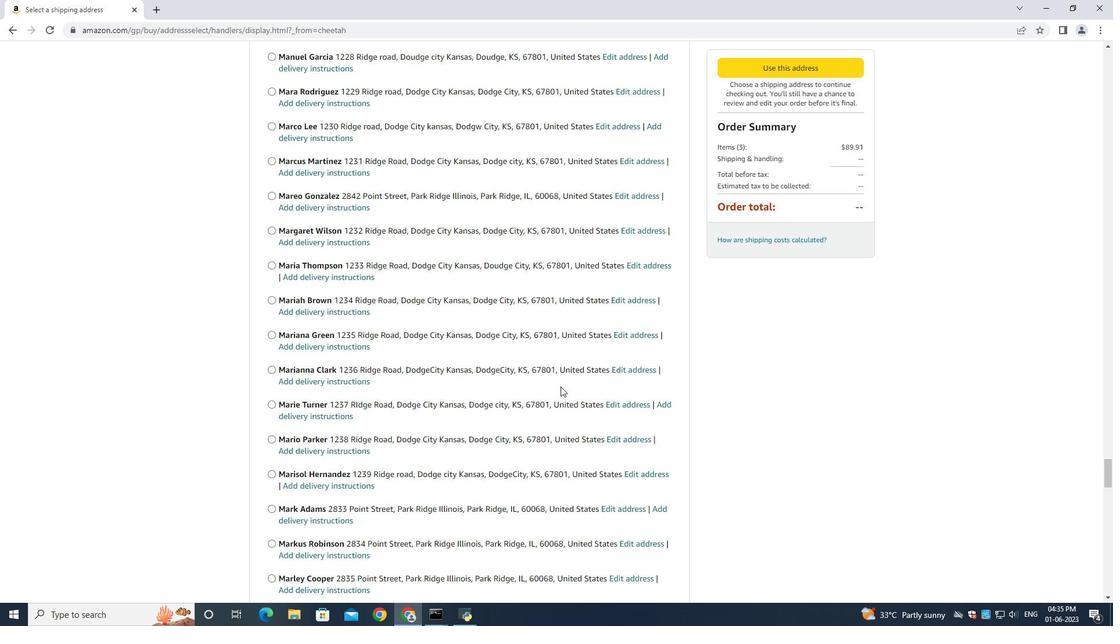 
Action: Mouse moved to (560, 389)
Screenshot: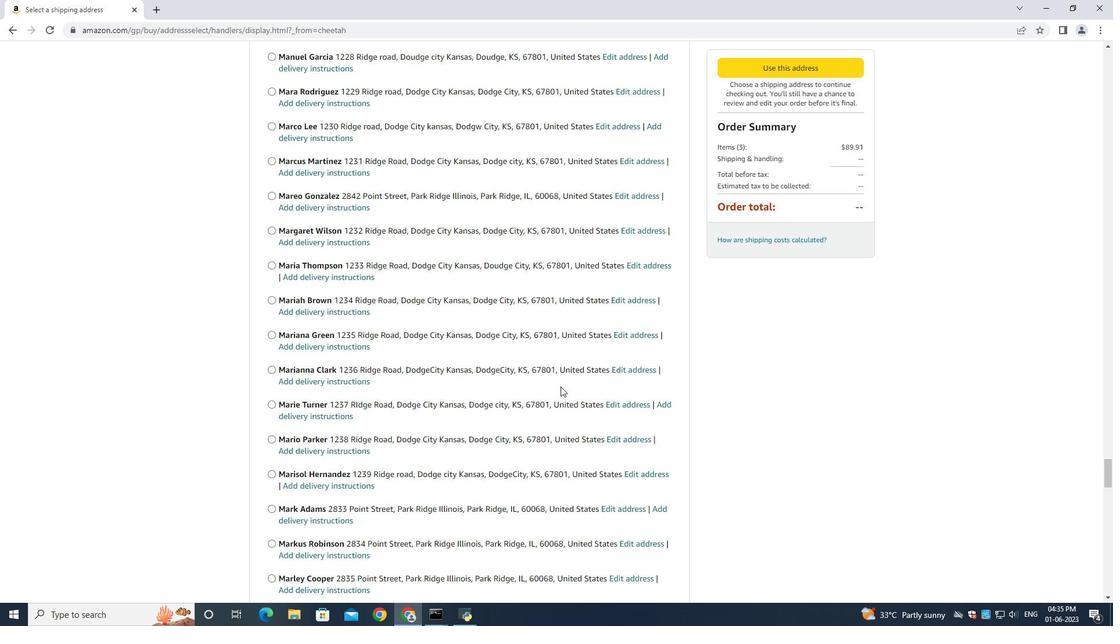 
Action: Mouse scrolled (560, 388) with delta (0, 0)
Screenshot: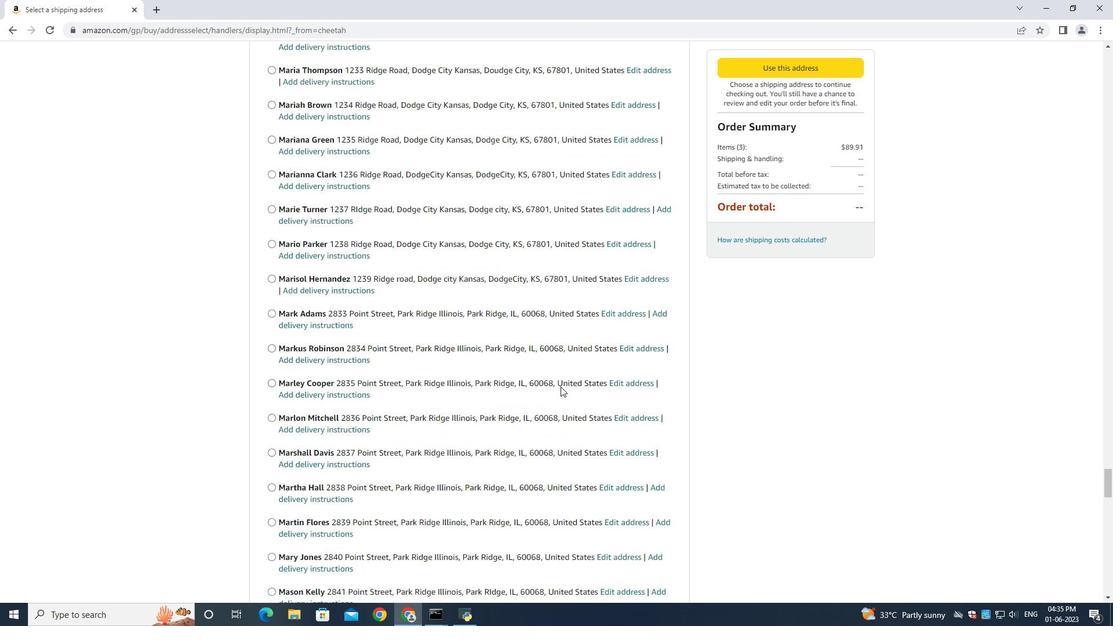 
Action: Mouse scrolled (560, 388) with delta (0, 0)
Screenshot: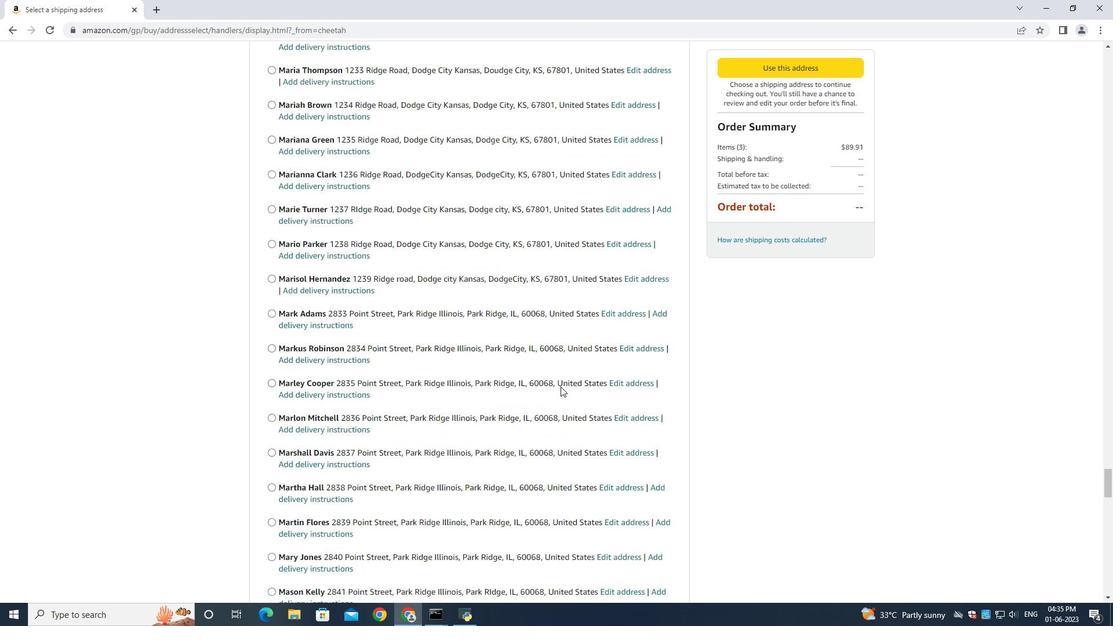 
Action: Mouse scrolled (560, 388) with delta (0, 0)
Screenshot: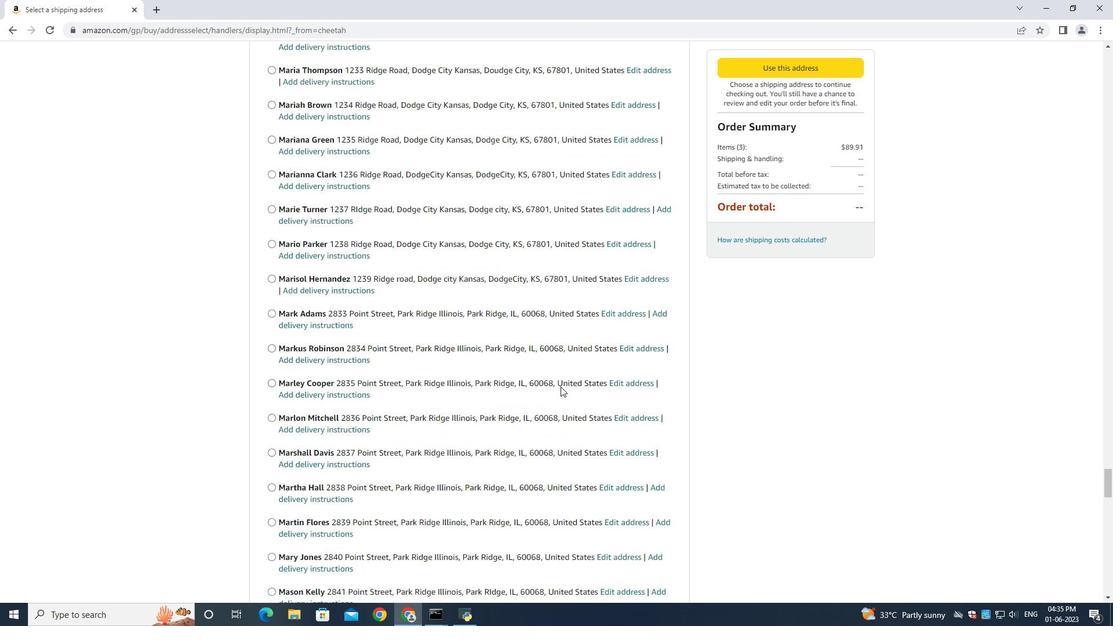 
Action: Mouse scrolled (560, 388) with delta (0, 0)
Screenshot: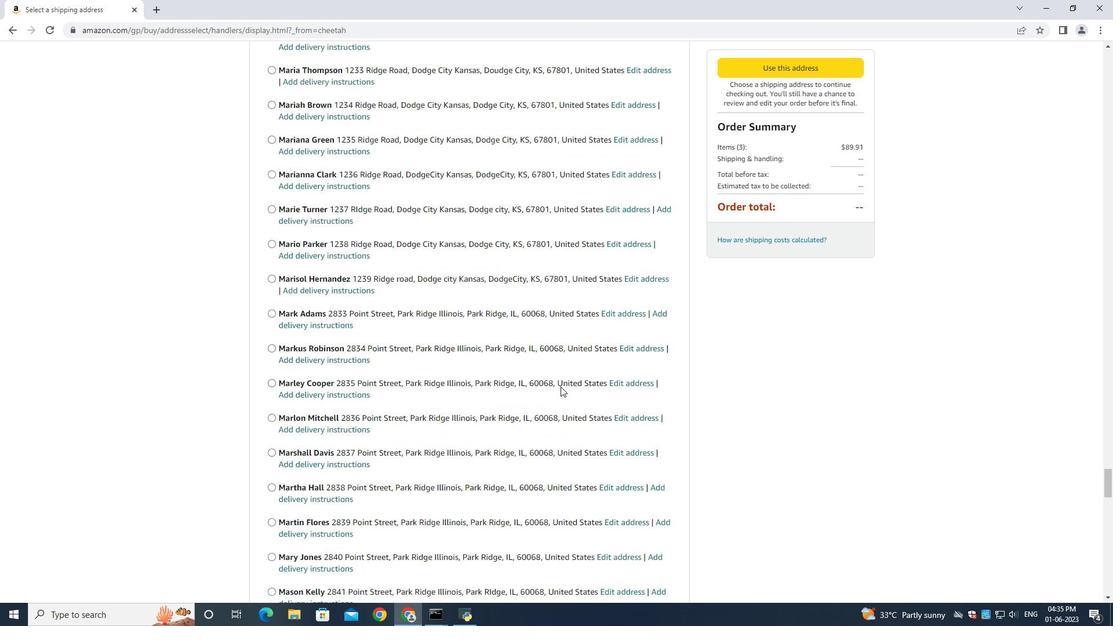 
Action: Mouse scrolled (560, 388) with delta (0, 0)
Screenshot: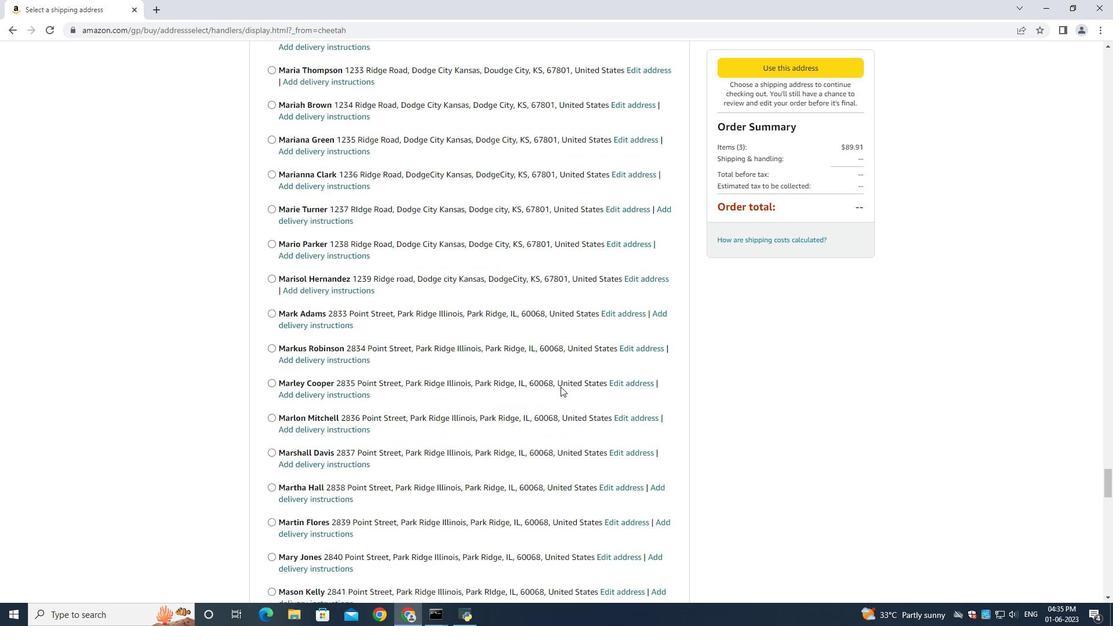 
Action: Mouse scrolled (560, 388) with delta (0, 0)
Screenshot: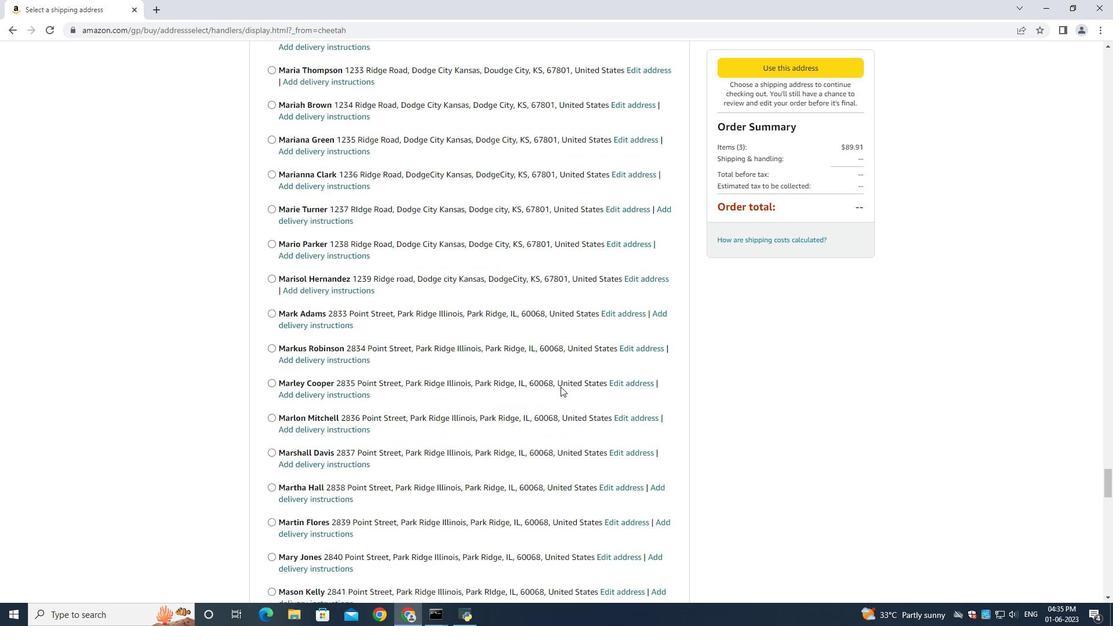 
Action: Mouse moved to (560, 387)
Screenshot: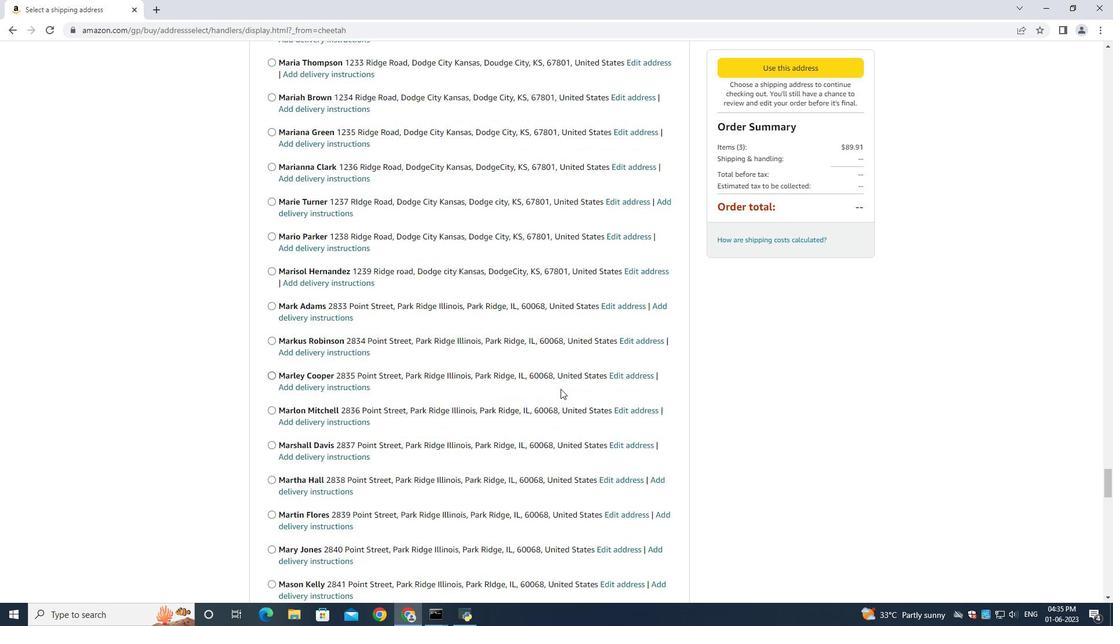 
Action: Mouse scrolled (560, 386) with delta (0, 0)
Screenshot: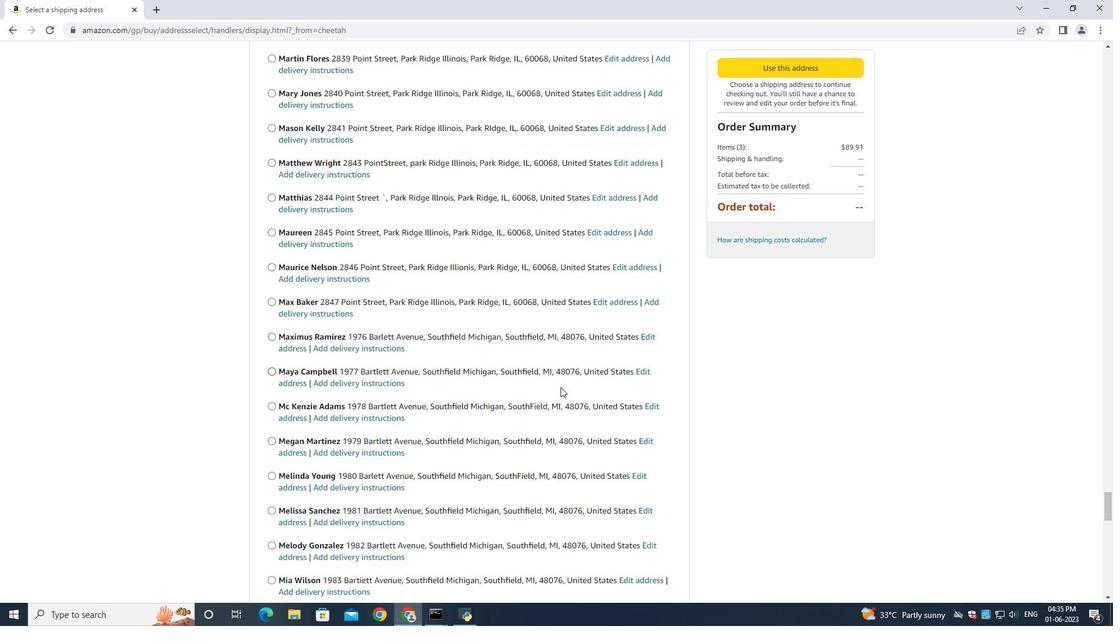 
Action: Mouse scrolled (560, 386) with delta (0, 0)
Screenshot: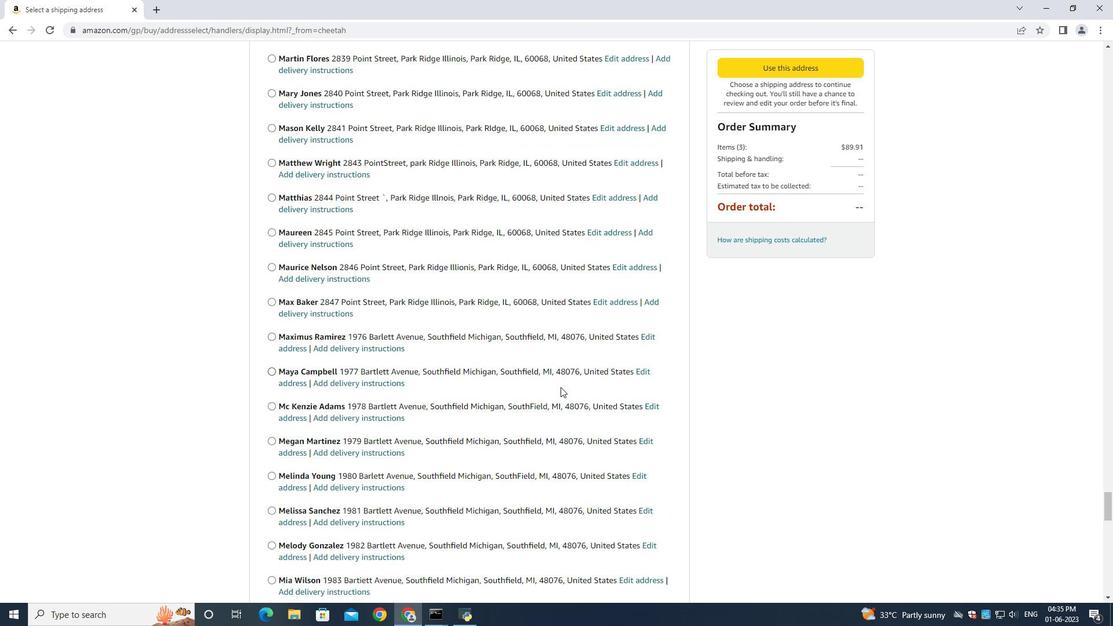 
Action: Mouse scrolled (560, 386) with delta (0, 0)
Screenshot: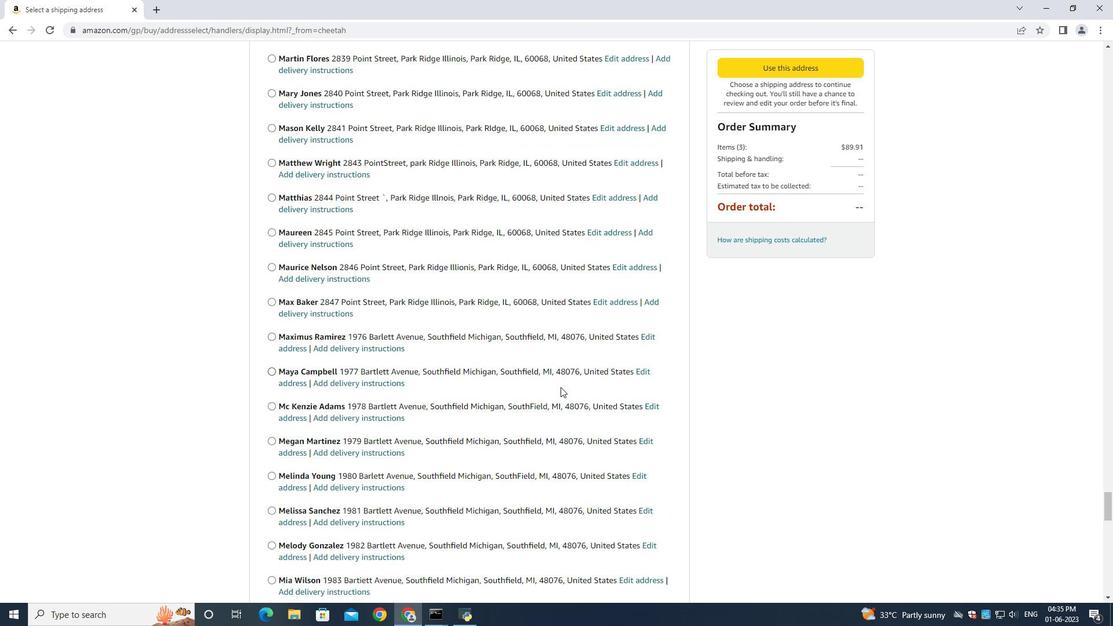 
Action: Mouse scrolled (560, 386) with delta (0, 0)
Screenshot: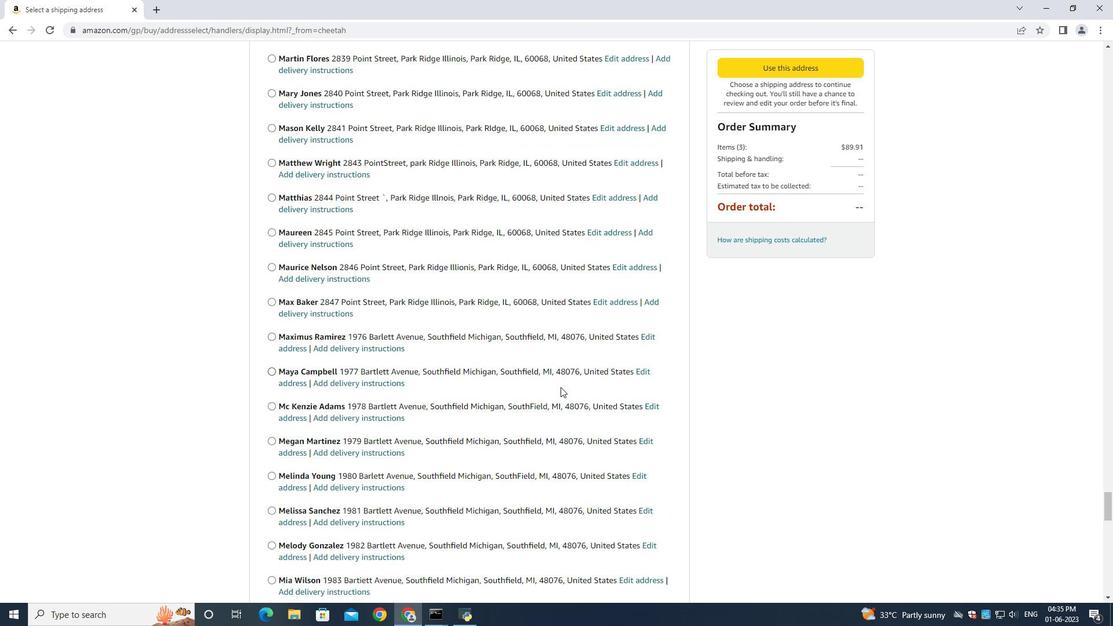 
Action: Mouse scrolled (560, 386) with delta (0, 0)
Screenshot: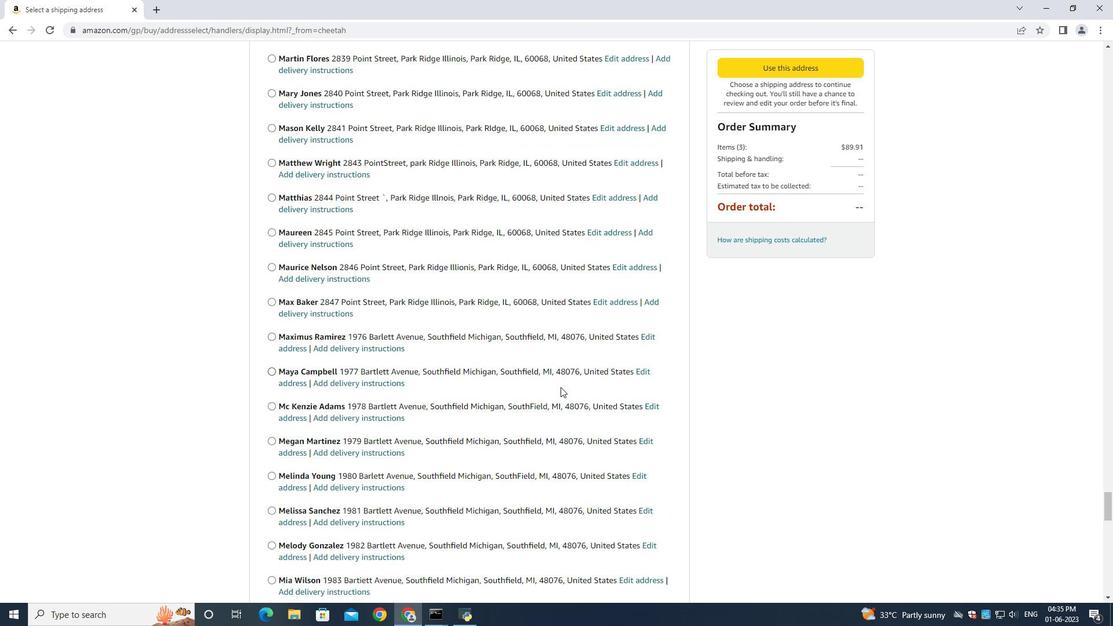 
Action: Mouse scrolled (560, 386) with delta (0, 0)
Screenshot: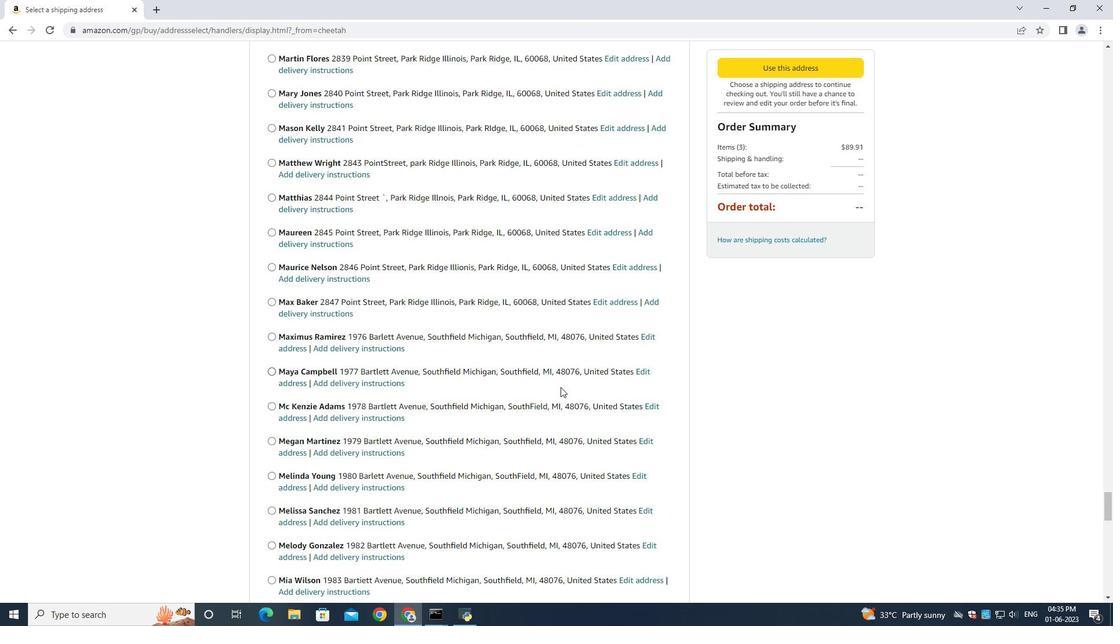 
Action: Mouse scrolled (560, 386) with delta (0, 0)
Screenshot: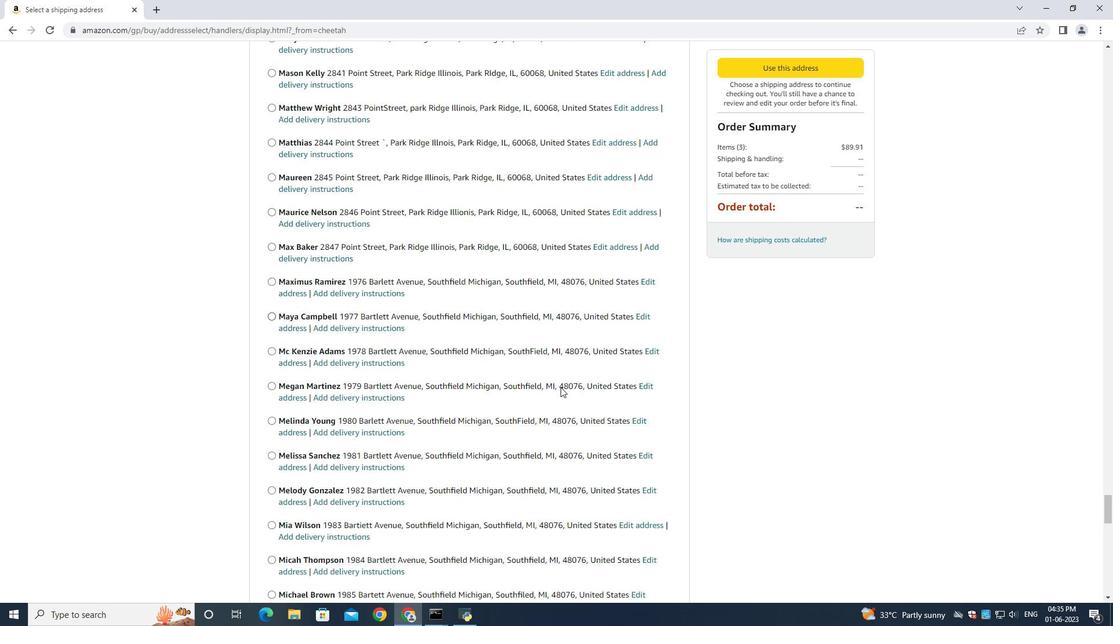 
Action: Mouse scrolled (560, 386) with delta (0, 0)
Screenshot: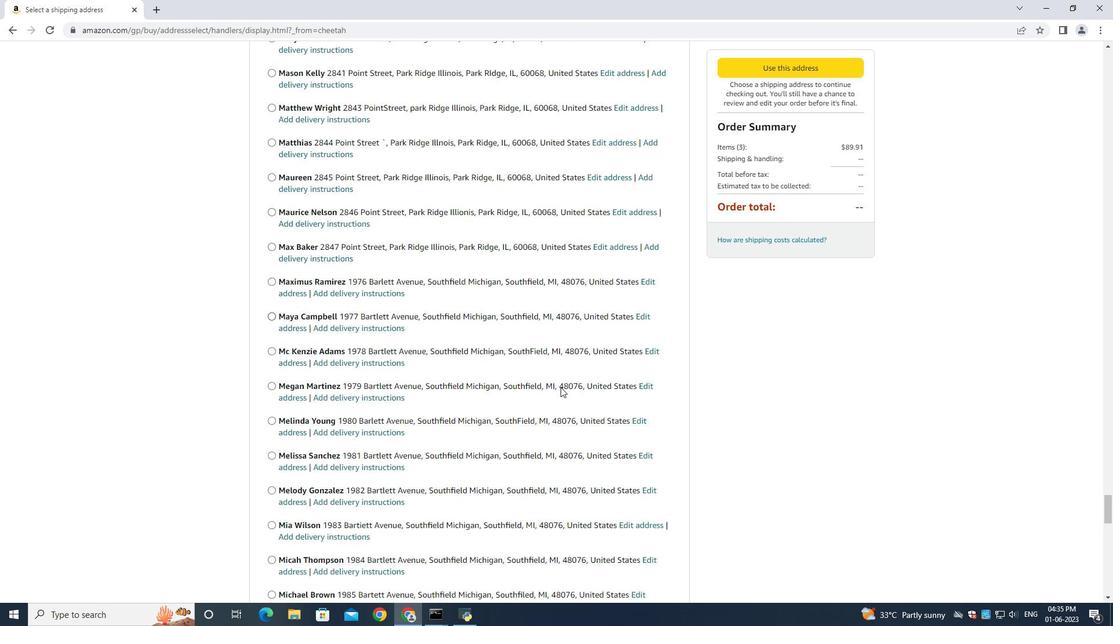 
Action: Mouse scrolled (560, 386) with delta (0, 0)
Screenshot: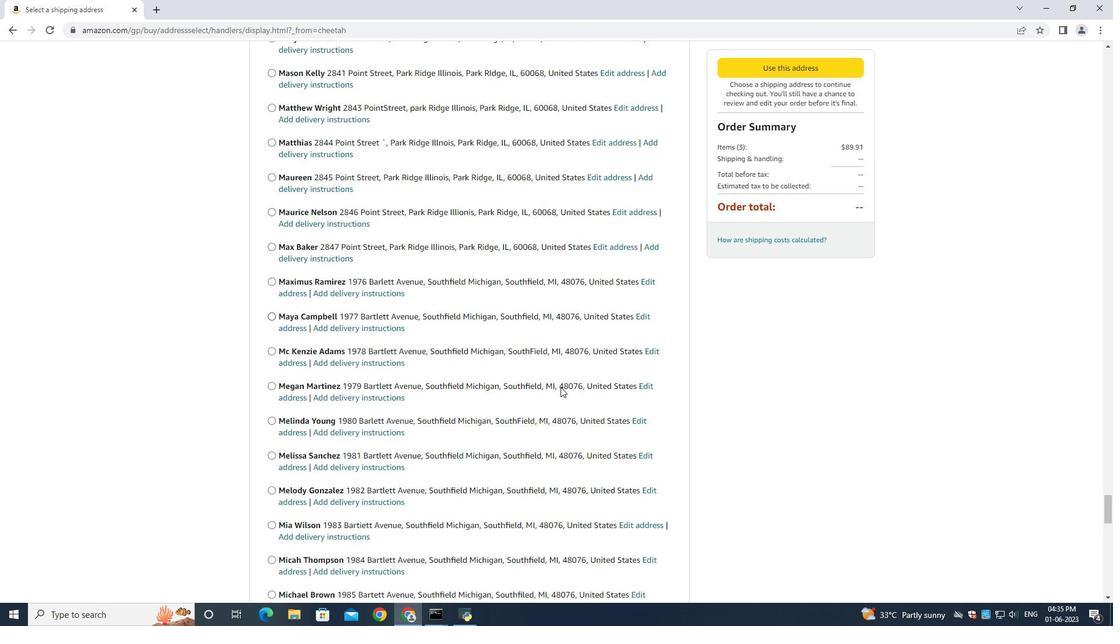 
Action: Mouse scrolled (560, 386) with delta (0, 0)
Screenshot: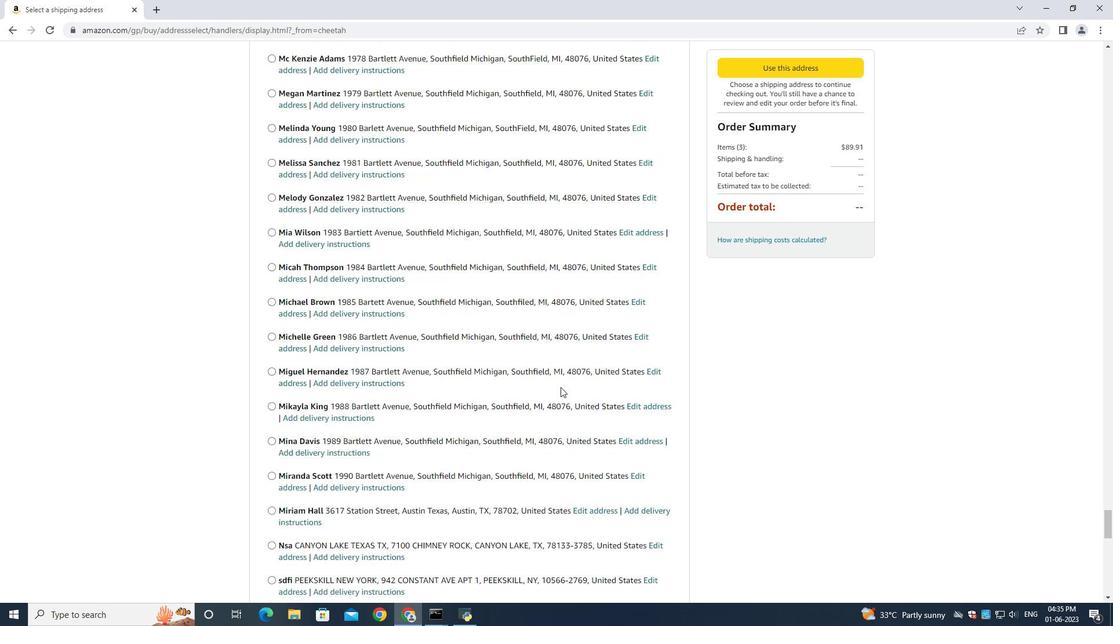 
Action: Mouse scrolled (560, 386) with delta (0, 0)
Screenshot: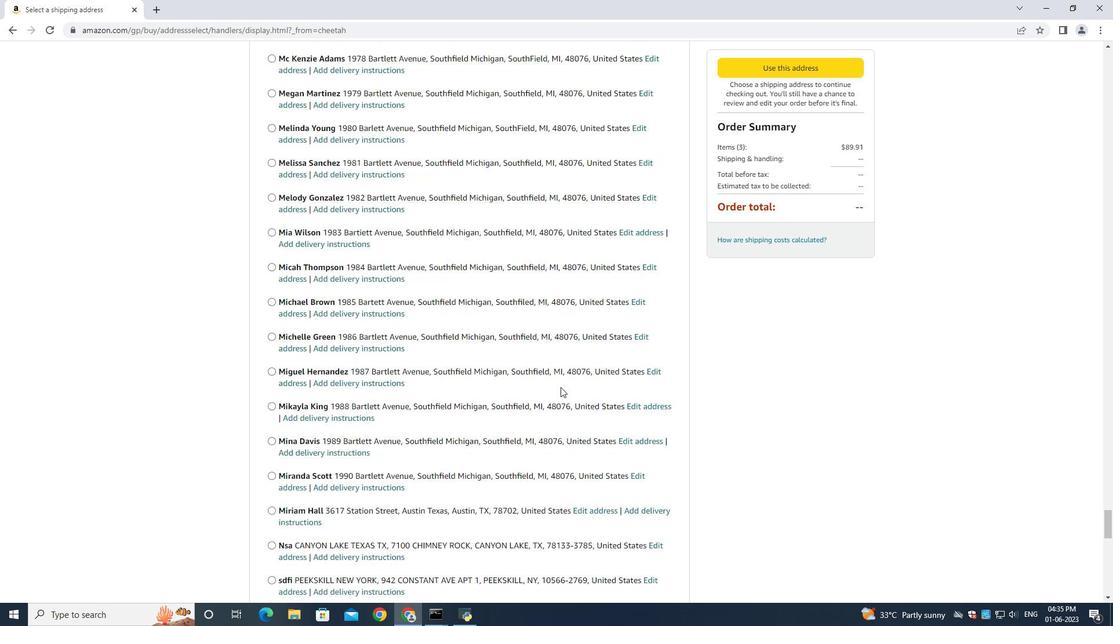 
Action: Mouse scrolled (560, 386) with delta (0, 0)
Screenshot: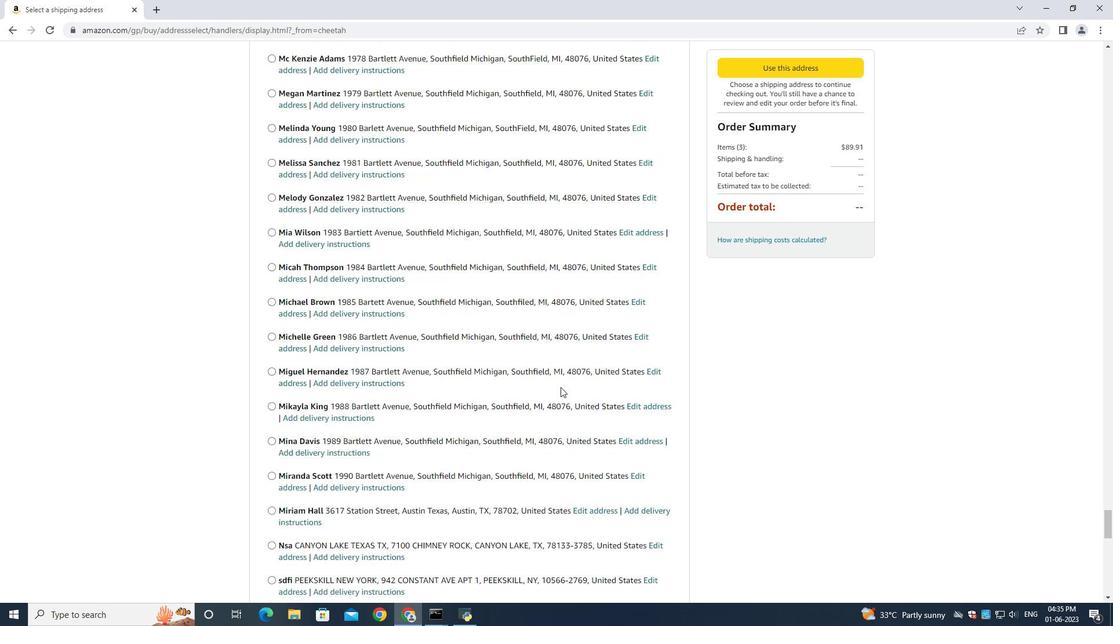 
Action: Mouse scrolled (560, 386) with delta (0, 0)
Screenshot: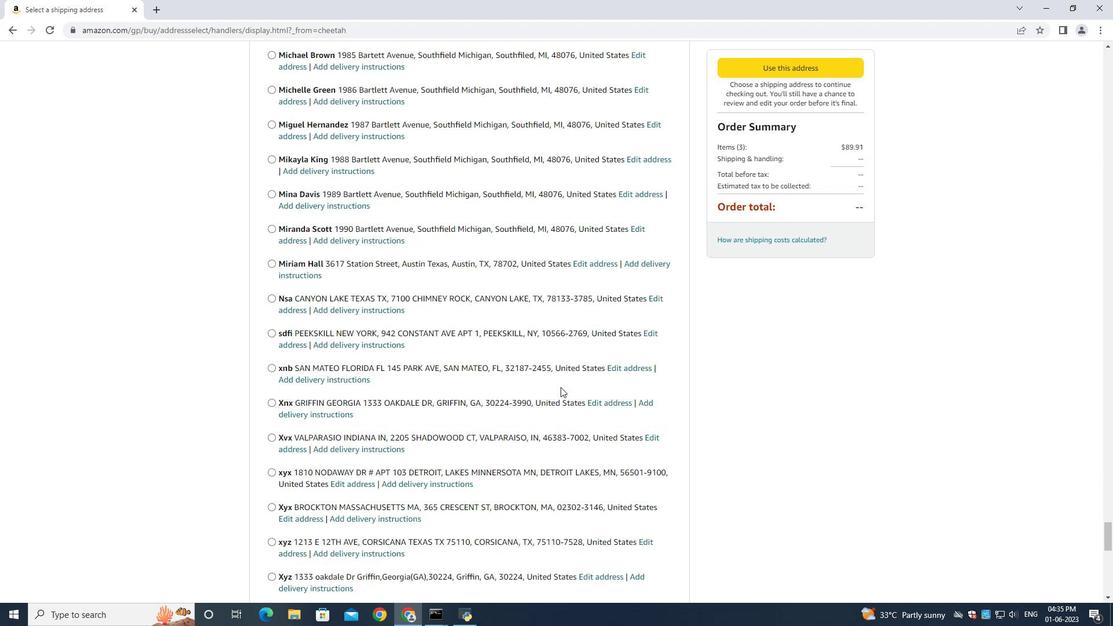 
Action: Mouse scrolled (560, 386) with delta (0, 0)
Screenshot: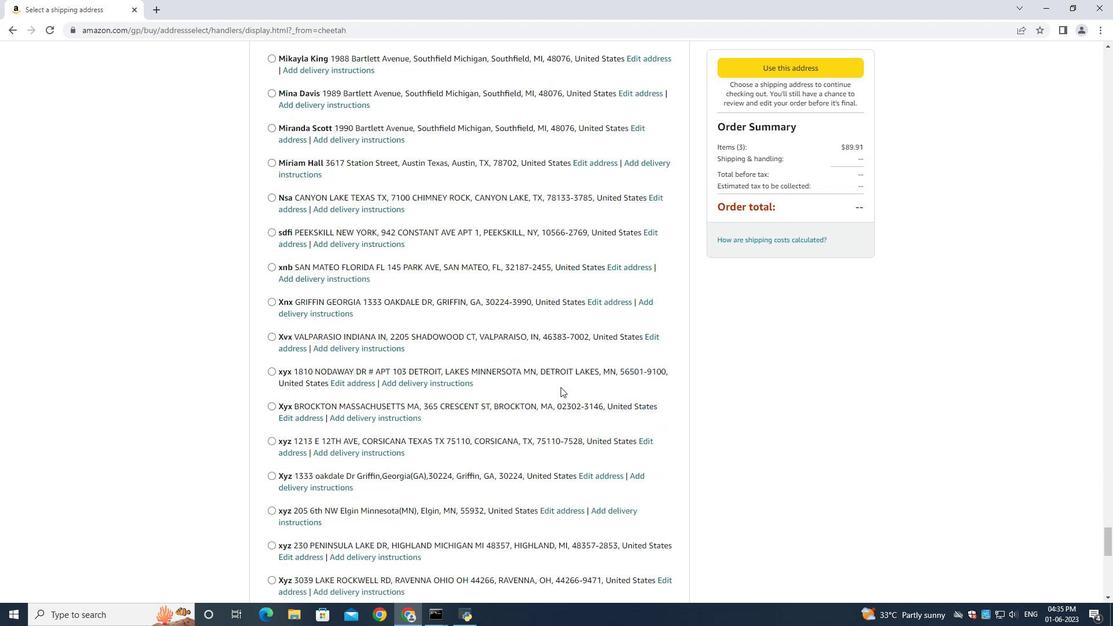 
Action: Mouse scrolled (560, 386) with delta (0, 0)
Screenshot: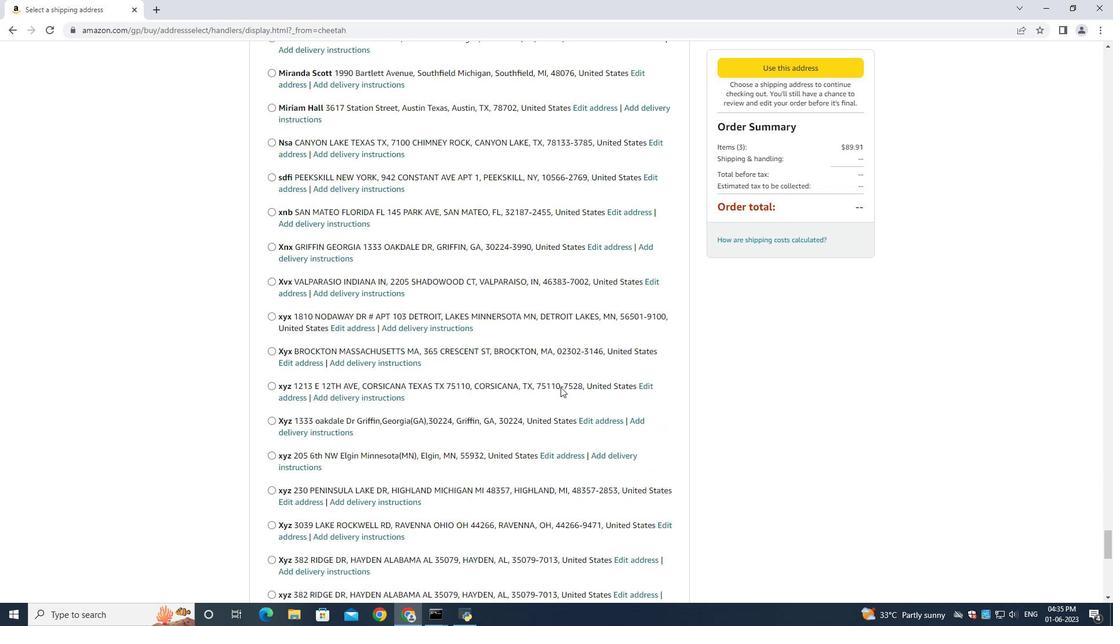 
Action: Mouse scrolled (560, 386) with delta (0, 0)
Screenshot: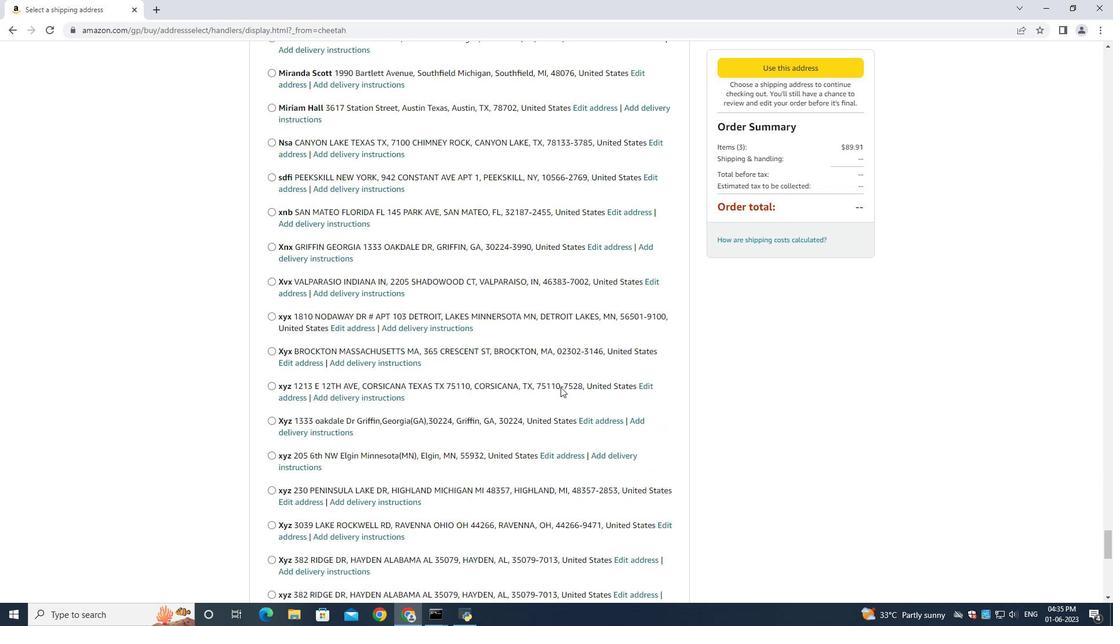 
Action: Mouse scrolled (560, 386) with delta (0, 0)
Screenshot: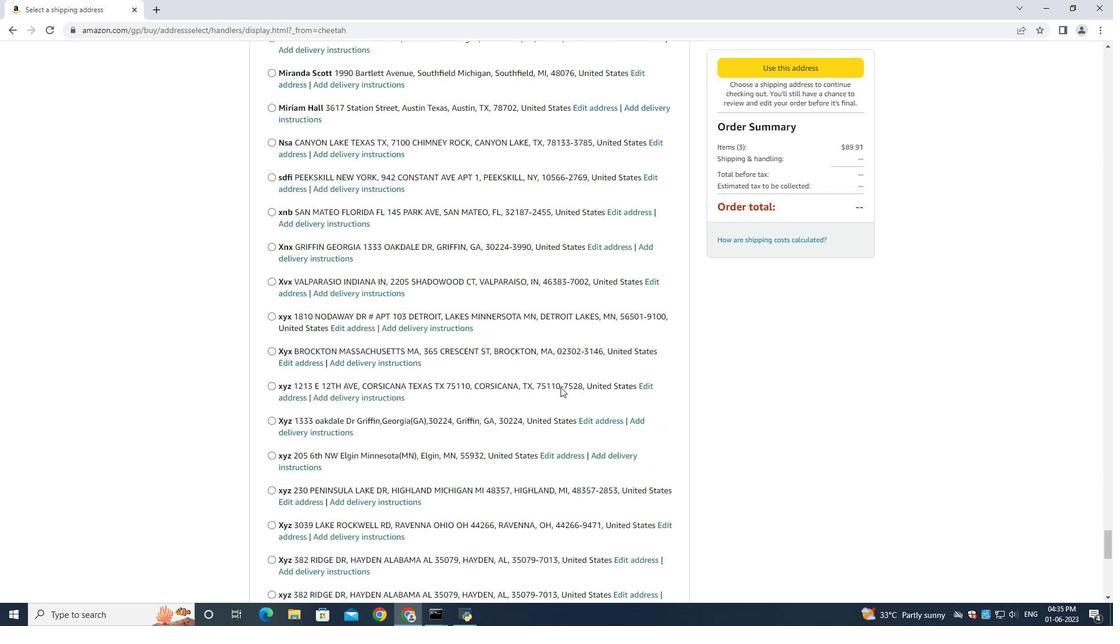 
Action: Mouse scrolled (560, 386) with delta (0, 0)
Screenshot: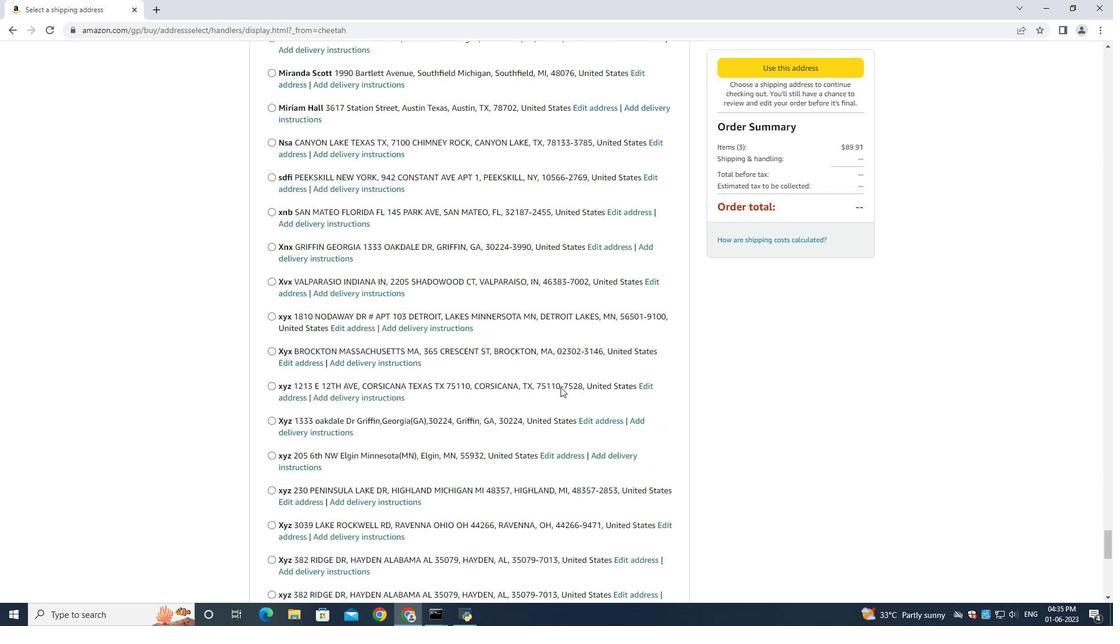
Action: Mouse scrolled (560, 386) with delta (0, 0)
Screenshot: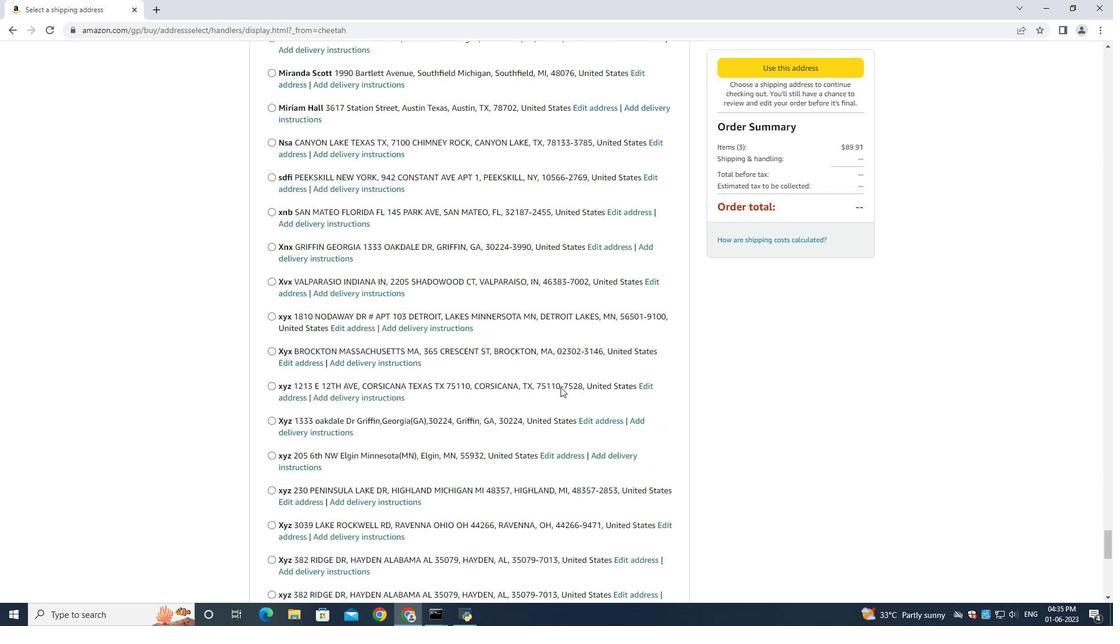 
Action: Mouse scrolled (560, 386) with delta (0, 0)
Screenshot: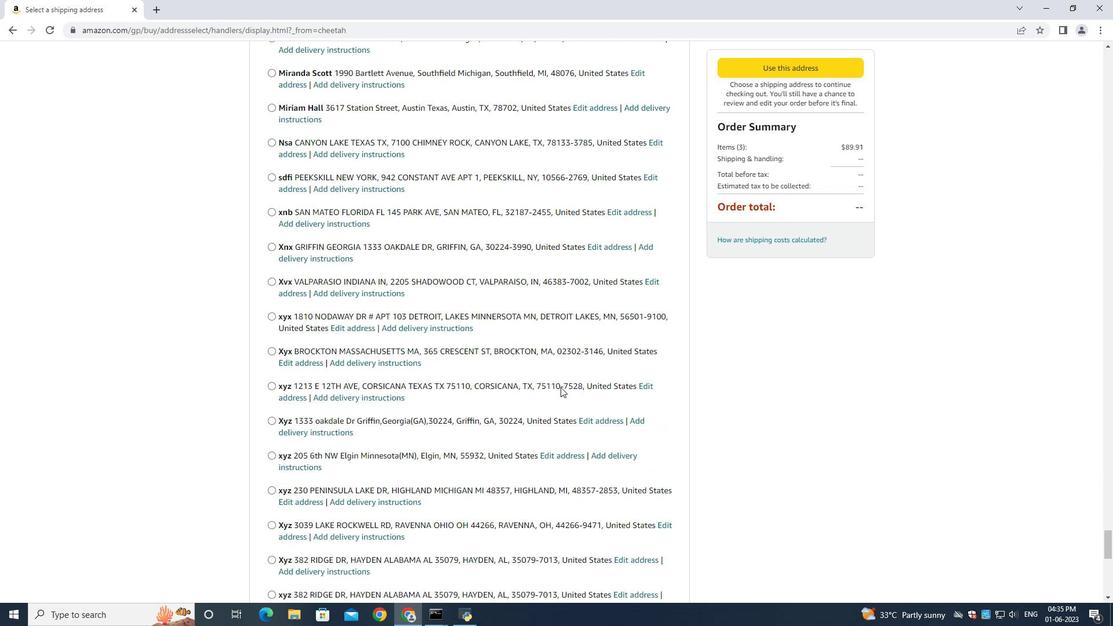 
Action: Mouse scrolled (560, 386) with delta (0, 0)
Screenshot: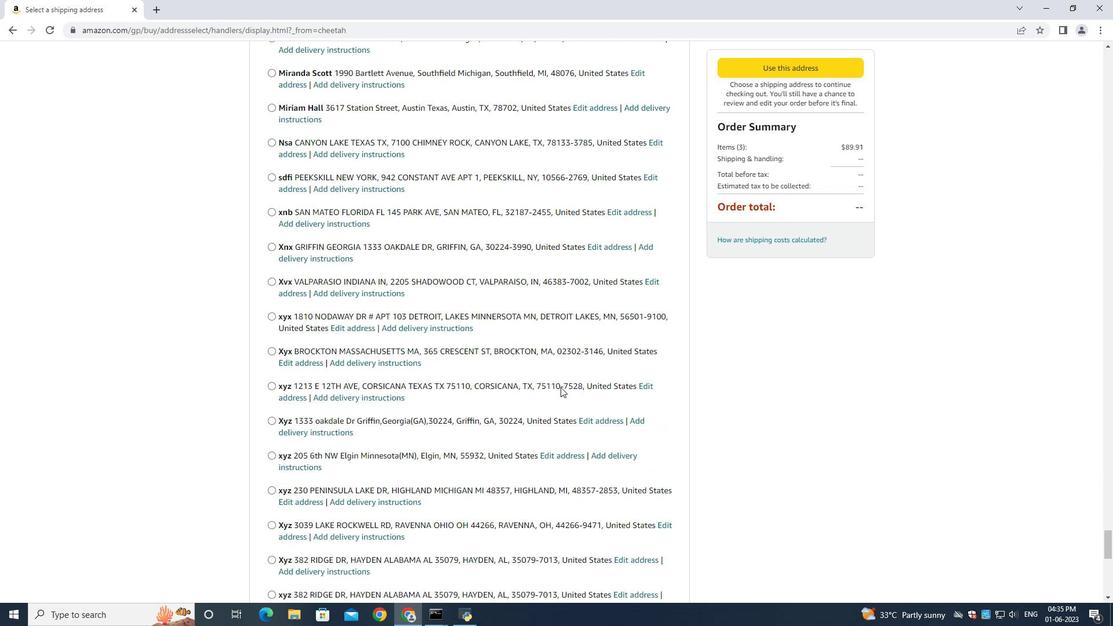 
Action: Mouse scrolled (560, 386) with delta (0, 0)
Screenshot: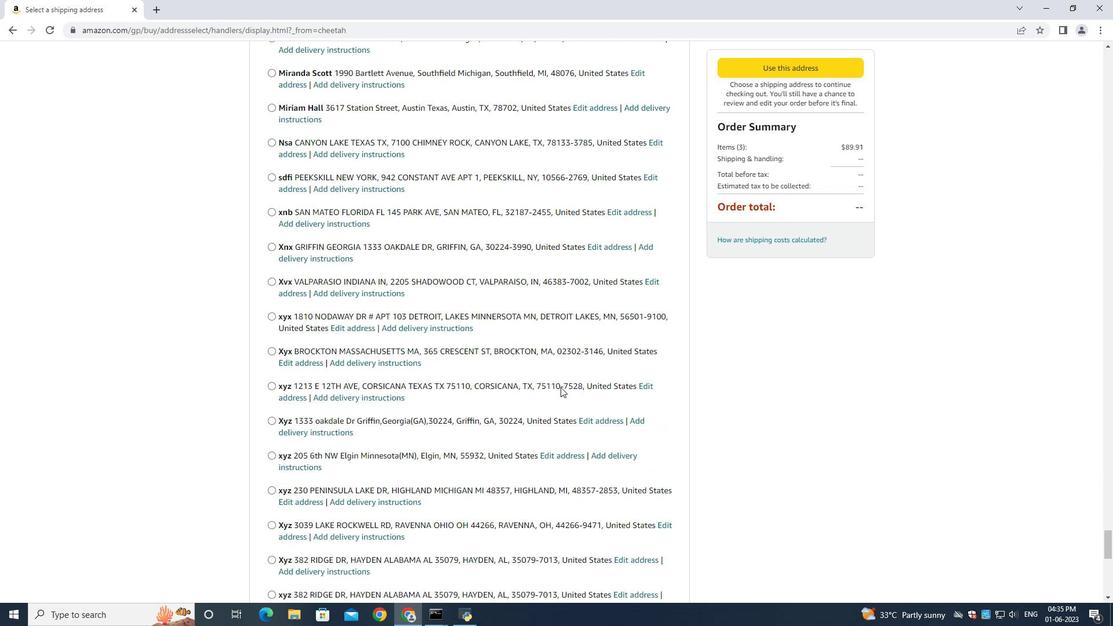 
Action: Mouse scrolled (560, 386) with delta (0, 0)
Screenshot: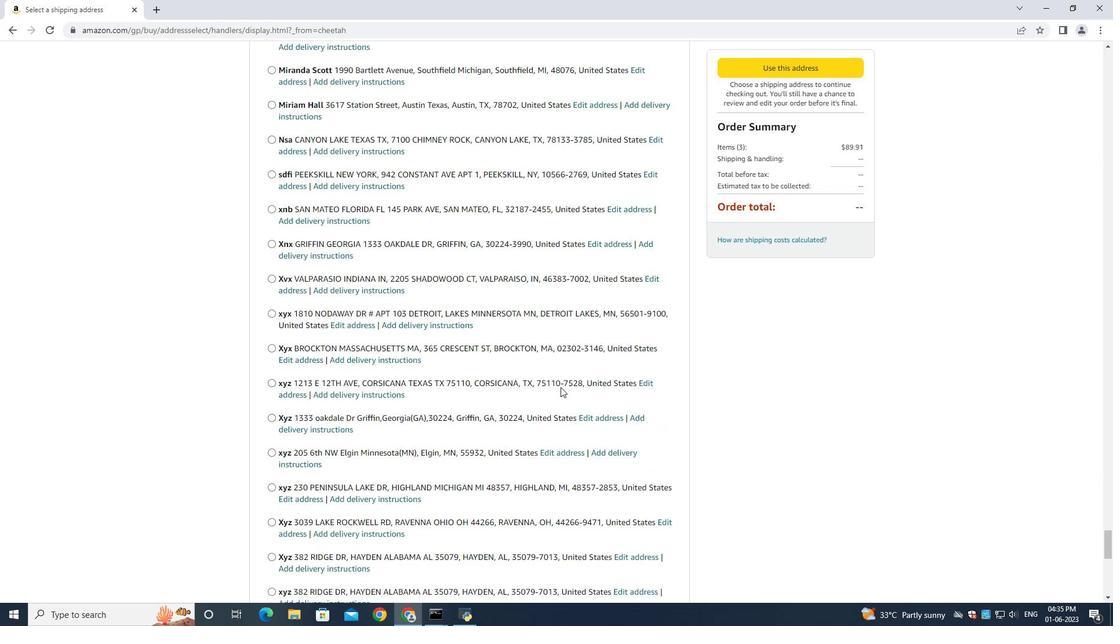 
Action: Mouse scrolled (560, 386) with delta (0, 0)
Screenshot: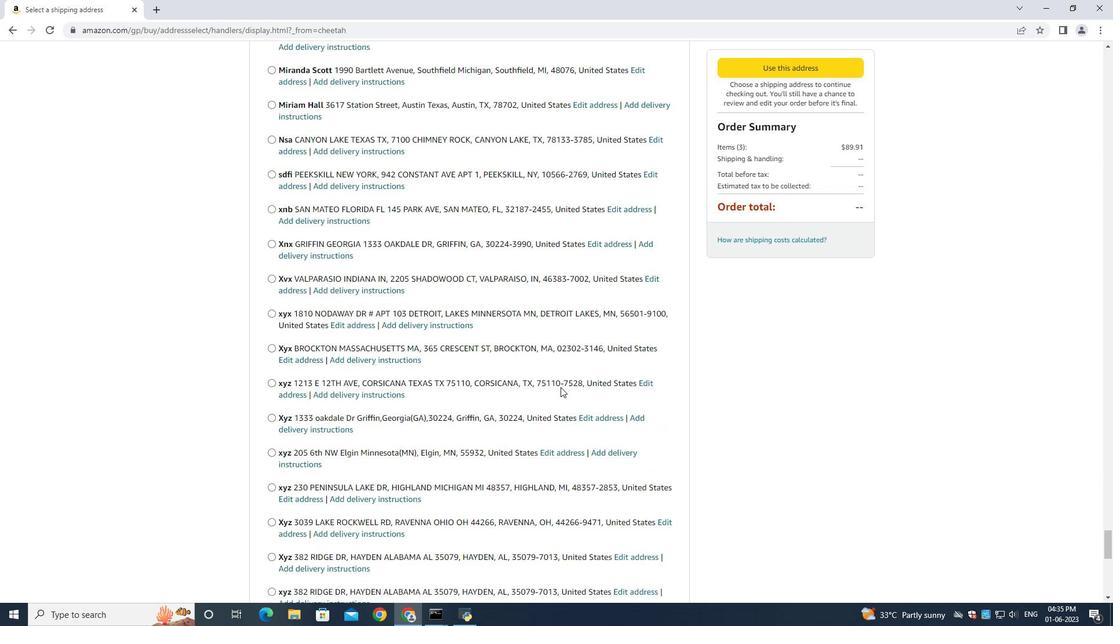 
Action: Mouse scrolled (560, 386) with delta (0, 0)
Screenshot: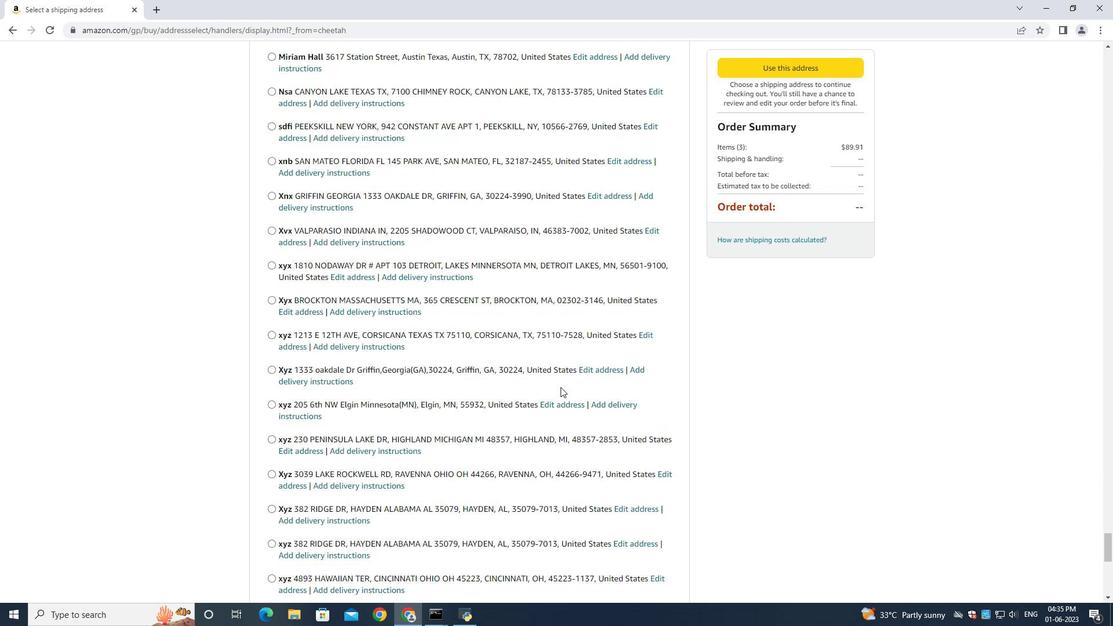 
Action: Mouse scrolled (560, 386) with delta (0, 0)
Screenshot: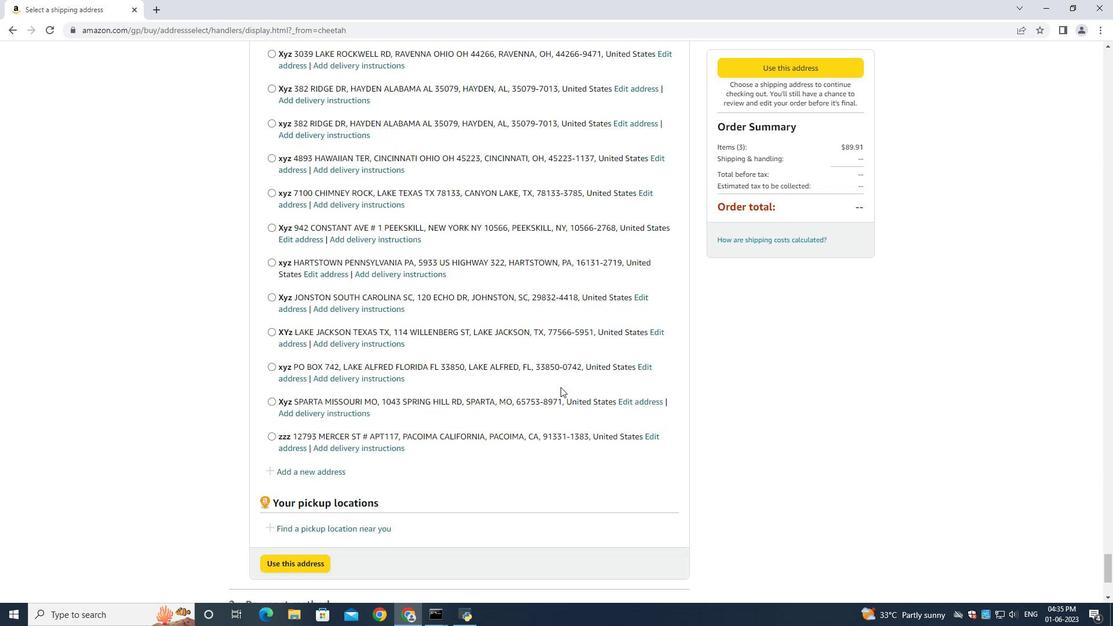
Action: Mouse scrolled (560, 386) with delta (0, 0)
Screenshot: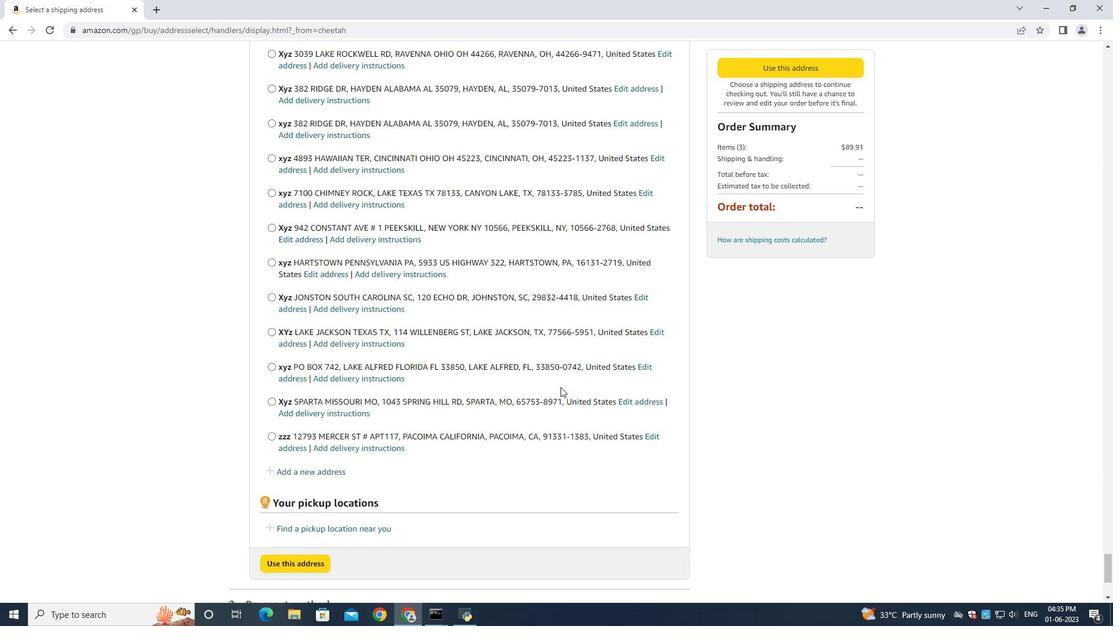 
Action: Mouse scrolled (560, 386) with delta (0, 0)
Screenshot: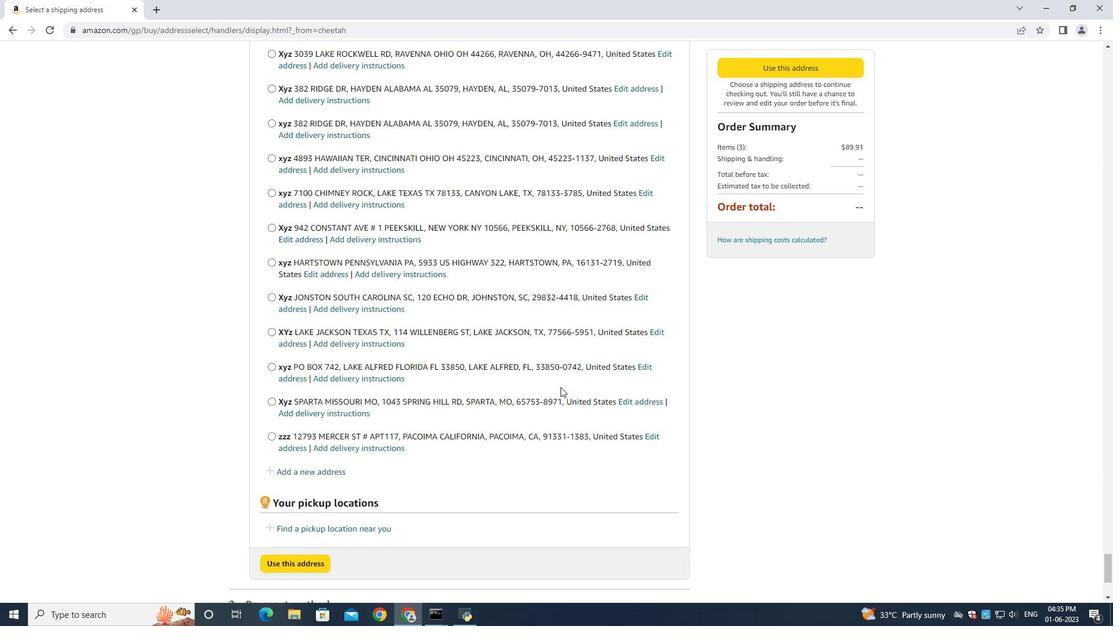 
Action: Mouse scrolled (560, 386) with delta (0, 0)
Screenshot: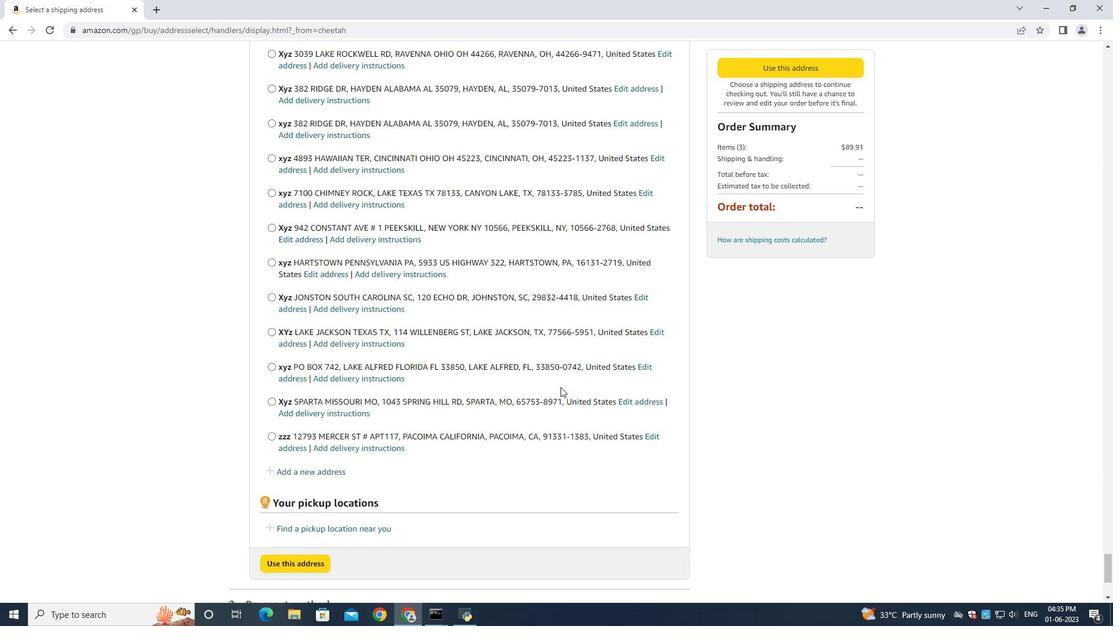 
Action: Mouse scrolled (560, 386) with delta (0, 0)
Screenshot: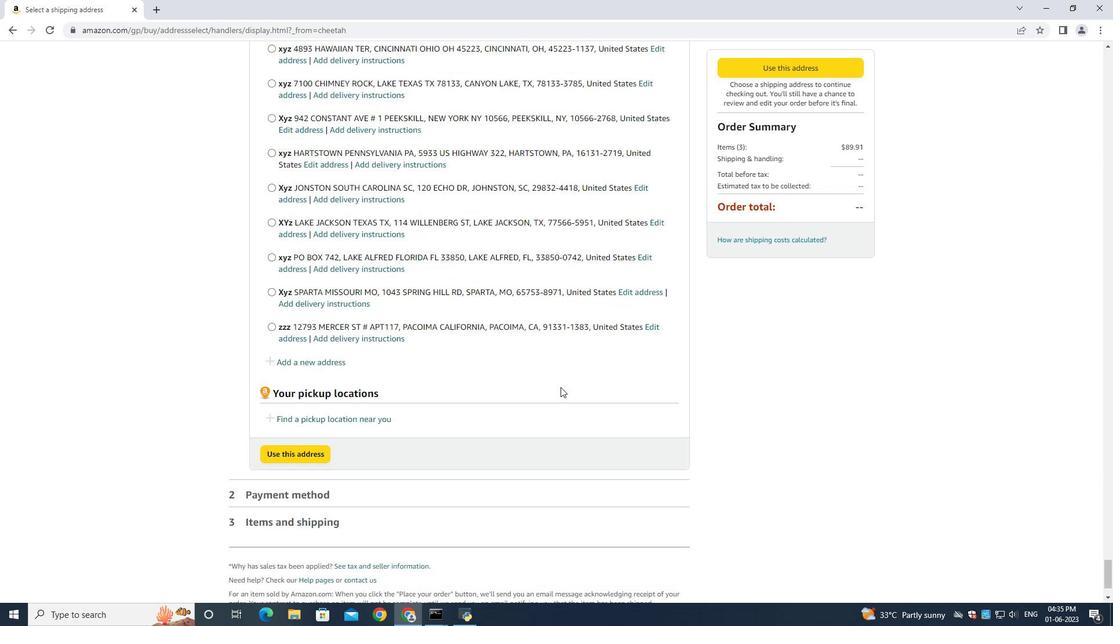 
Action: Mouse scrolled (560, 386) with delta (0, 0)
Screenshot: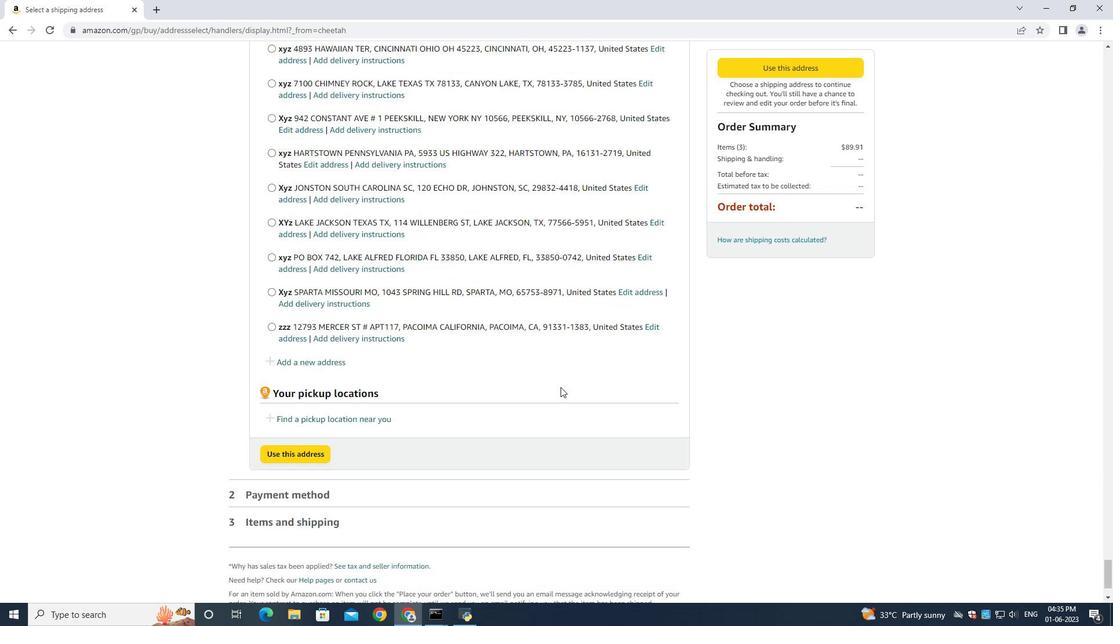 
Action: Mouse moved to (304, 270)
Screenshot: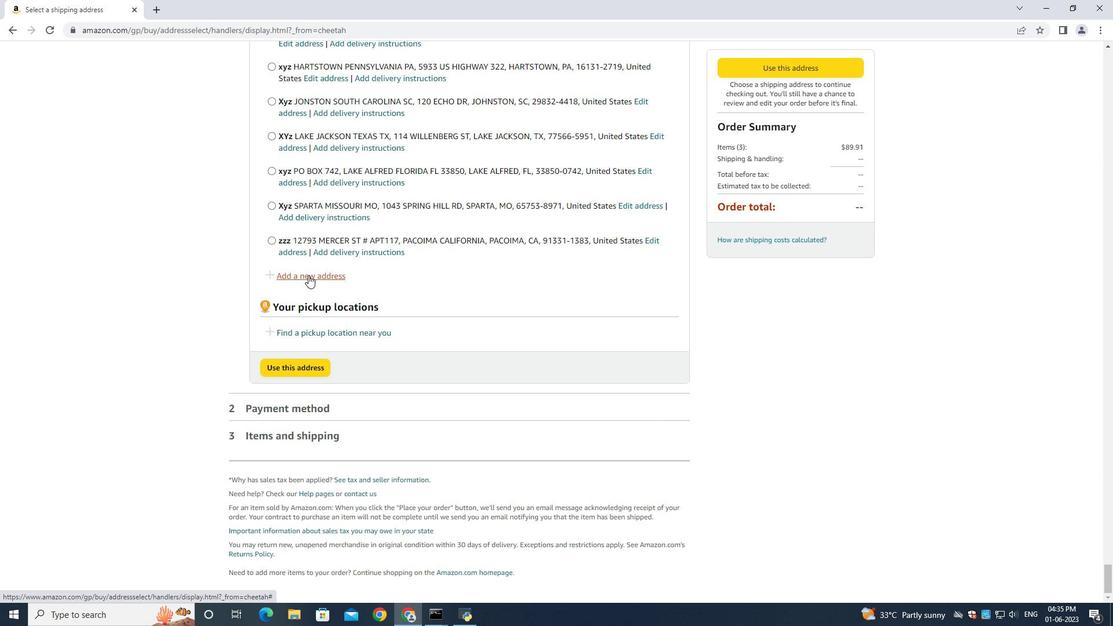 
Action: Mouse pressed left at (304, 270)
Screenshot: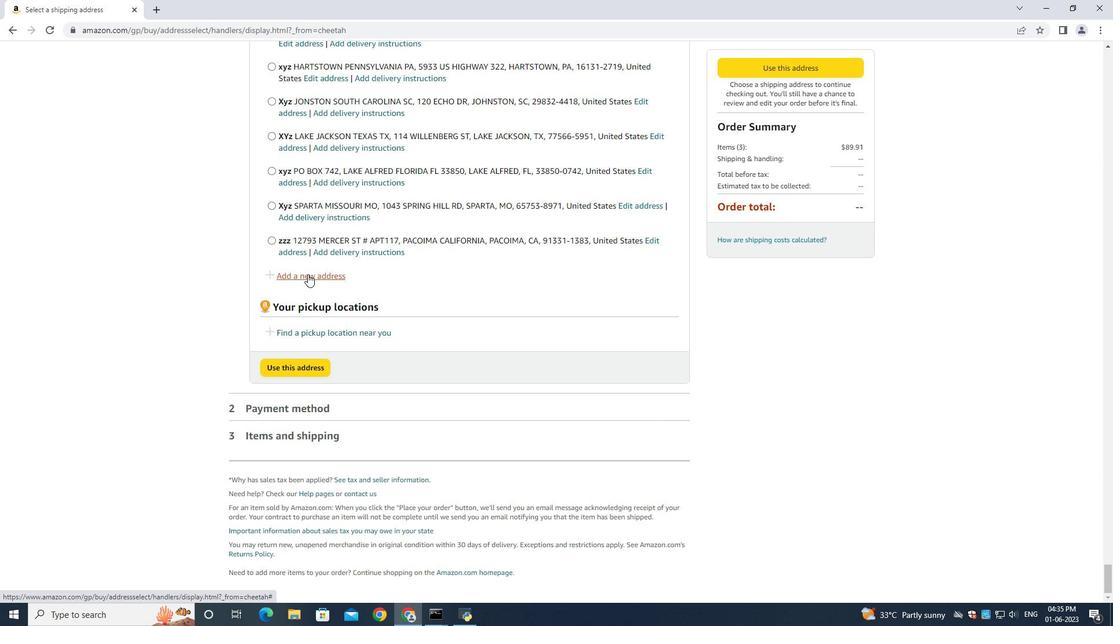 
Action: Mouse moved to (306, 273)
Screenshot: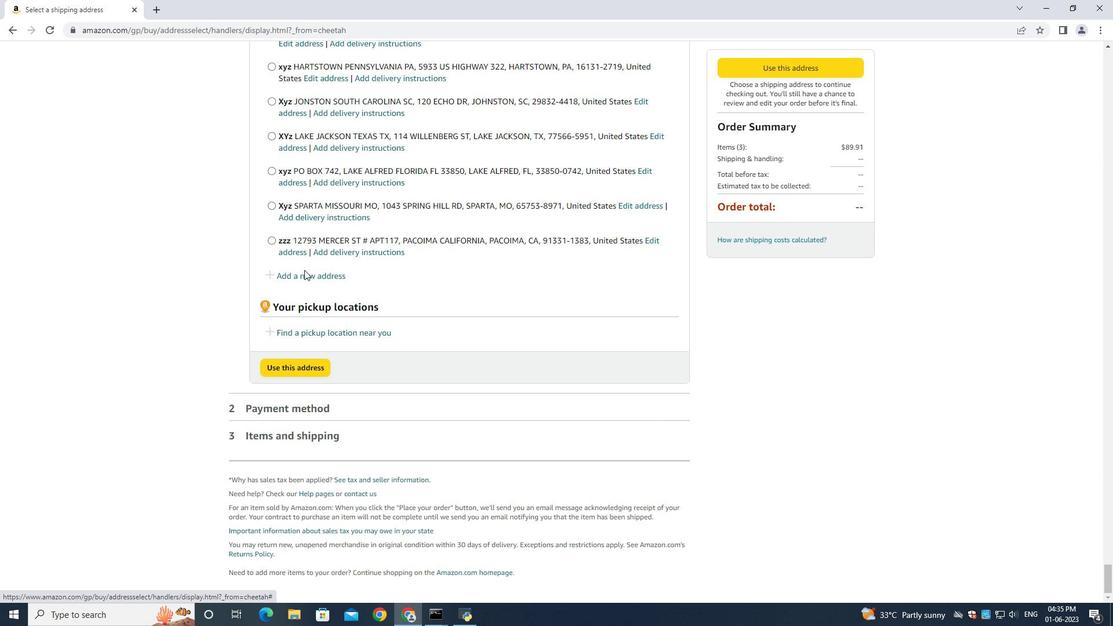 
Action: Mouse pressed left at (306, 273)
